 Task: Organize tasks on the Trello board by updating descriptions, adding labels, and moving tasks to the appropriate columns.
Action: Mouse moved to (324, 342)
Screenshot: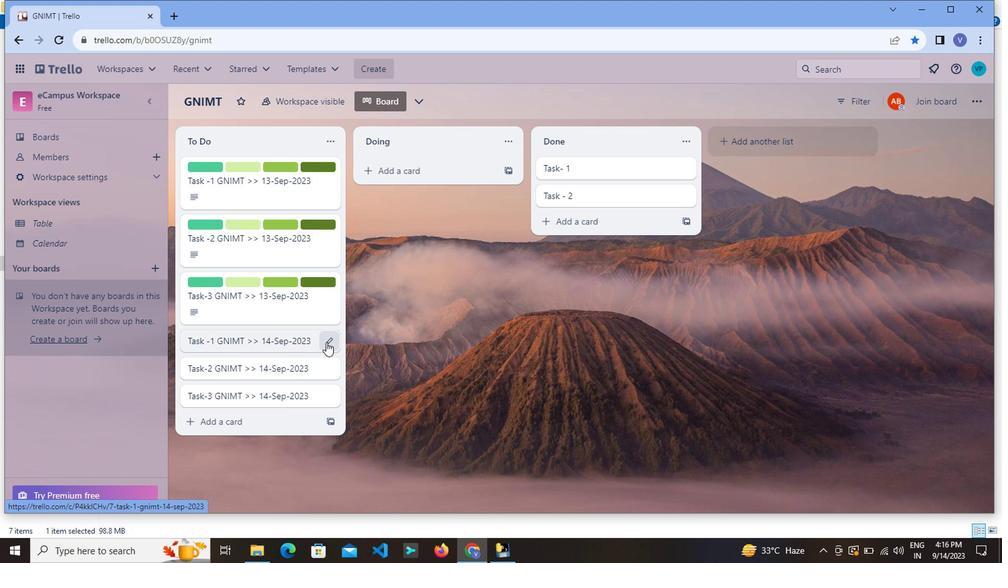 
Action: Mouse pressed left at (324, 342)
Screenshot: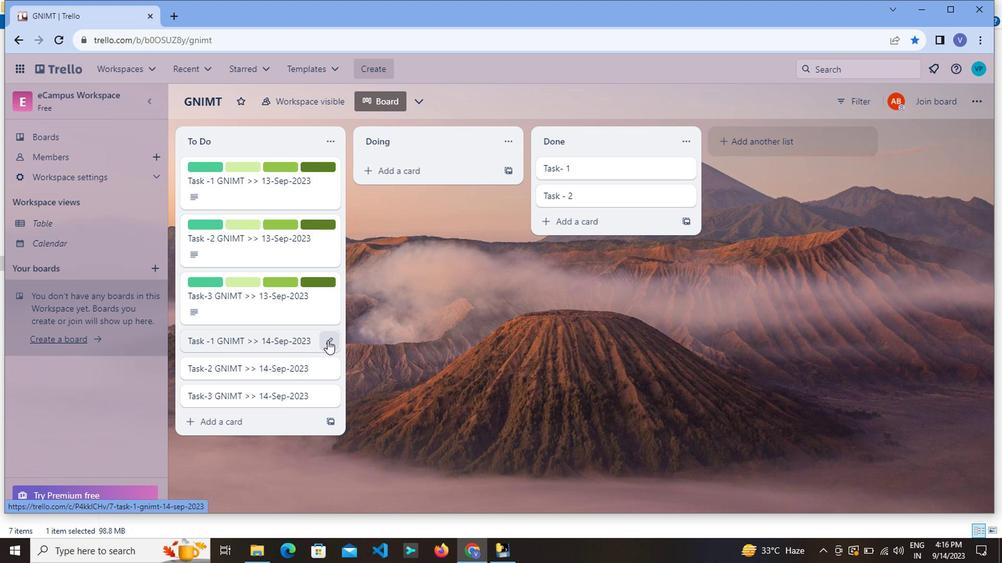 
Action: Mouse moved to (310, 345)
Screenshot: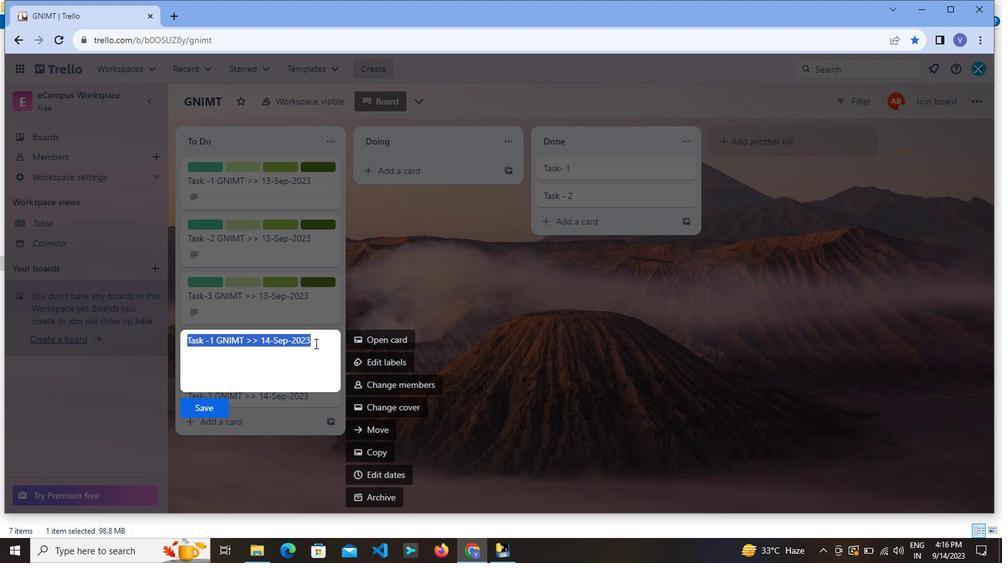 
Action: Mouse pressed left at (310, 345)
Screenshot: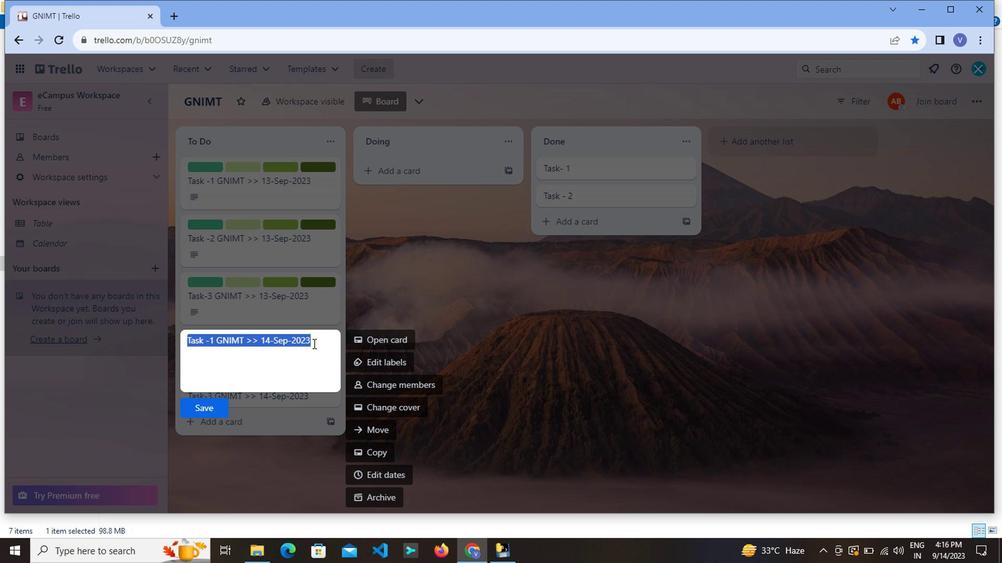 
Action: Mouse moved to (290, 341)
Screenshot: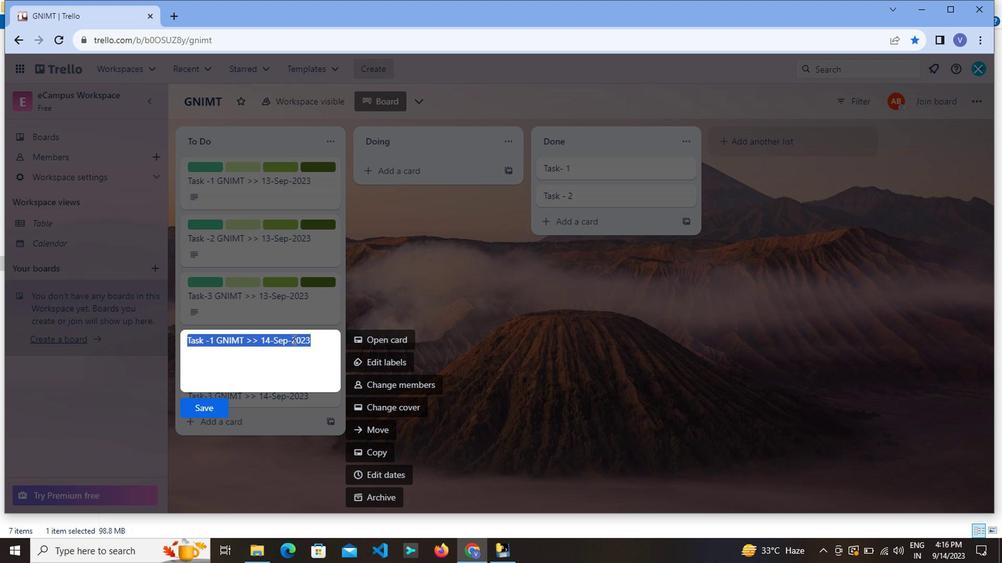 
Action: Mouse pressed left at (290, 341)
Screenshot: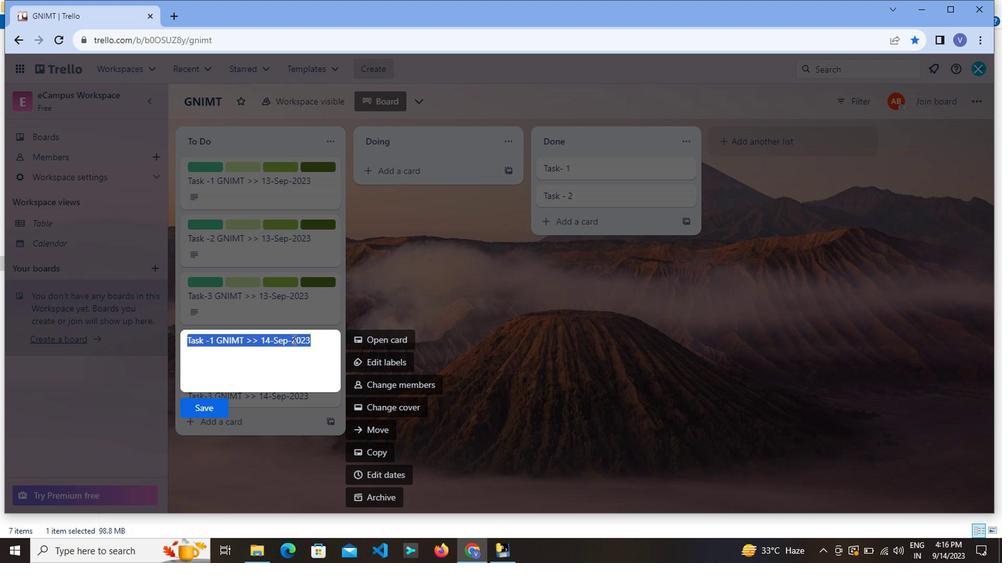 
Action: Mouse moved to (392, 337)
Screenshot: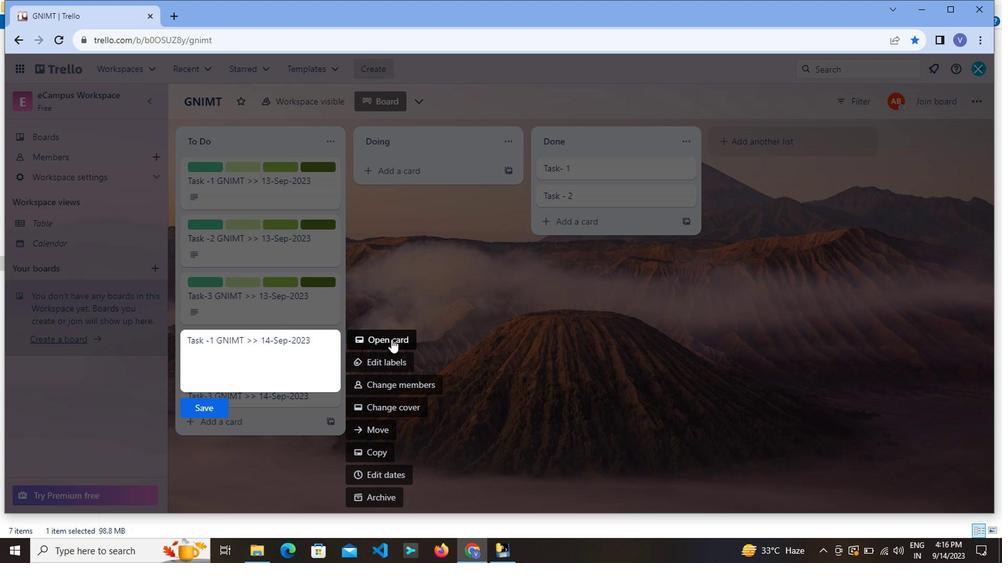 
Action: Key pressed <Key.backspace>-<Key.left><Key.left><Key.left><Key.left><Key.backspace>-
Screenshot: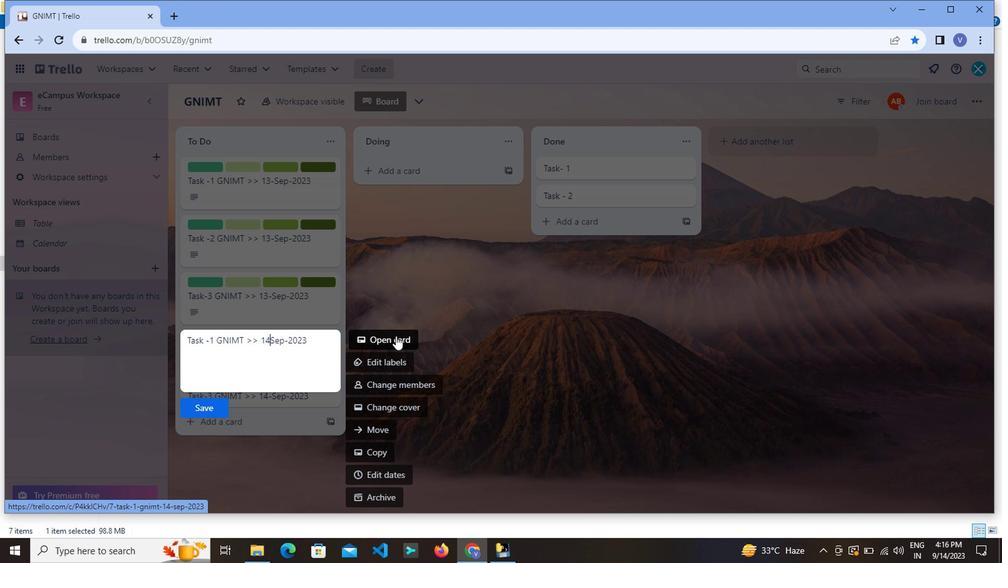 
Action: Mouse moved to (200, 411)
Screenshot: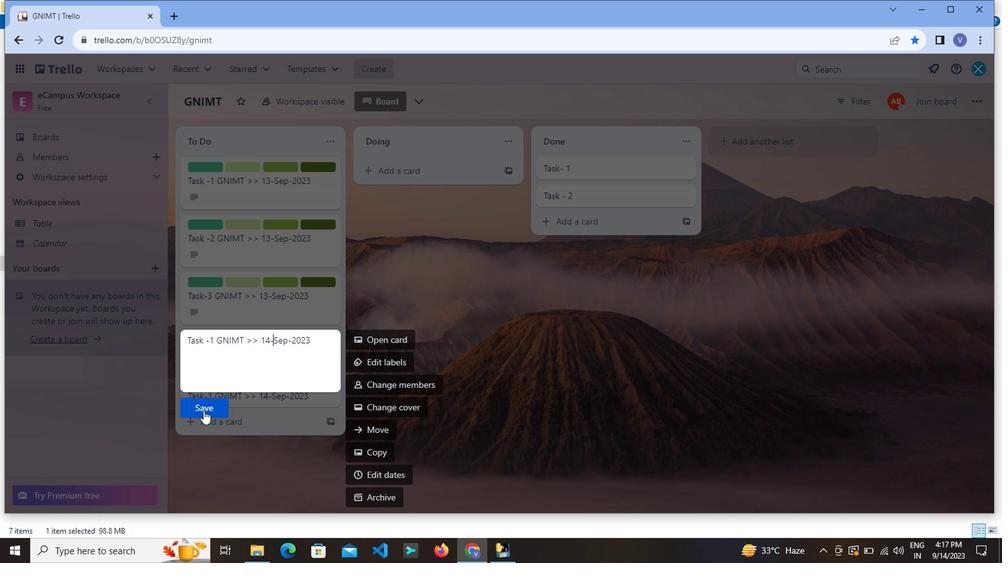 
Action: Mouse pressed left at (200, 411)
Screenshot: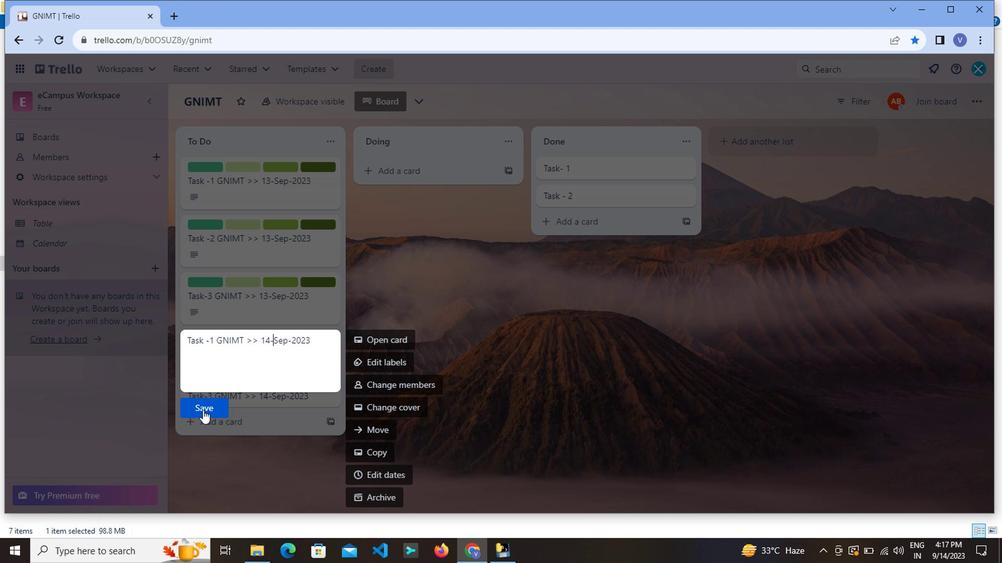 
Action: Mouse moved to (319, 373)
Screenshot: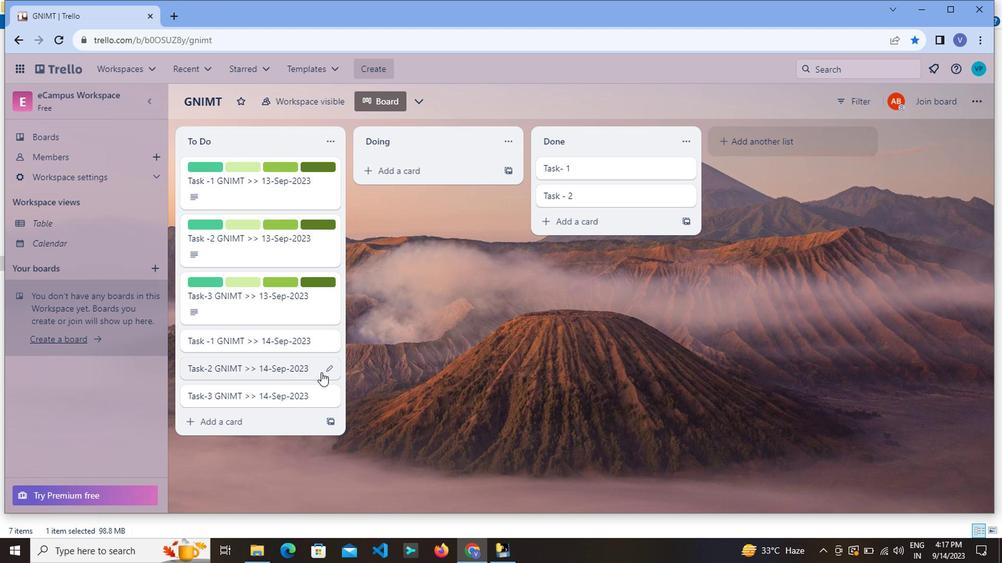 
Action: Mouse pressed left at (319, 373)
Screenshot: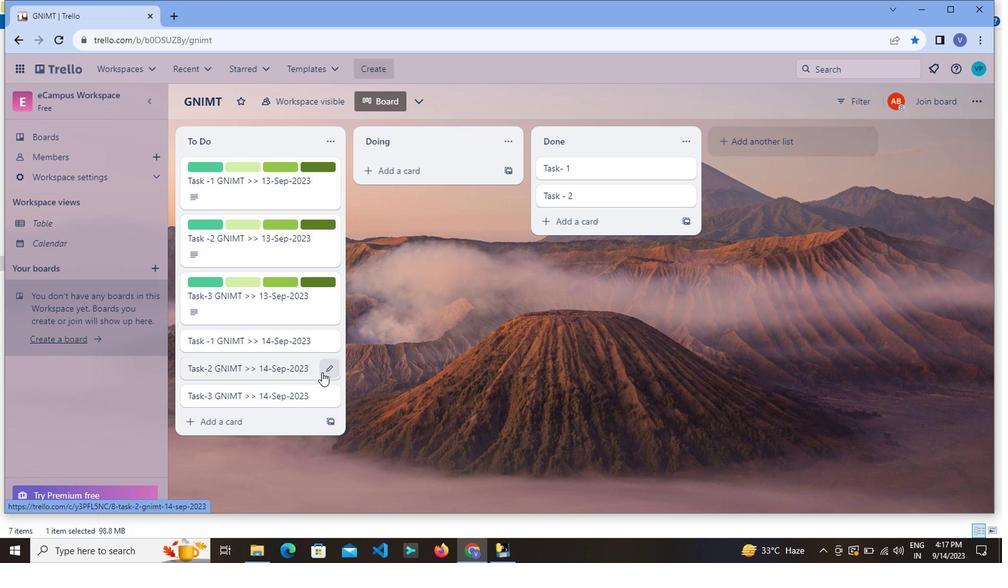 
Action: Mouse moved to (312, 377)
Screenshot: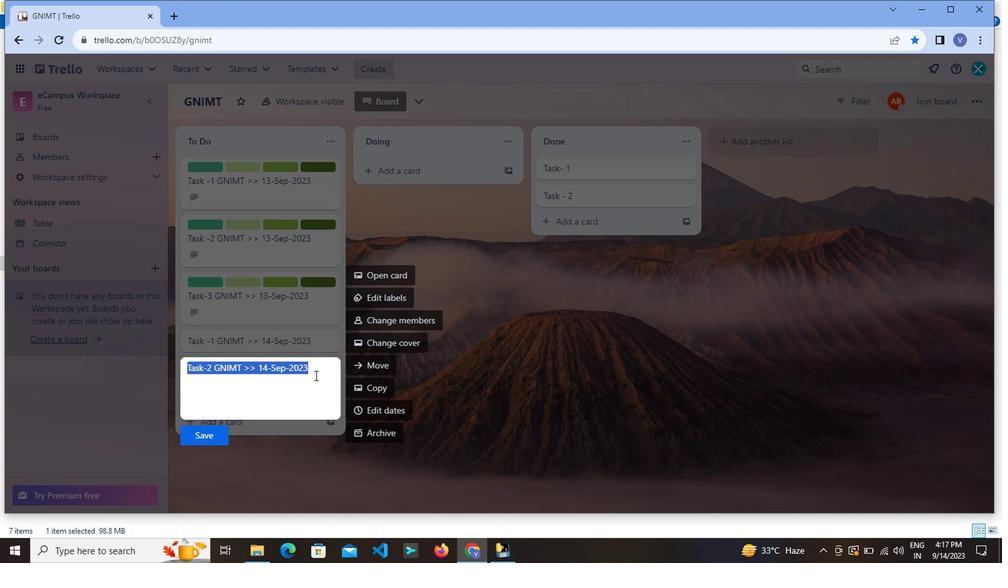 
Action: Mouse pressed left at (312, 377)
Screenshot: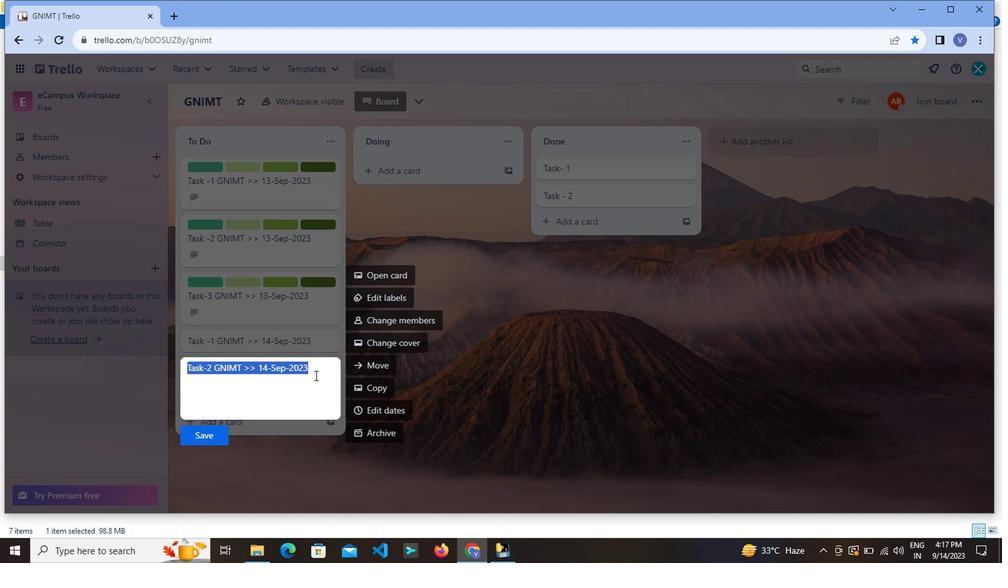 
Action: Mouse moved to (285, 373)
Screenshot: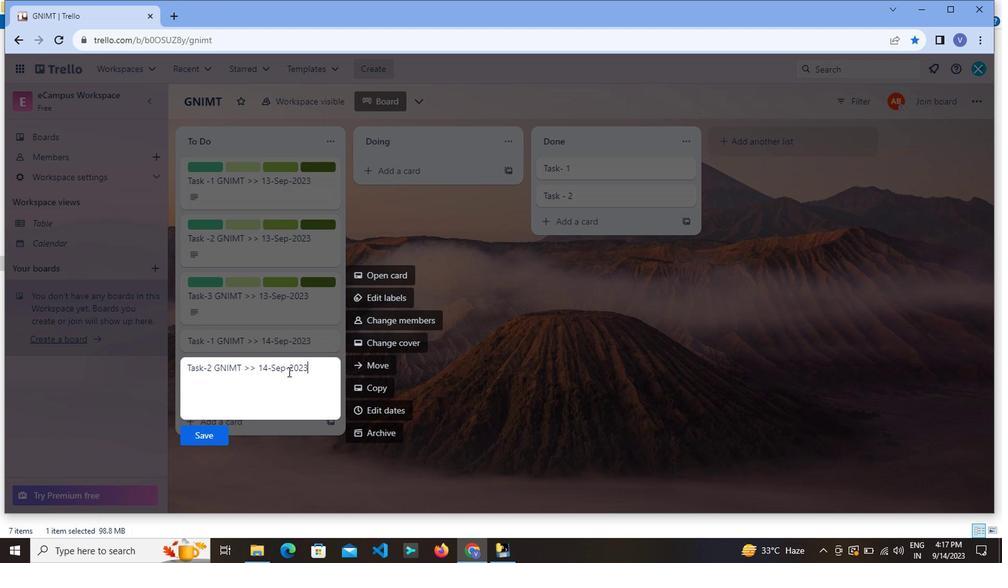 
Action: Mouse pressed left at (285, 373)
Screenshot: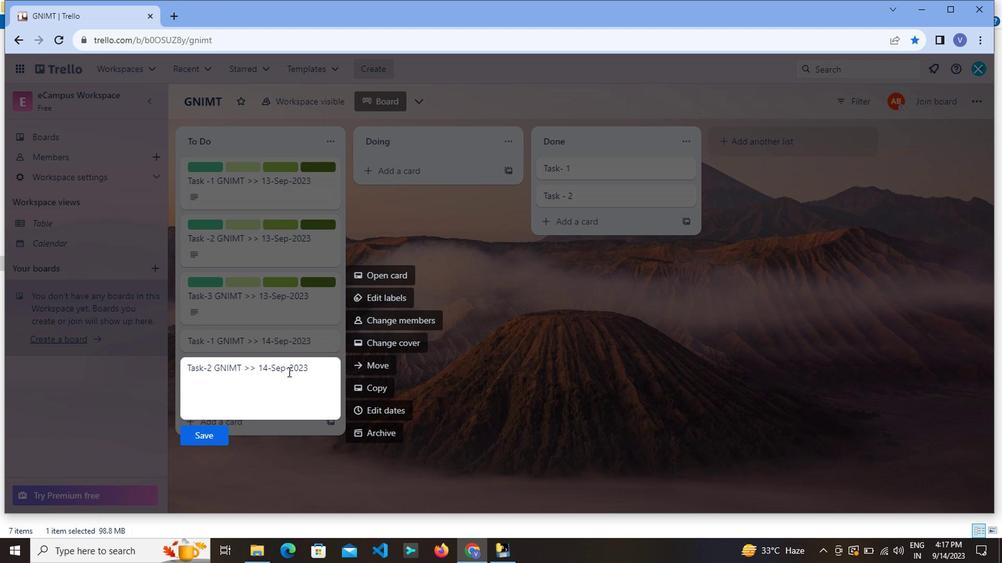 
Action: Mouse moved to (321, 371)
Screenshot: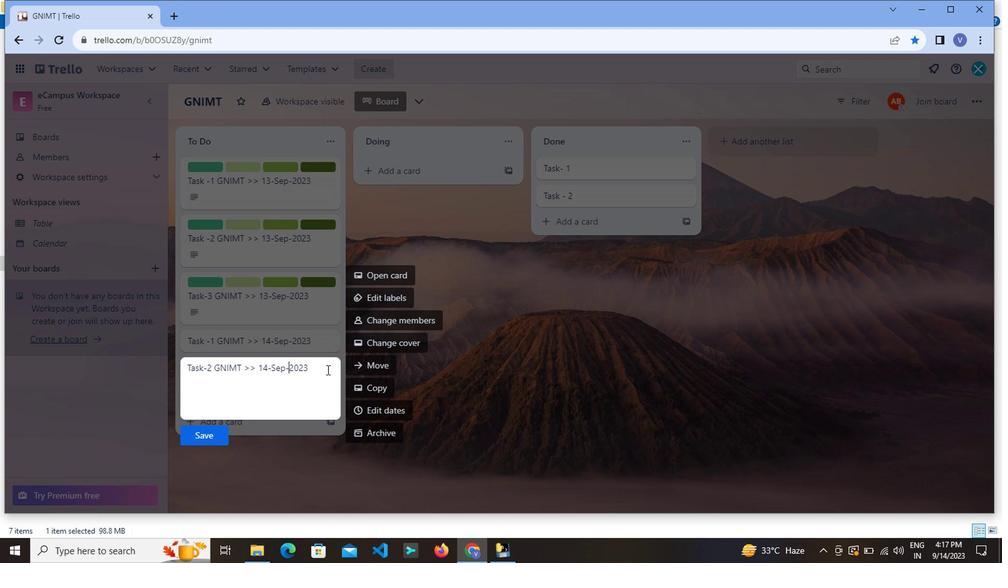 
Action: Key pressed -<Key.backspace><Key.left><Key.left><Key.left><Key.left>-<Key.backspace>
Screenshot: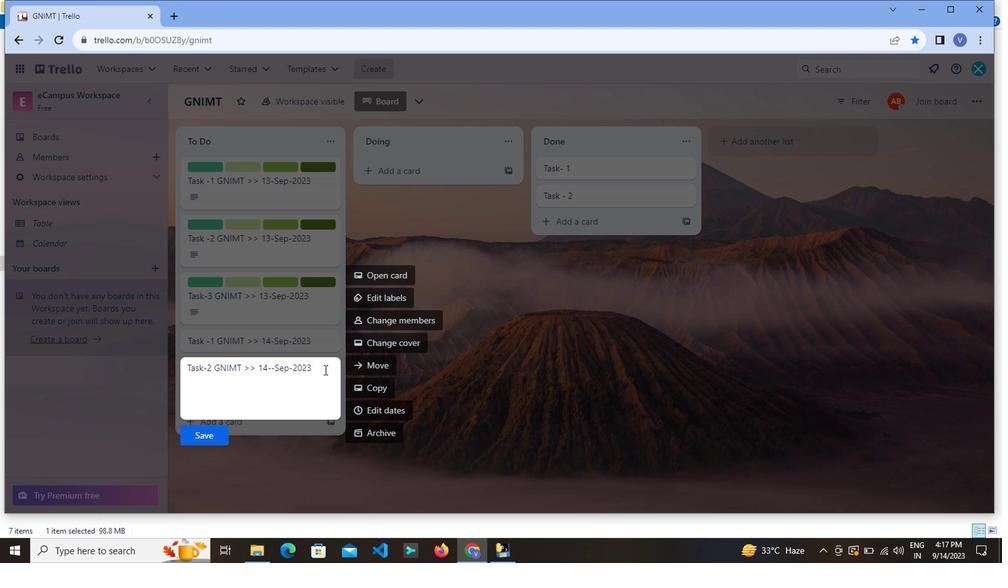 
Action: Mouse moved to (643, 402)
Screenshot: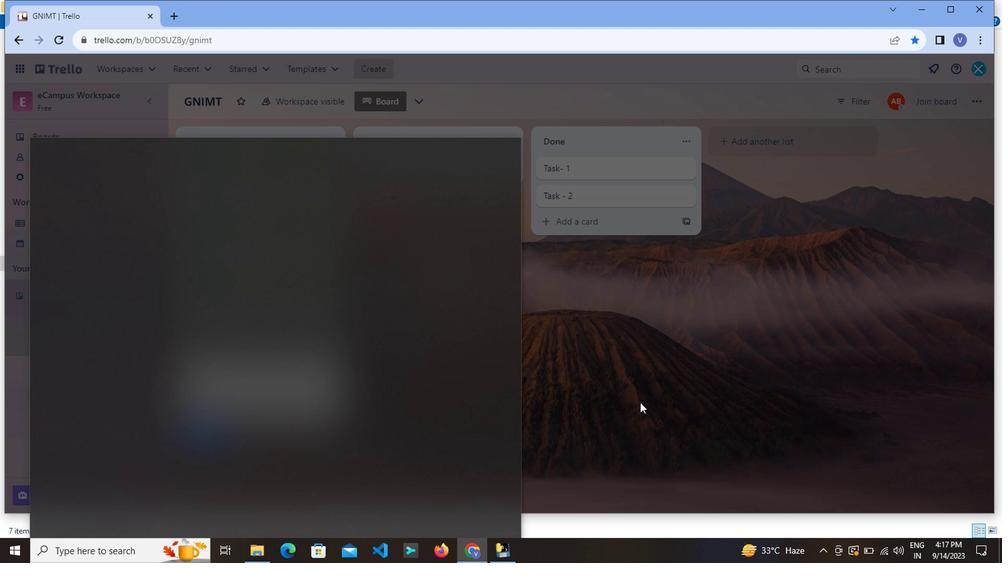 
Action: Mouse pressed left at (643, 402)
Screenshot: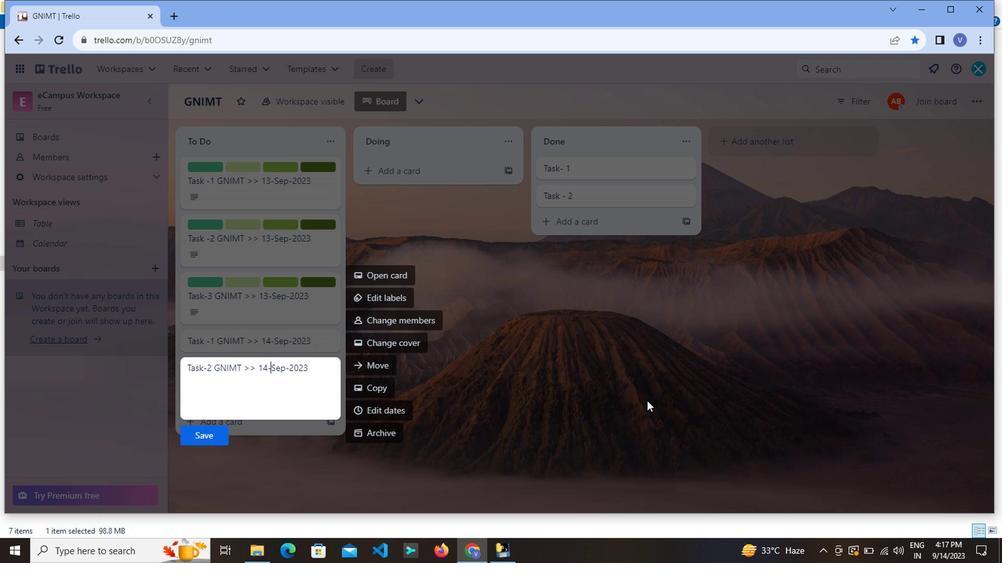 
Action: Mouse moved to (326, 392)
Screenshot: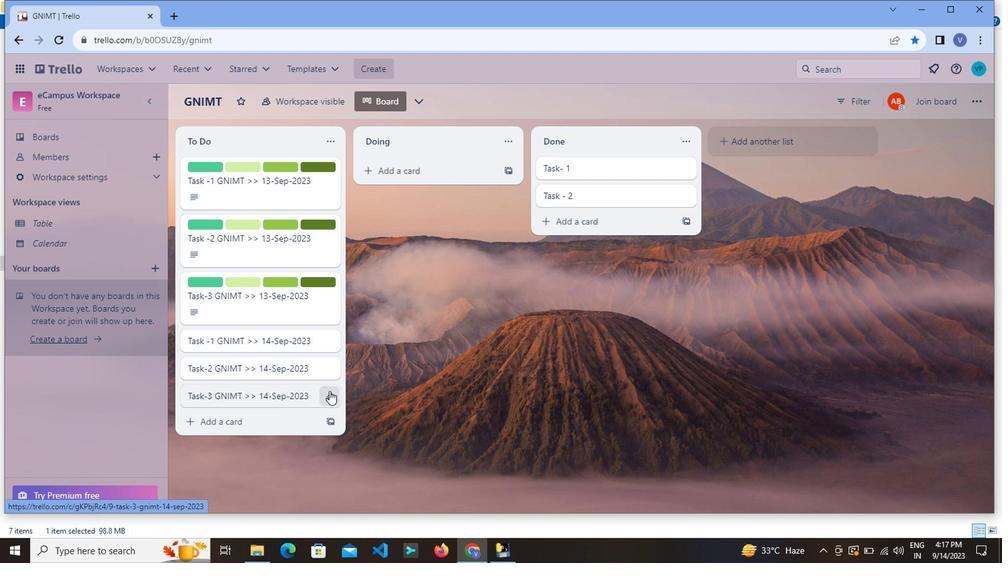 
Action: Mouse pressed left at (326, 392)
Screenshot: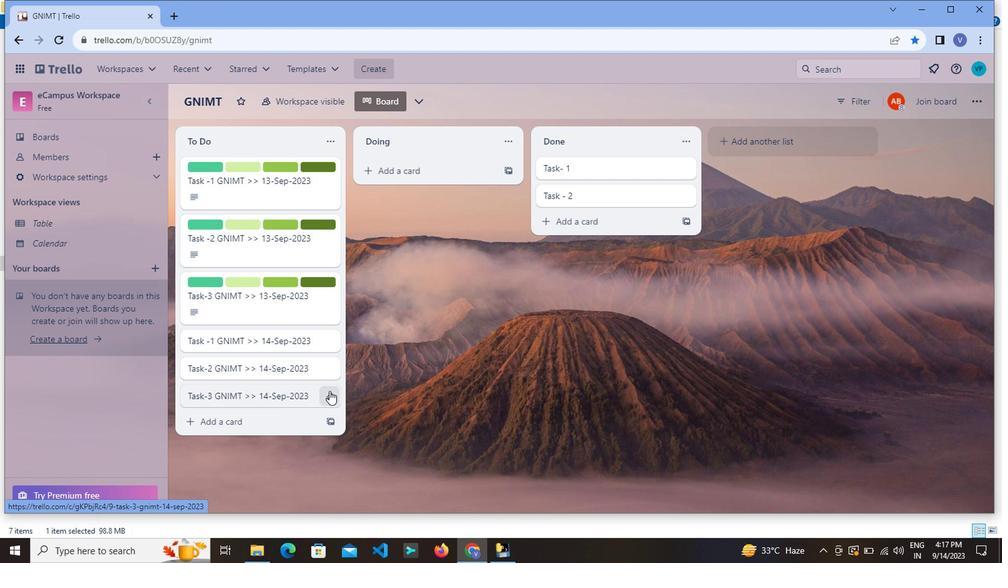 
Action: Mouse moved to (312, 398)
Screenshot: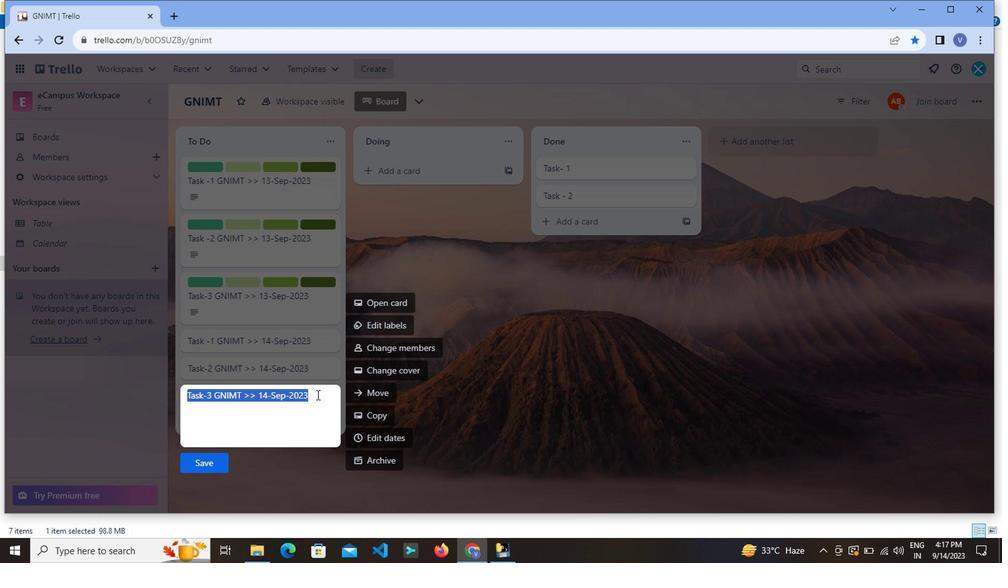 
Action: Mouse pressed left at (312, 398)
Screenshot: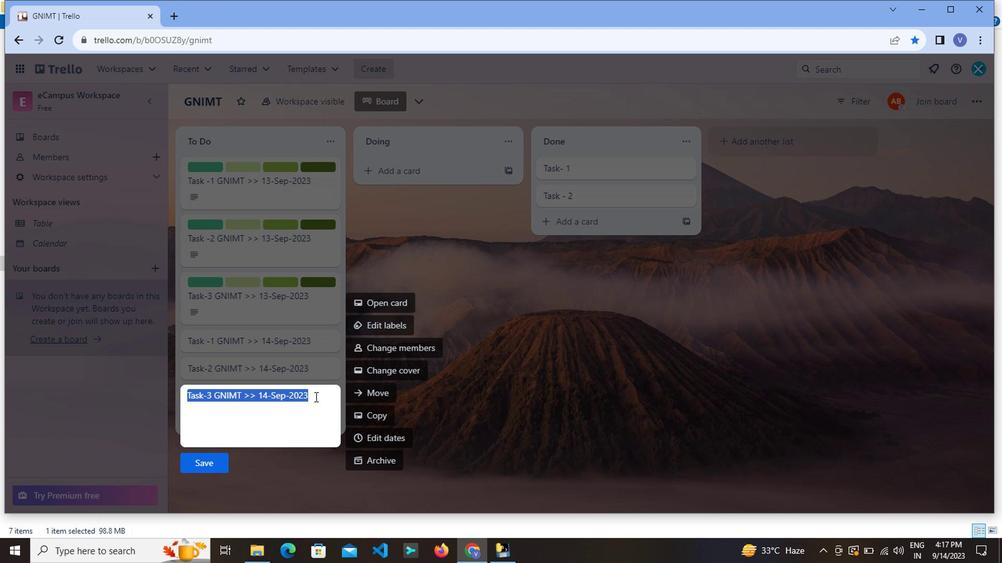 
Action: Mouse moved to (289, 401)
Screenshot: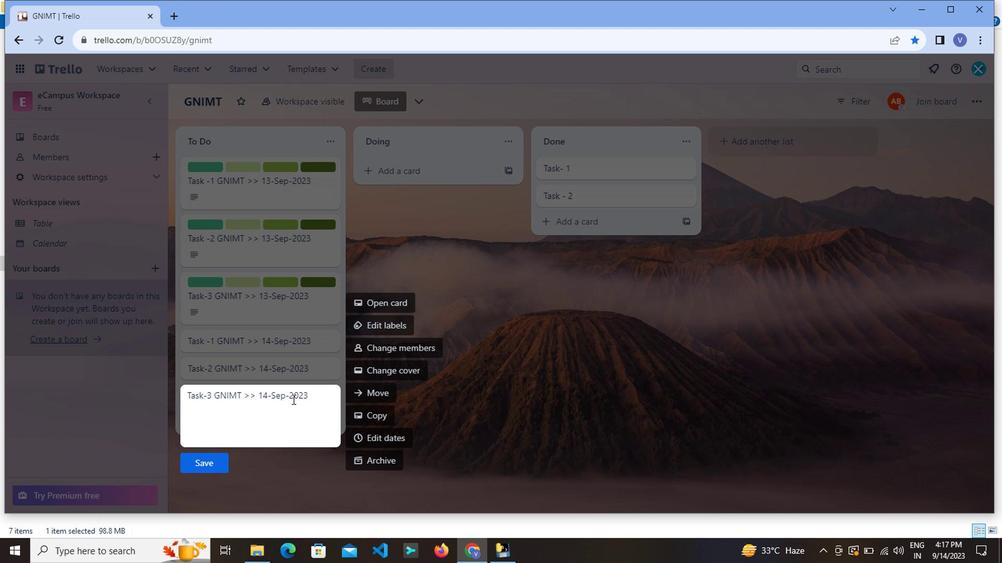
Action: Mouse pressed left at (289, 401)
Screenshot: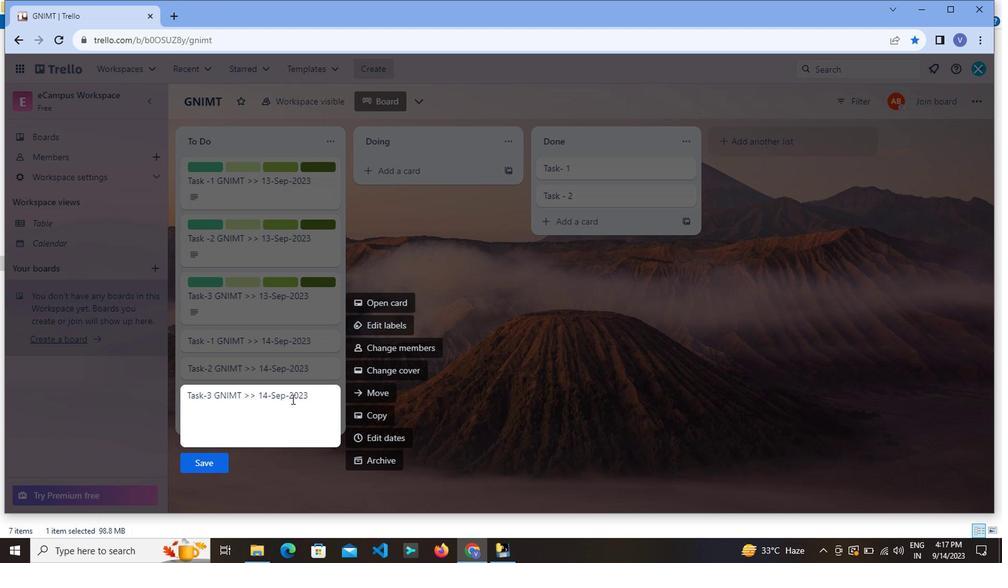 
Action: Mouse moved to (286, 397)
Screenshot: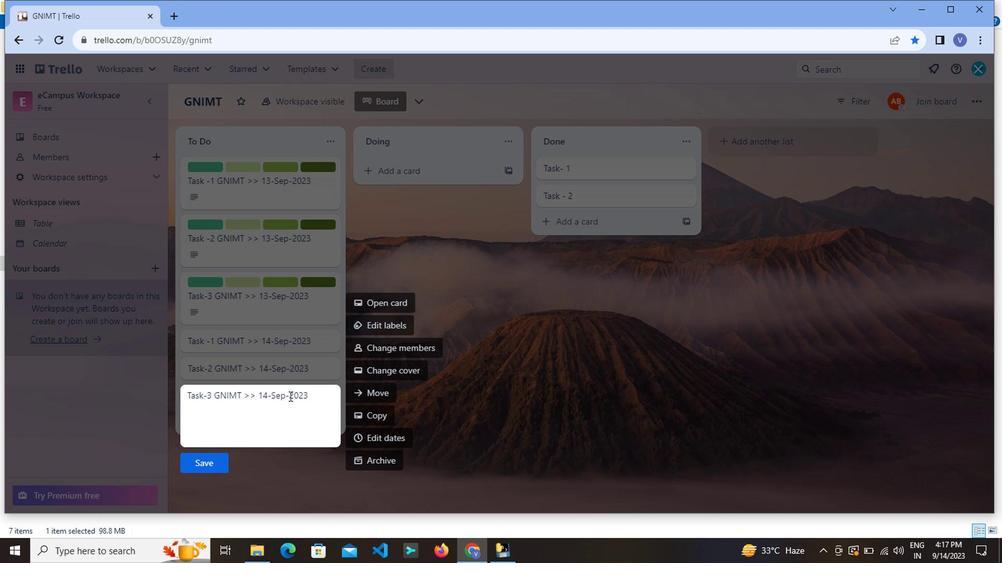 
Action: Mouse pressed left at (286, 397)
Screenshot: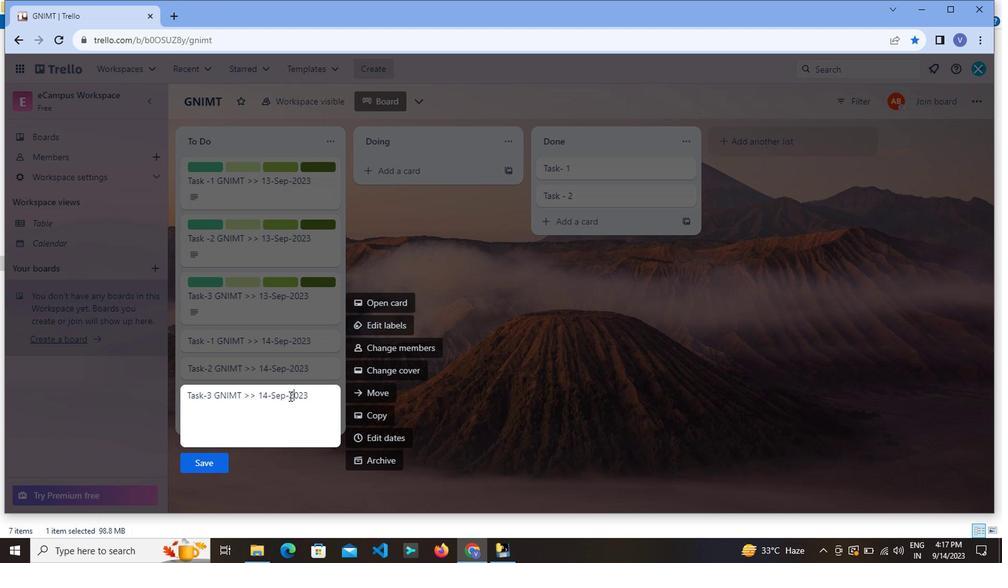 
Action: Mouse moved to (327, 416)
Screenshot: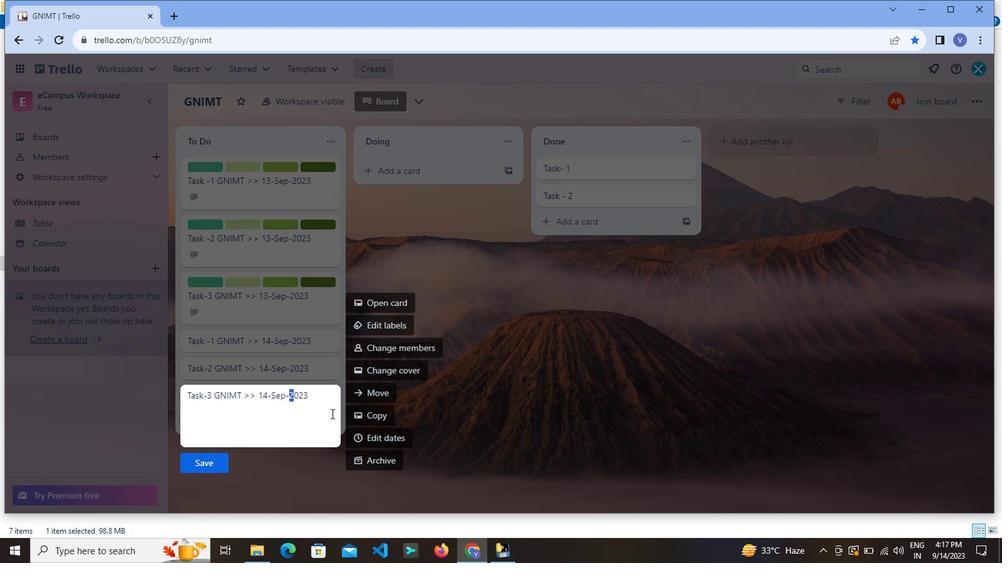 
Action: Mouse pressed left at (327, 416)
Screenshot: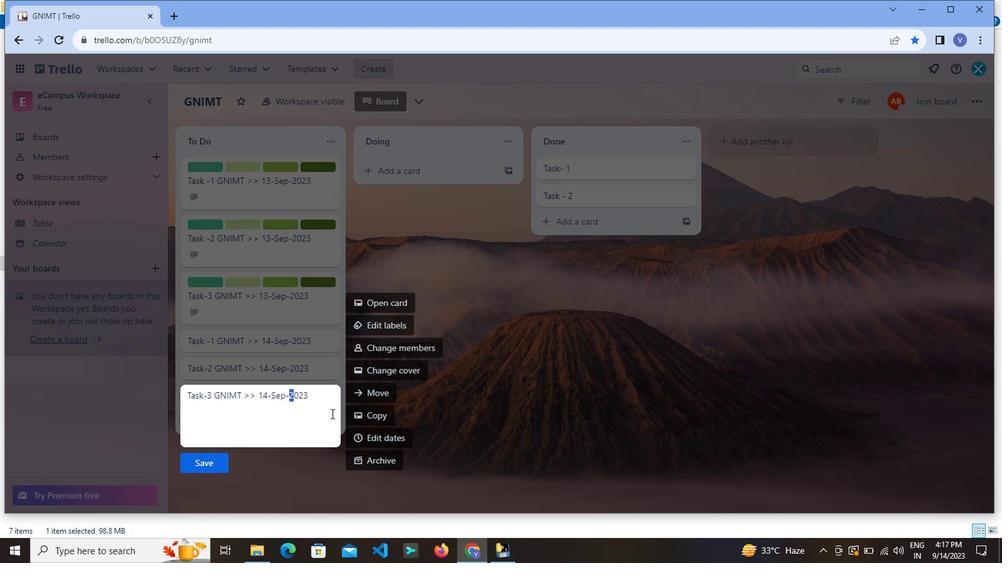 
Action: Mouse moved to (286, 402)
Screenshot: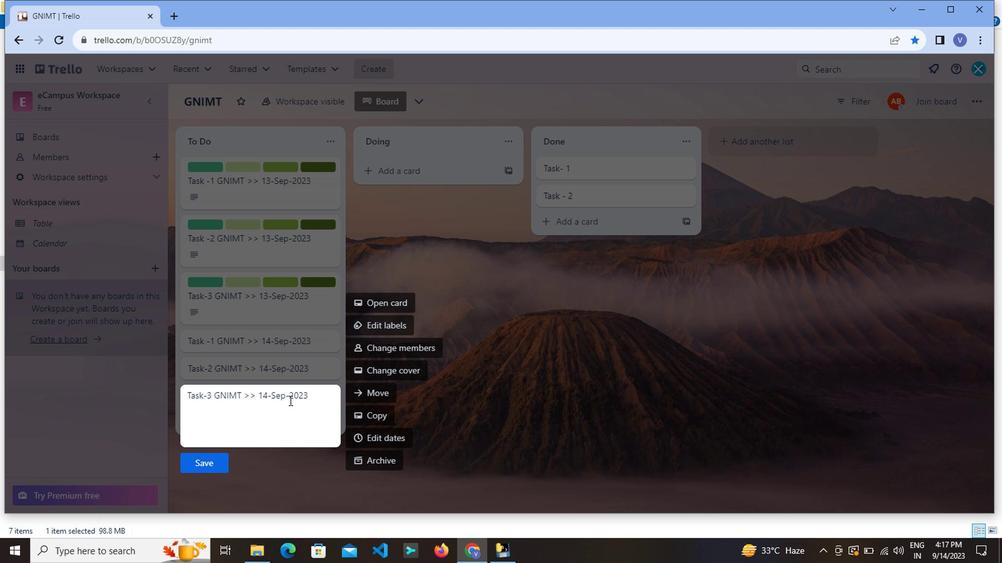 
Action: Mouse pressed left at (286, 402)
Screenshot: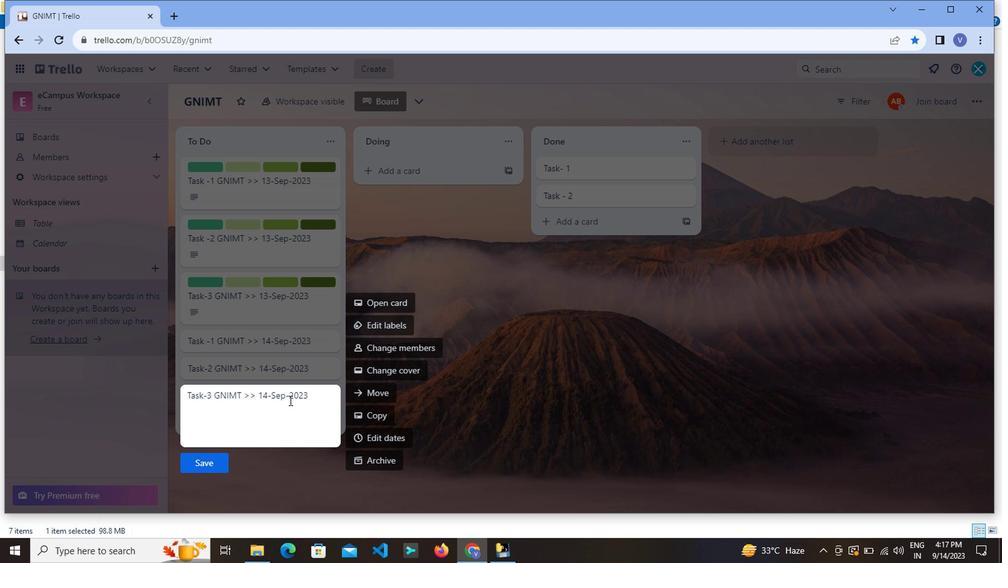 
Action: Mouse moved to (306, 395)
Screenshot: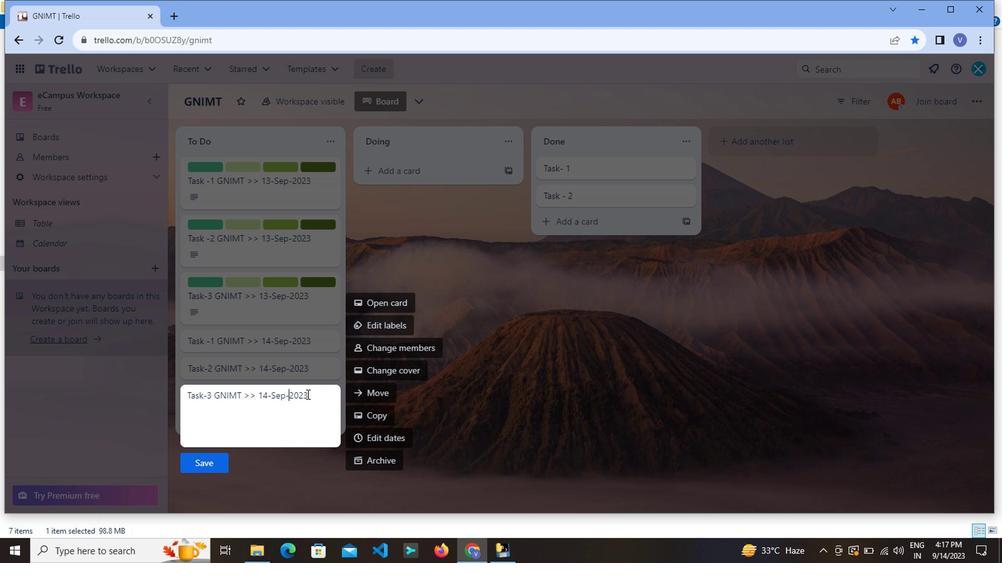 
Action: Key pressed -<Key.backspace>
Screenshot: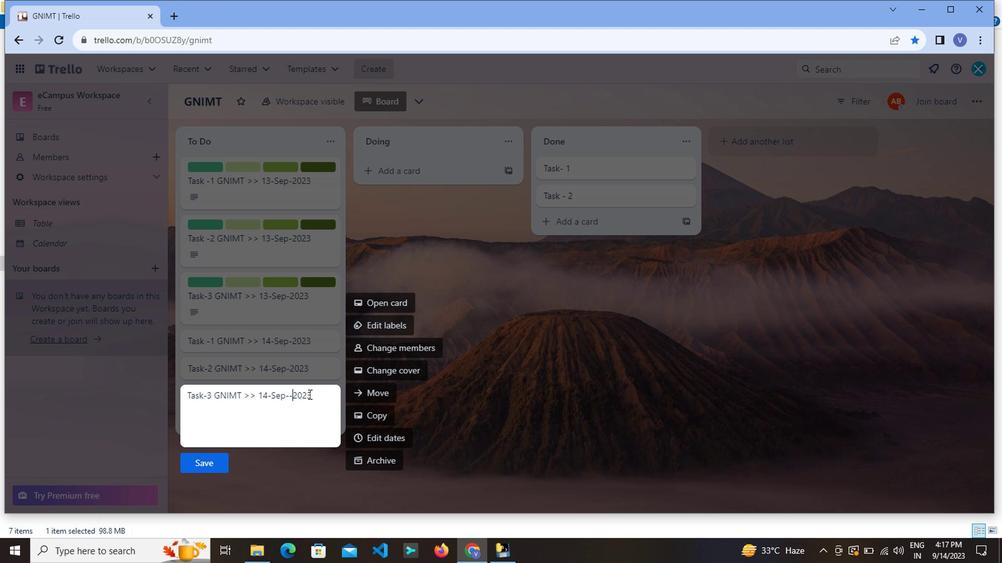 
Action: Mouse moved to (268, 401)
Screenshot: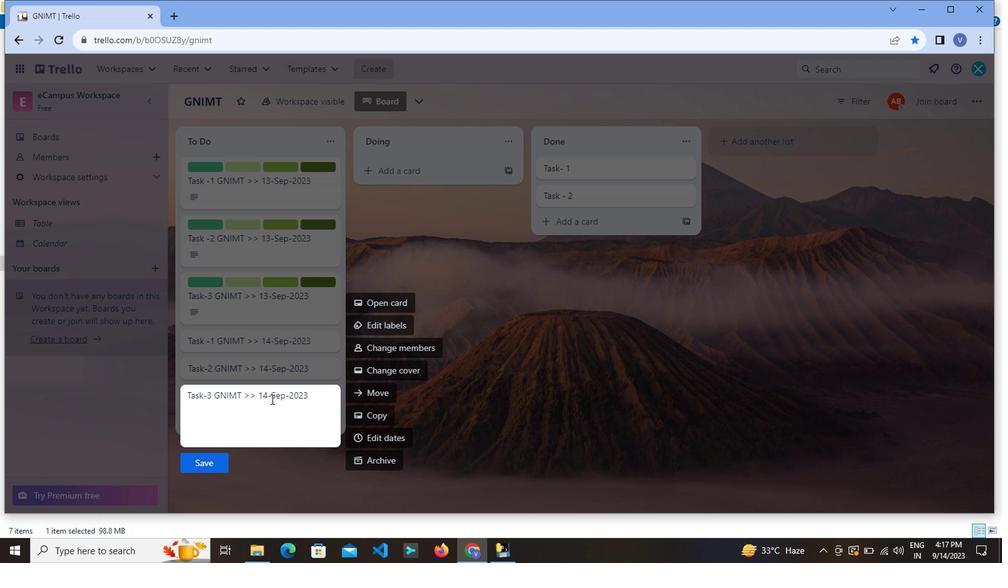 
Action: Mouse pressed left at (268, 401)
Screenshot: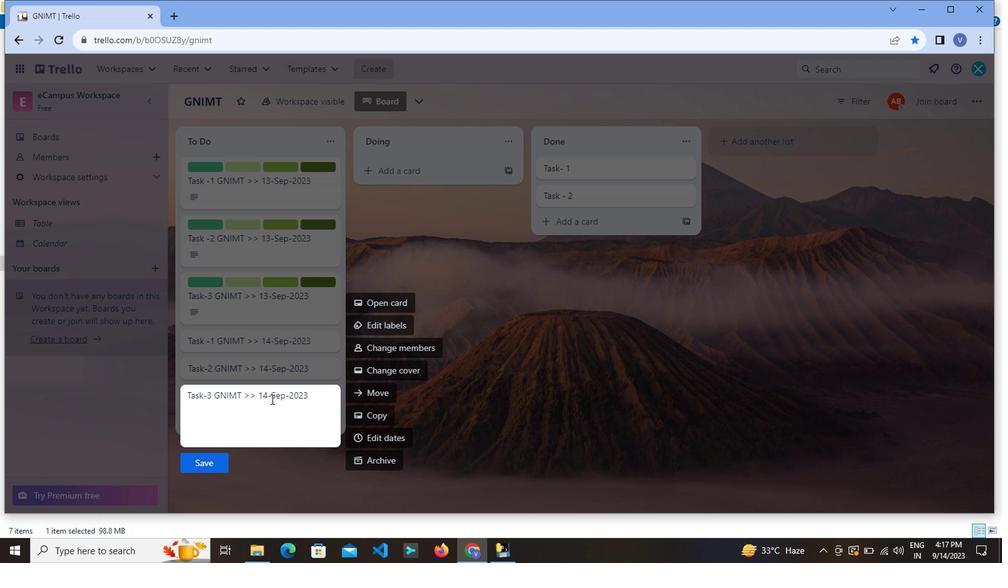 
Action: Mouse moved to (303, 402)
Screenshot: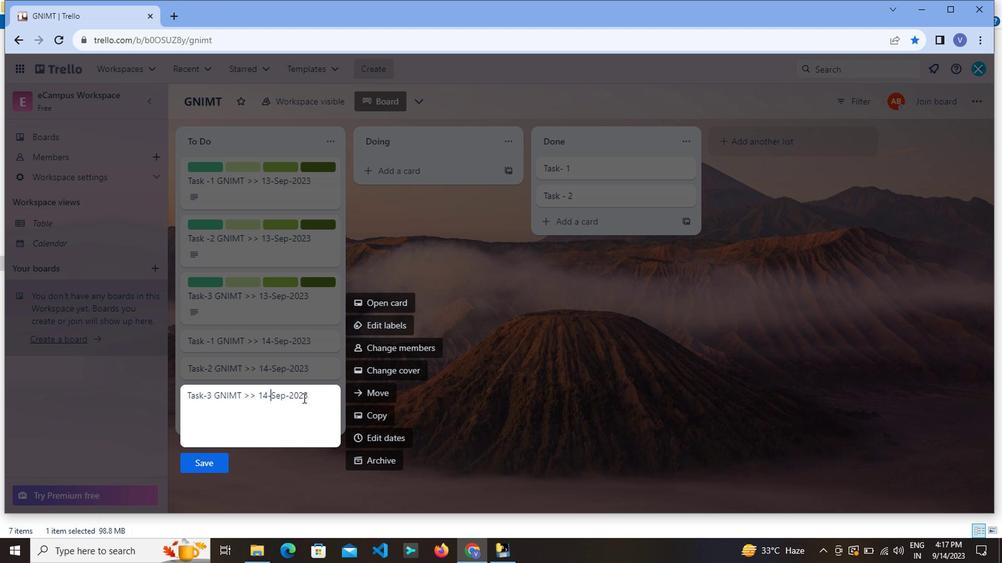 
Action: Key pressed --<Key.backspace><Key.backspace>
Screenshot: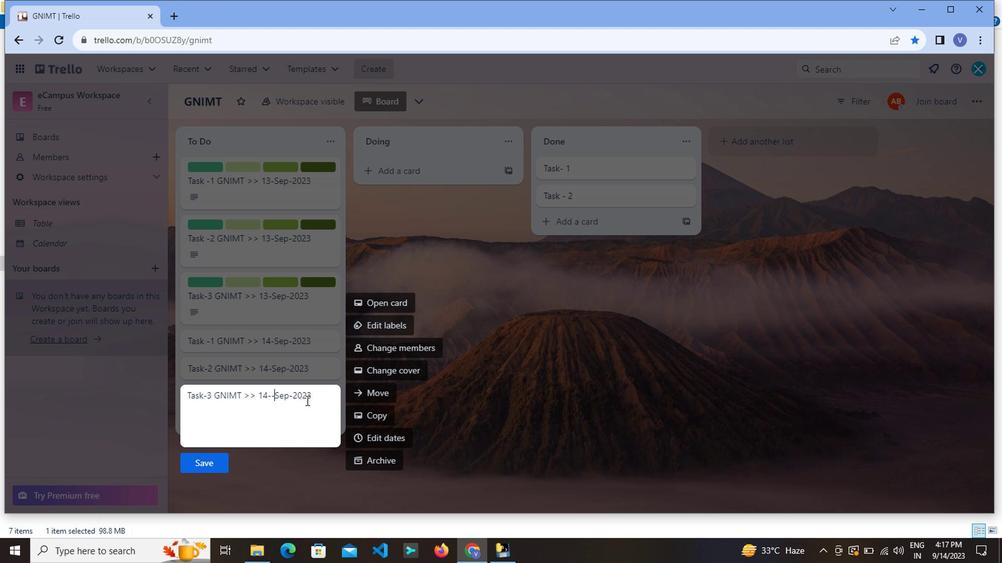
Action: Mouse moved to (220, 468)
Screenshot: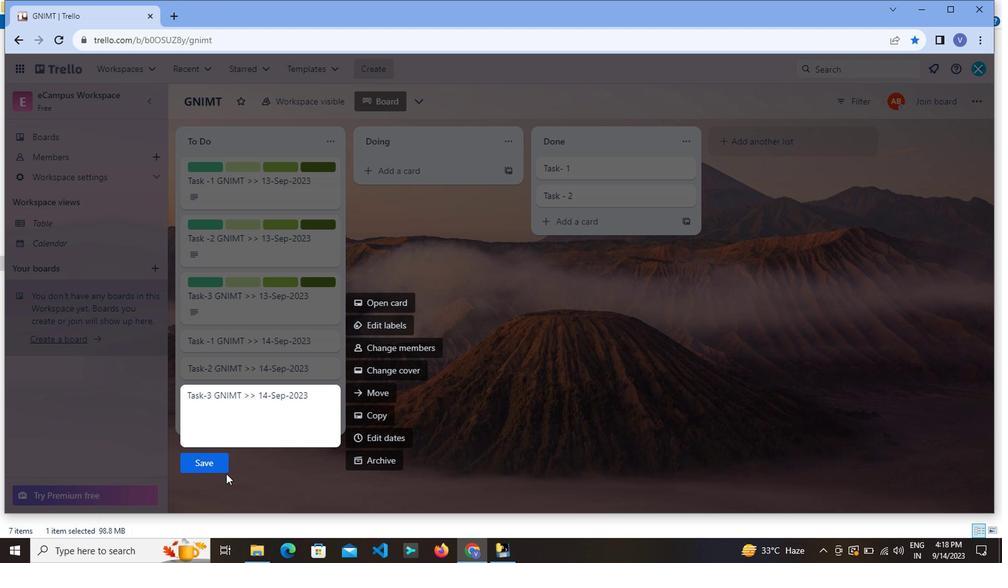 
Action: Mouse pressed left at (220, 468)
Screenshot: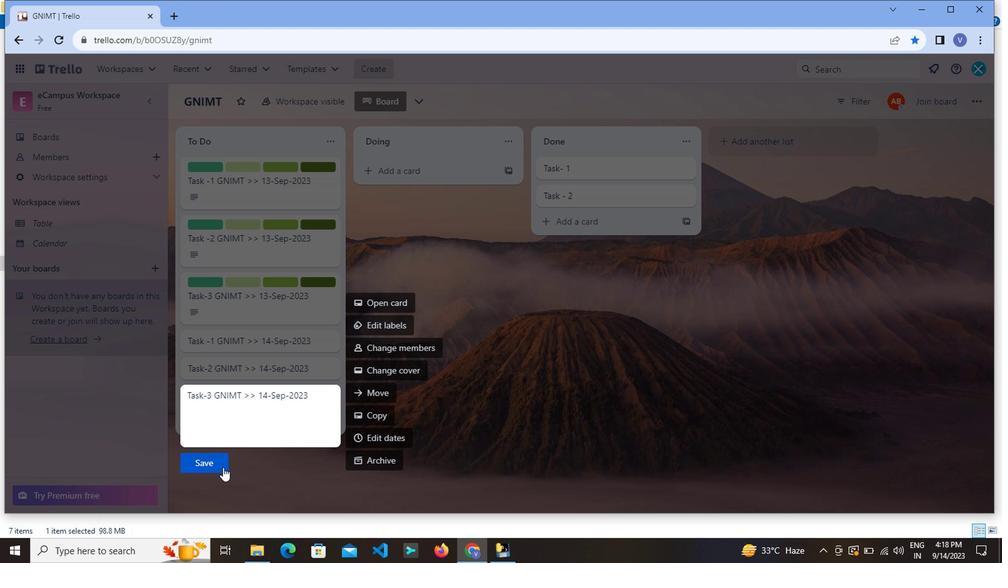 
Action: Mouse moved to (420, 345)
Screenshot: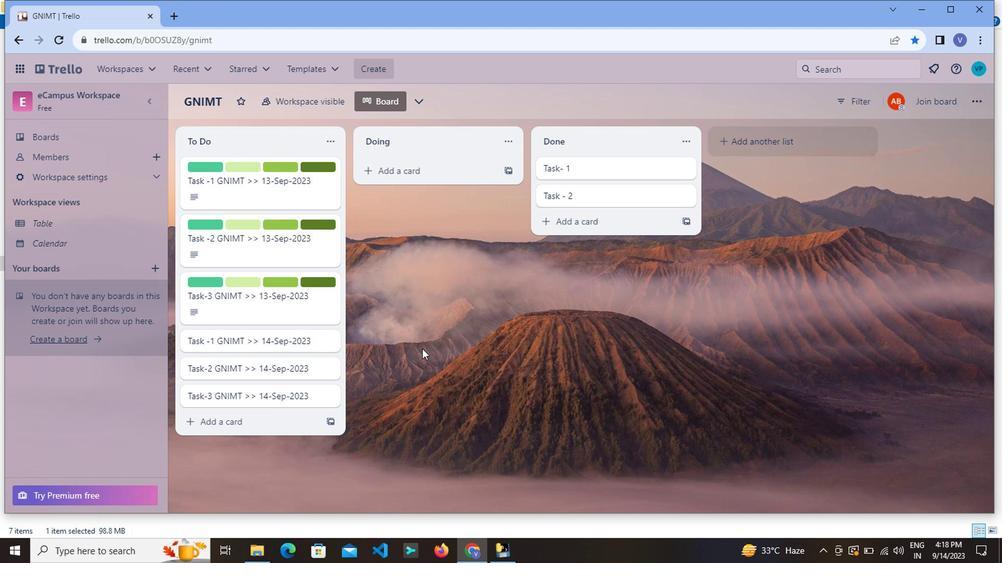 
Action: Mouse scrolled (420, 345) with delta (0, 0)
Screenshot: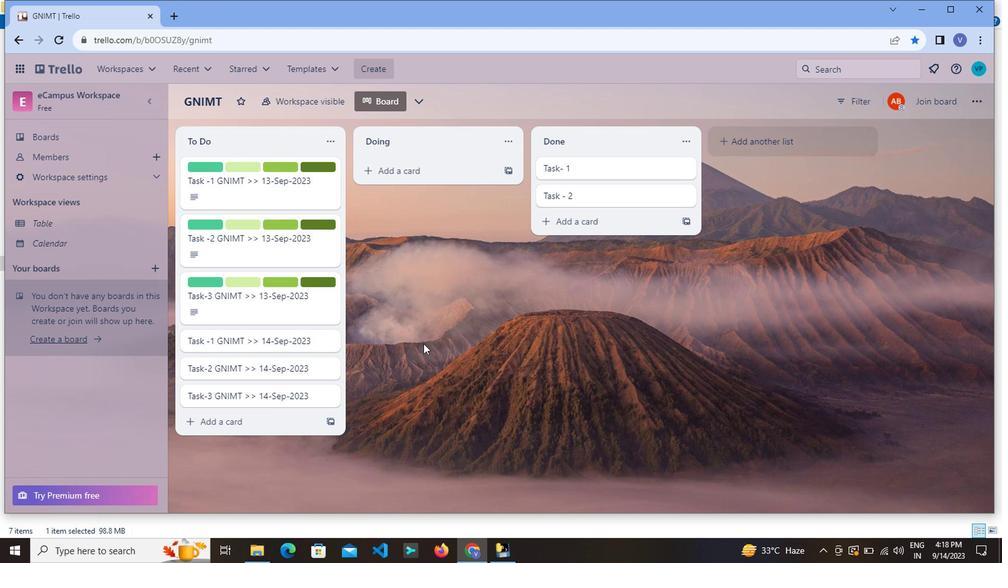 
Action: Mouse scrolled (420, 345) with delta (0, 0)
Screenshot: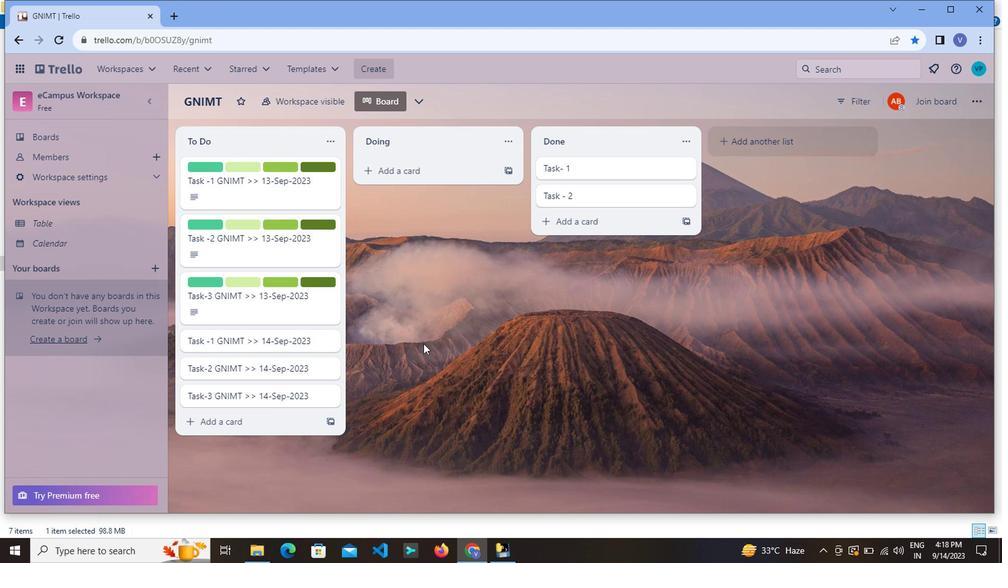 
Action: Mouse moved to (222, 341)
Screenshot: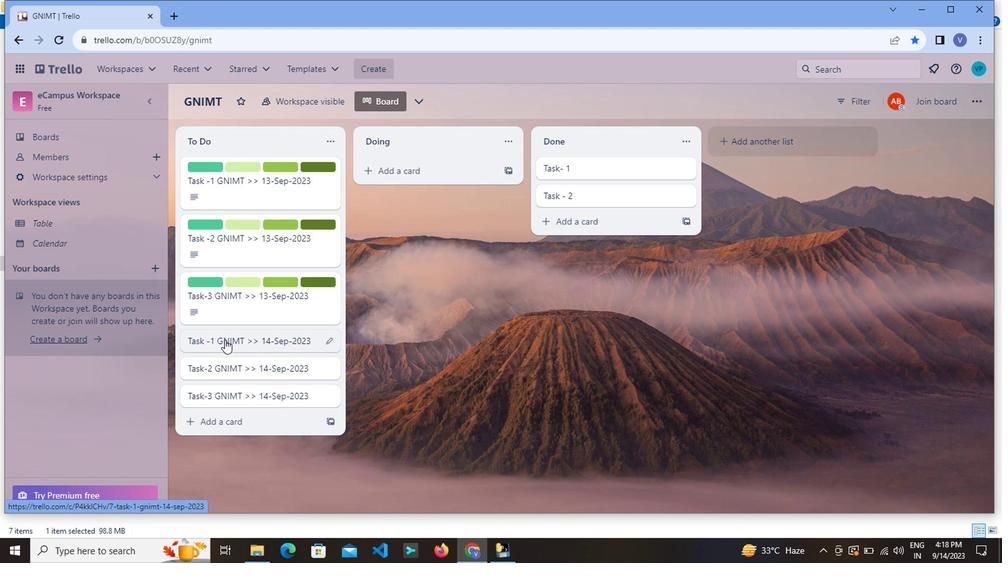 
Action: Mouse pressed left at (222, 341)
Screenshot: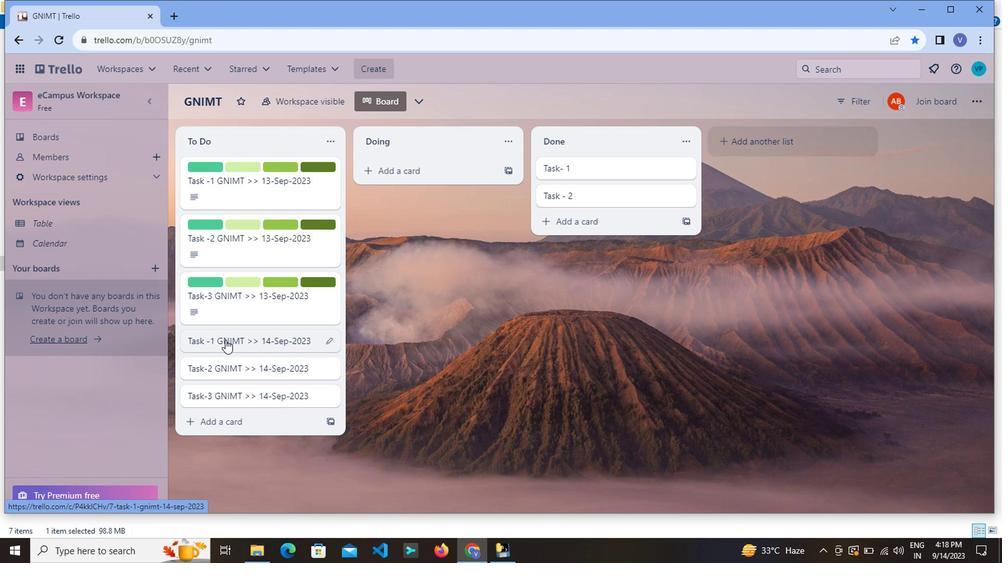 
Action: Mouse pressed left at (222, 341)
Screenshot: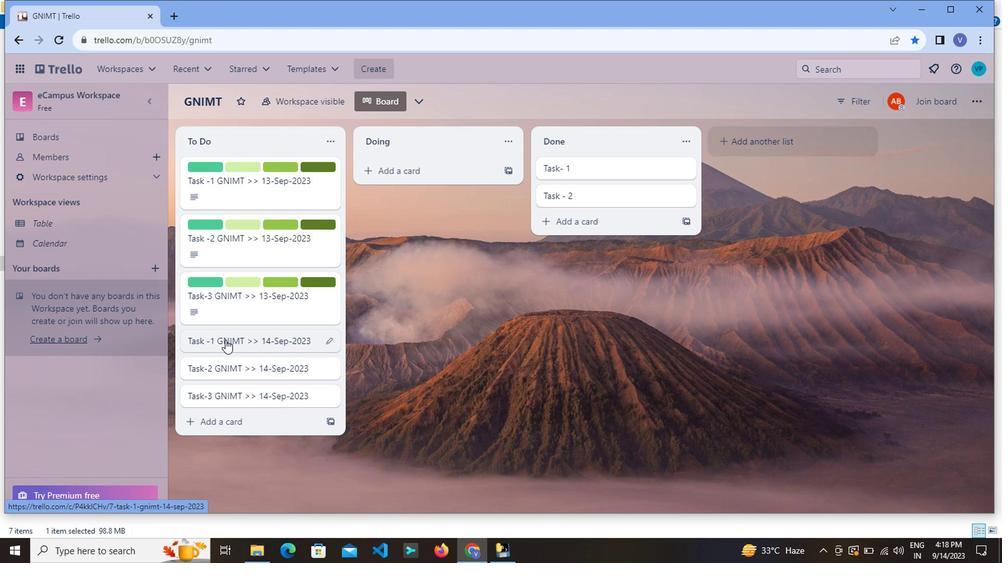 
Action: Mouse moved to (219, 347)
Screenshot: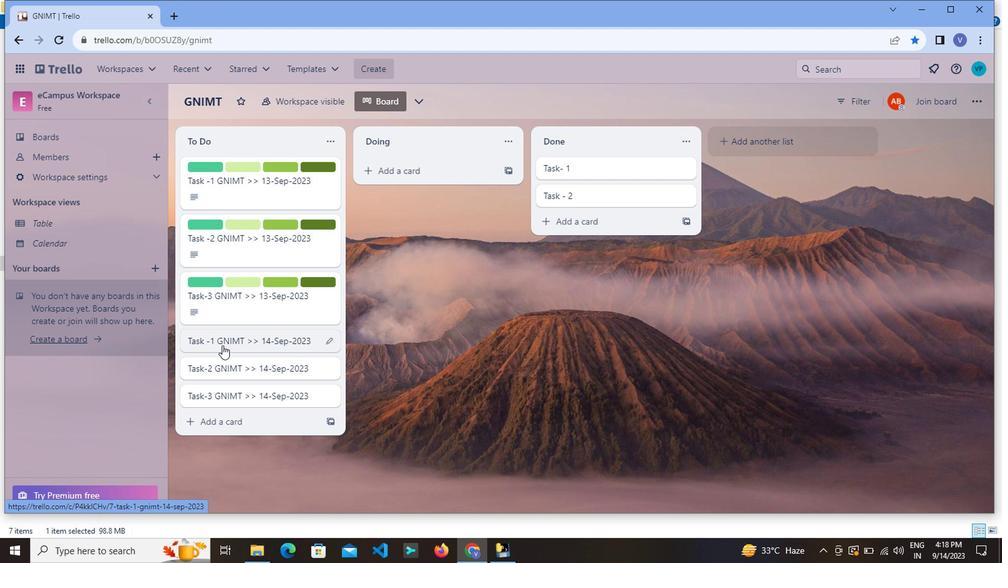 
Action: Mouse pressed left at (219, 347)
Screenshot: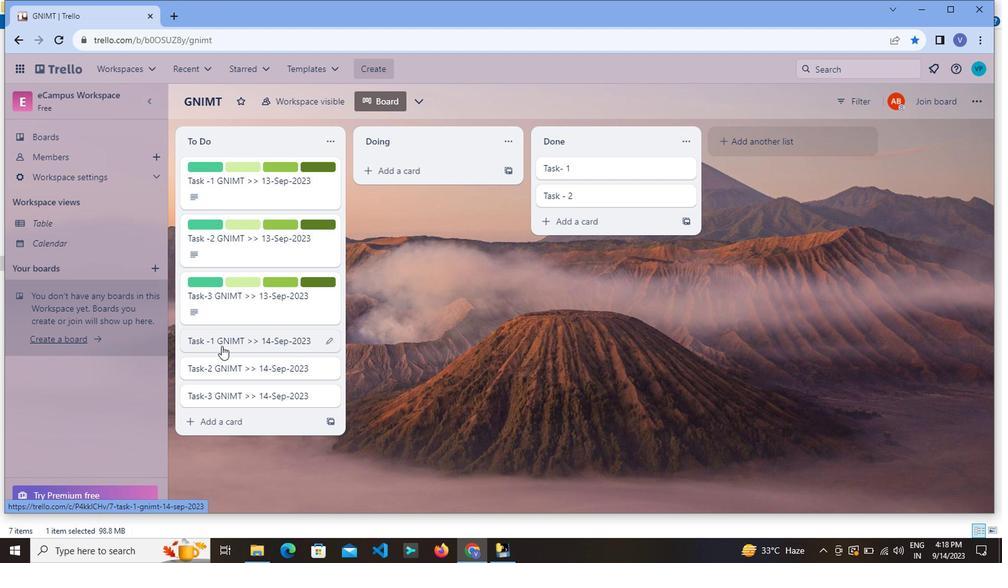 
Action: Mouse moved to (453, 240)
Screenshot: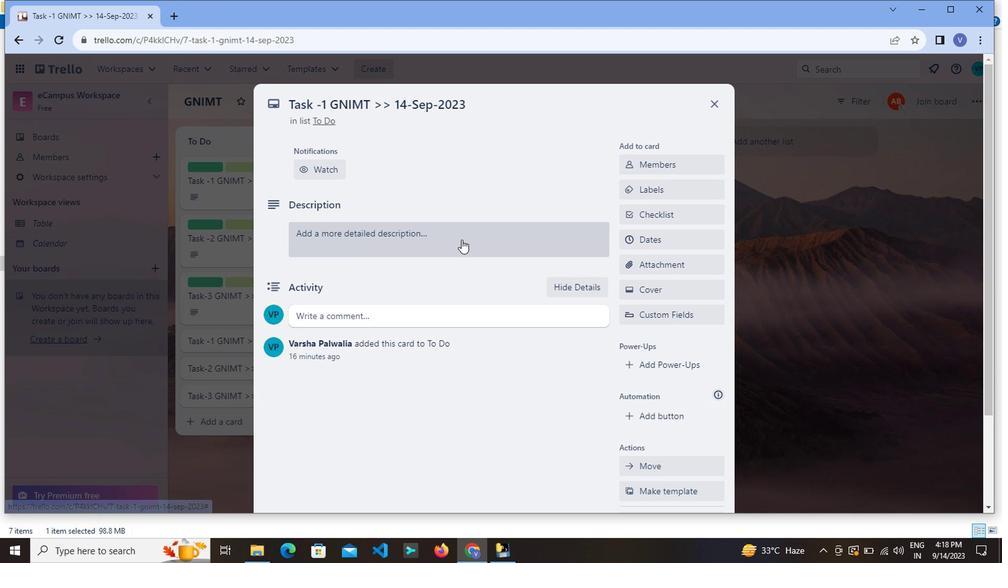 
Action: Mouse pressed left at (453, 240)
Screenshot: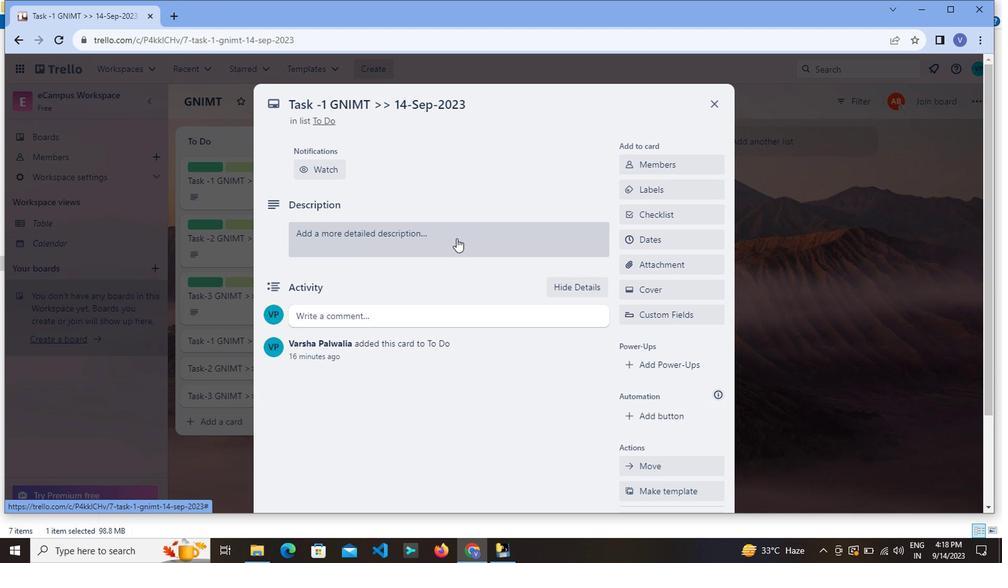 
Action: Mouse moved to (400, 245)
Screenshot: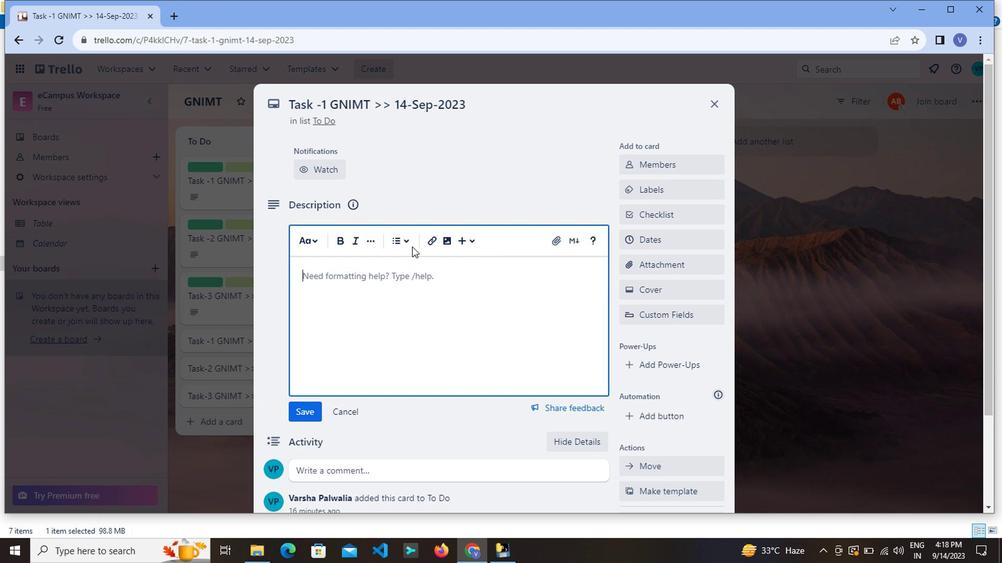 
Action: Mouse pressed left at (400, 245)
Screenshot: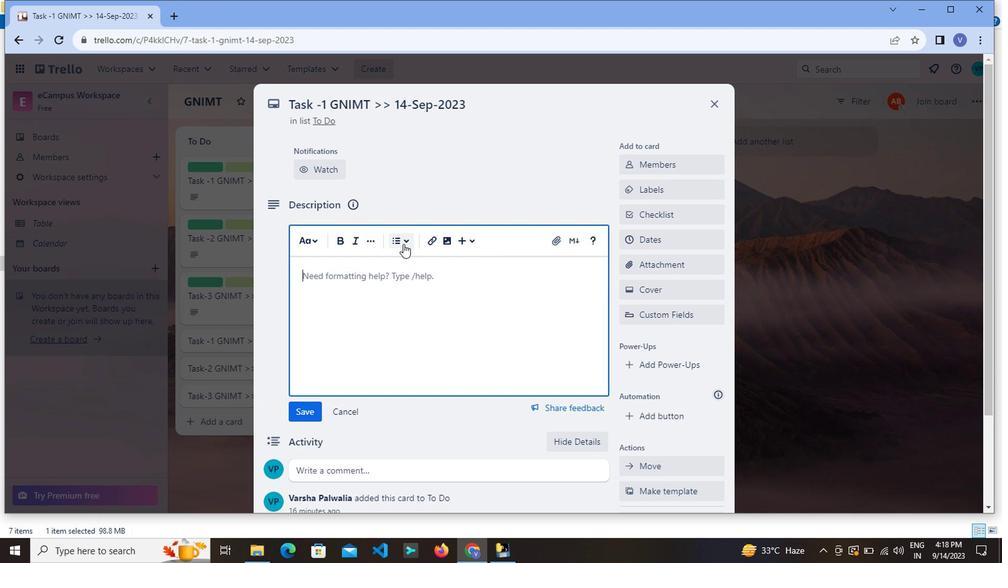 
Action: Mouse moved to (409, 296)
Screenshot: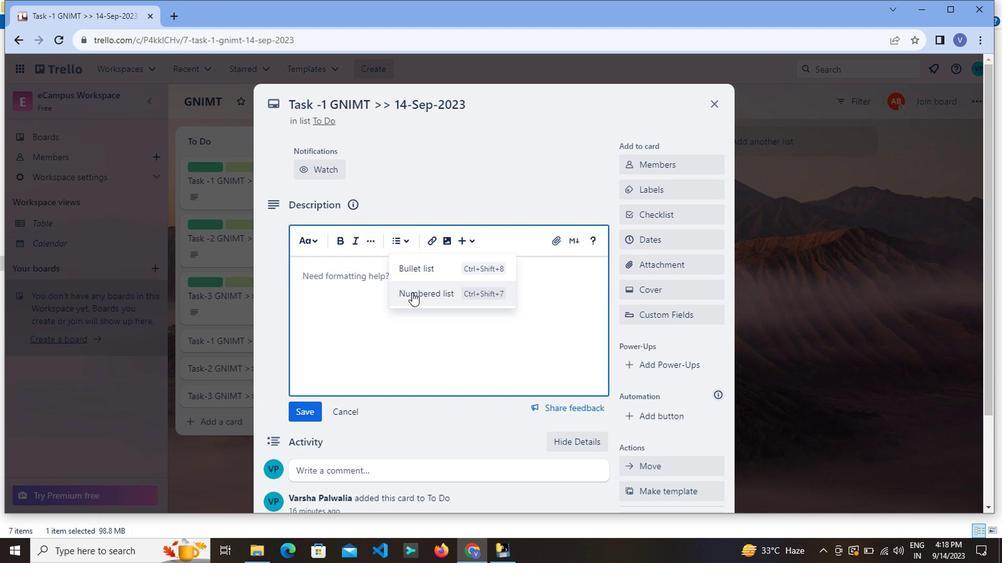 
Action: Mouse pressed left at (409, 296)
Screenshot: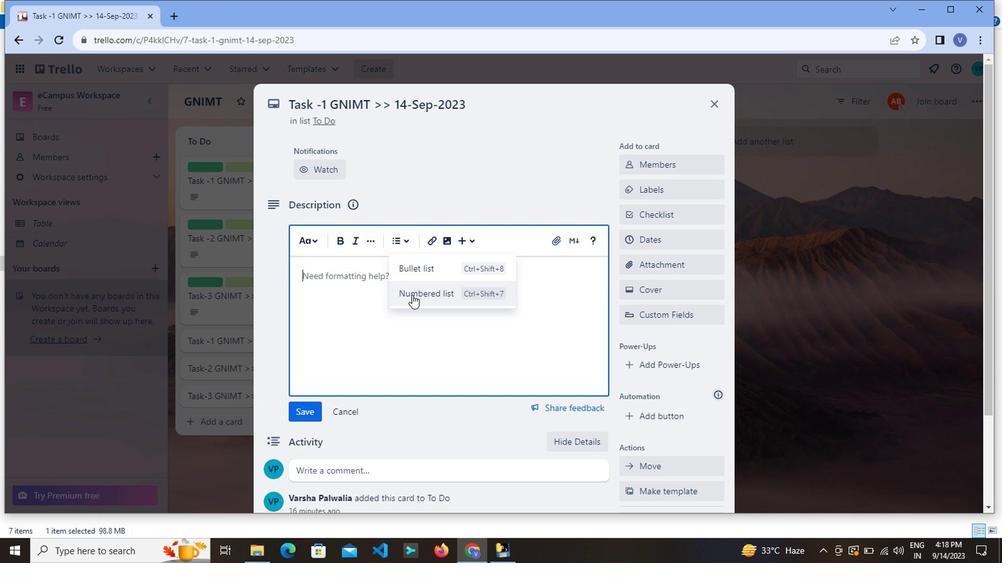 
Action: Mouse moved to (409, 297)
Screenshot: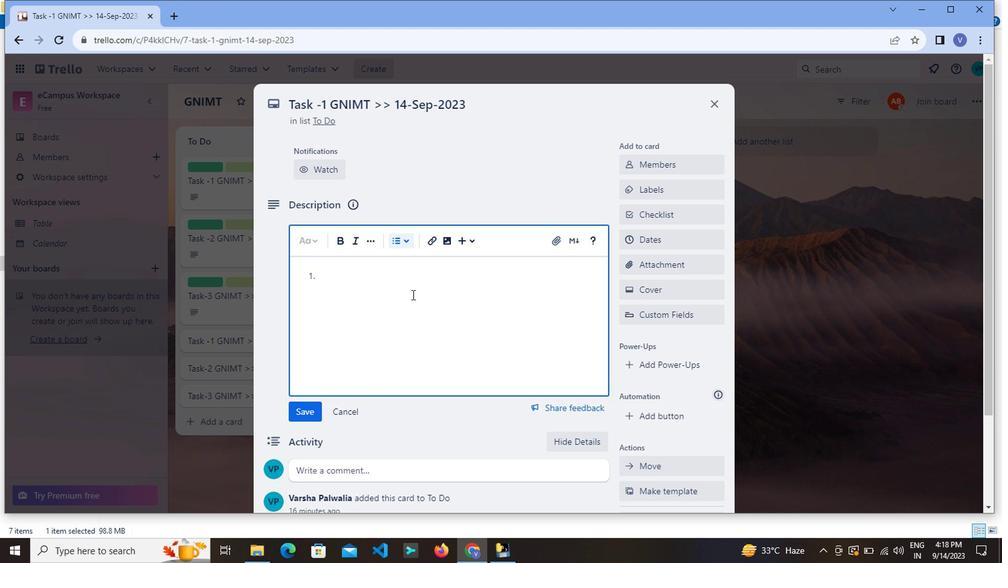 
Action: Key pressed <Key.caps_lock>GNIMT<Key.space><Key.caps_lock><Key.shift>>><Key.space><Key.caps_lock>I<Key.caps_lock>n<Key.space><Key.caps_lock>ERP<Key.space>,<Key.space>S<Key.caps_lock>elect<Key.space><Key.caps_lock>ERP<Key.space><Key.backspace><Key.backspace><Key.backspace><Key.backspace>A<Key.caps_lock>ccounts<Key.space>,<Key.space><Key.backspace><Key.backspace><Key.enter><Key.caps_lock>A<Key.caps_lock>fter<Key.space>that<Key.space>,<Key.space>s<Key.backspace><Key.caps_lock>S<Key.caps_lock>elect<Key.space><Key.caps_lock><Key.caps_lock>offline<Key.space>pay
Screenshot: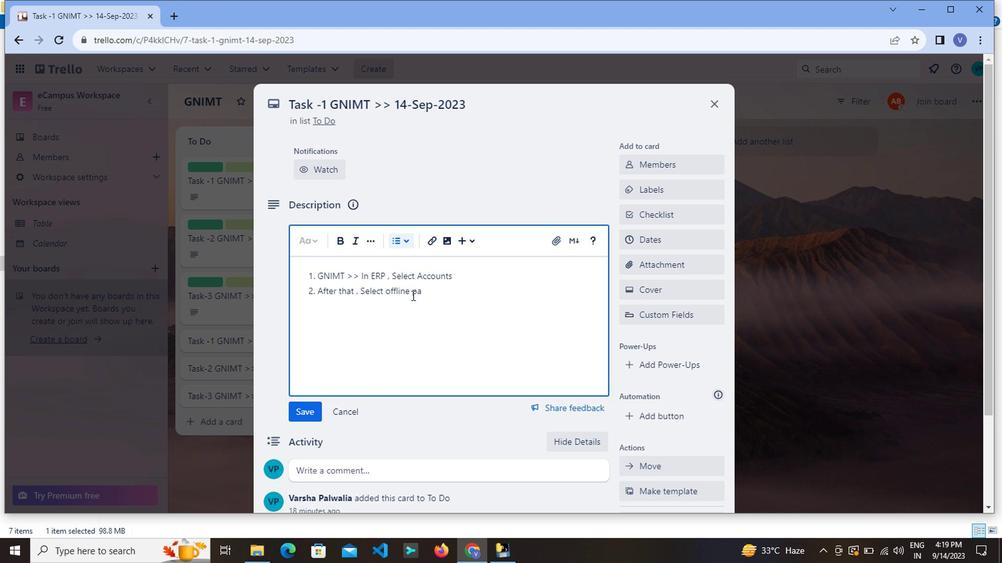 
Action: Mouse moved to (1005, 53)
Screenshot: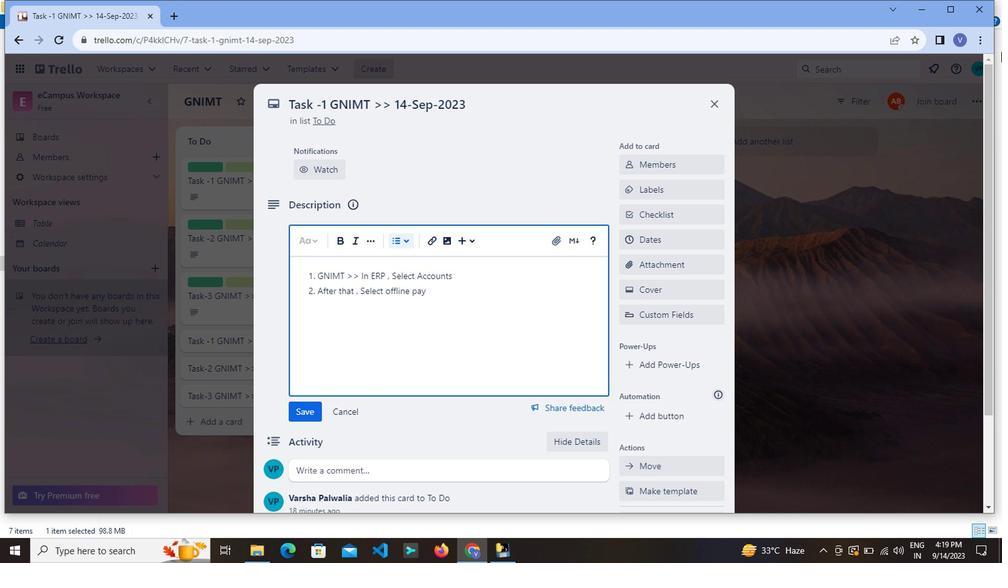 
Action: Key pressed ments<Key.enter><Key.caps_lock>F<Key.caps_lock>ind<Key.space>null<Key.space>students<Key.space><Key.enter><Key.caps_lock>M<Key.caps_lock>atch<Key.space>their<Key.space><Key.caps_lock>T<Key.backspace>T<Key.backspace><Key.caps_lock>transaction<Key.space>id<Key.space>,<Key.space><Key.left><Key.left><Key.left><Key.left><Key.left><Key.left><Key.left><Key.left><Key.left><Key.left><Key.left><Key.left><Key.left><Key.left><Key.left><Key.left><Key.backspace><Key.caps_lock>T<Key.right><Key.right><Key.right><Key.right><Key.right><Key.right><Key.right><Key.right><Key.right><Key.right><Key.right><Key.right><Key.right><Key.right><Key.right><Key.right><Key.caps_lock><Key.caps_lock>R<Key.caps_lock>eceipt<Key.space>number<Key.space>and<Key.space>balance<Key.space><Key.enter><Key.caps_lock>S<Key.backspace>F<Key.caps_lock>ind<Key.space>unique<Key.space>id<Key.space><Key.enter><Key.caps_lock>S<Key.caps_lock>end<Key.space>to<Key.space>the<Key.space>sir
Screenshot: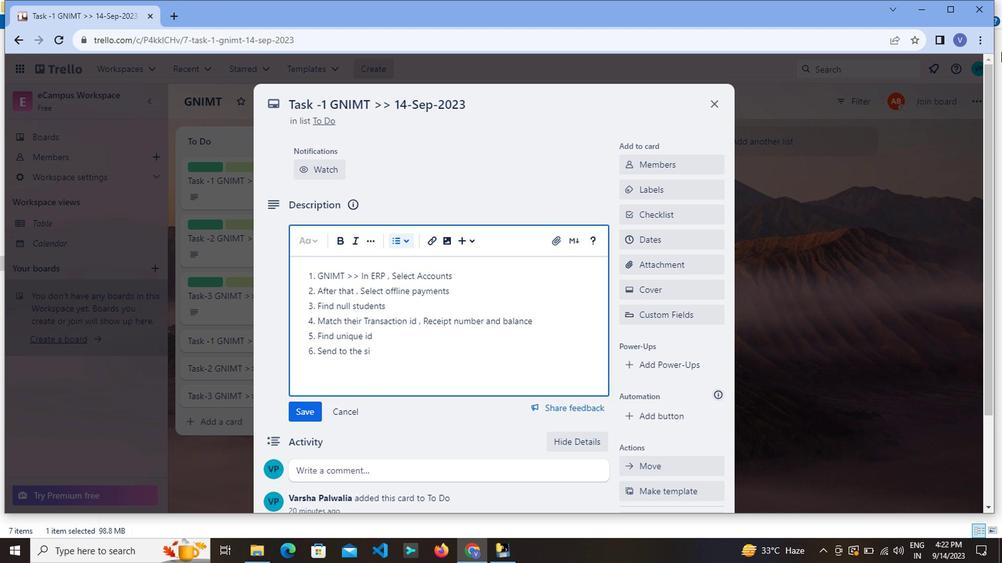 
Action: Mouse moved to (308, 416)
Screenshot: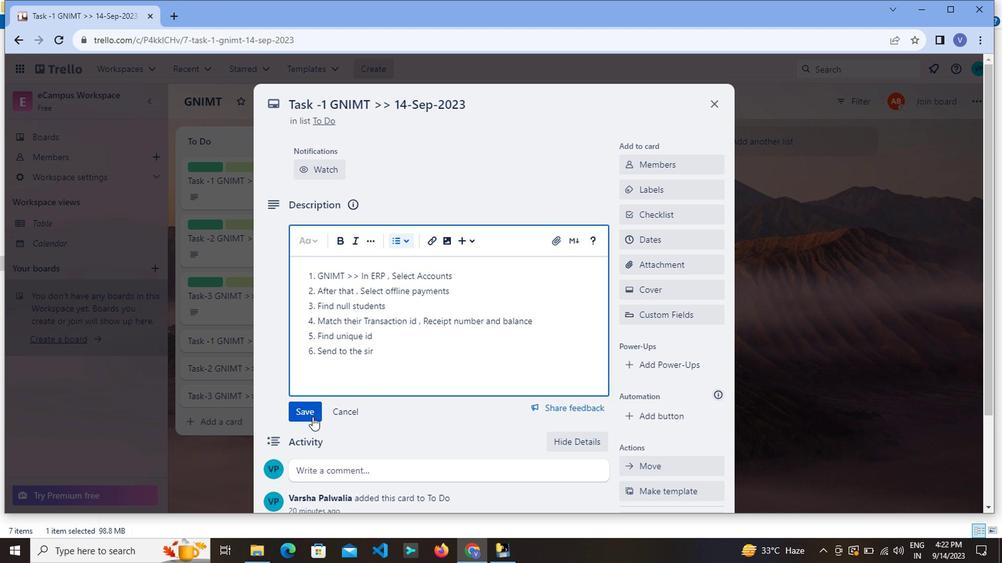 
Action: Mouse pressed left at (308, 416)
Screenshot: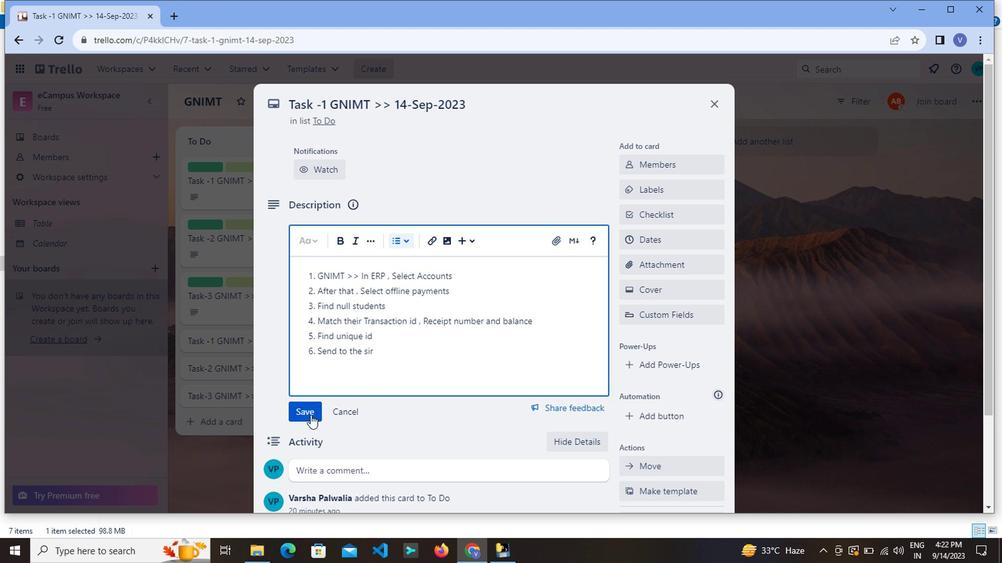 
Action: Mouse moved to (637, 195)
Screenshot: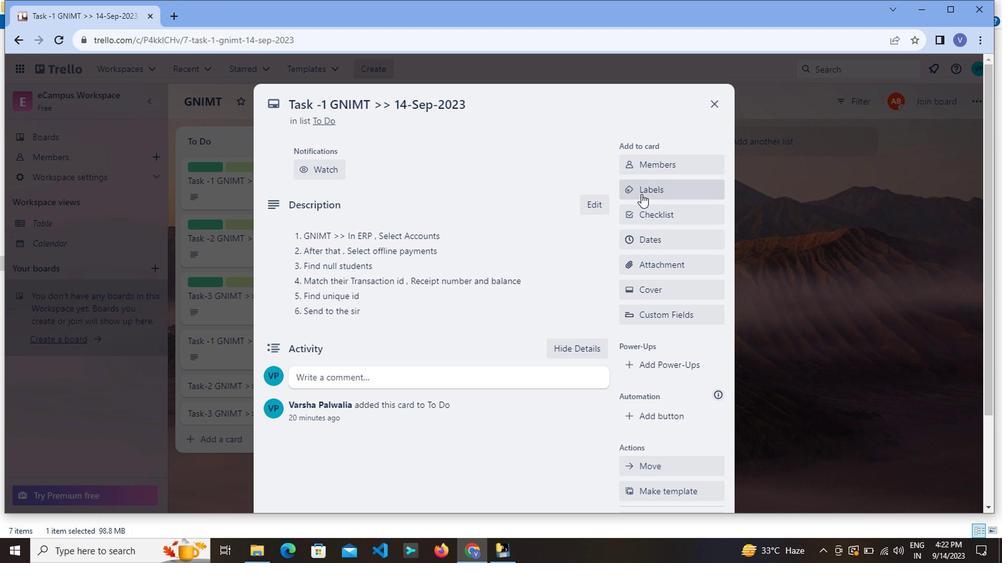 
Action: Mouse pressed left at (637, 195)
Screenshot: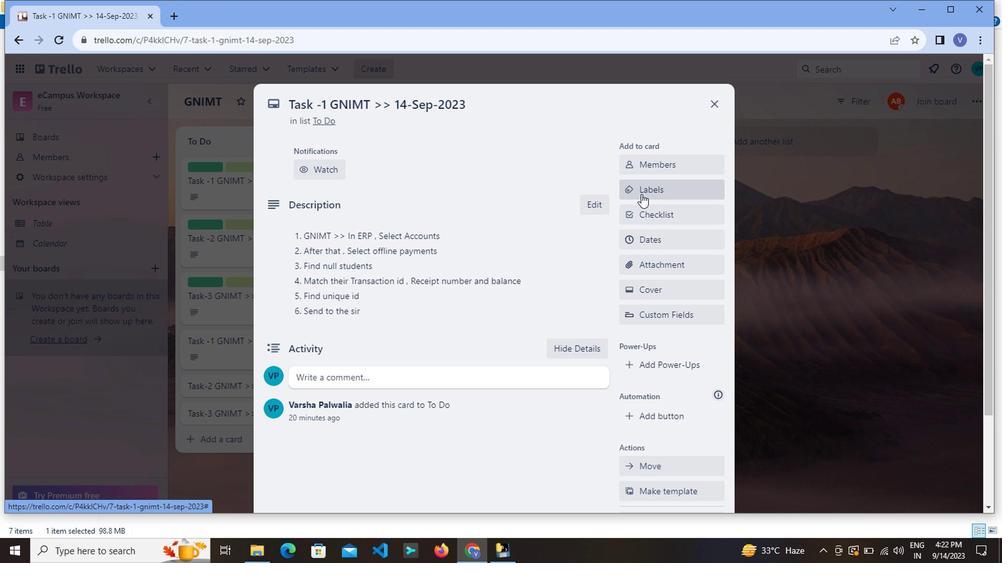 
Action: Mouse moved to (626, 298)
Screenshot: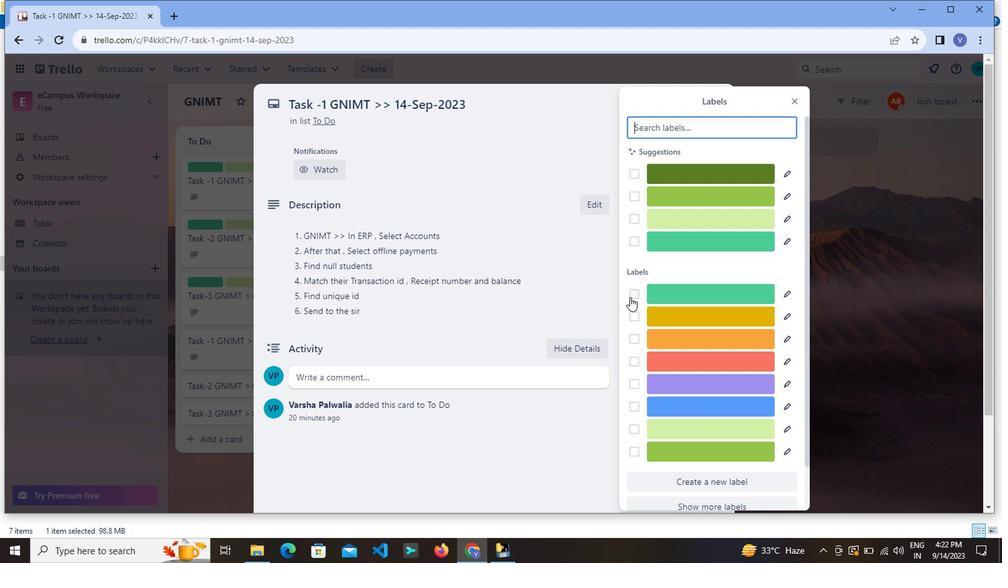 
Action: Mouse pressed left at (626, 298)
Screenshot: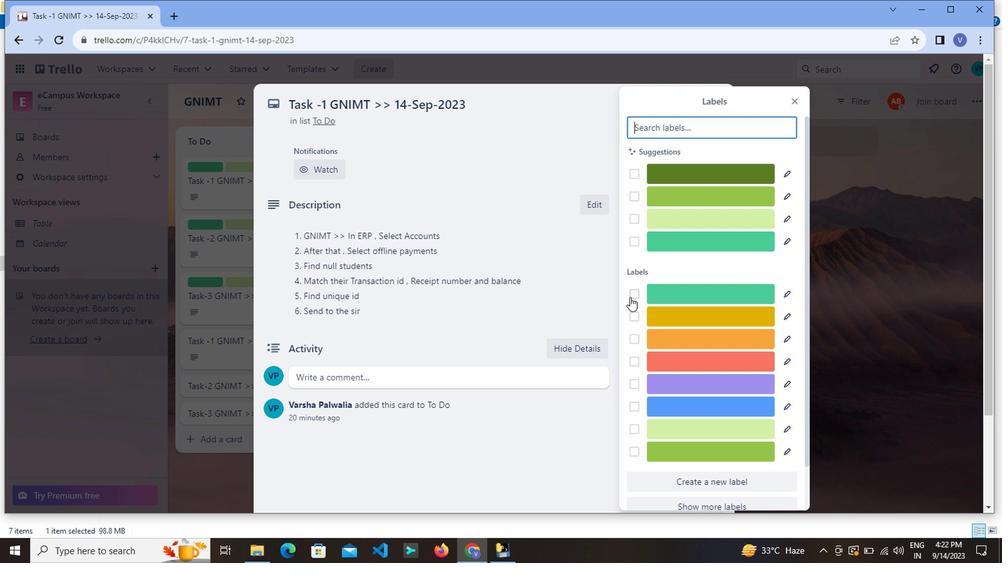 
Action: Mouse moved to (627, 459)
Screenshot: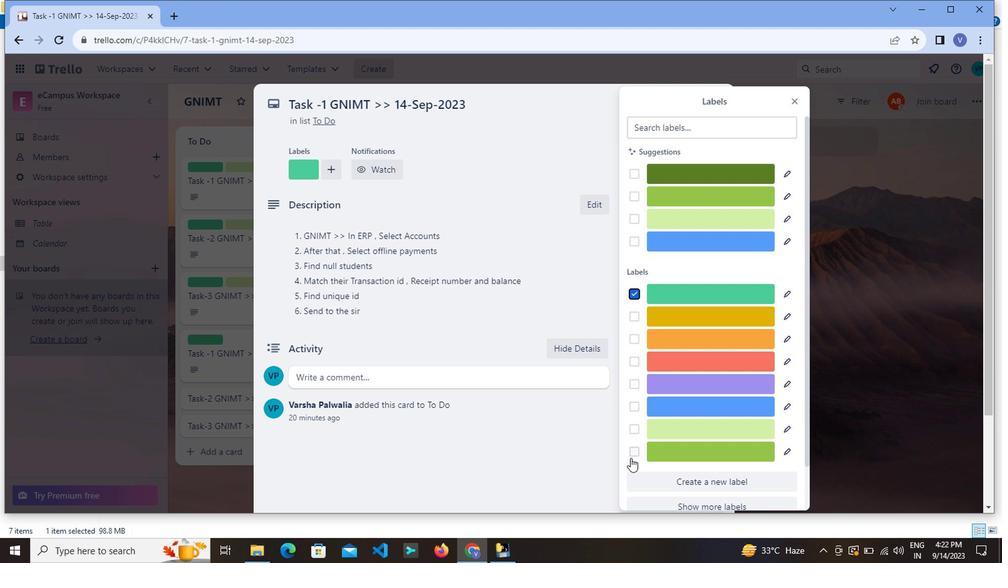
Action: Mouse pressed left at (627, 459)
Screenshot: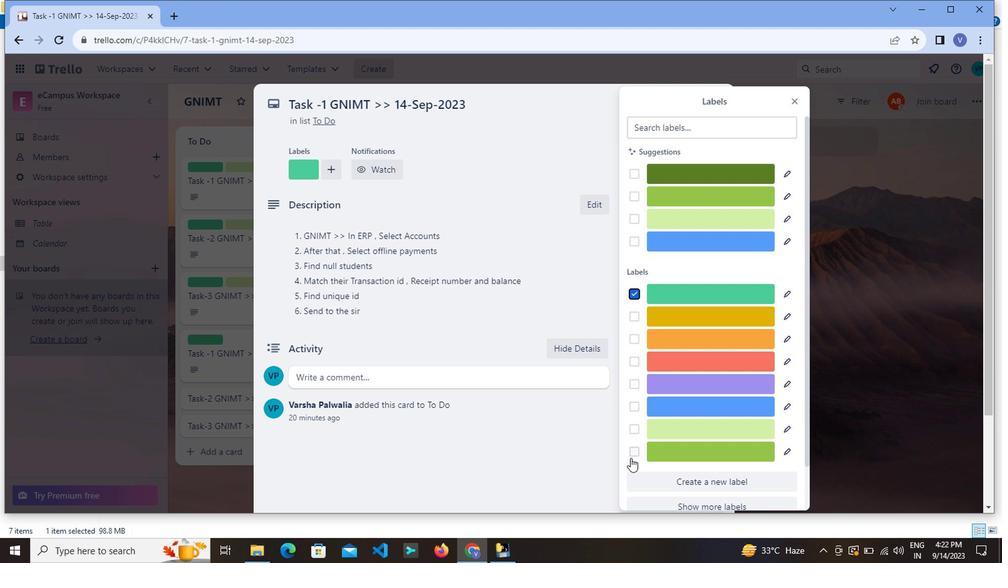 
Action: Mouse moved to (671, 240)
Screenshot: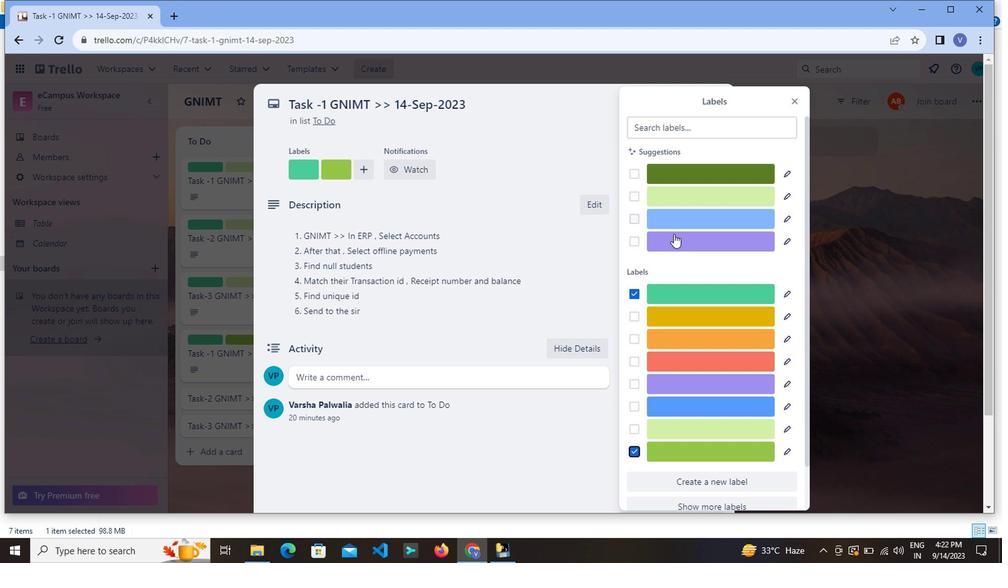 
Action: Mouse scrolled (671, 239) with delta (0, 0)
Screenshot: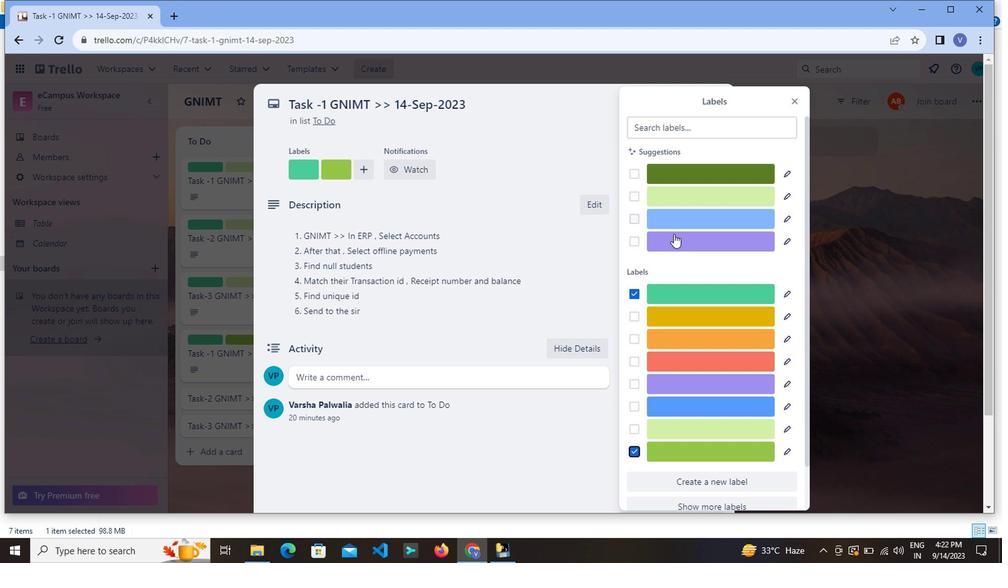 
Action: Mouse moved to (675, 256)
Screenshot: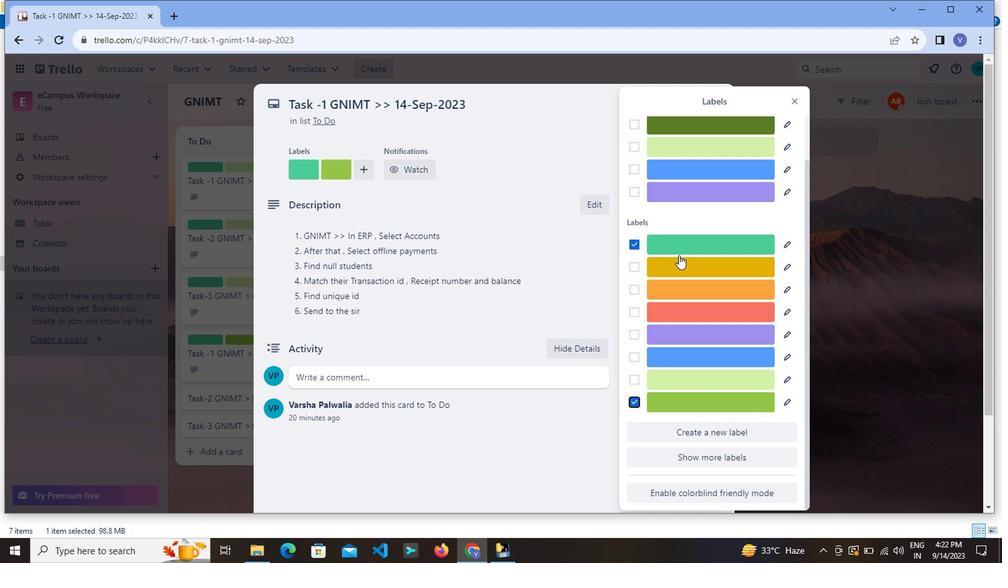 
Action: Mouse scrolled (674, 249) with delta (0, 0)
Screenshot: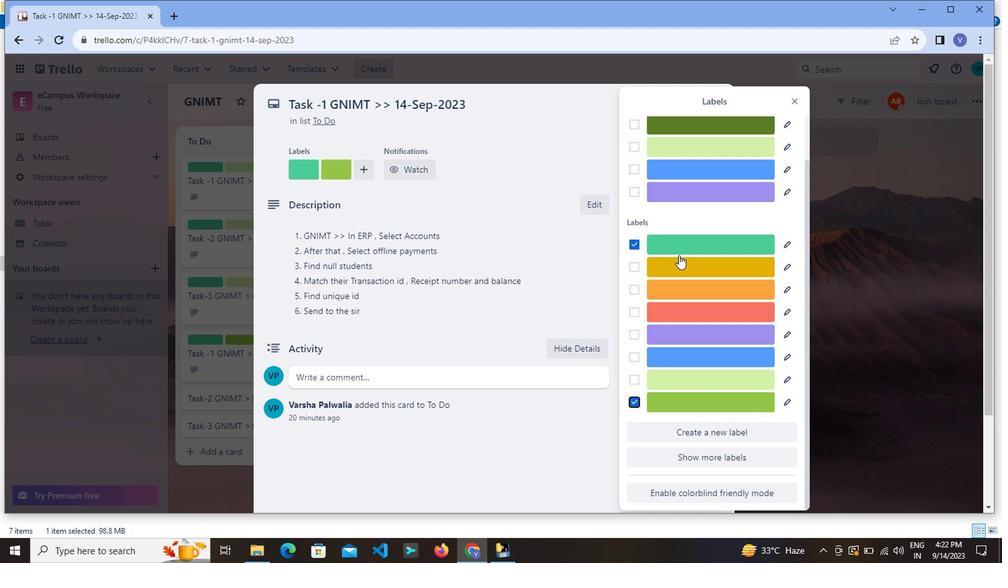 
Action: Mouse moved to (672, 259)
Screenshot: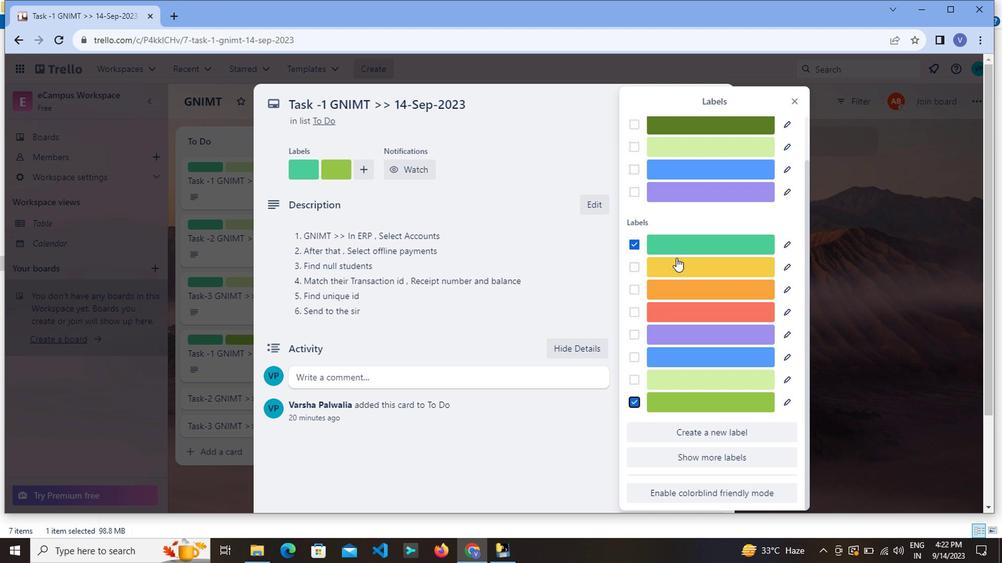 
Action: Mouse scrolled (672, 260) with delta (0, 0)
Screenshot: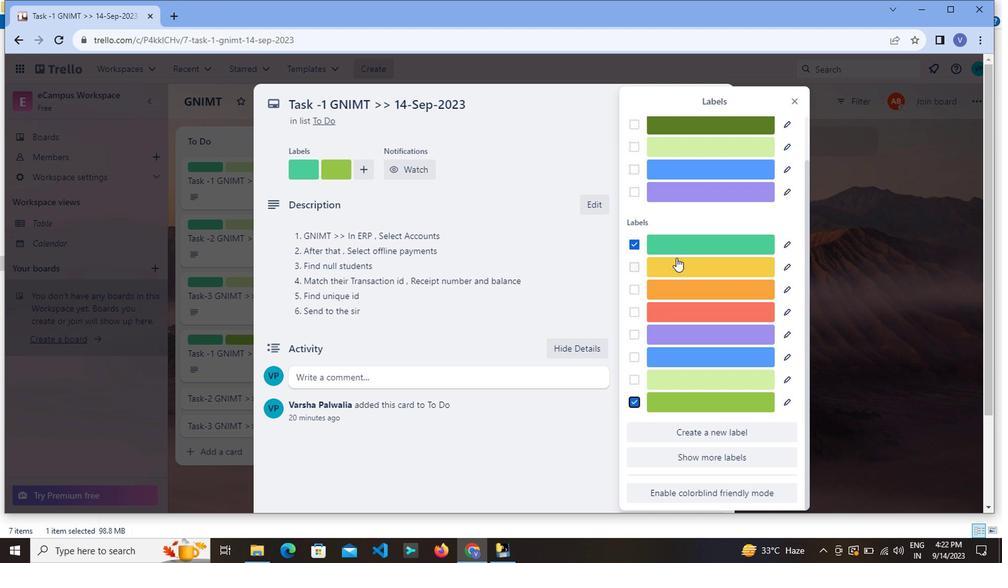 
Action: Mouse moved to (672, 259)
Screenshot: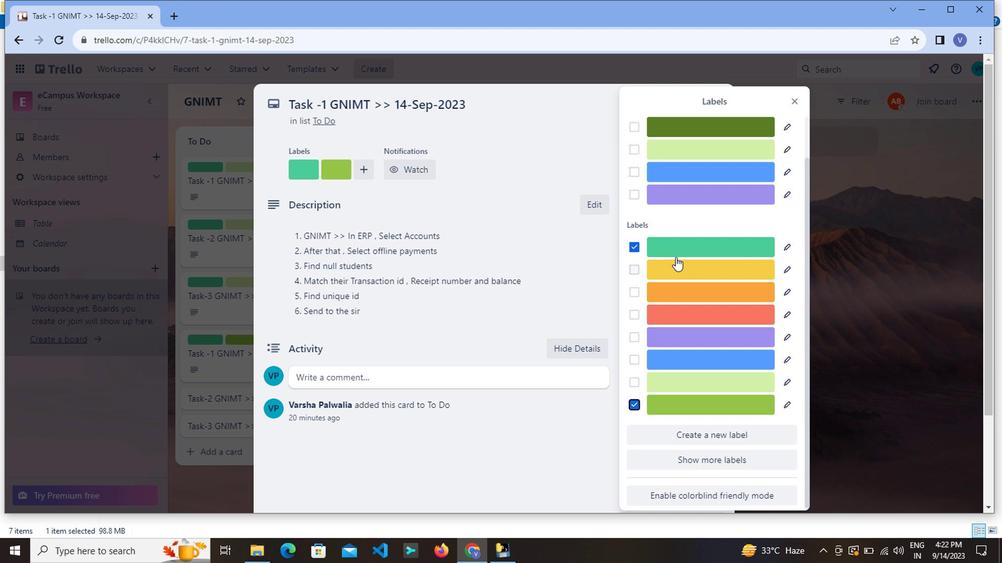 
Action: Mouse scrolled (672, 259) with delta (0, 0)
Screenshot: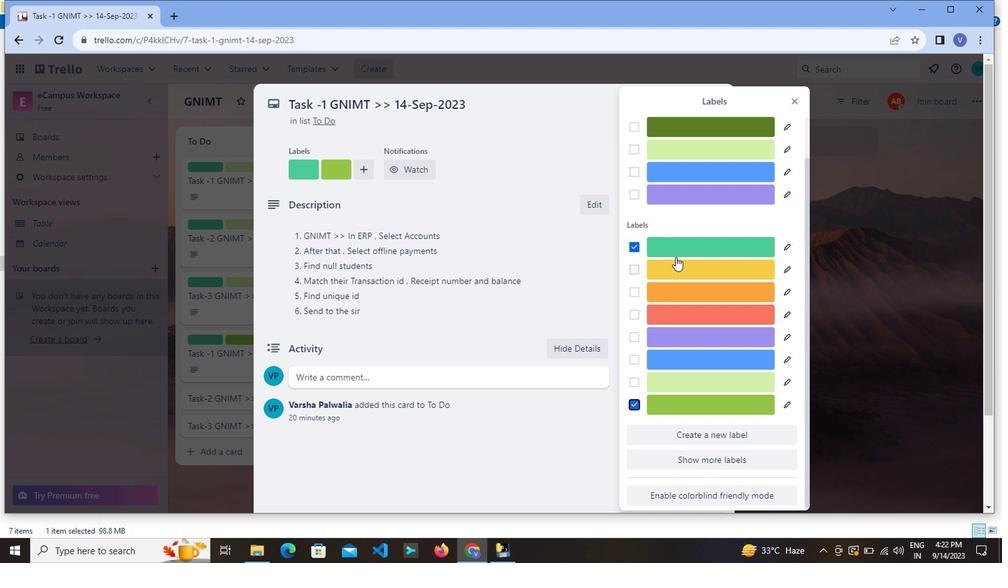 
Action: Mouse moved to (634, 449)
Screenshot: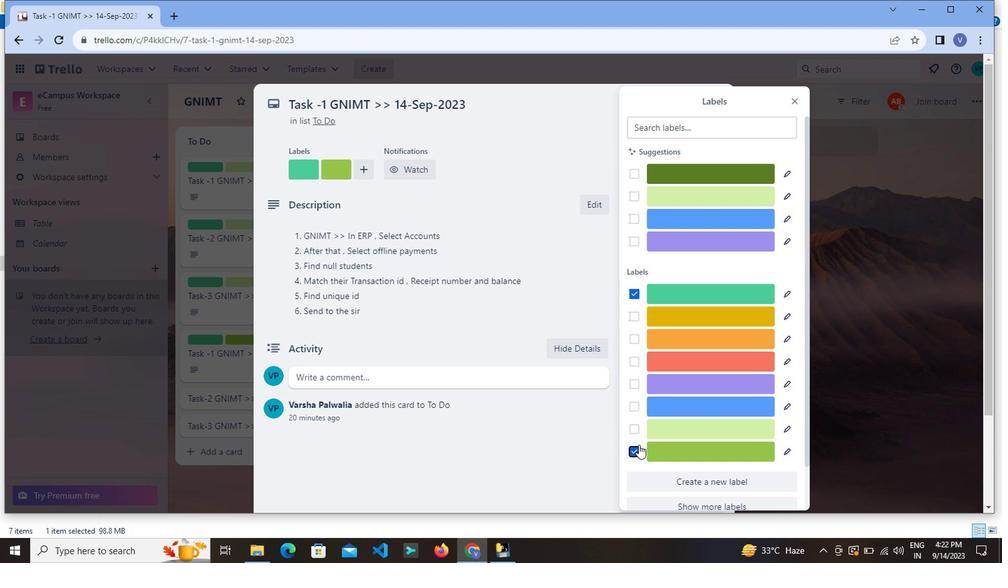 
Action: Mouse pressed left at (634, 449)
Screenshot: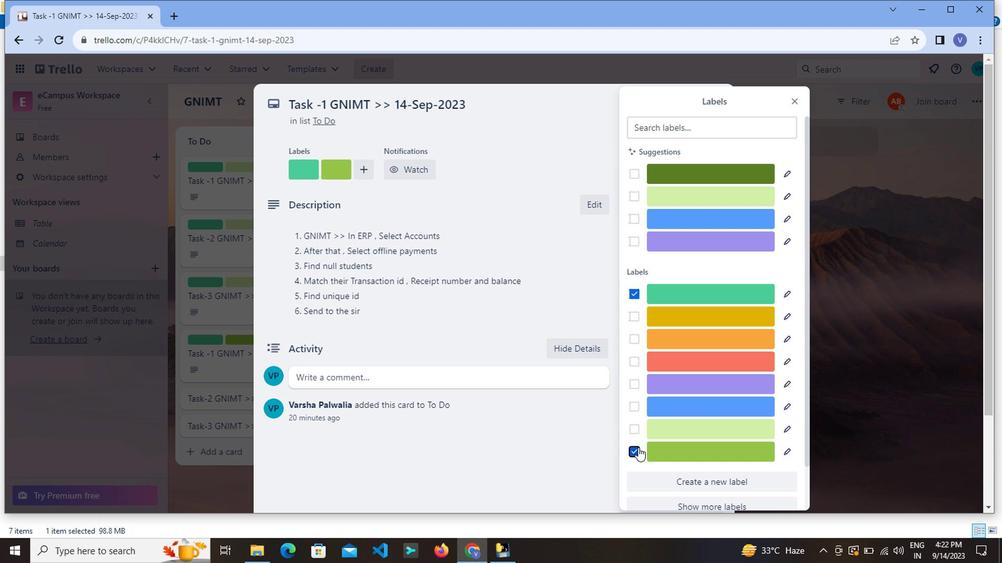 
Action: Mouse moved to (632, 433)
Screenshot: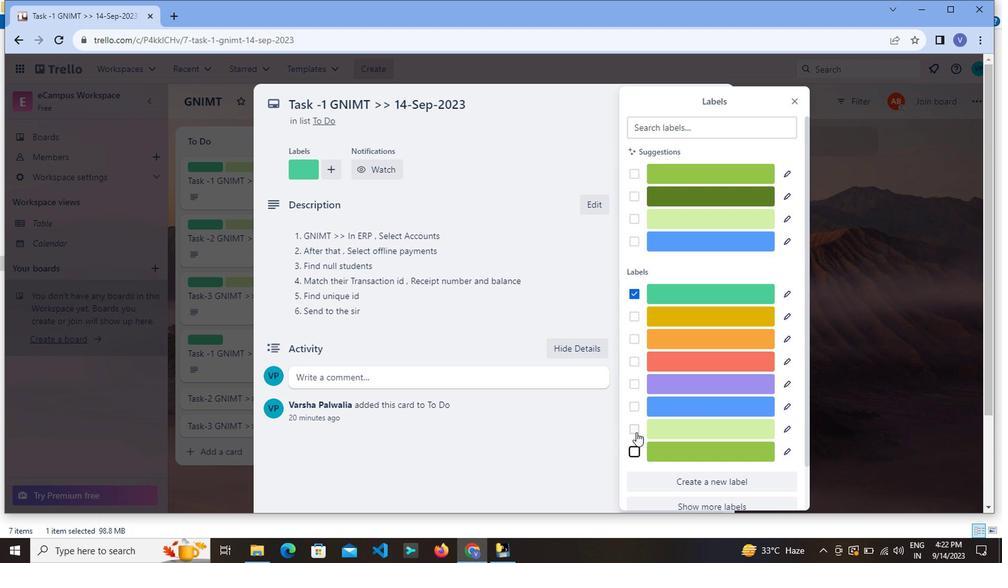 
Action: Mouse pressed left at (632, 433)
Screenshot: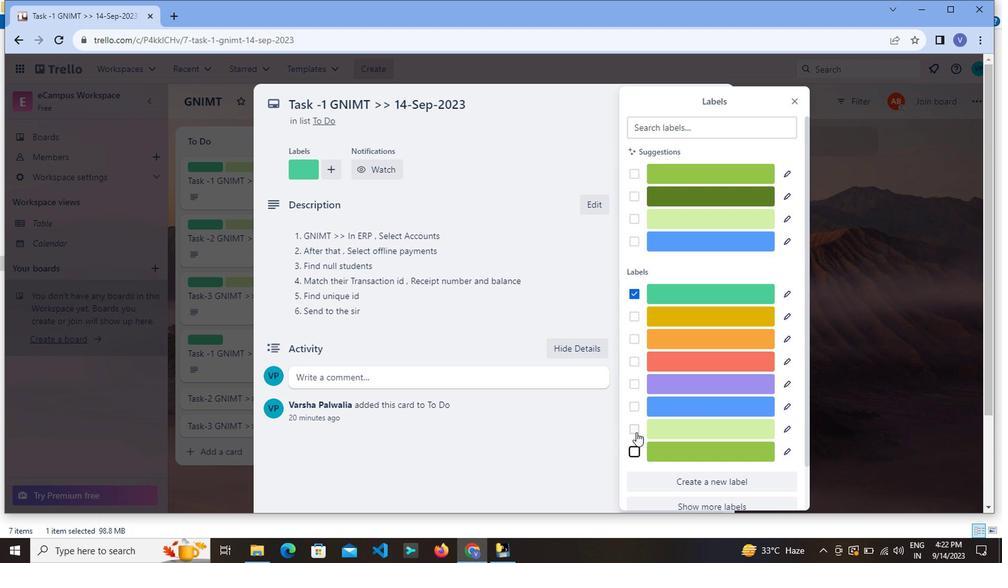 
Action: Mouse moved to (630, 457)
Screenshot: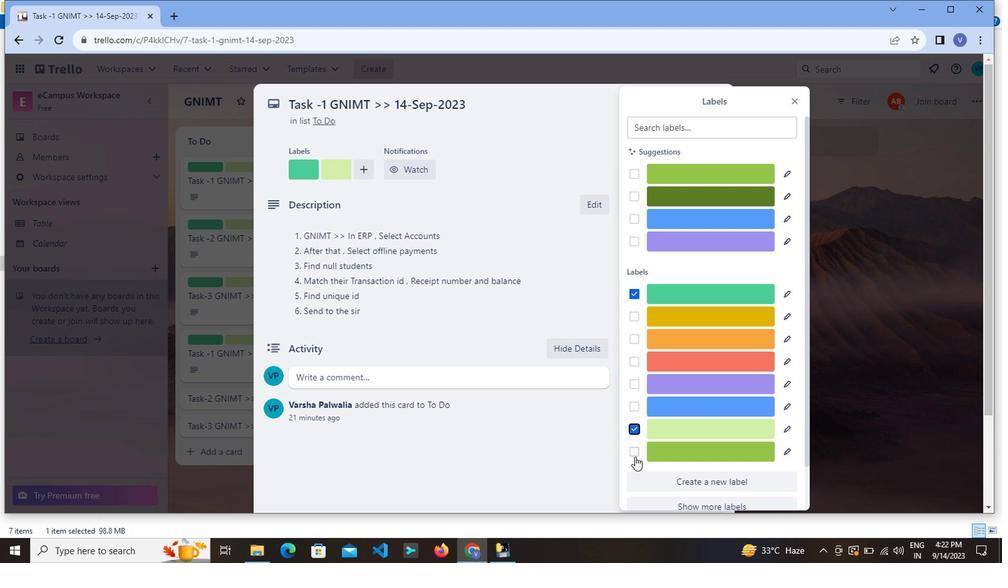 
Action: Mouse pressed left at (630, 457)
Screenshot: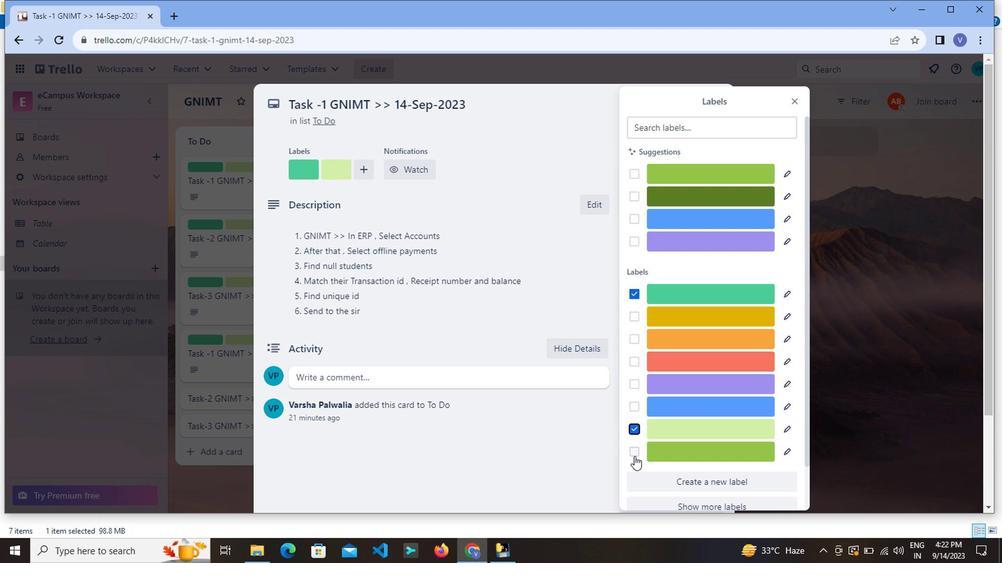 
Action: Mouse moved to (633, 180)
Screenshot: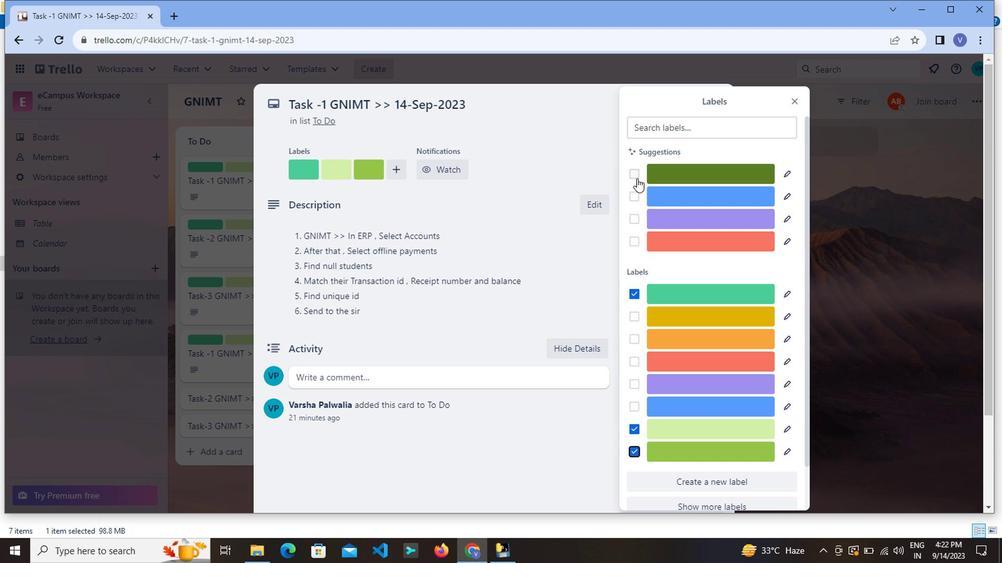 
Action: Mouse pressed left at (633, 180)
Screenshot: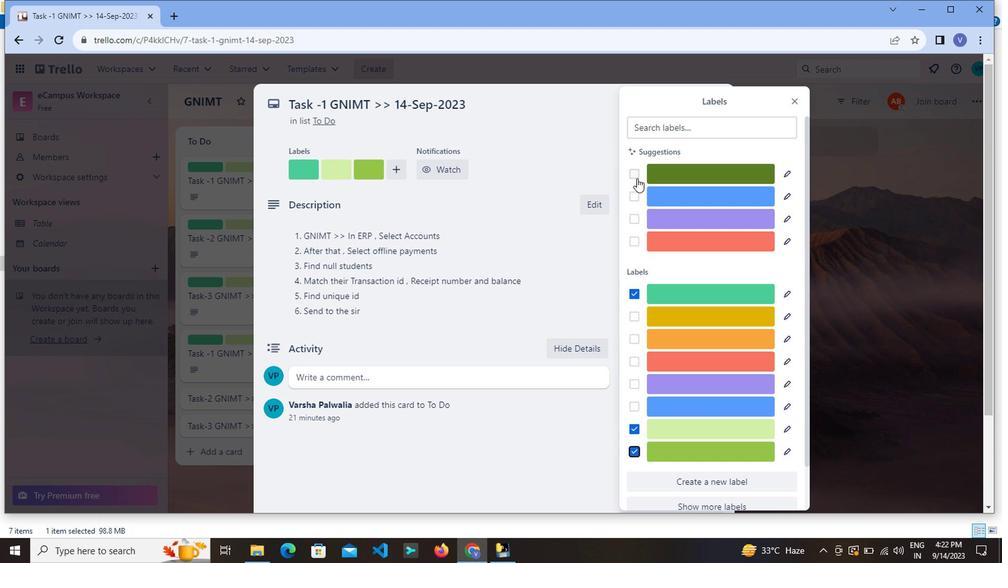 
Action: Mouse moved to (632, 176)
Screenshot: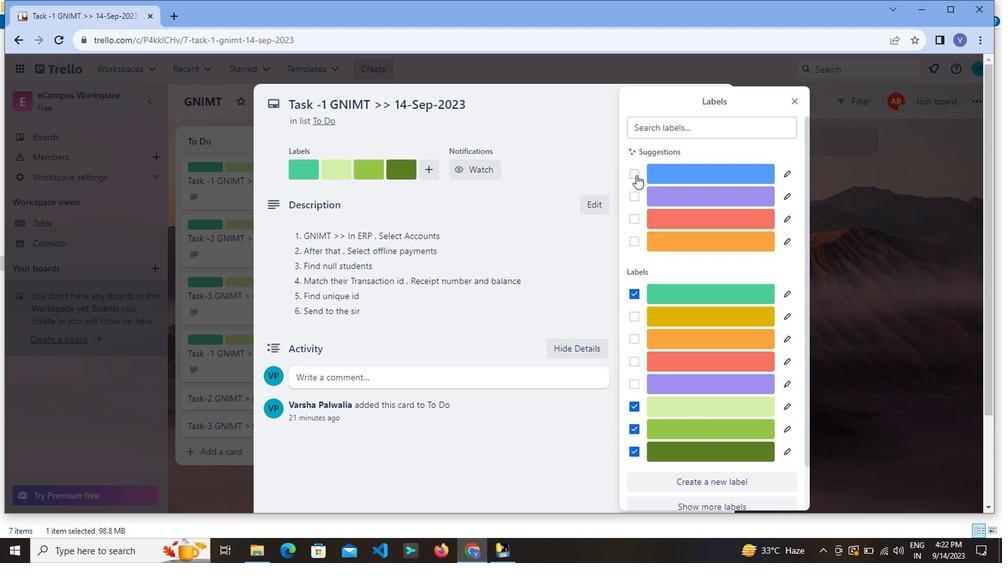 
Action: Mouse pressed left at (632, 176)
Screenshot: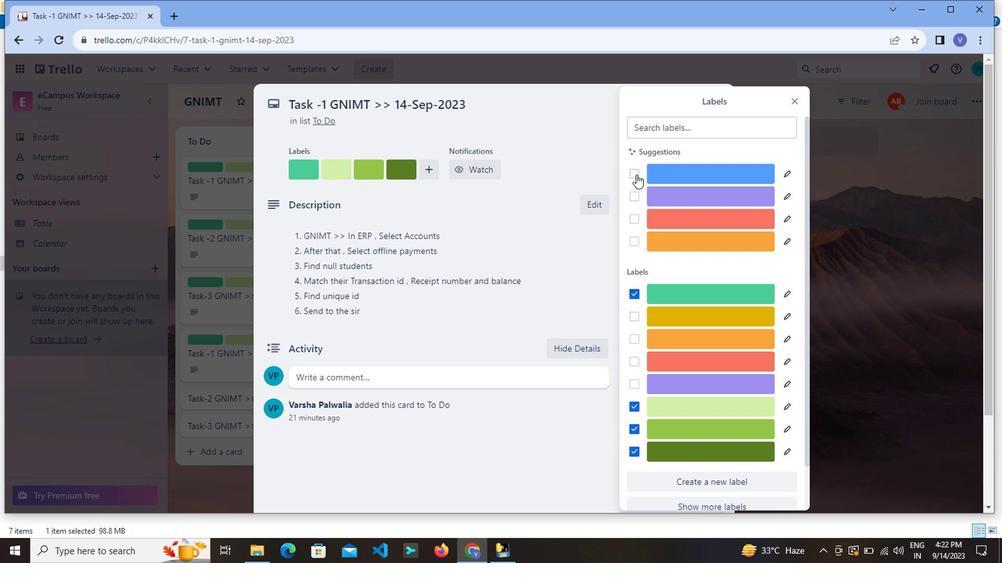 
Action: Mouse moved to (631, 388)
Screenshot: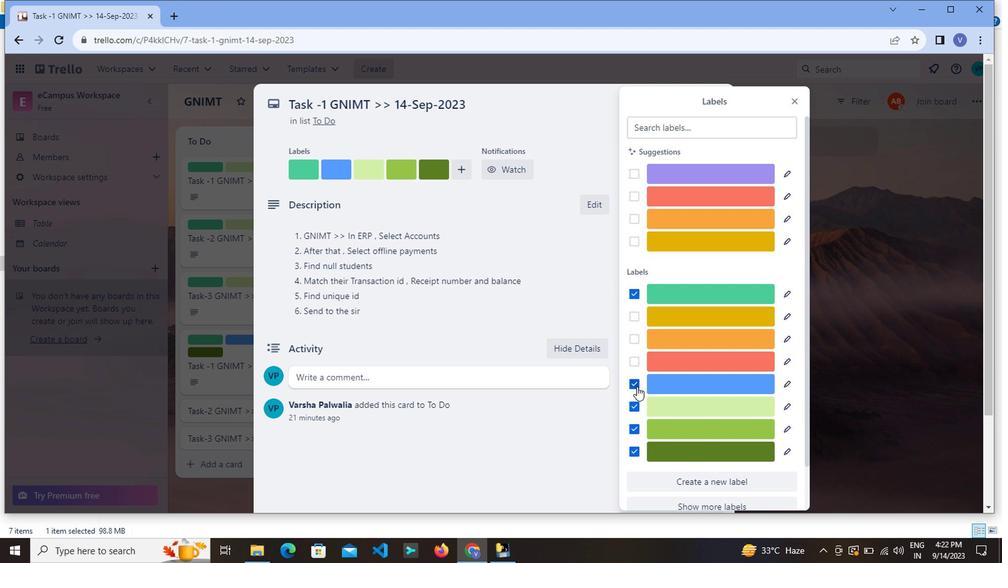 
Action: Mouse pressed left at (631, 388)
Screenshot: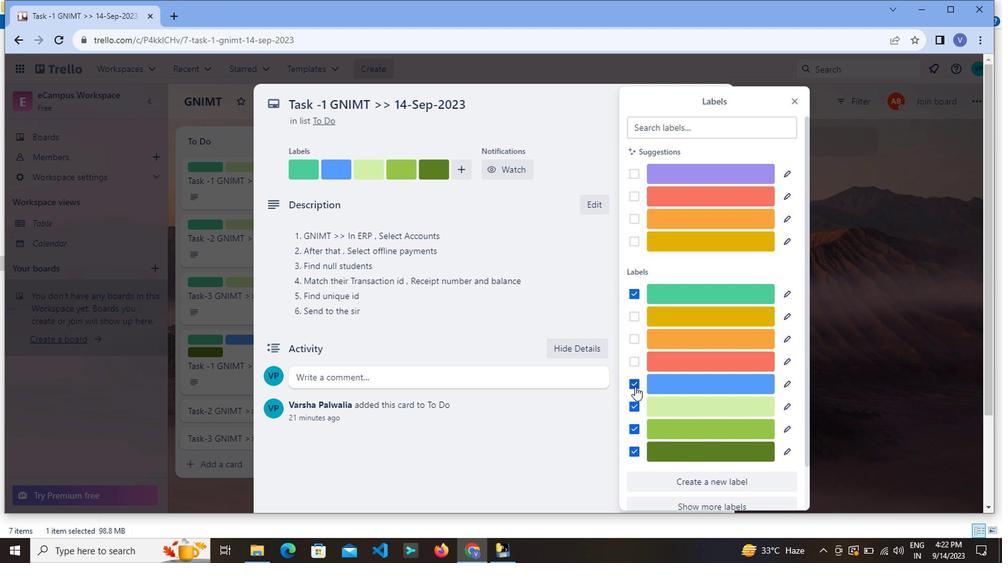 
Action: Mouse moved to (630, 402)
Screenshot: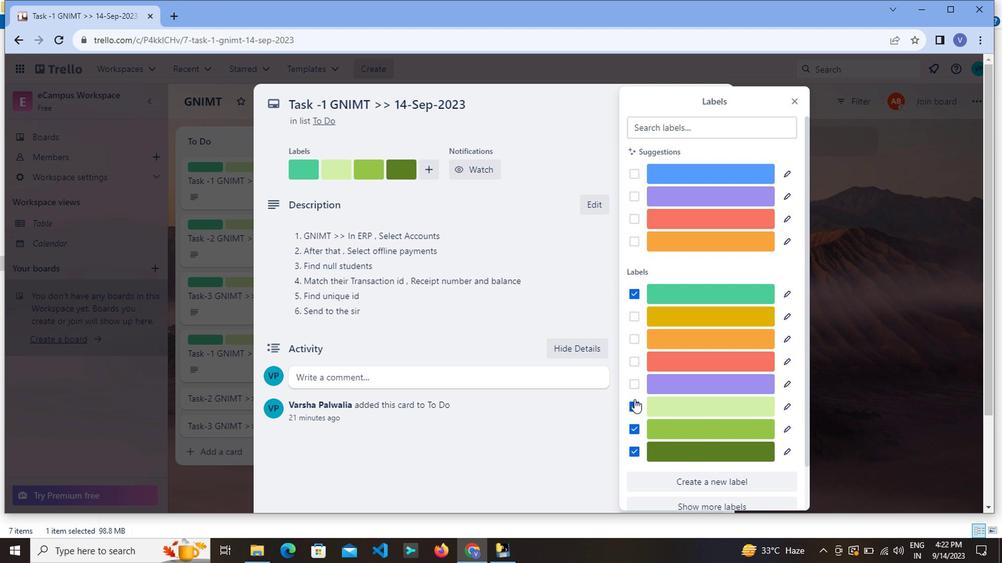 
Action: Mouse pressed left at (630, 402)
Screenshot: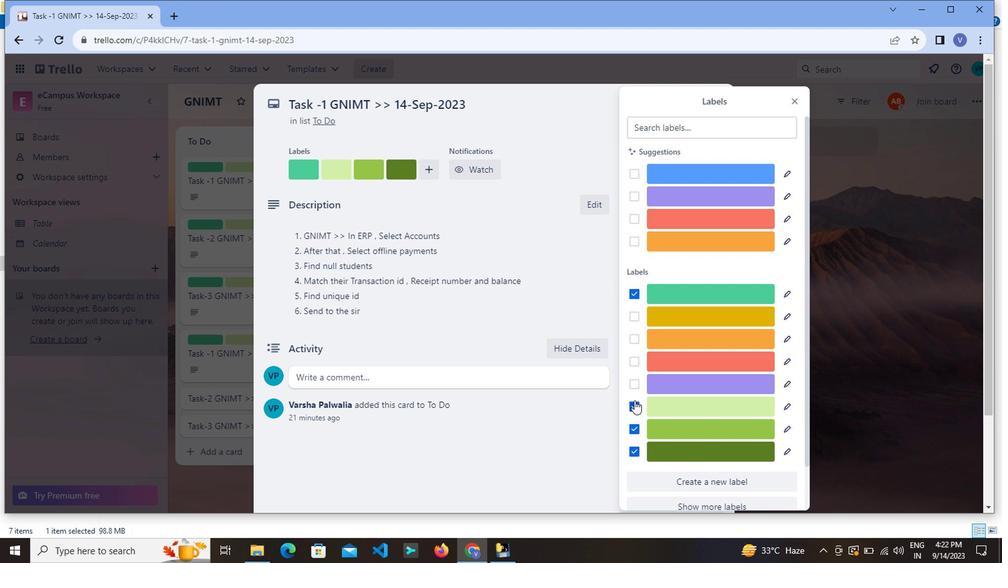 
Action: Mouse moved to (630, 428)
Screenshot: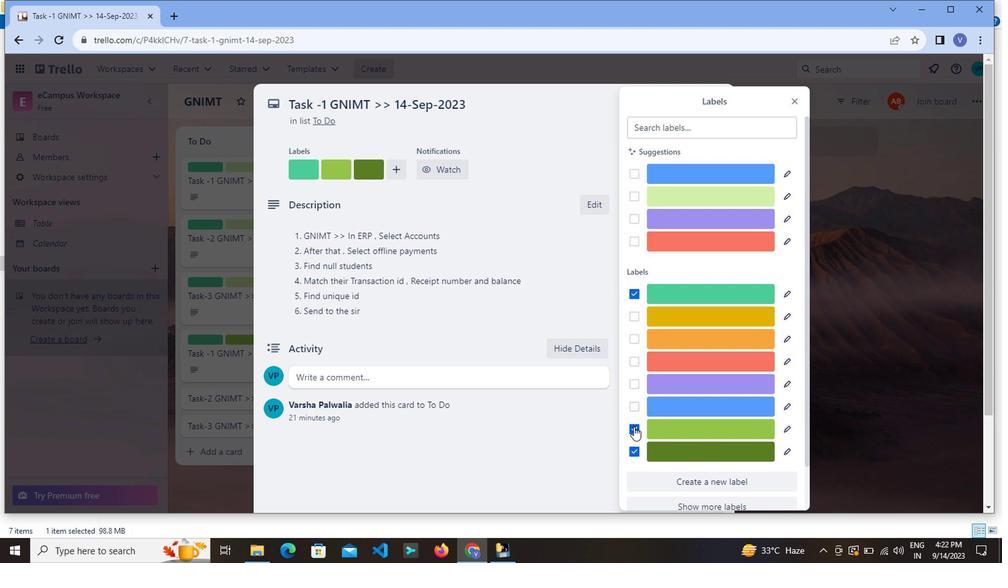 
Action: Mouse pressed left at (630, 428)
Screenshot: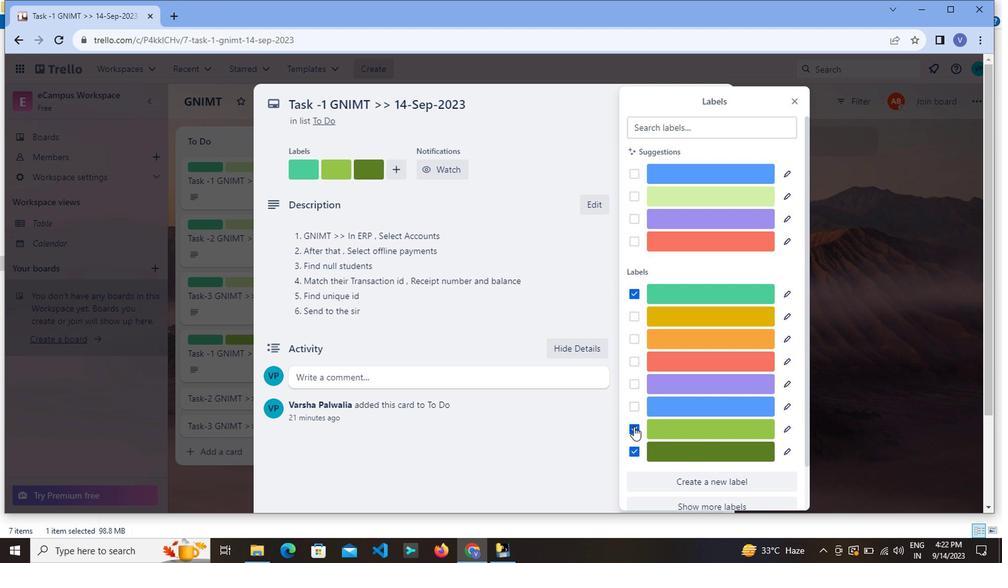 
Action: Mouse moved to (627, 457)
Screenshot: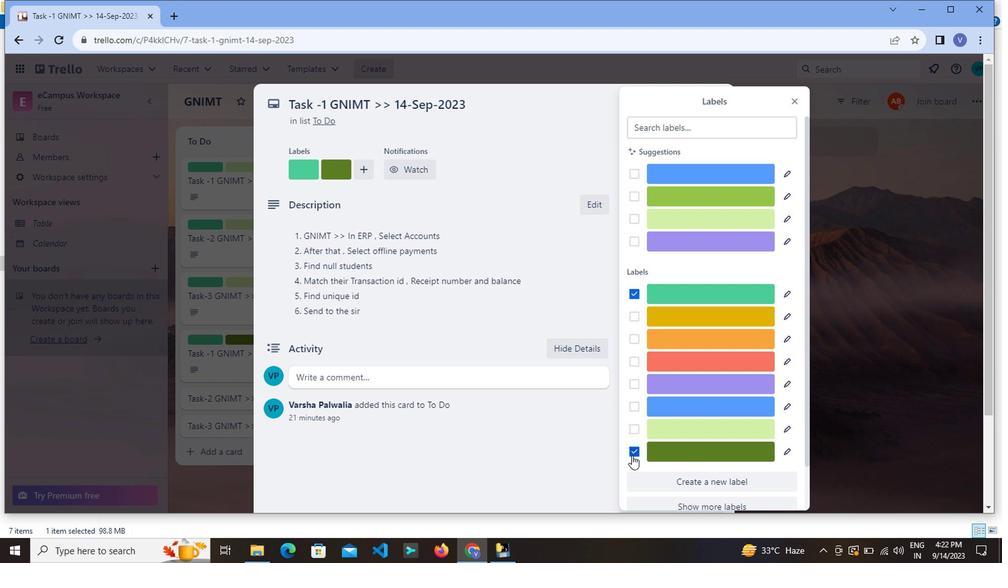 
Action: Mouse pressed left at (627, 457)
Screenshot: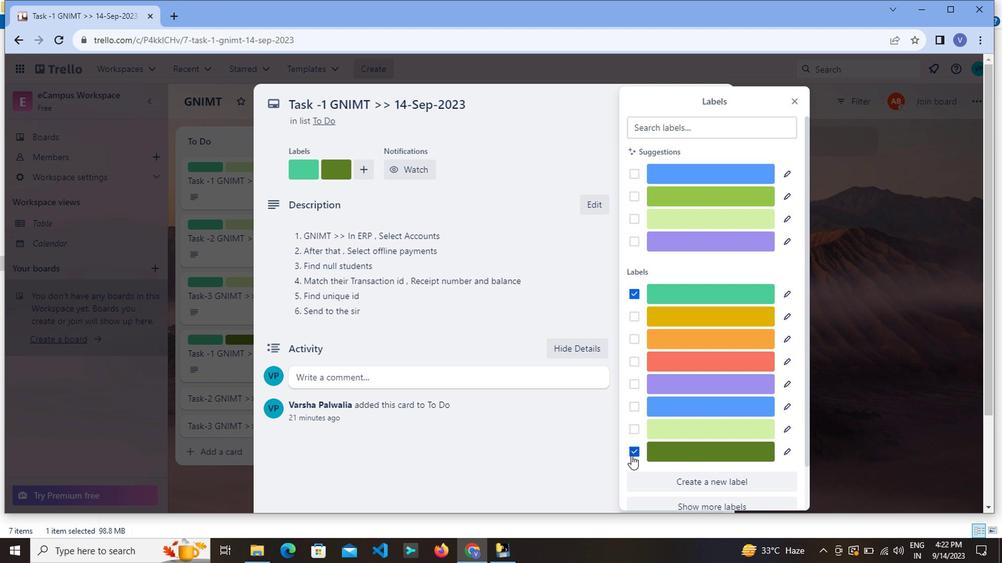 
Action: Mouse moved to (631, 427)
Screenshot: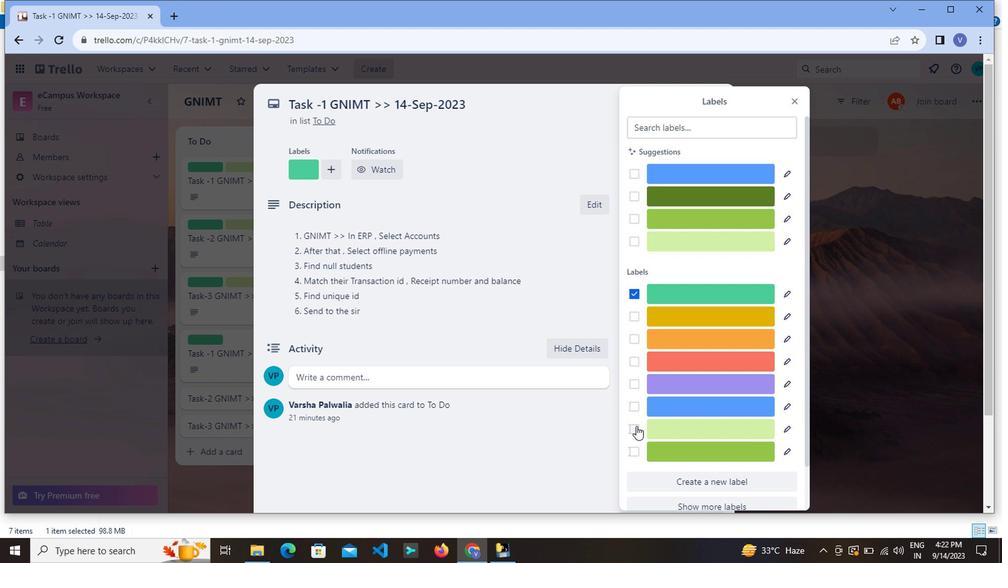 
Action: Mouse pressed left at (631, 427)
Screenshot: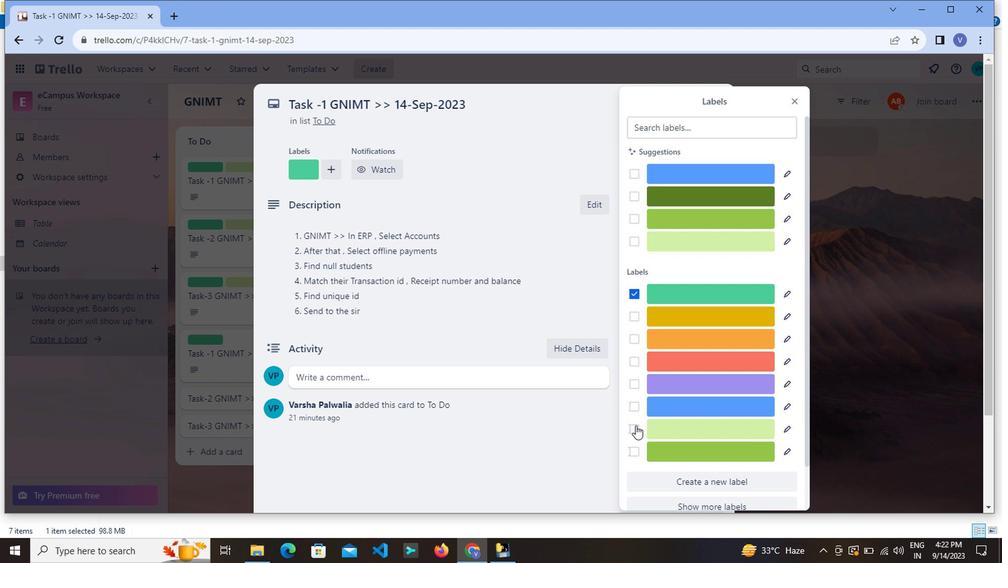
Action: Mouse moved to (630, 459)
Screenshot: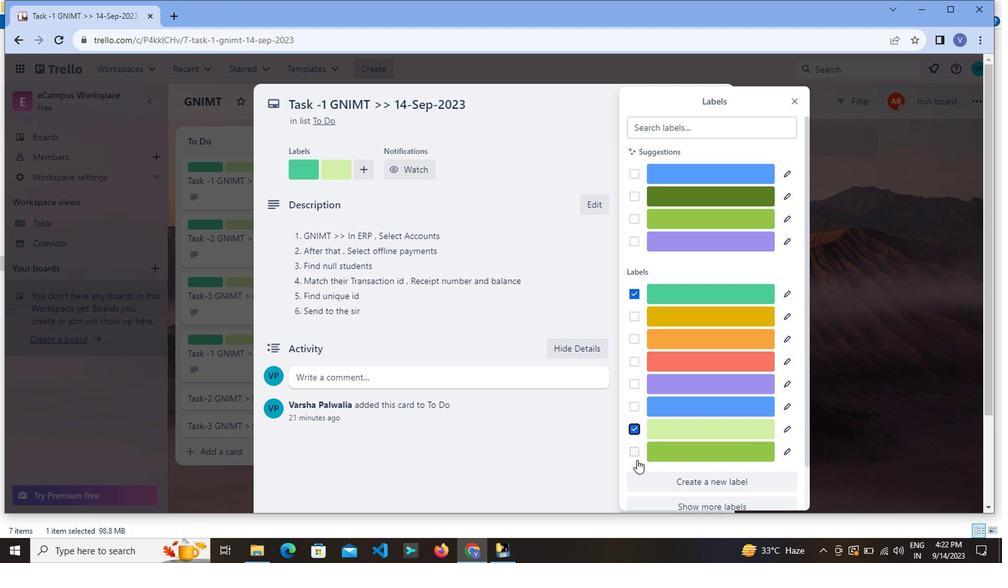 
Action: Mouse pressed left at (630, 459)
Screenshot: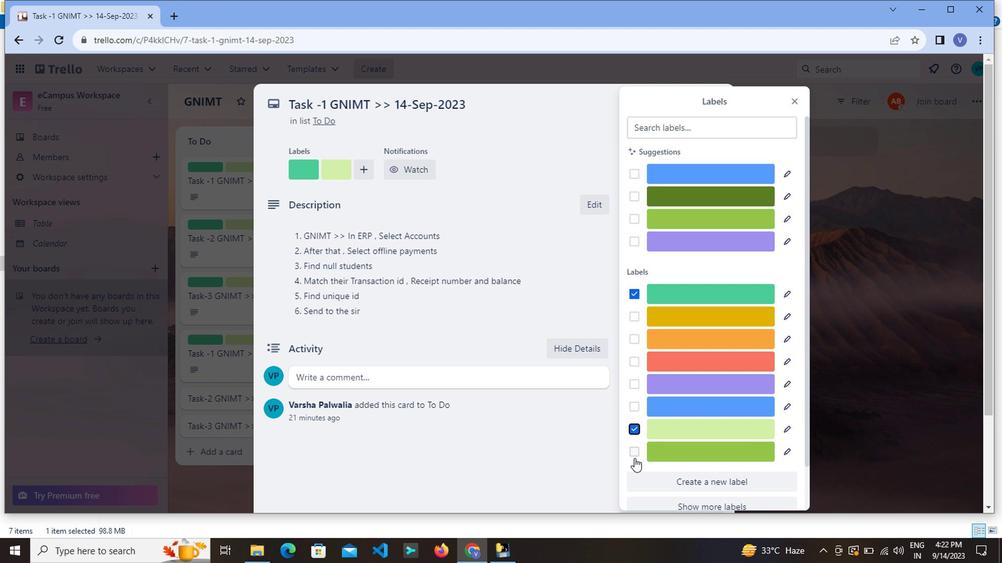 
Action: Mouse moved to (631, 200)
Screenshot: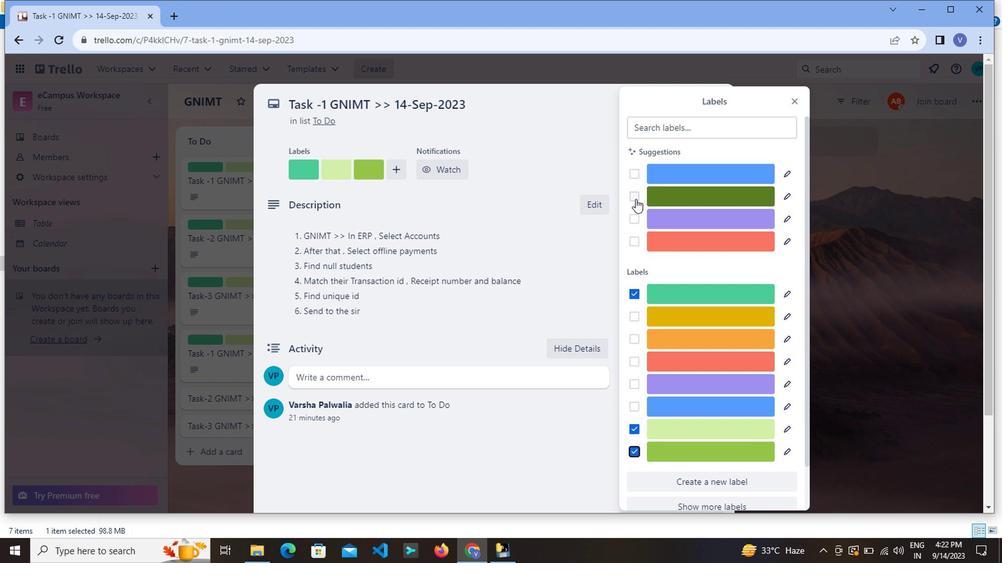 
Action: Mouse pressed left at (631, 200)
Screenshot: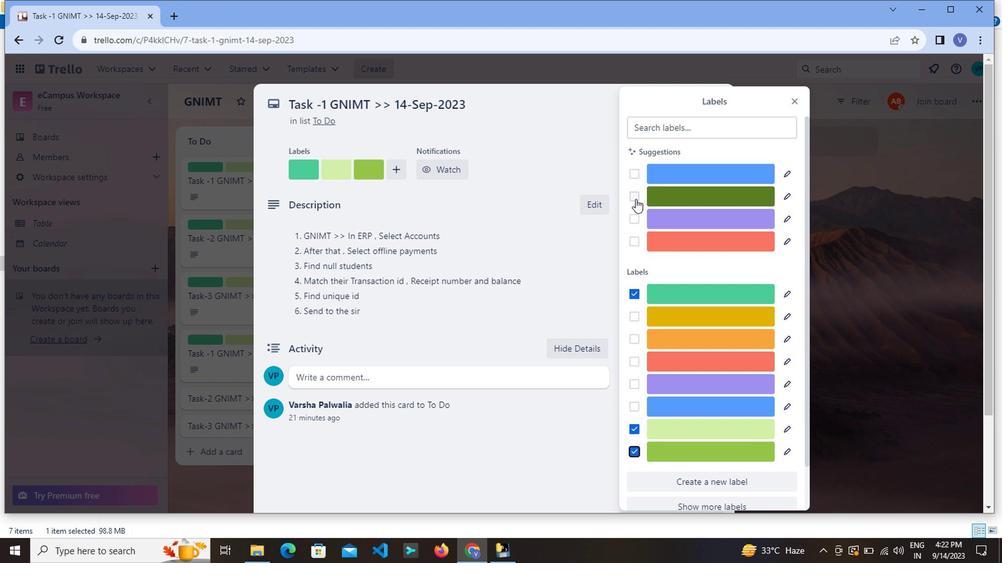 
Action: Mouse moved to (561, 320)
Screenshot: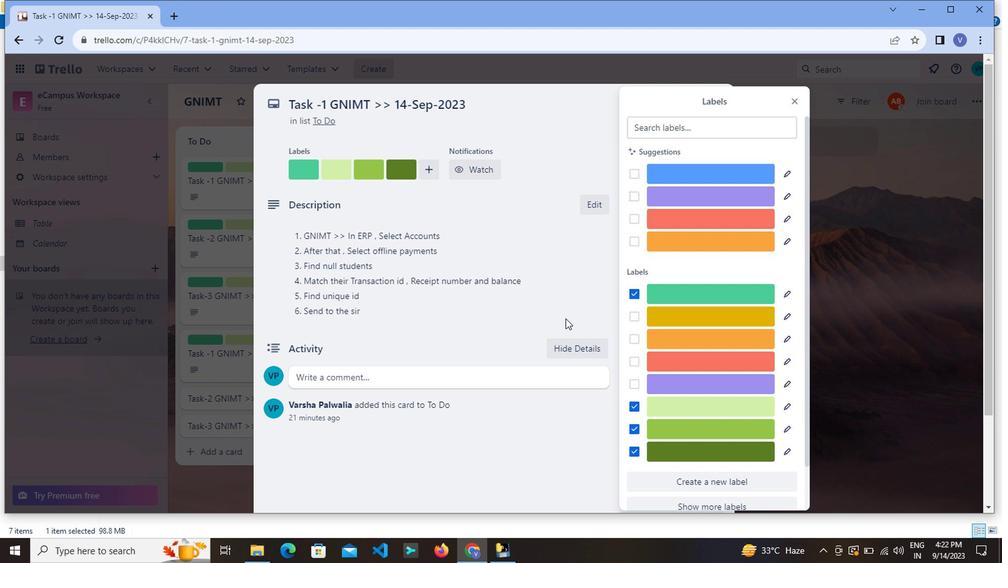 
Action: Mouse scrolled (561, 319) with delta (0, 0)
Screenshot: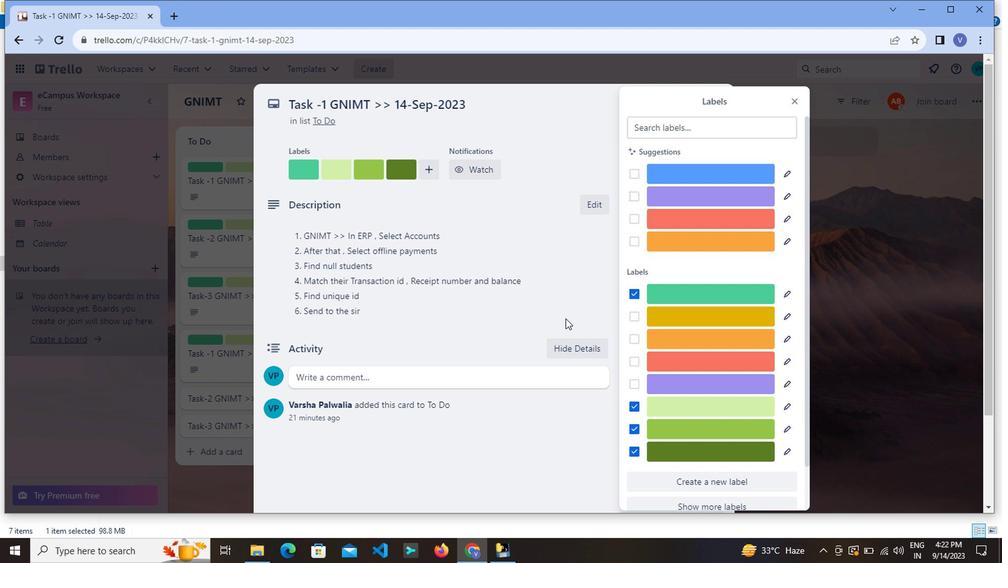 
Action: Mouse moved to (561, 320)
Screenshot: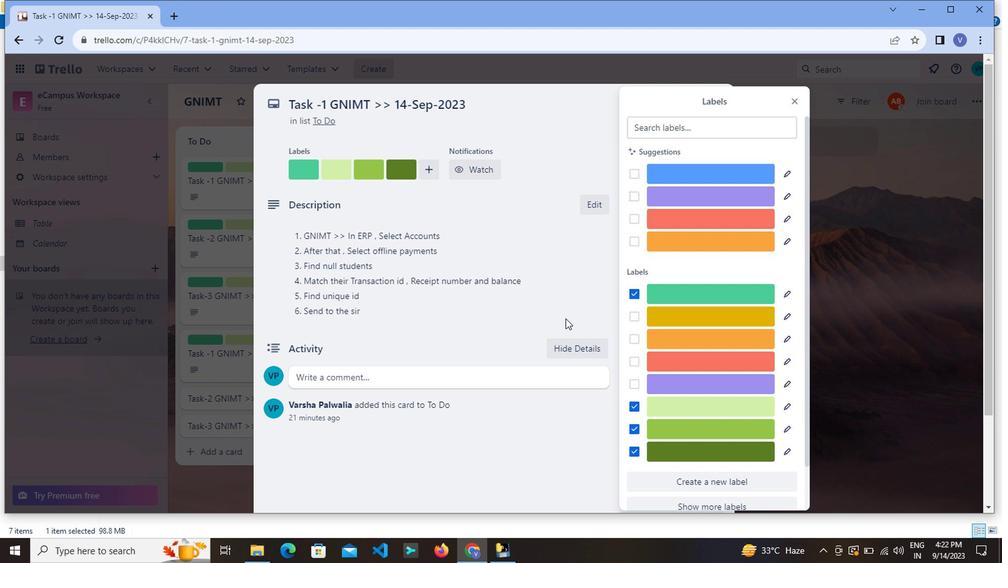 
Action: Mouse scrolled (561, 320) with delta (0, 0)
Screenshot: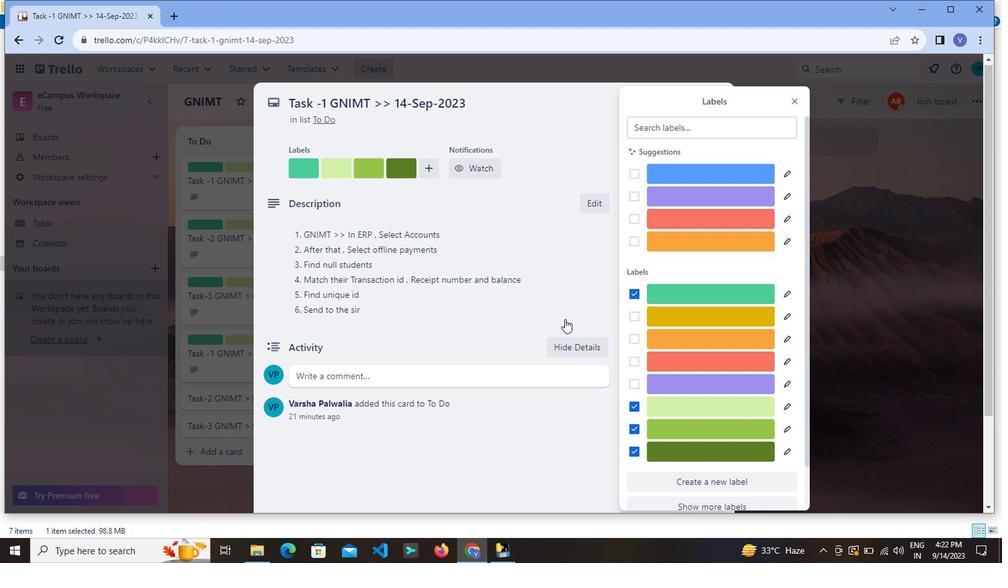 
Action: Mouse scrolled (561, 320) with delta (0, 0)
Screenshot: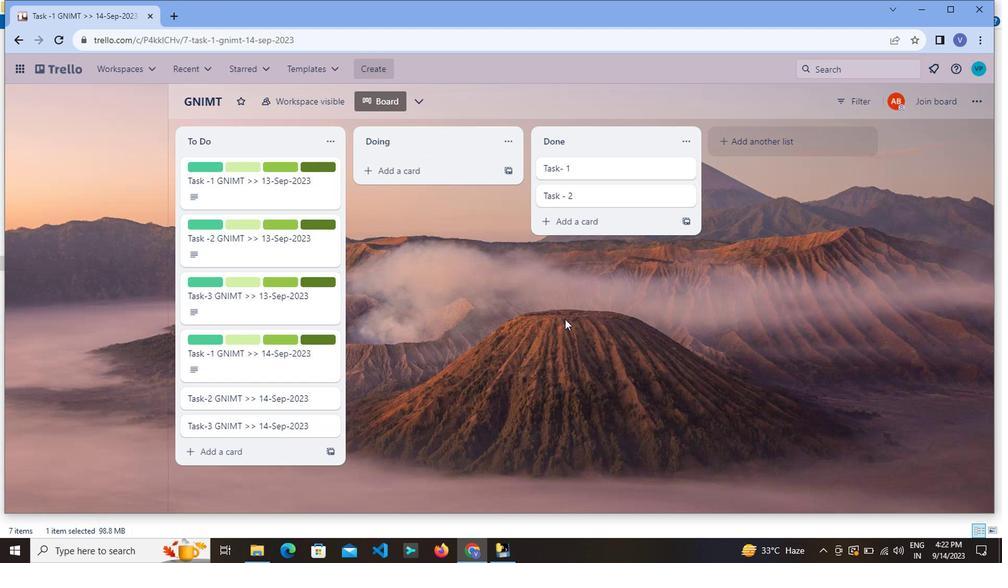 
Action: Mouse scrolled (561, 320) with delta (0, 0)
Screenshot: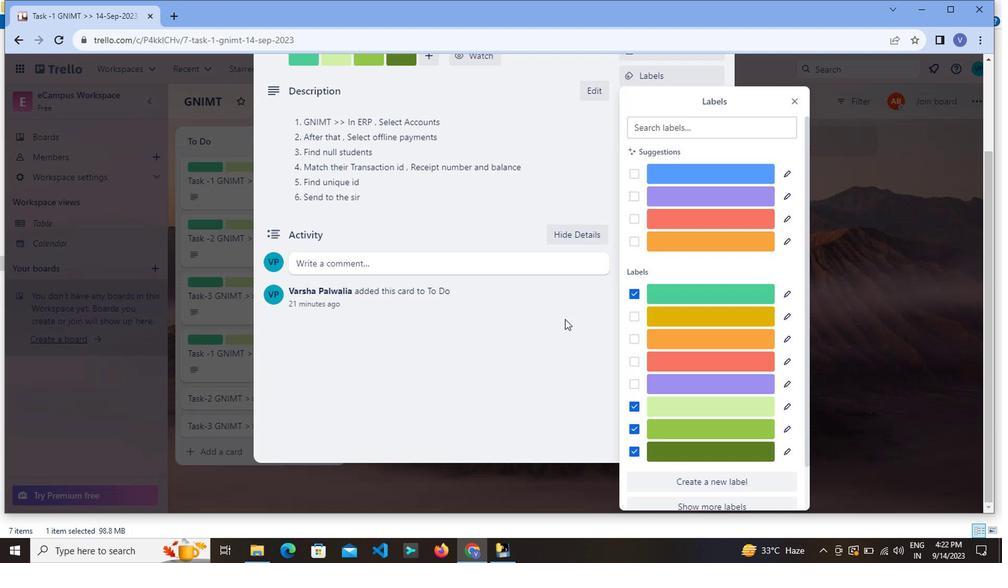 
Action: Mouse moved to (561, 325)
Screenshot: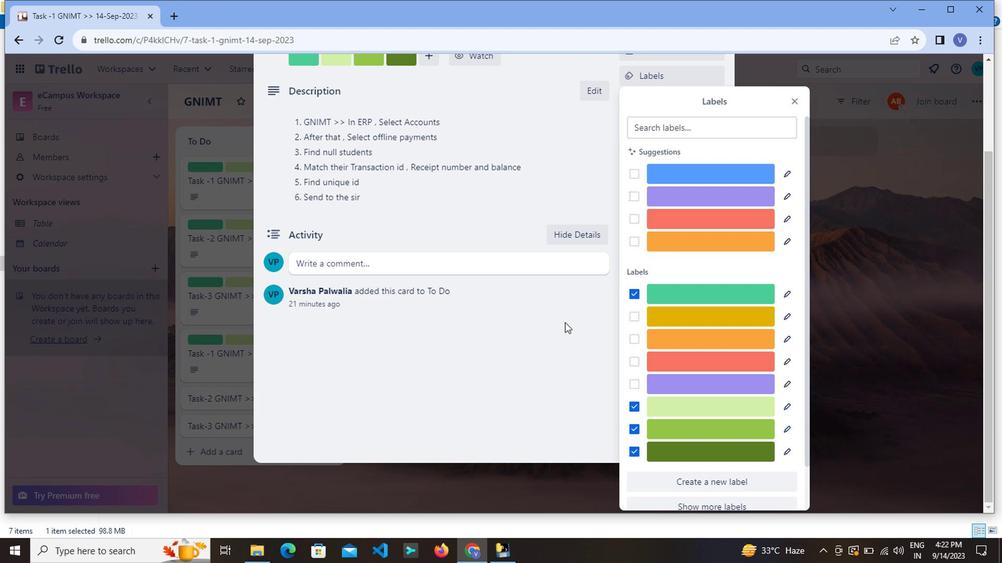 
Action: Mouse scrolled (561, 325) with delta (0, 0)
Screenshot: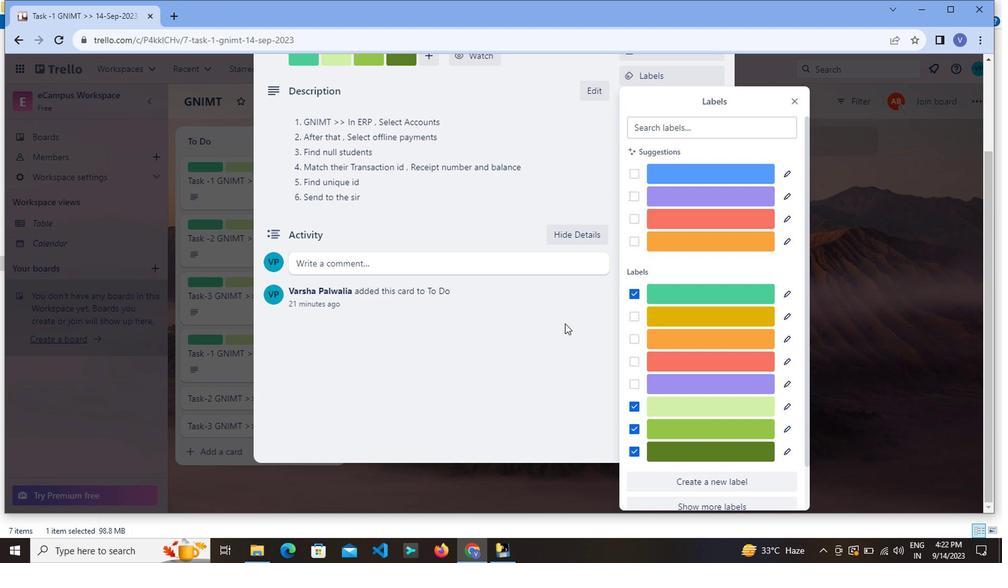 
Action: Mouse scrolled (561, 325) with delta (0, 0)
Screenshot: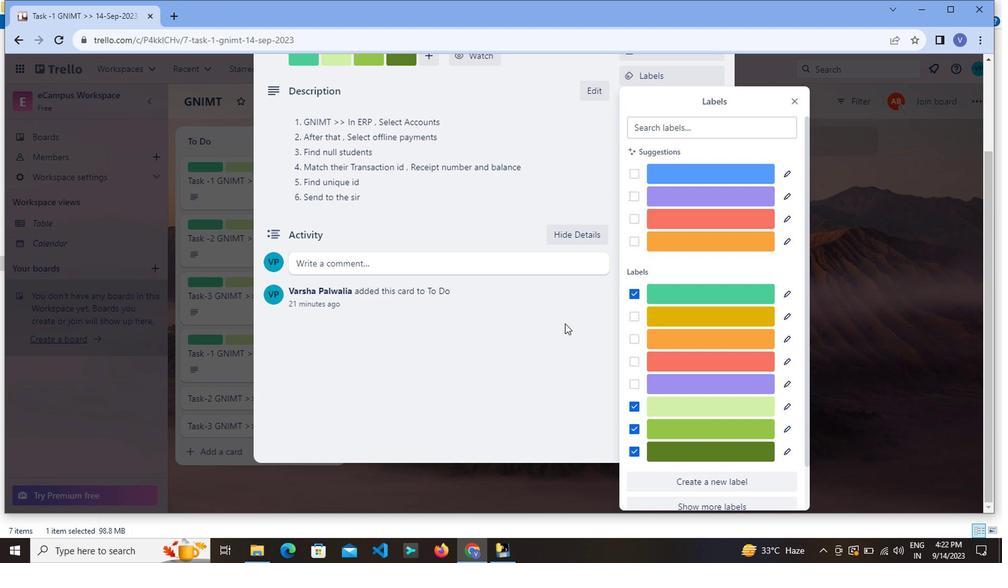 
Action: Mouse scrolled (561, 325) with delta (0, 0)
Screenshot: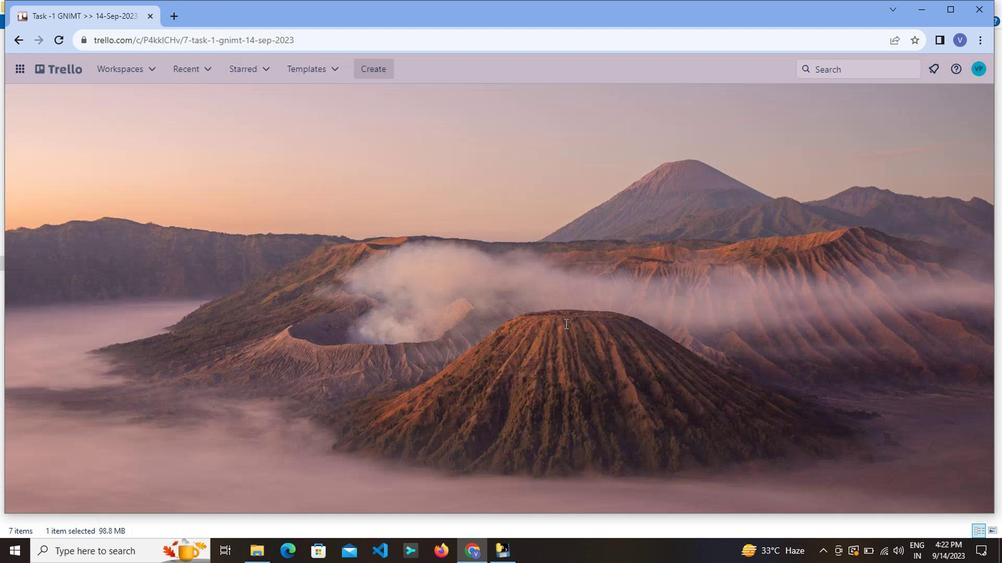 
Action: Mouse scrolled (561, 325) with delta (0, 0)
Screenshot: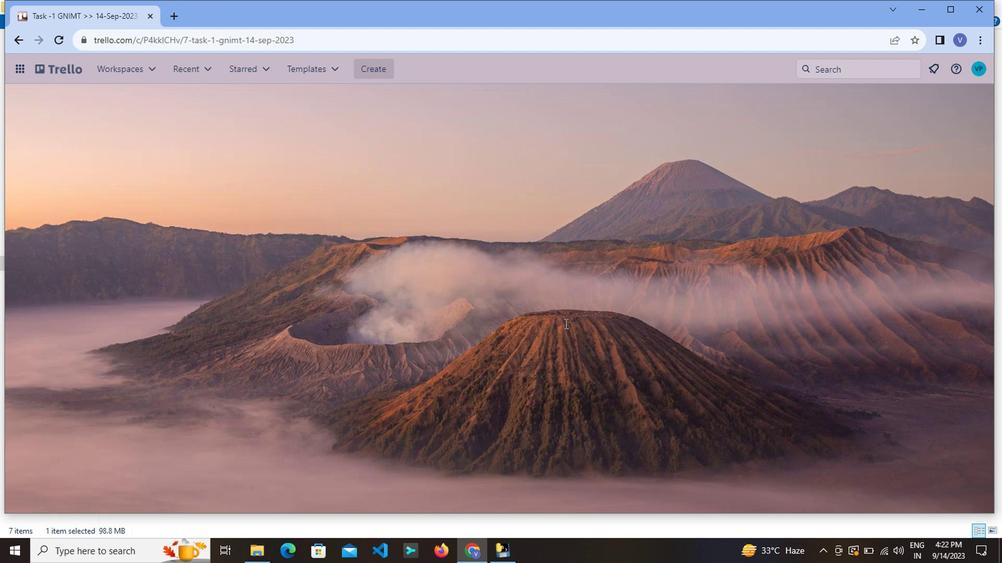
Action: Mouse moved to (560, 322)
Screenshot: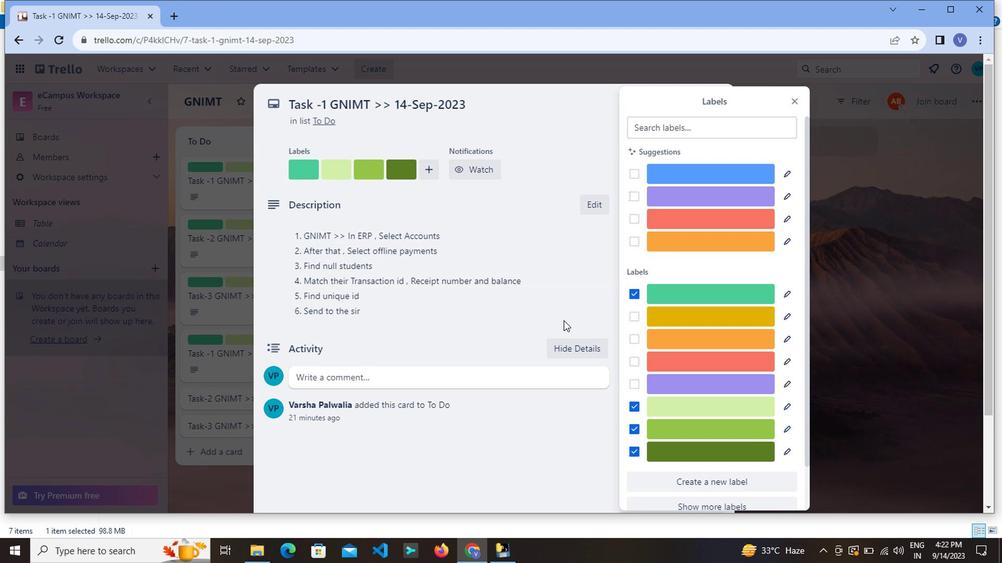 
Action: Mouse scrolled (560, 322) with delta (0, 0)
Screenshot: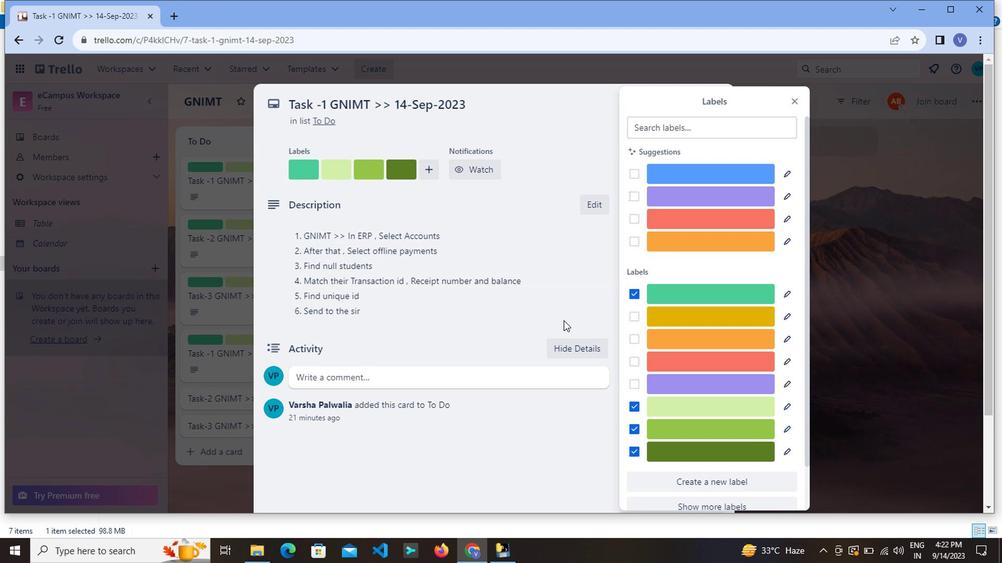 
Action: Mouse moved to (560, 318)
Screenshot: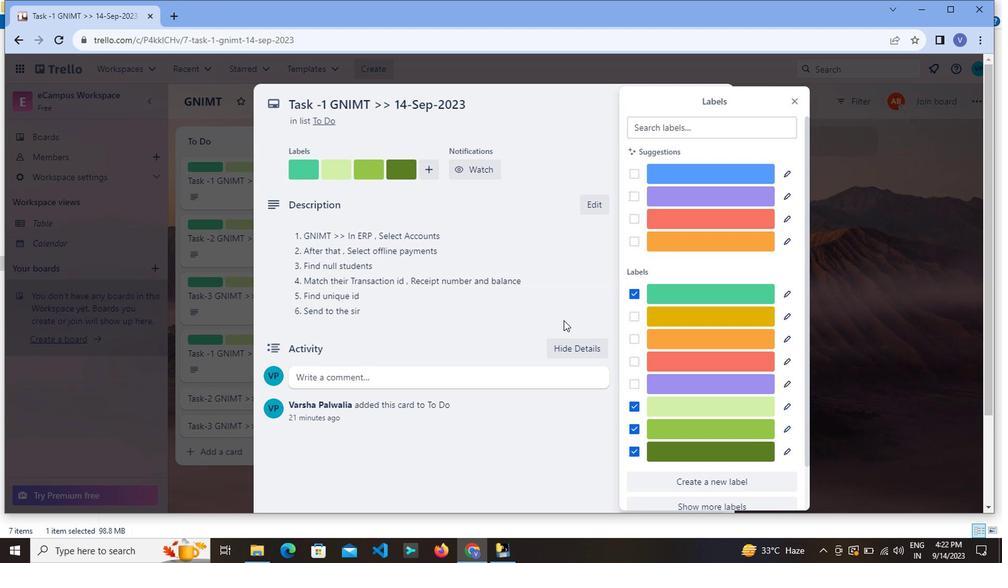 
Action: Mouse scrolled (560, 319) with delta (0, 0)
Screenshot: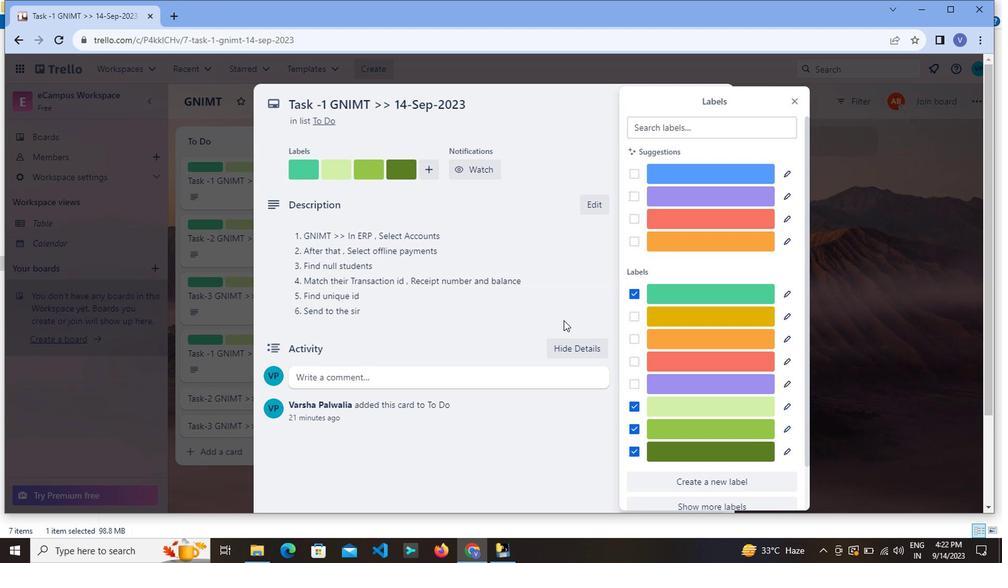 
Action: Mouse moved to (571, 297)
Screenshot: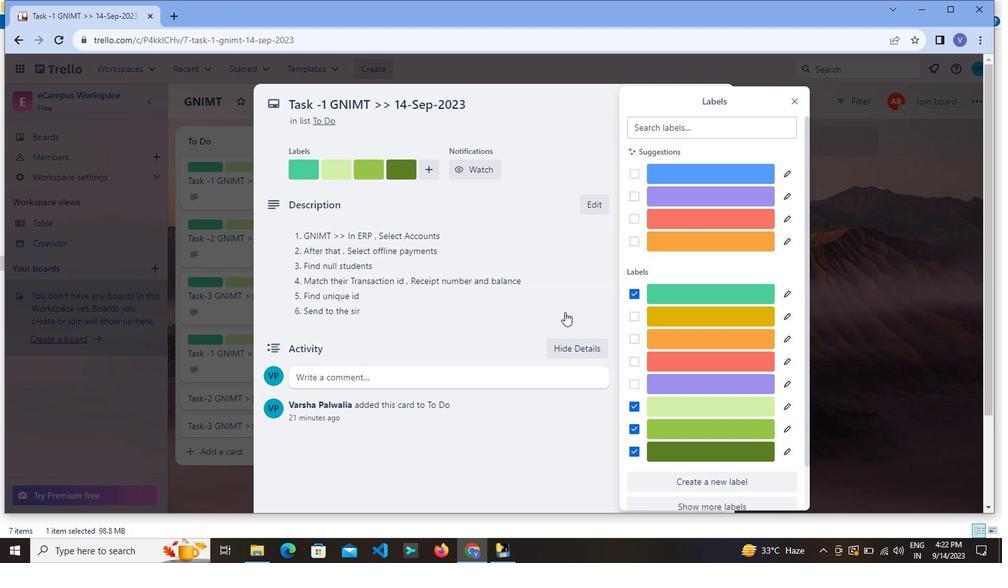 
Action: Mouse scrolled (571, 297) with delta (0, 0)
Screenshot: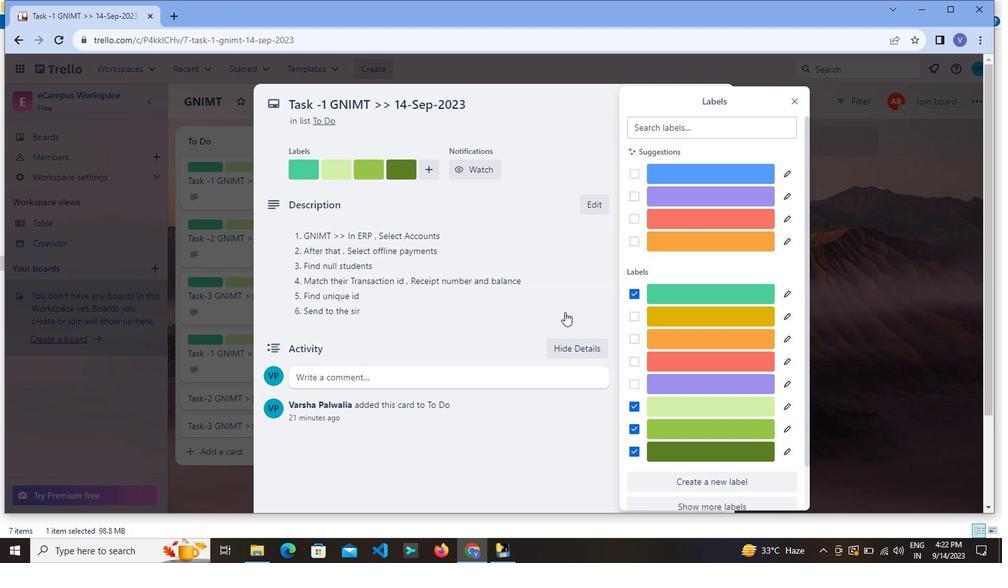 
Action: Mouse moved to (761, 138)
Screenshot: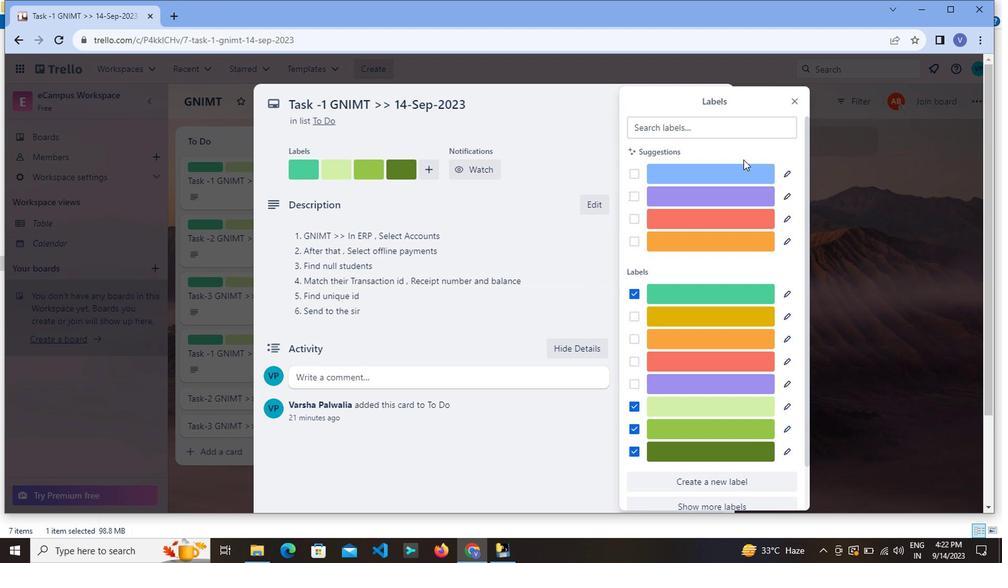 
Action: Mouse scrolled (761, 137) with delta (0, -1)
Screenshot: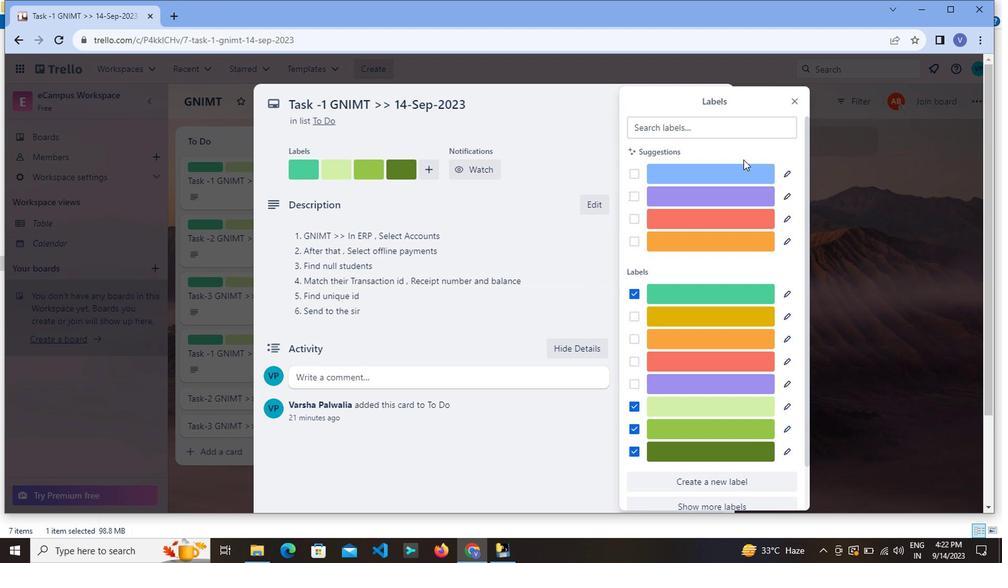 
Action: Mouse moved to (792, 102)
Screenshot: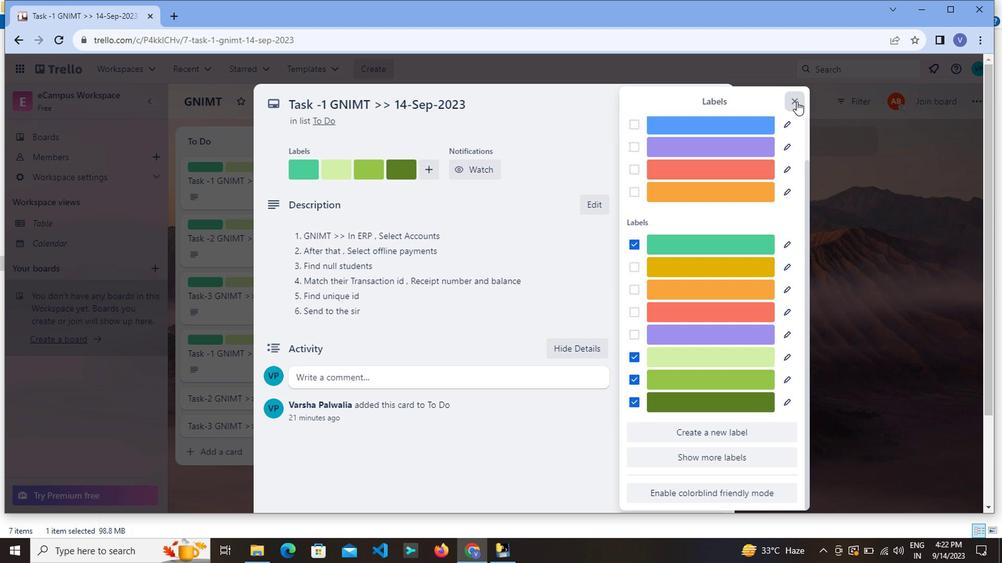 
Action: Mouse pressed left at (792, 102)
Screenshot: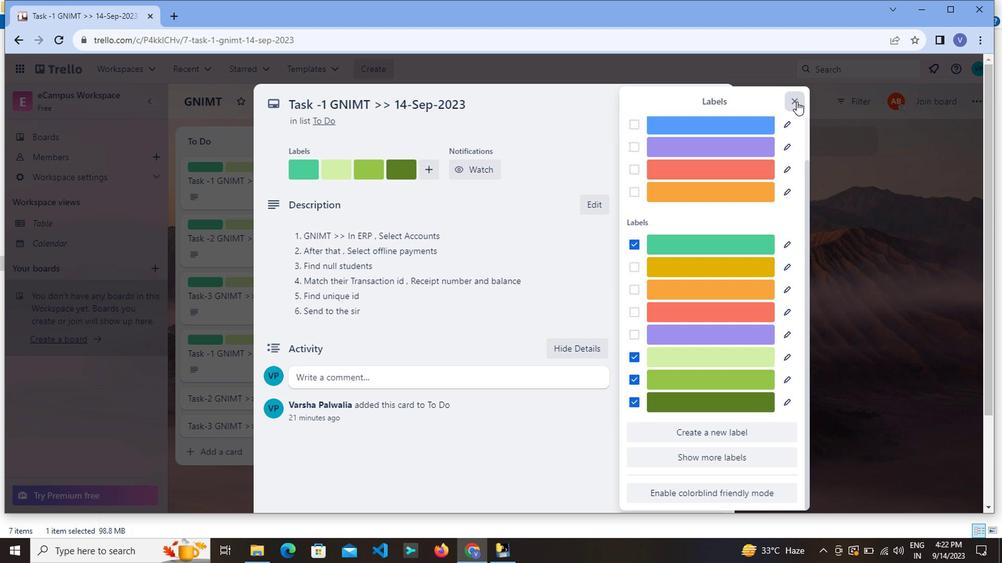 
Action: Mouse moved to (709, 107)
Screenshot: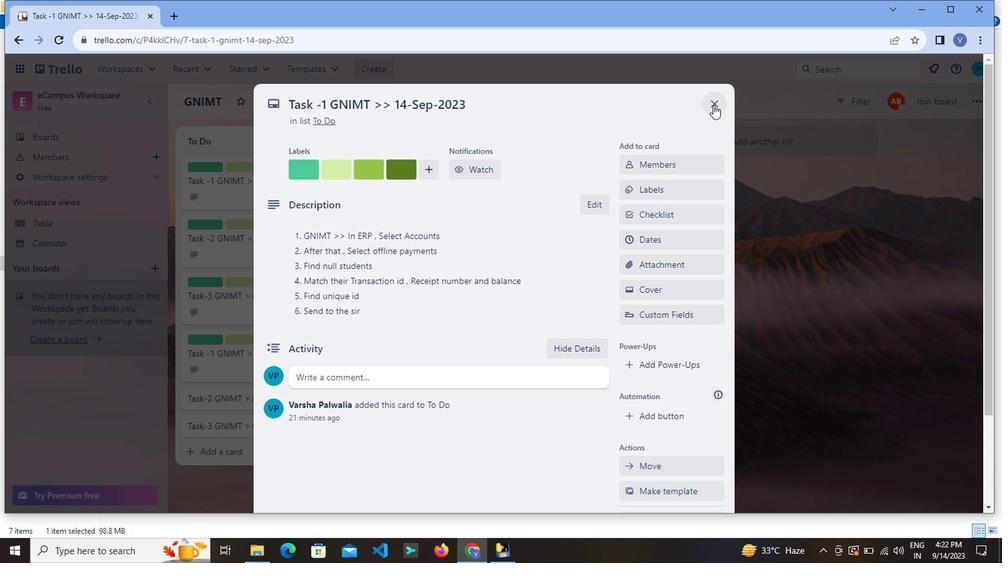 
Action: Mouse pressed left at (709, 107)
Screenshot: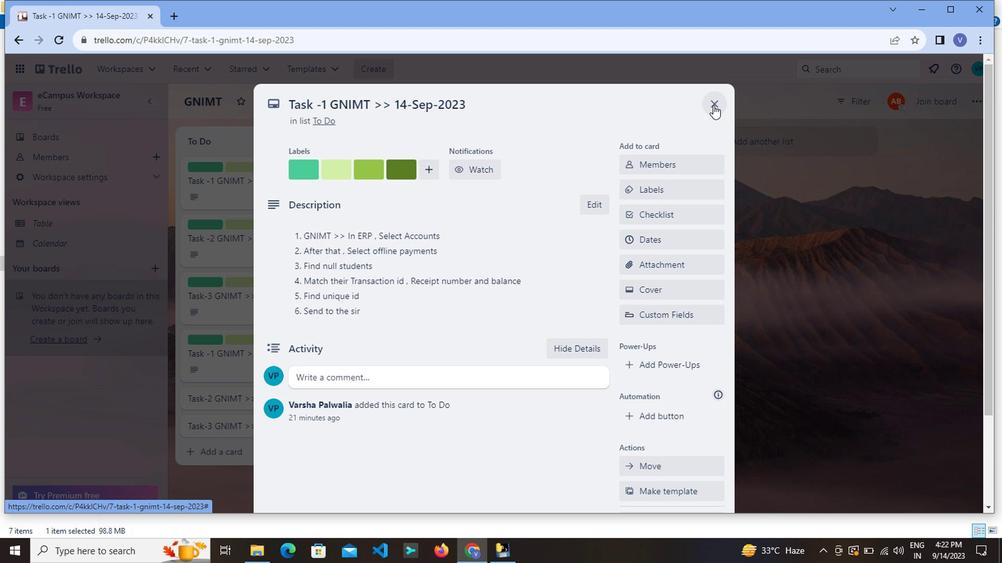
Action: Mouse moved to (403, 320)
Screenshot: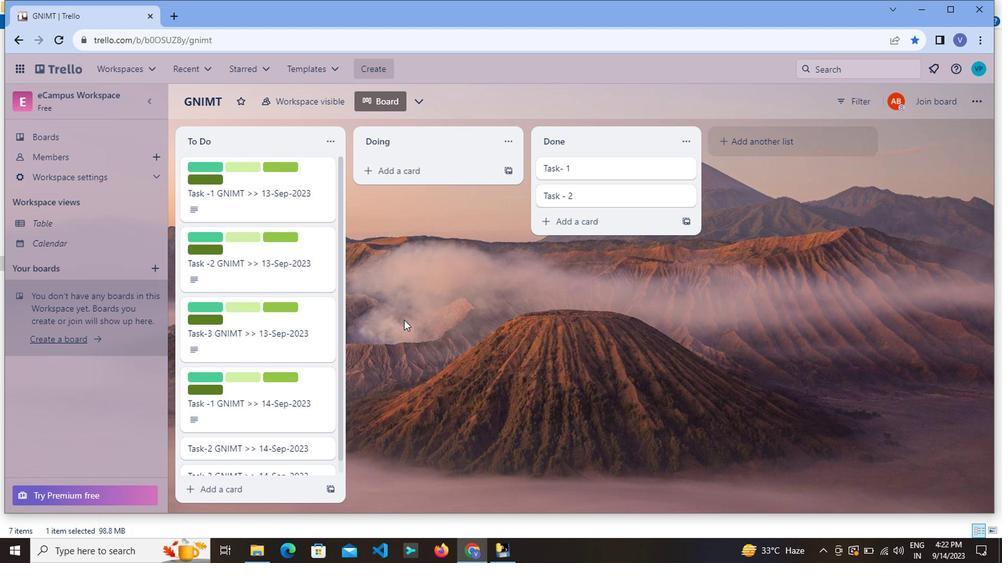 
Action: Mouse scrolled (403, 320) with delta (0, 0)
Screenshot: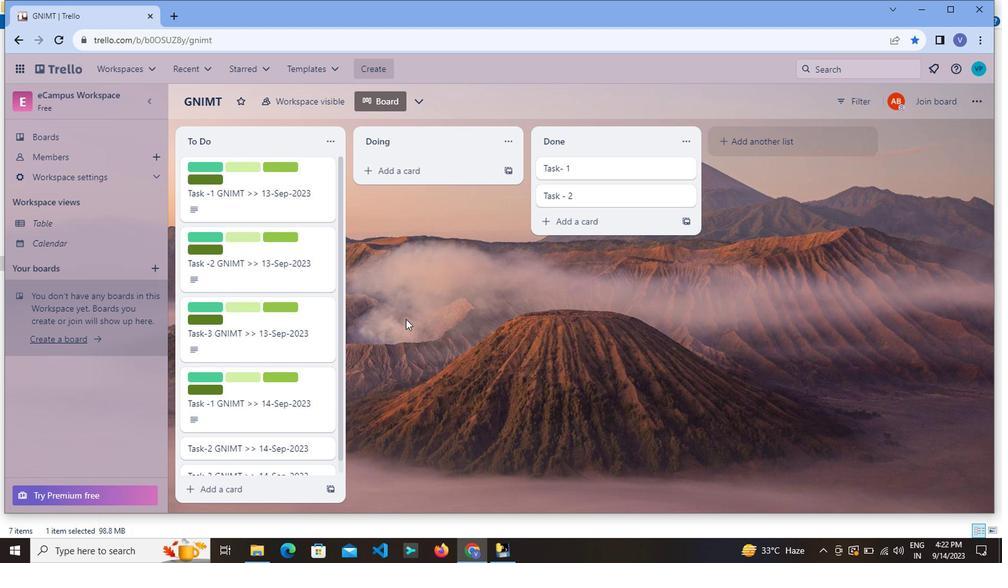 
Action: Mouse scrolled (403, 320) with delta (0, 0)
Screenshot: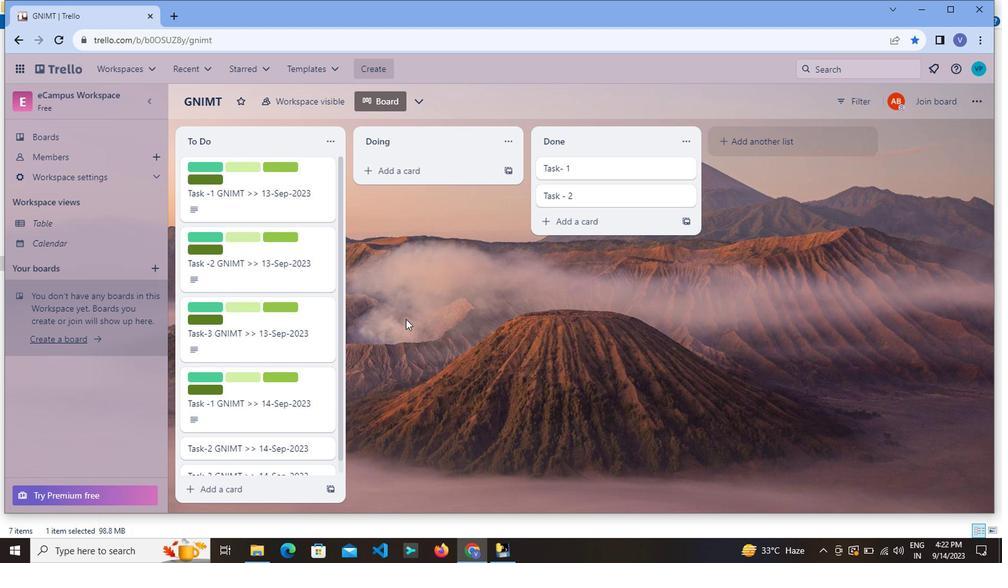 
Action: Mouse moved to (289, 408)
Screenshot: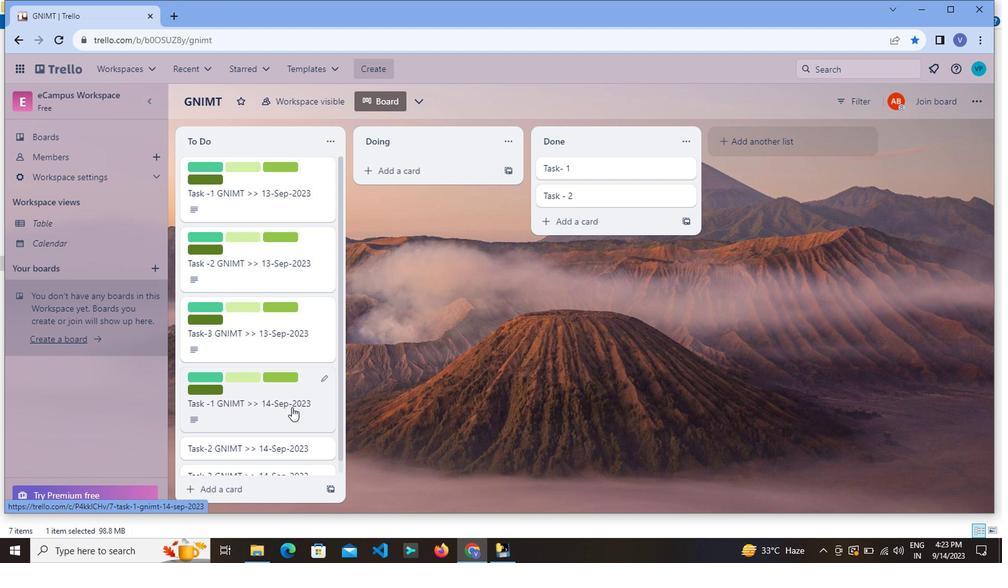 
Action: Mouse scrolled (289, 408) with delta (0, 0)
Screenshot: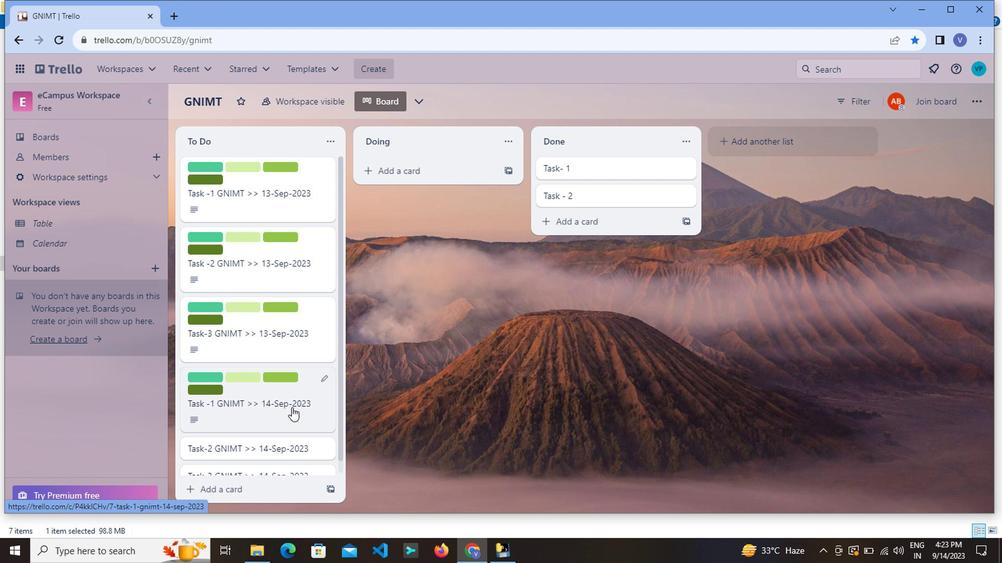 
Action: Mouse scrolled (289, 408) with delta (0, 0)
Screenshot: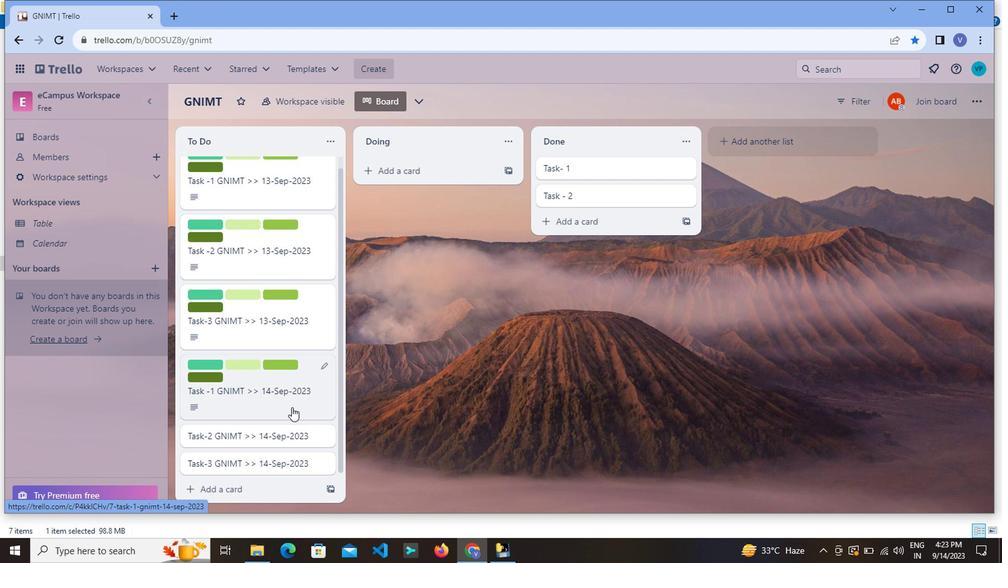 
Action: Mouse moved to (290, 410)
Screenshot: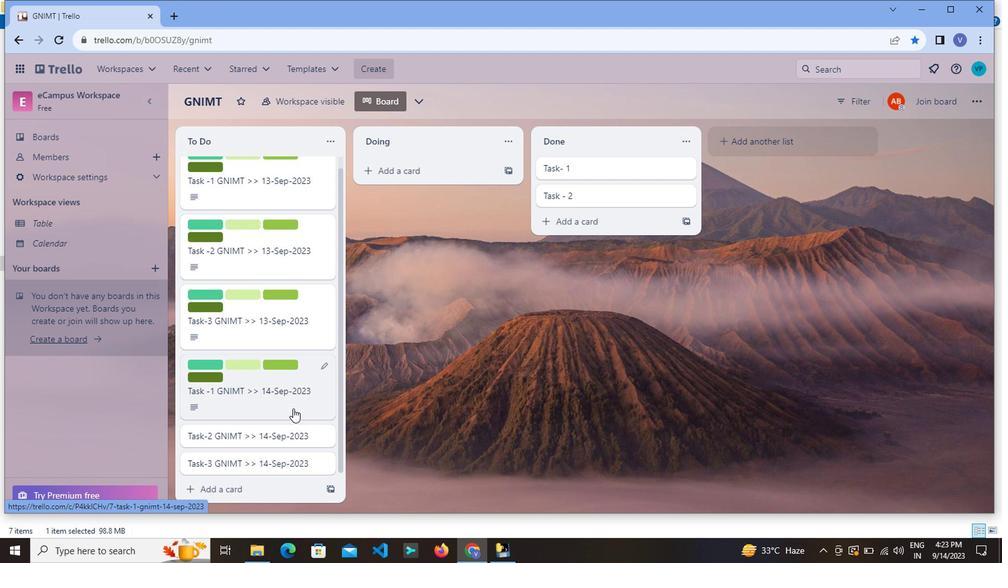 
Action: Mouse scrolled (290, 409) with delta (0, -1)
Screenshot: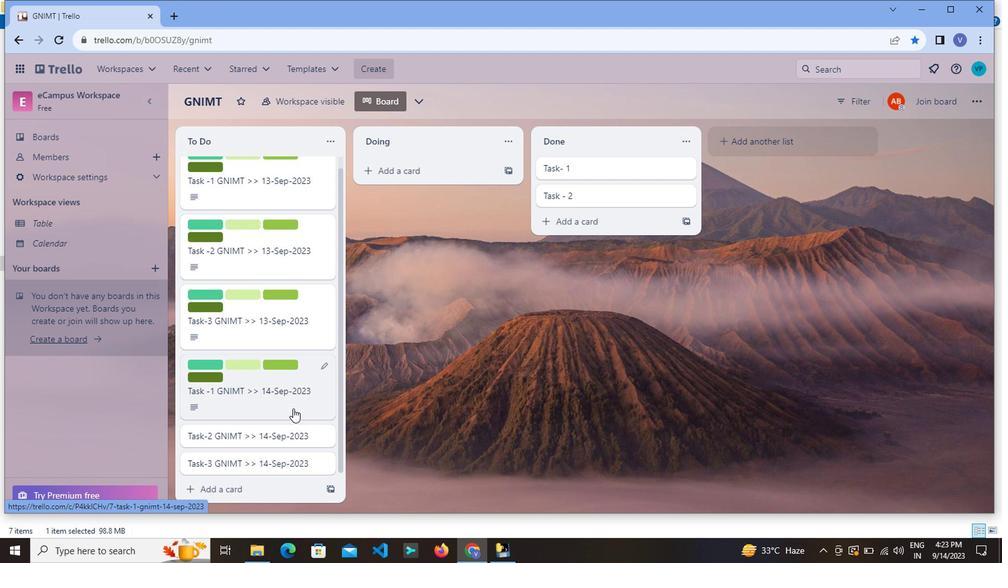 
Action: Mouse moved to (238, 430)
Screenshot: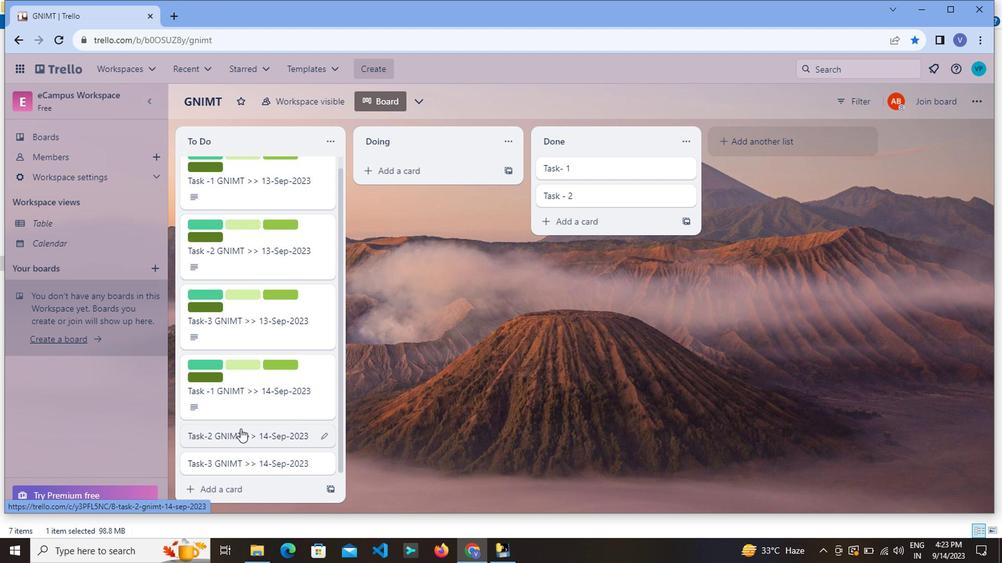 
Action: Mouse scrolled (238, 429) with delta (0, 0)
Screenshot: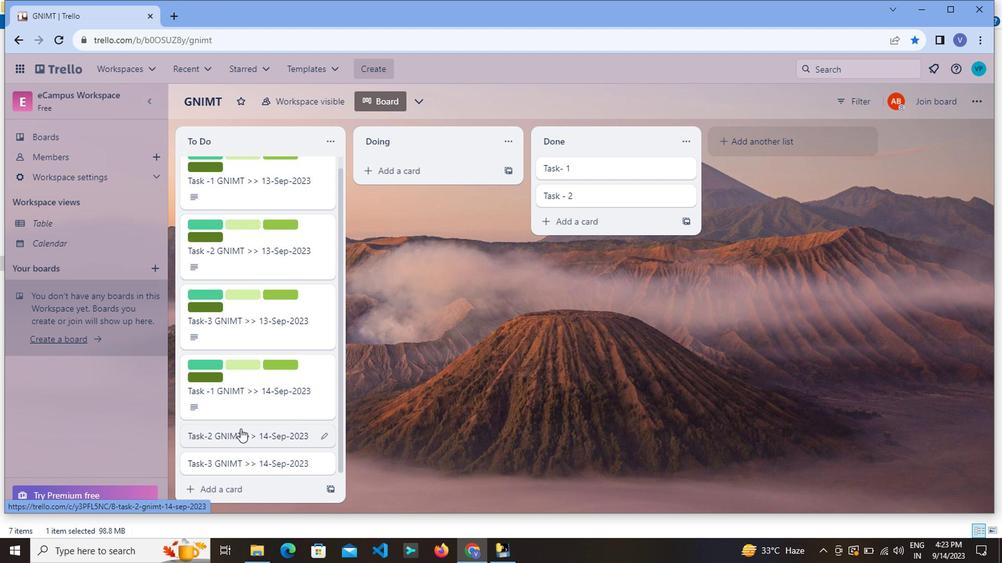 
Action: Mouse moved to (242, 404)
Screenshot: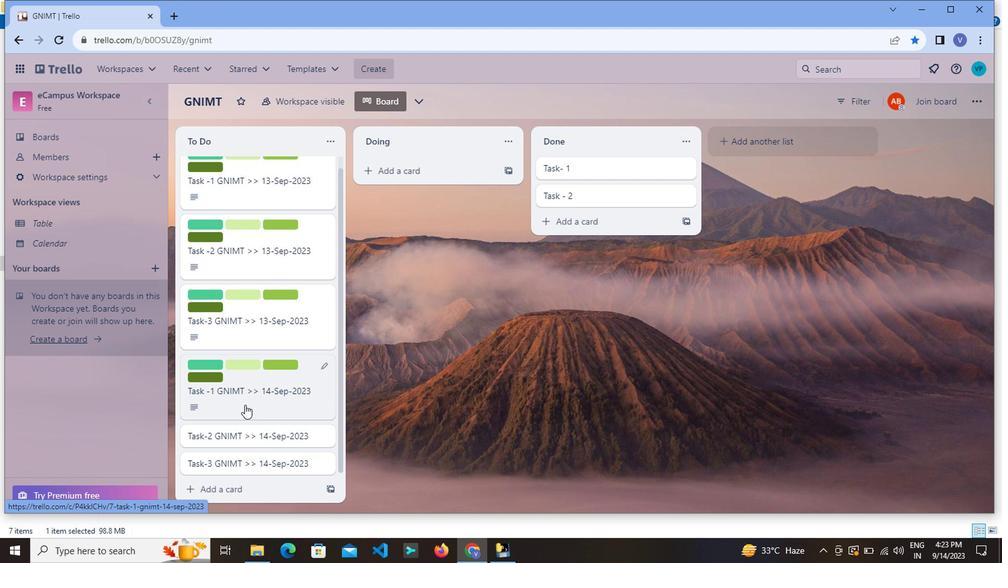 
Action: Mouse scrolled (242, 405) with delta (0, 0)
Screenshot: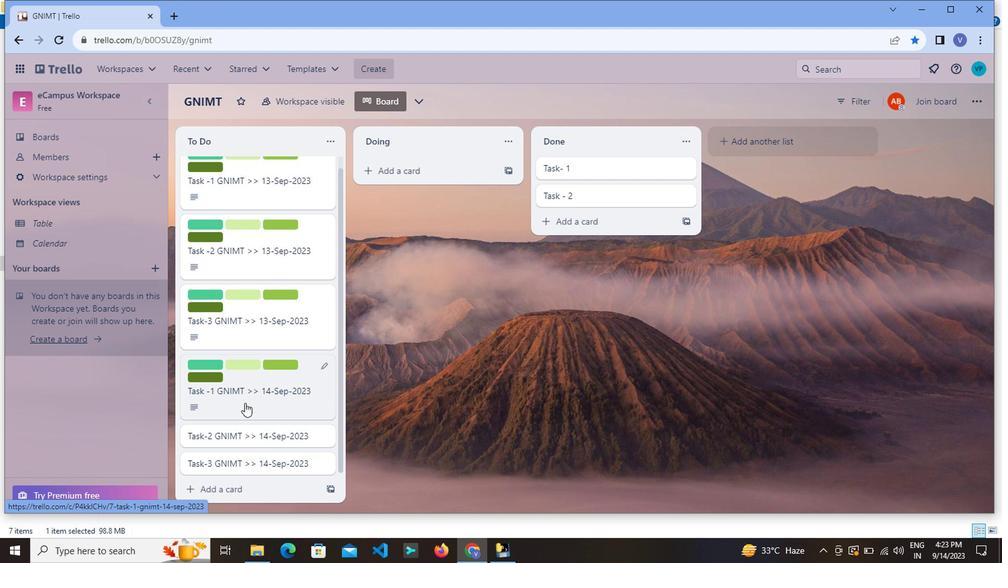 
Action: Mouse scrolled (242, 405) with delta (0, 0)
Screenshot: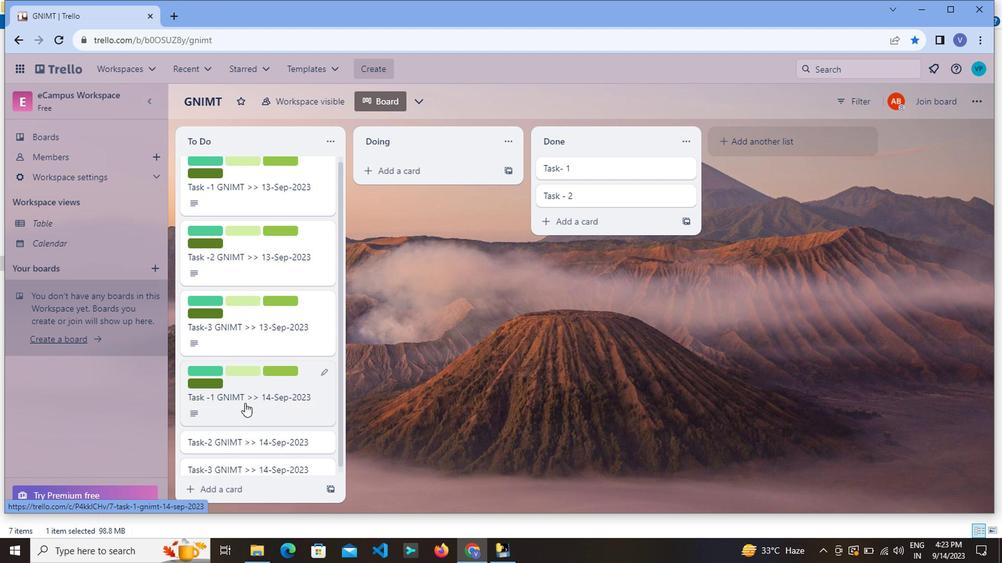 
Action: Mouse moved to (242, 404)
Screenshot: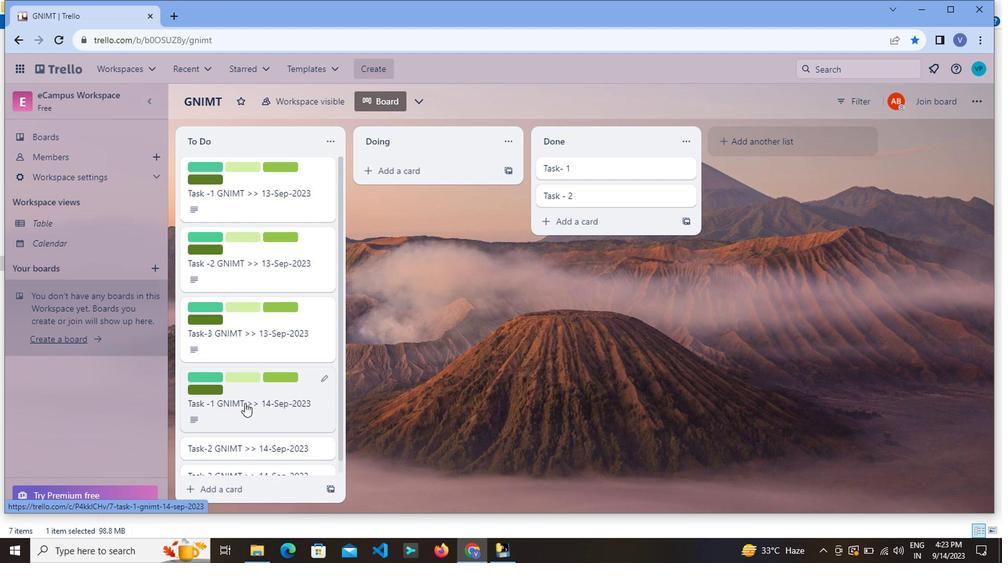 
Action: Mouse scrolled (242, 404) with delta (0, 0)
Screenshot: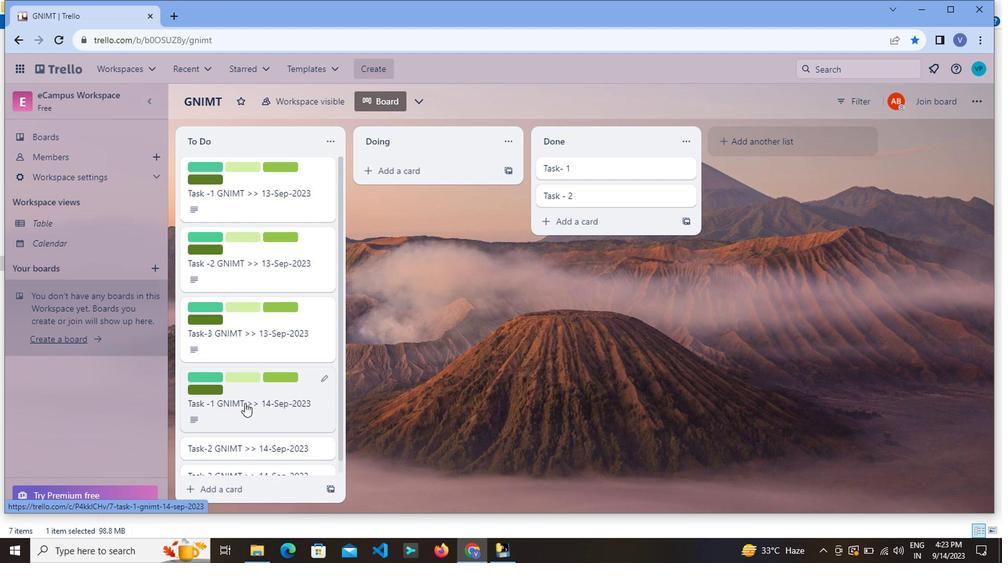 
Action: Mouse moved to (243, 396)
Screenshot: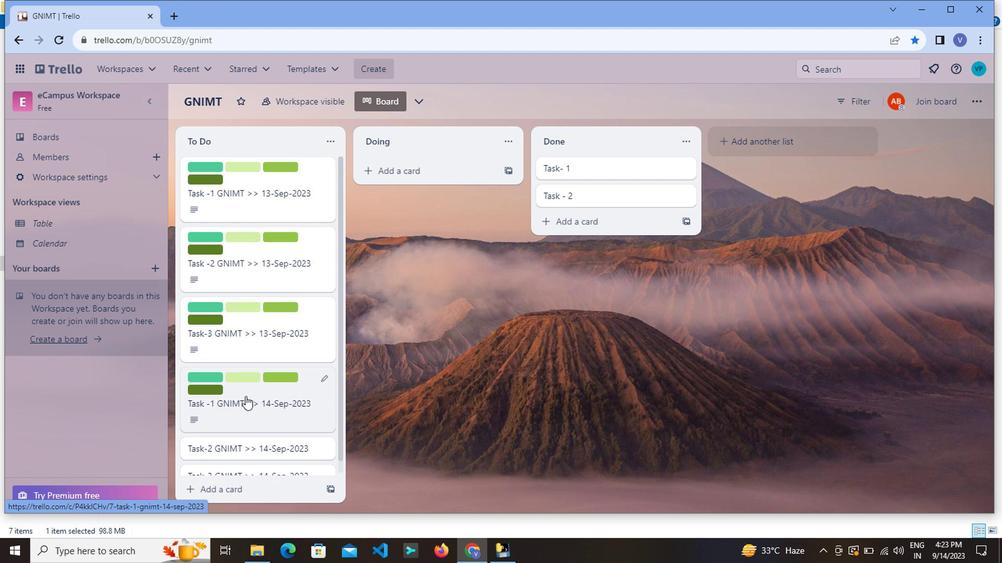 
Action: Mouse scrolled (243, 396) with delta (0, 0)
Screenshot: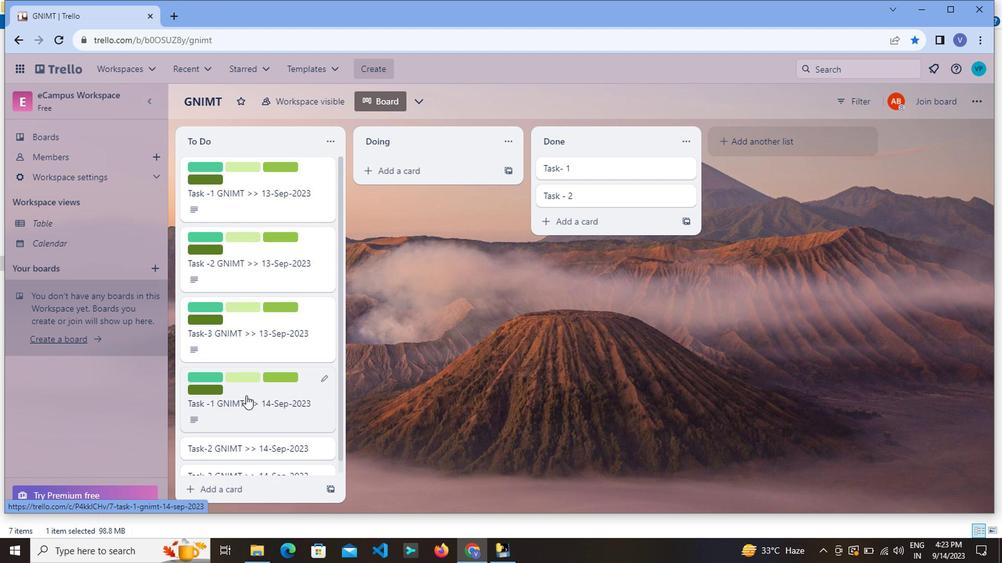 
Action: Mouse scrolled (243, 396) with delta (0, 0)
Screenshot: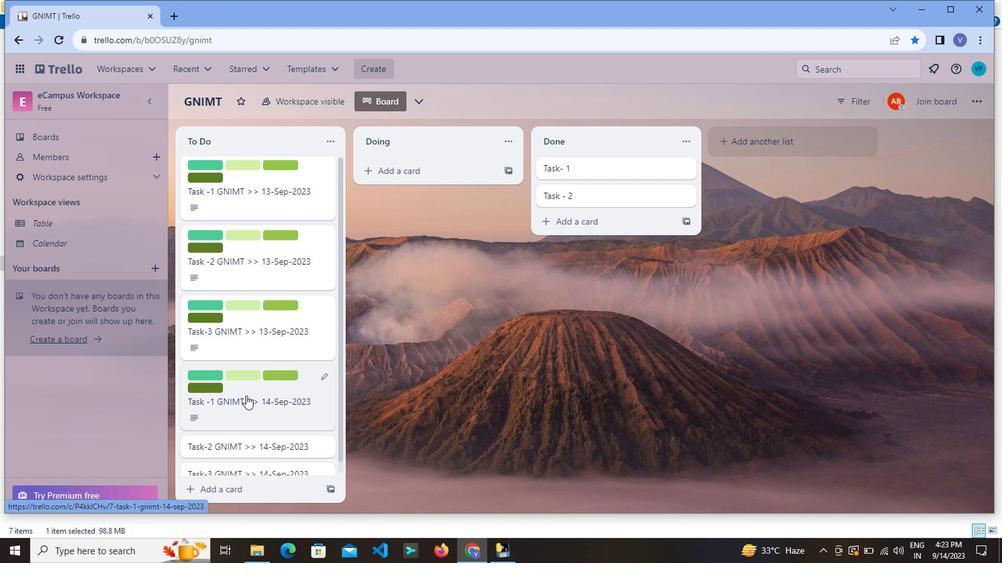 
Action: Mouse scrolled (243, 396) with delta (0, 0)
Screenshot: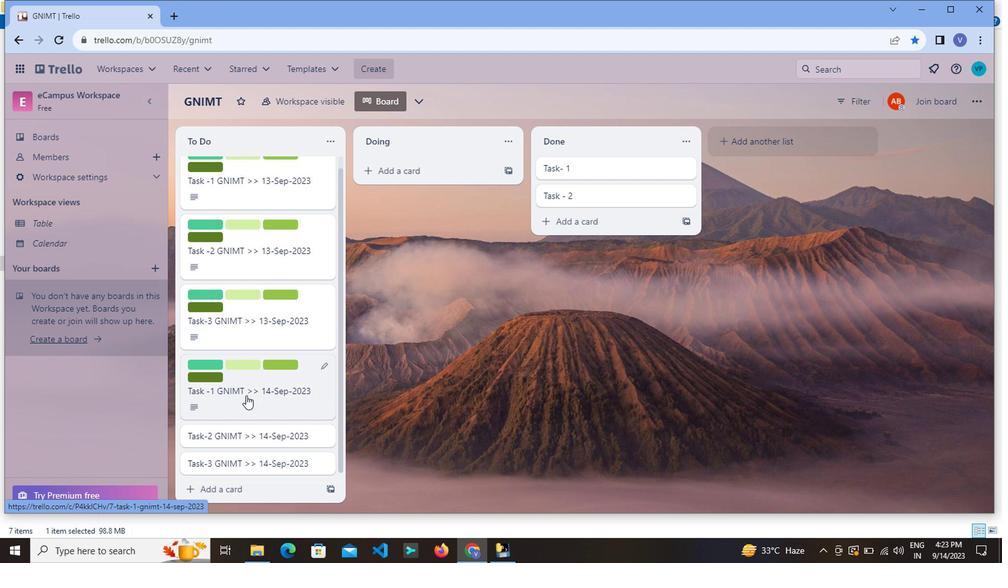 
Action: Mouse moved to (630, 350)
Screenshot: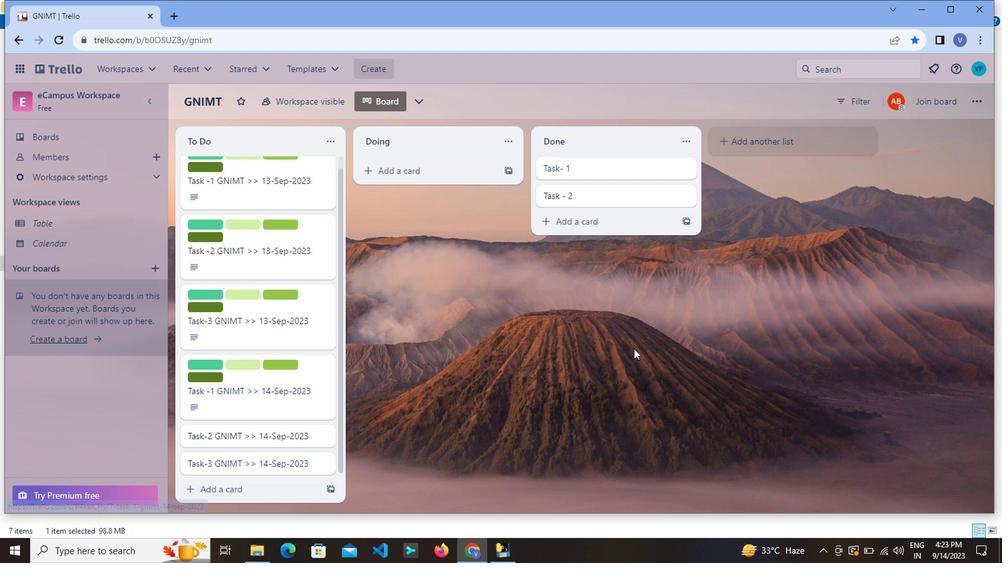 
Action: Mouse scrolled (630, 349) with delta (0, -1)
Screenshot: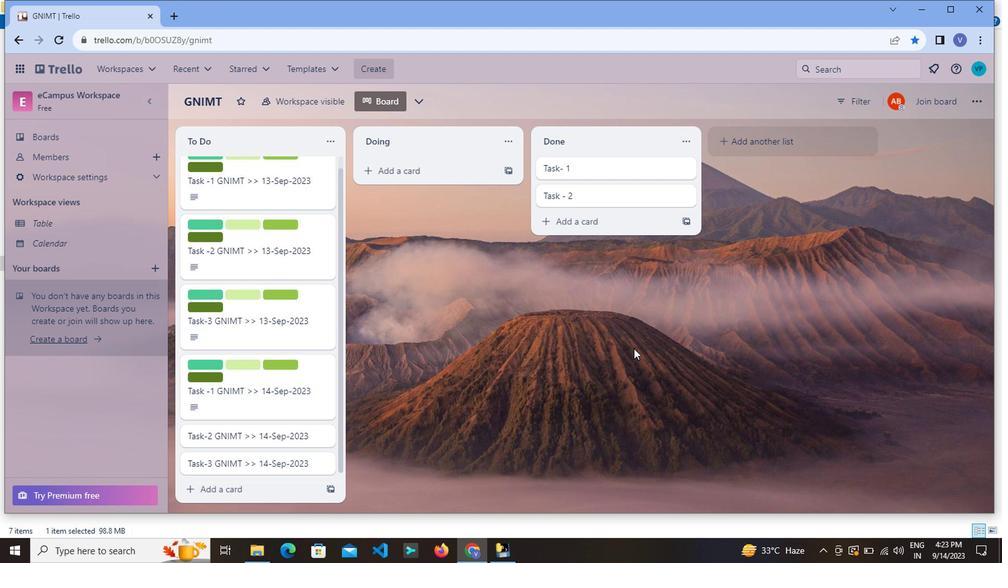 
Action: Mouse moved to (627, 348)
Screenshot: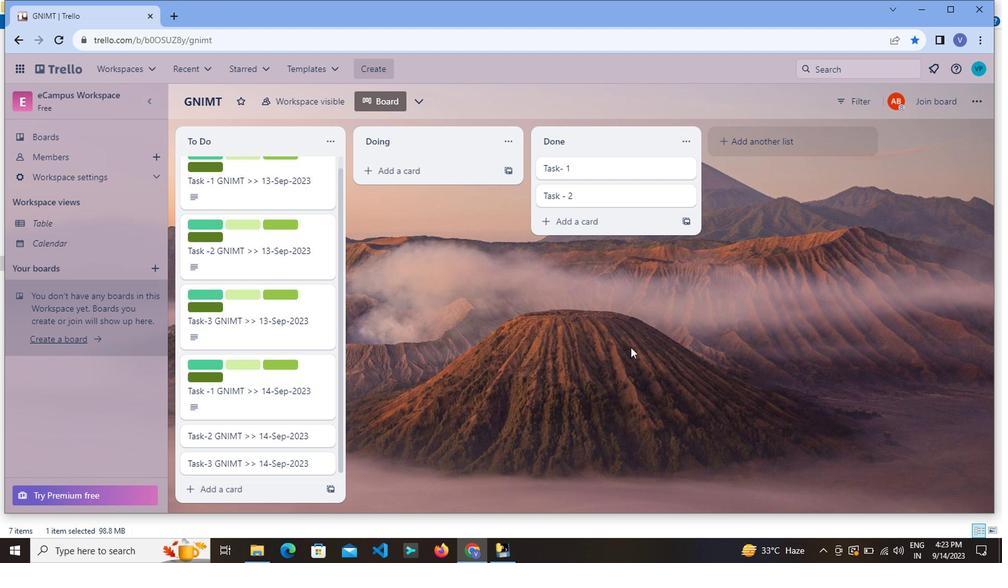 
Action: Mouse scrolled (627, 348) with delta (0, 0)
Screenshot: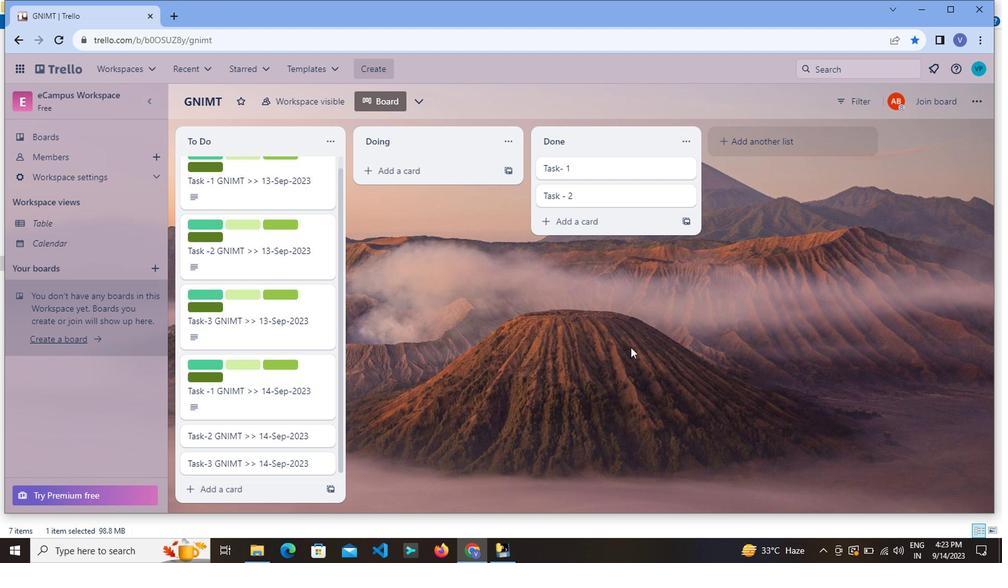 
Action: Mouse scrolled (627, 348) with delta (0, 0)
Screenshot: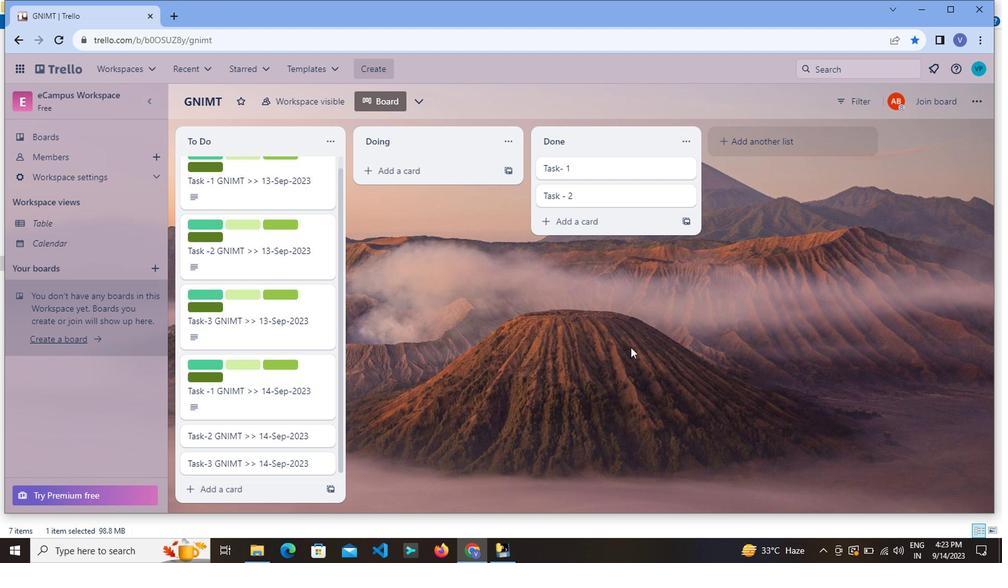 
Action: Mouse moved to (219, 439)
Screenshot: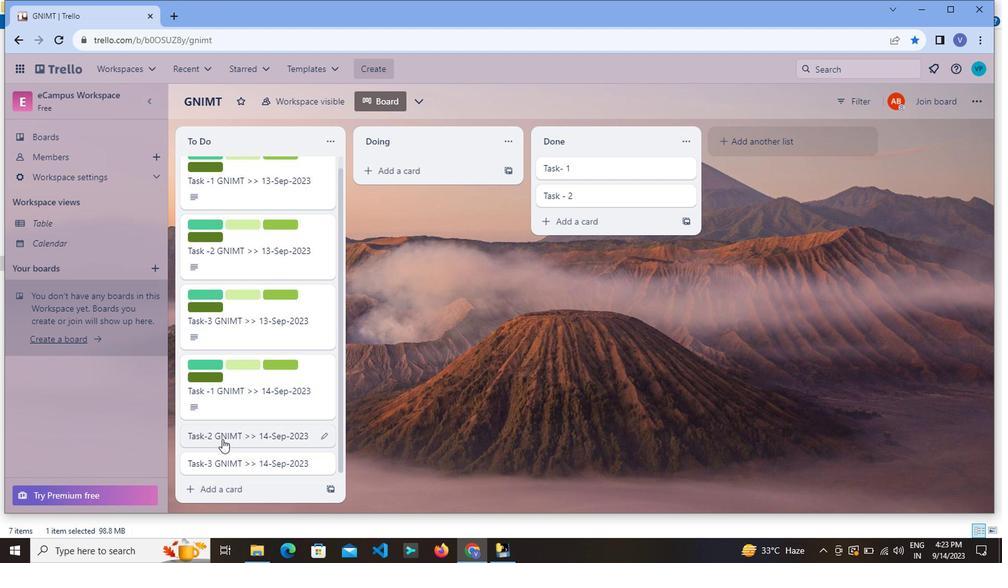 
Action: Mouse pressed left at (219, 439)
Screenshot: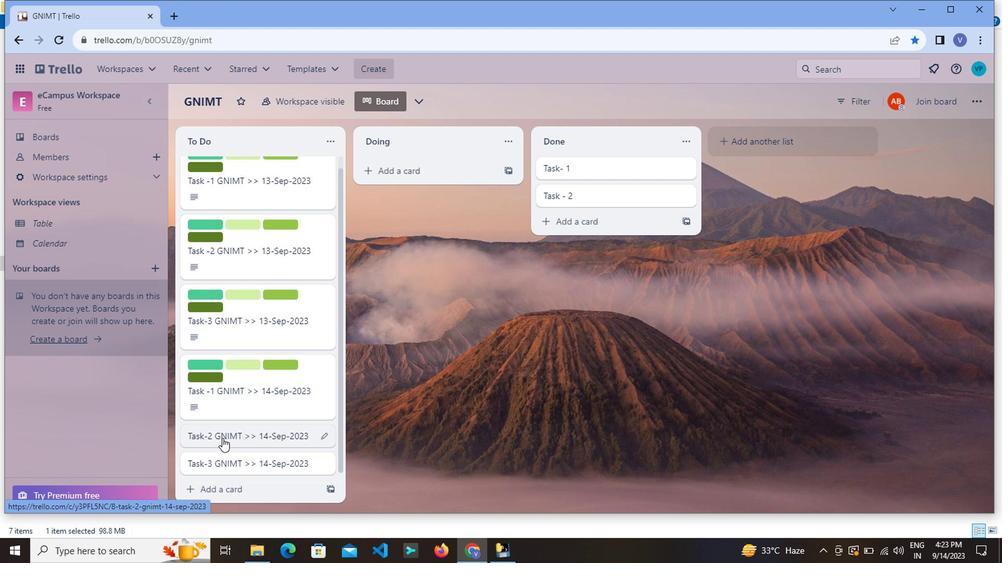 
Action: Mouse moved to (354, 240)
Screenshot: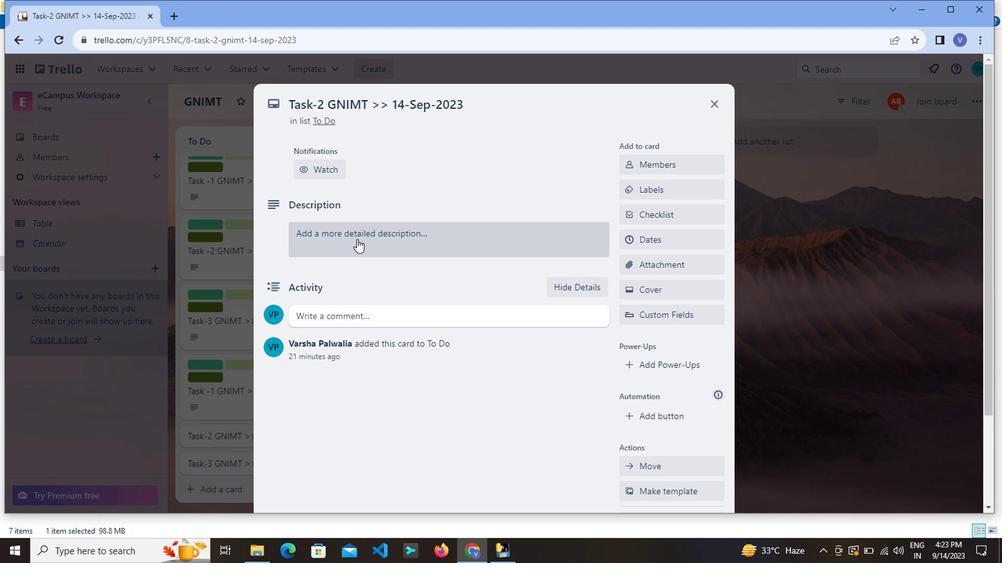 
Action: Mouse pressed left at (354, 240)
Screenshot: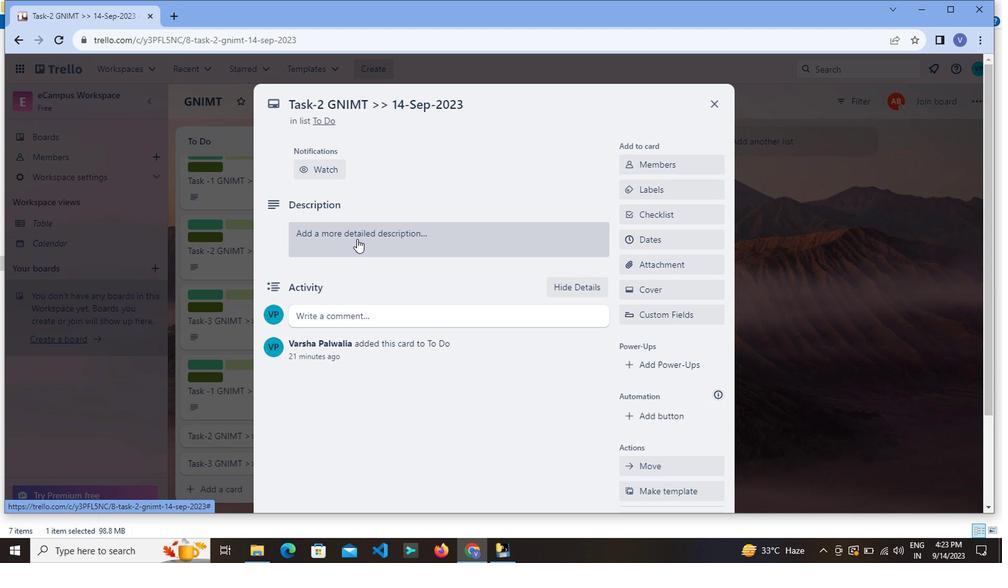 
Action: Mouse moved to (311, 276)
Screenshot: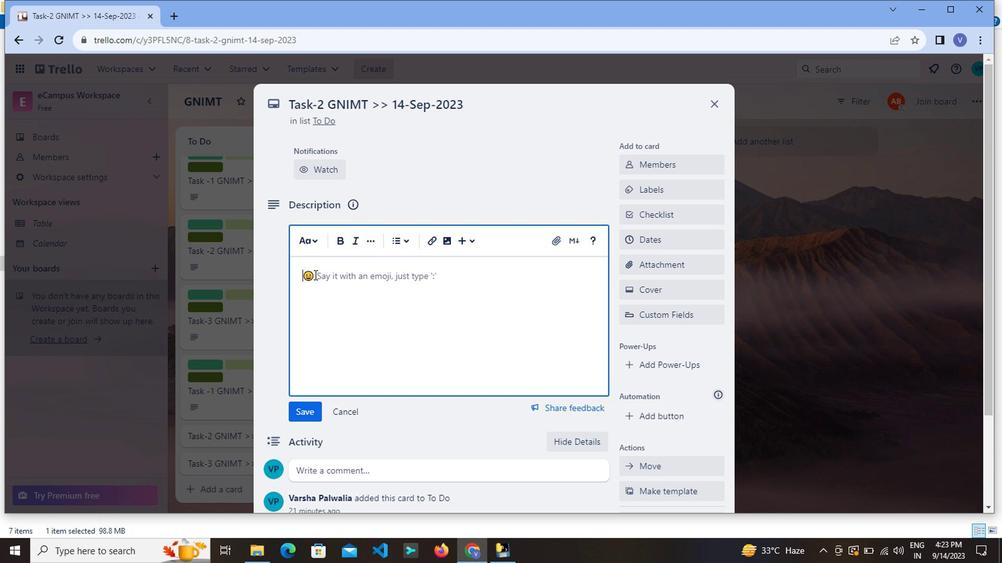 
Action: Mouse pressed left at (311, 276)
Screenshot: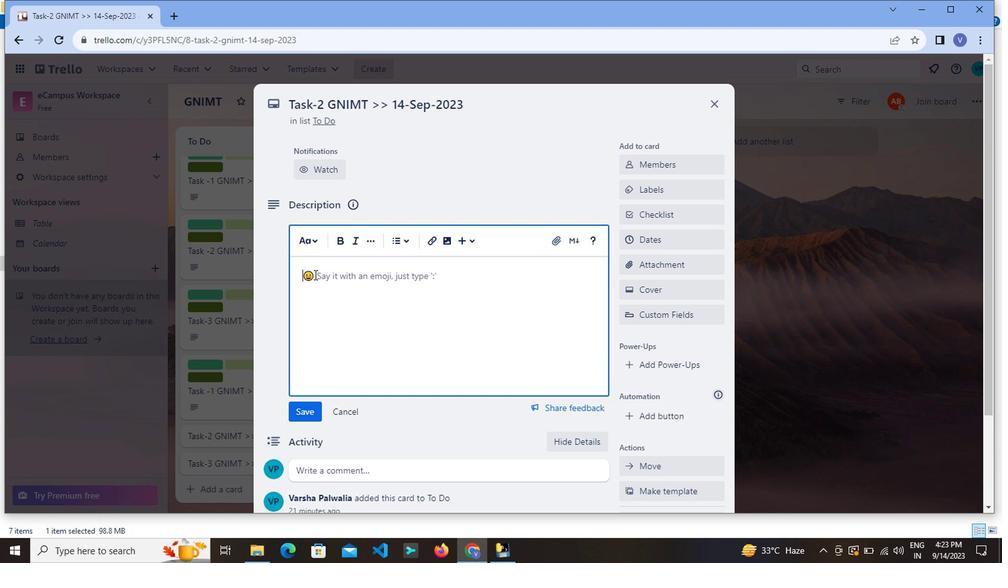 
Action: Mouse moved to (398, 241)
Screenshot: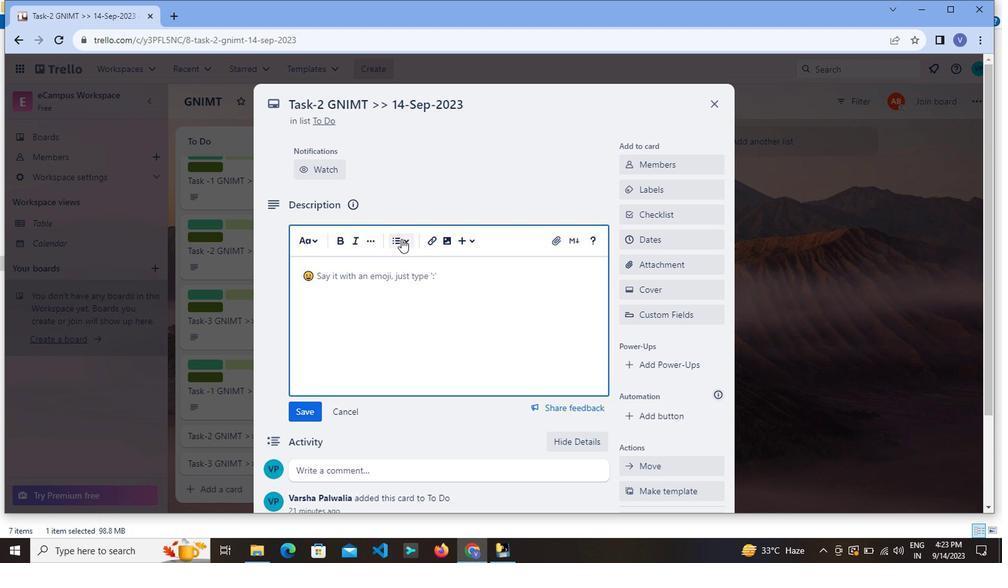 
Action: Mouse pressed left at (398, 241)
Screenshot: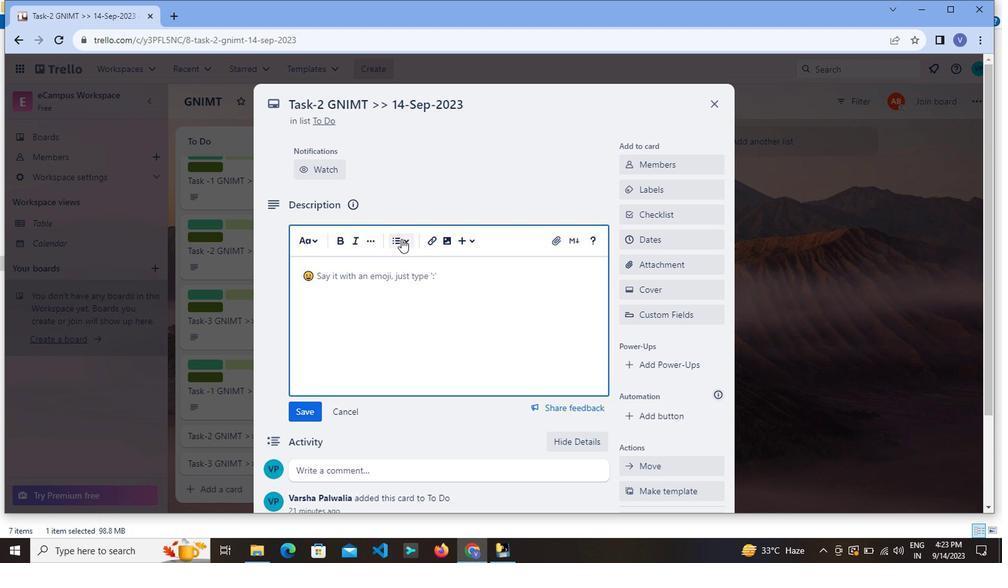 
Action: Mouse moved to (407, 292)
Screenshot: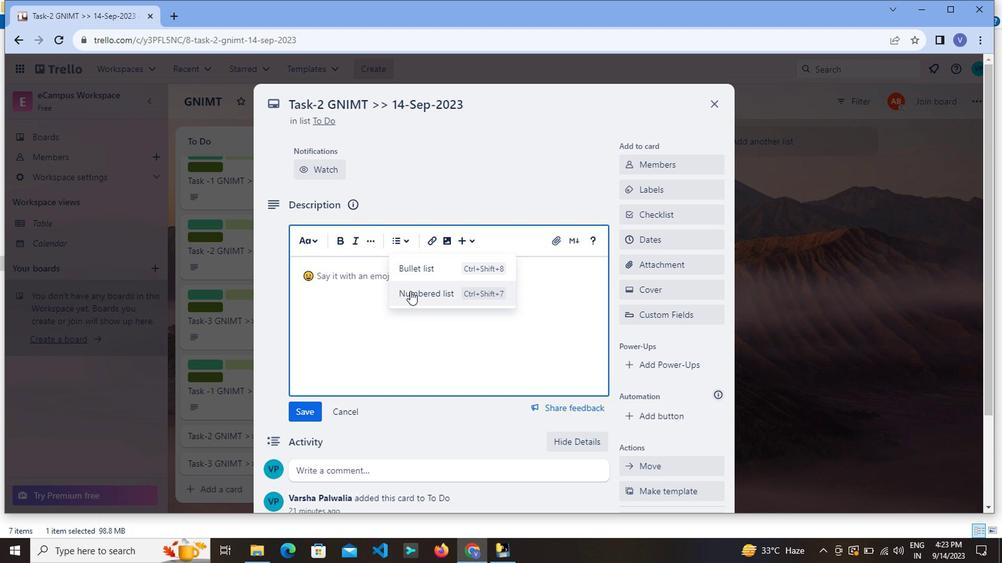 
Action: Mouse pressed left at (407, 292)
Screenshot: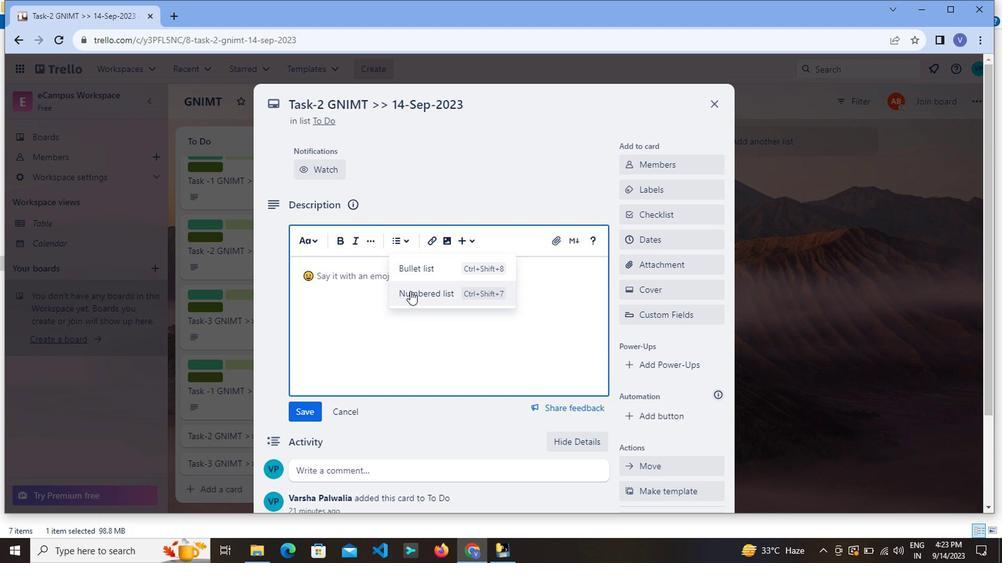 
Action: Mouse moved to (379, 351)
Screenshot: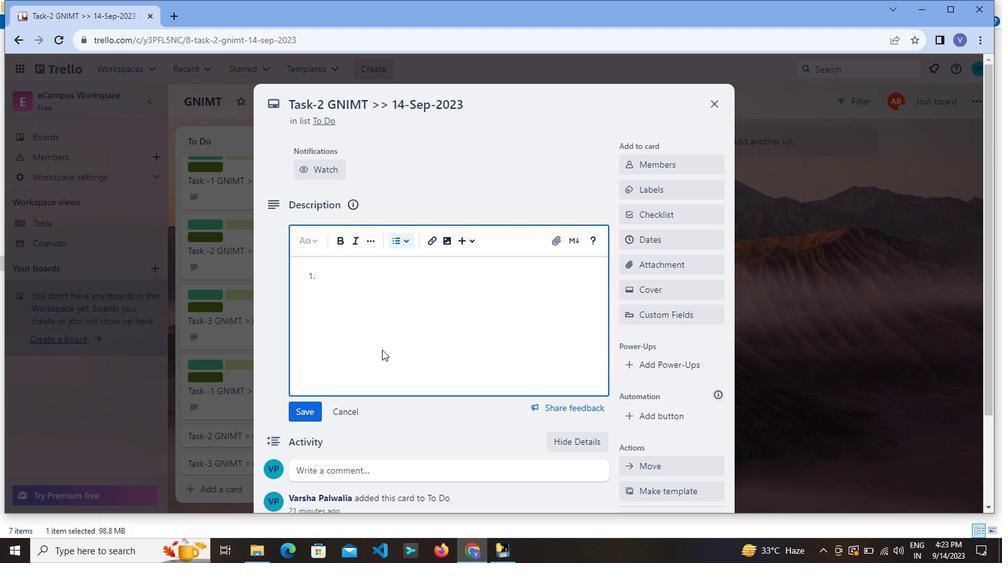 
Action: Key pressed <Key.caps_lock>R<Key.caps_lock>esolve<Key.space><Key.caps_lock>C<Key.caps_lock>lient<Key.space>problems<Key.enter><Key.caps_lock>R<Key.caps_lock>eset<Key.space>the<Key.space>passwords<Key.enter><Key.caps_lock>M<Key.caps_lock>ake<Key.space><Key.caps_lock>T<Key.caps_lock>est<Key.space>user<Key.space>do<Key.space>testing
Screenshot: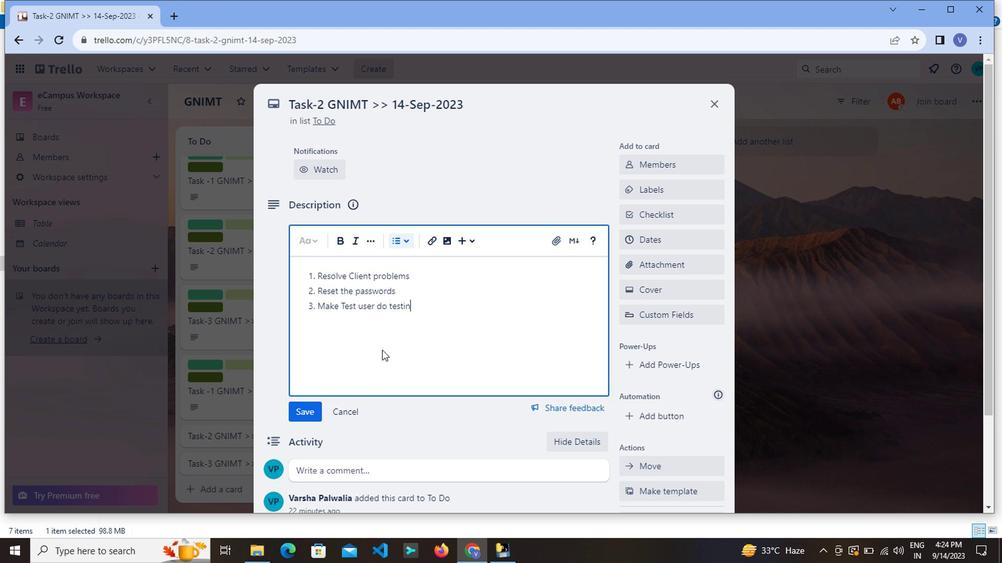 
Action: Mouse moved to (295, 414)
Screenshot: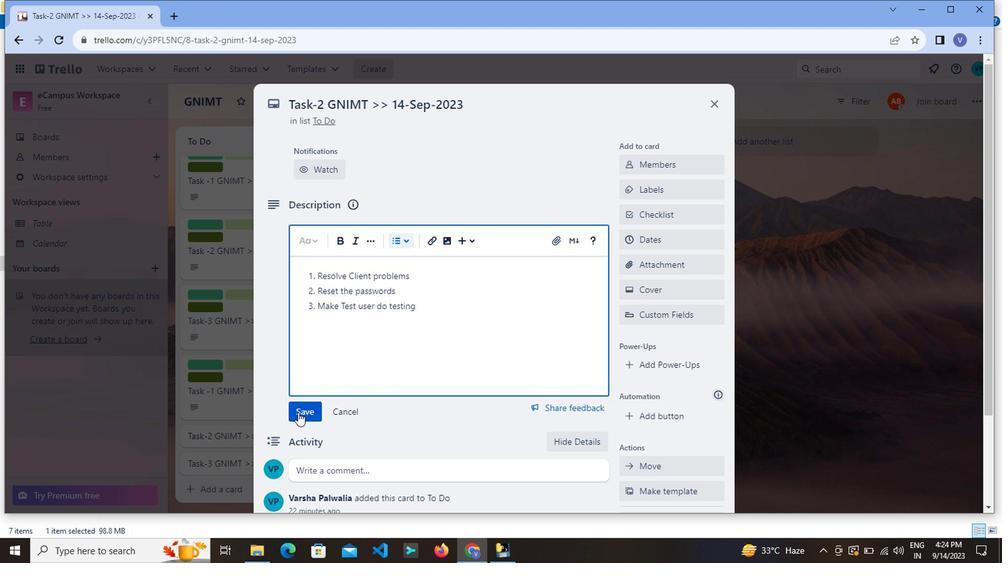 
Action: Mouse pressed left at (295, 414)
Screenshot: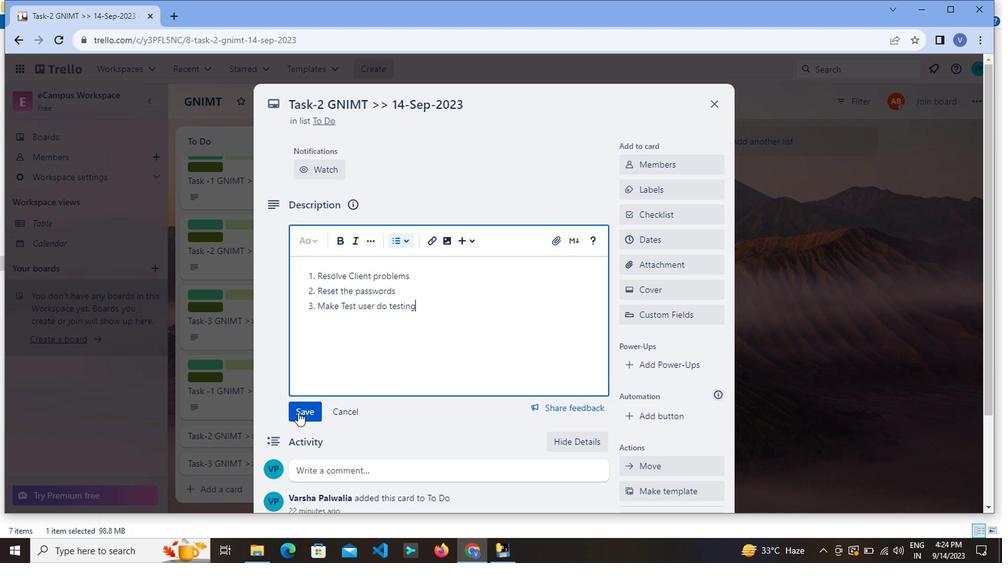 
Action: Mouse moved to (640, 189)
Screenshot: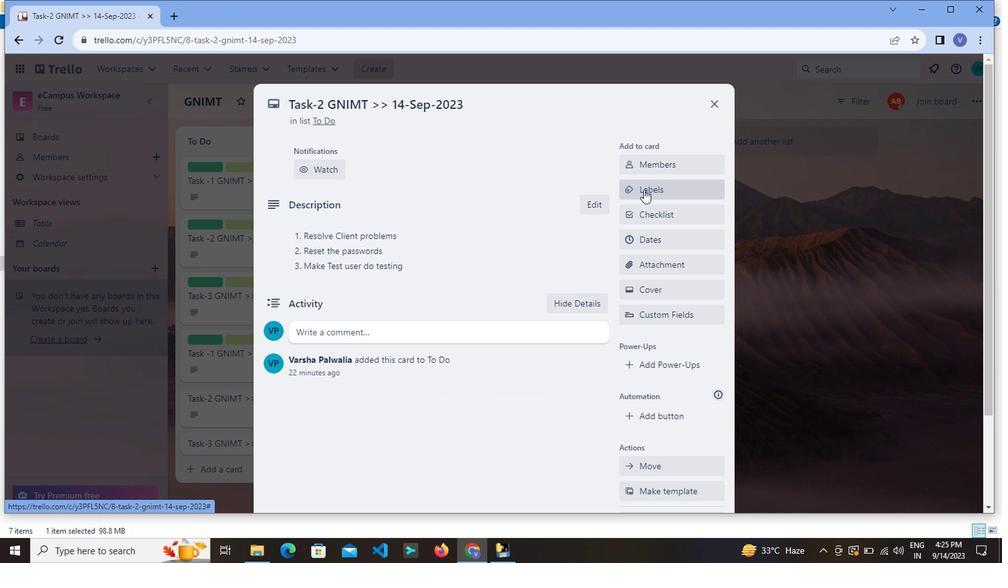 
Action: Mouse pressed left at (640, 189)
Screenshot: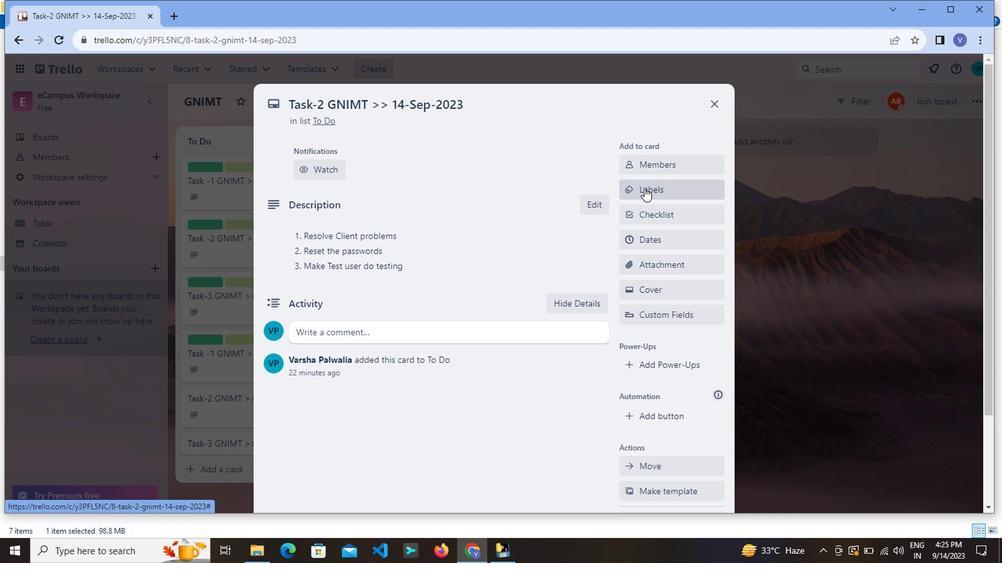 
Action: Mouse moved to (631, 297)
Screenshot: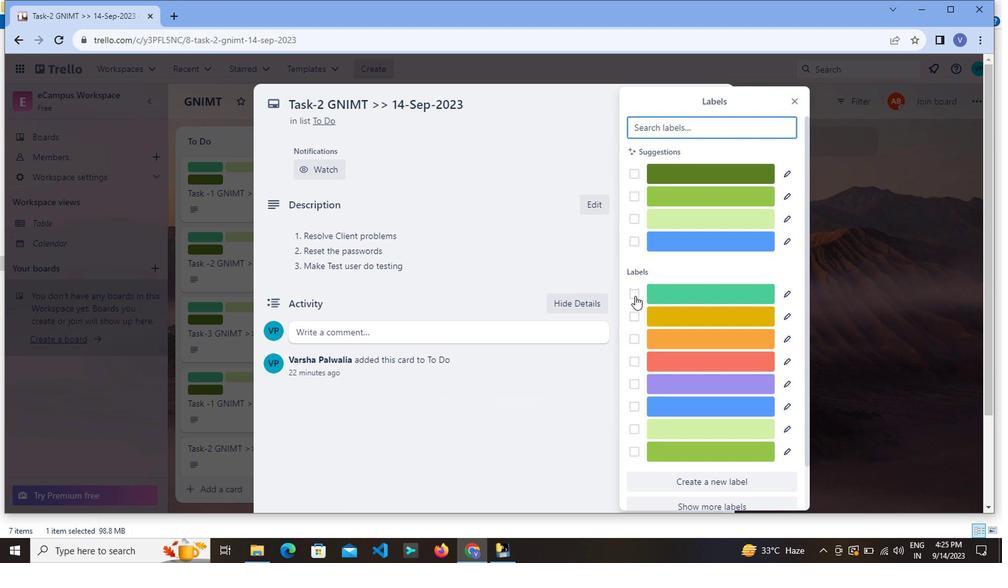 
Action: Mouse pressed left at (631, 297)
Screenshot: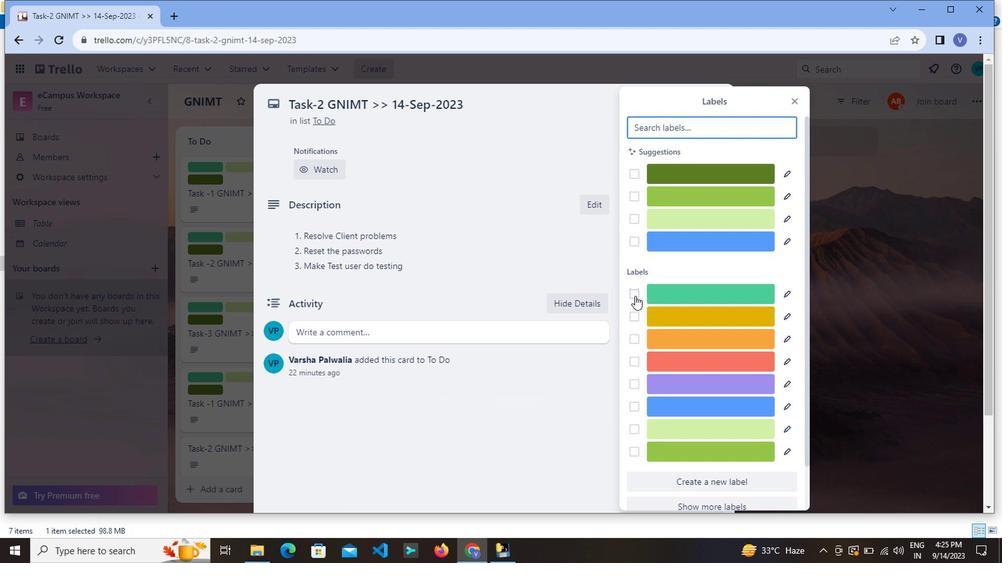 
Action: Mouse moved to (631, 430)
Screenshot: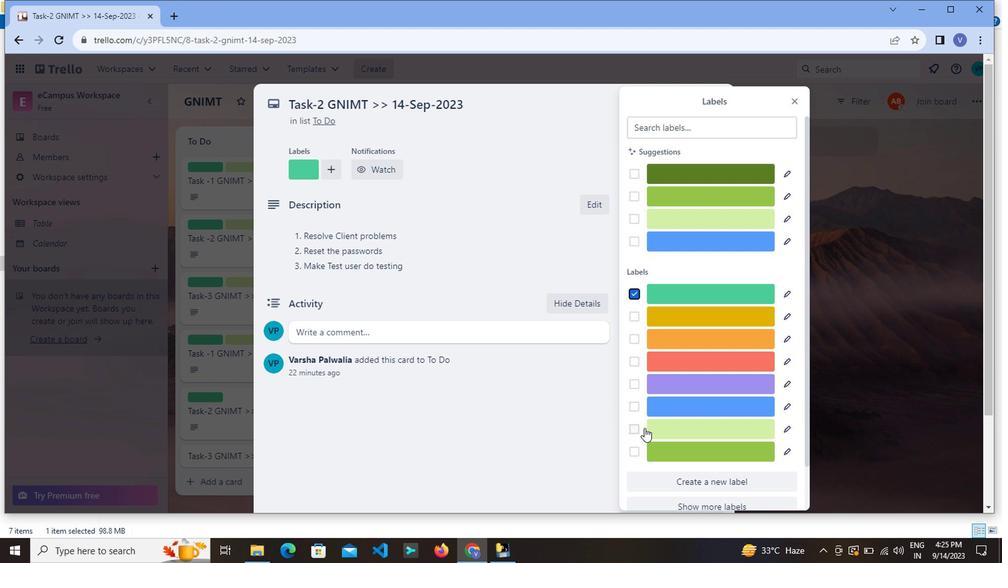 
Action: Mouse pressed left at (631, 430)
Screenshot: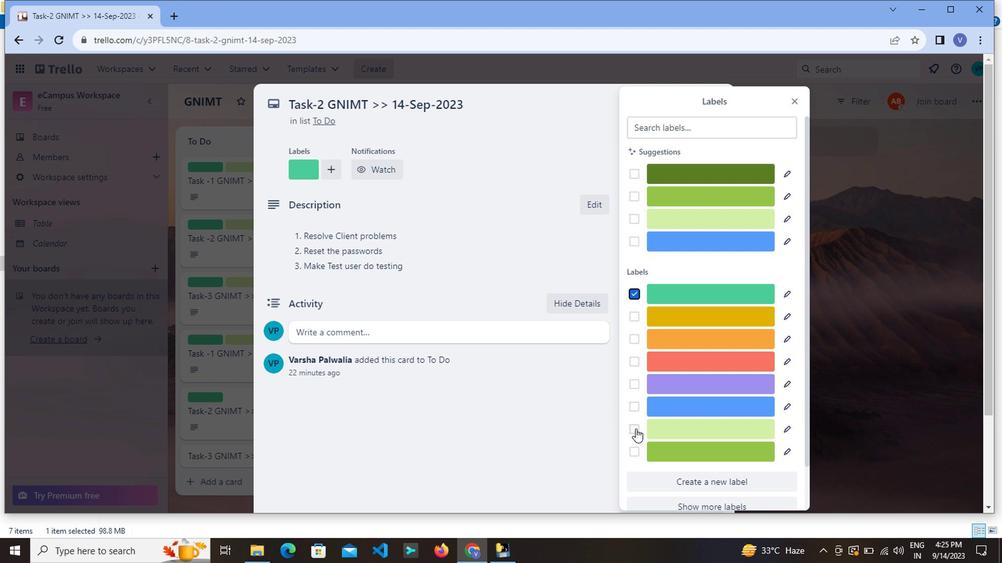 
Action: Mouse moved to (632, 451)
Screenshot: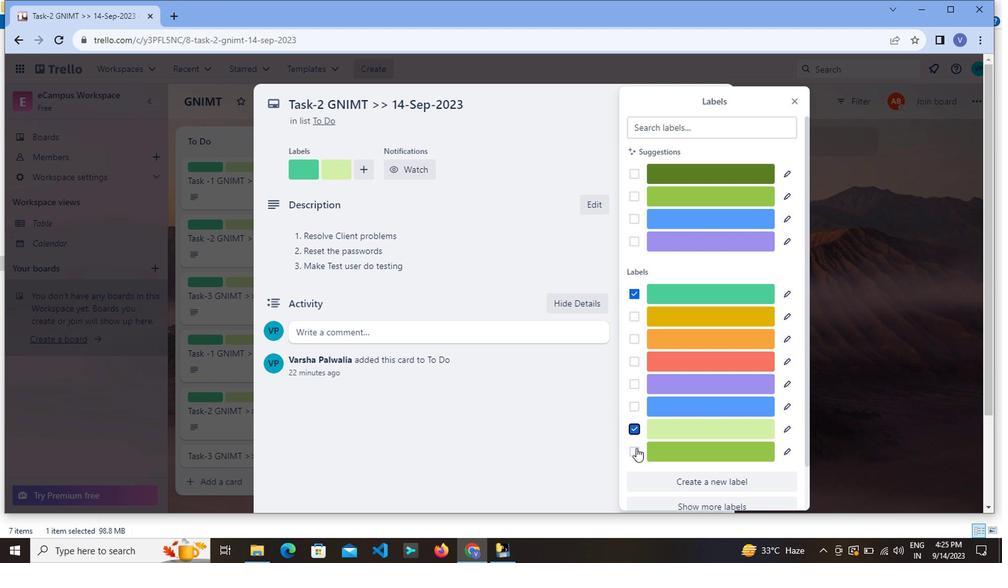 
Action: Mouse pressed left at (632, 451)
Screenshot: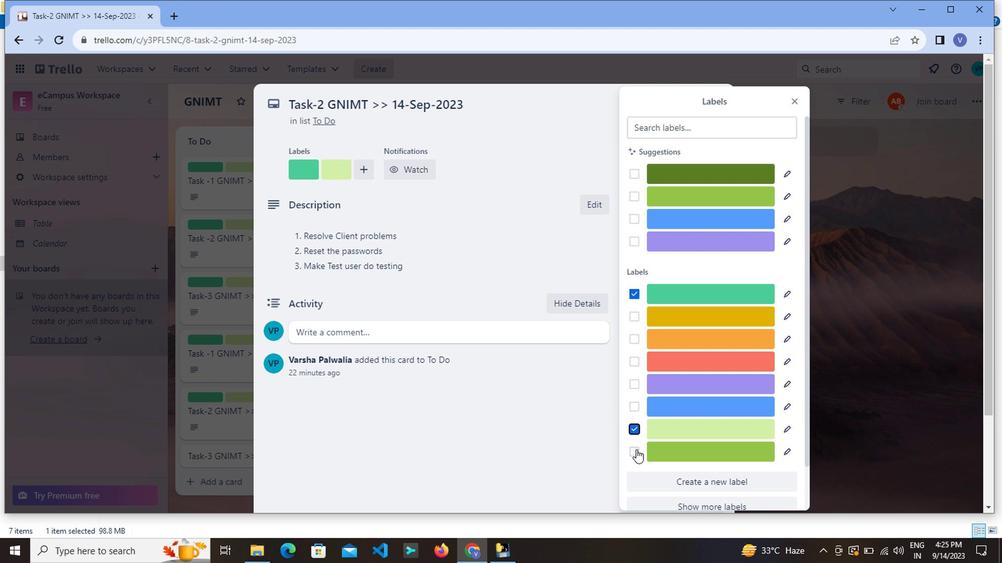
Action: Mouse moved to (634, 171)
Screenshot: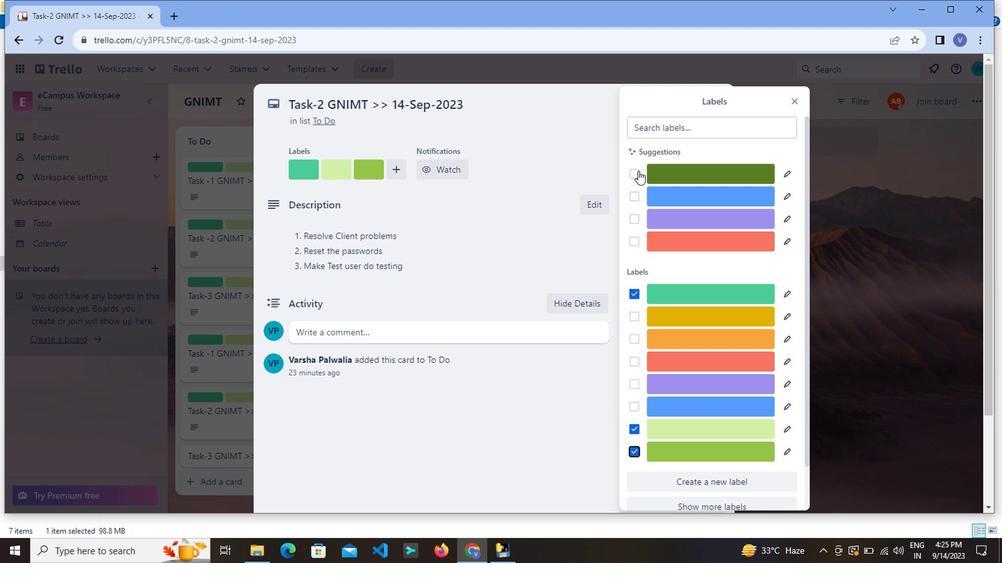 
Action: Mouse pressed left at (634, 171)
Screenshot: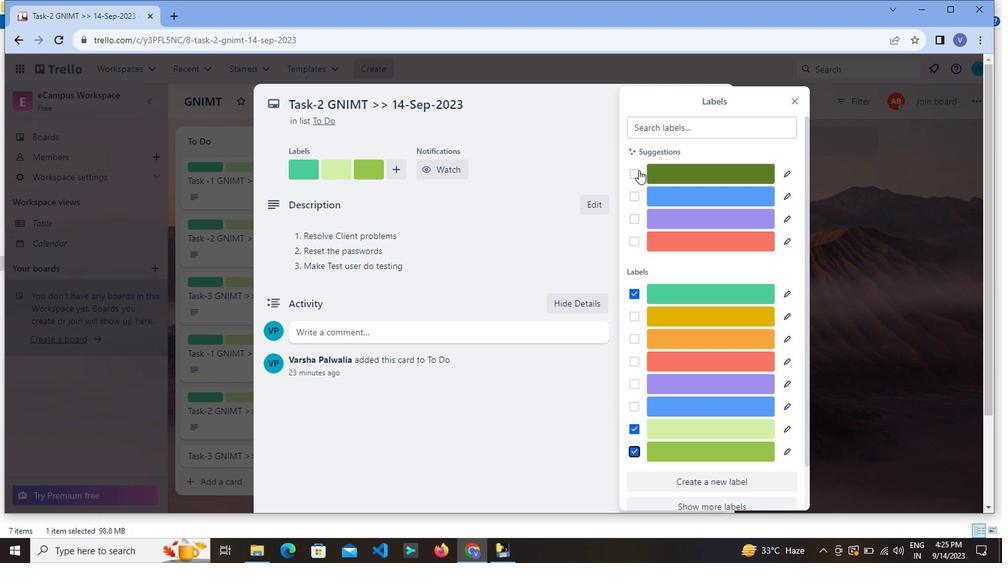 
Action: Mouse moved to (892, 256)
Screenshot: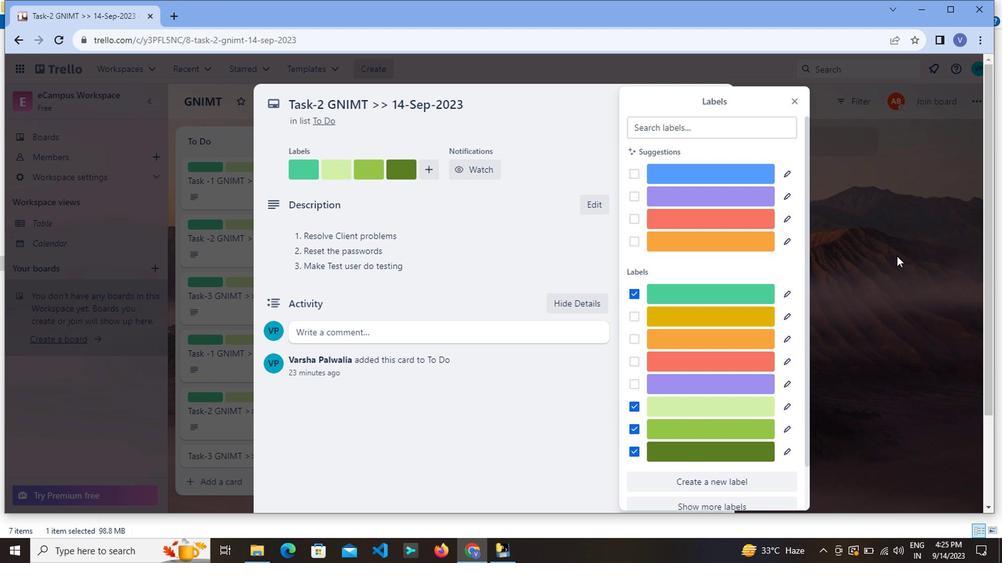 
Action: Mouse scrolled (892, 255) with delta (0, 0)
Screenshot: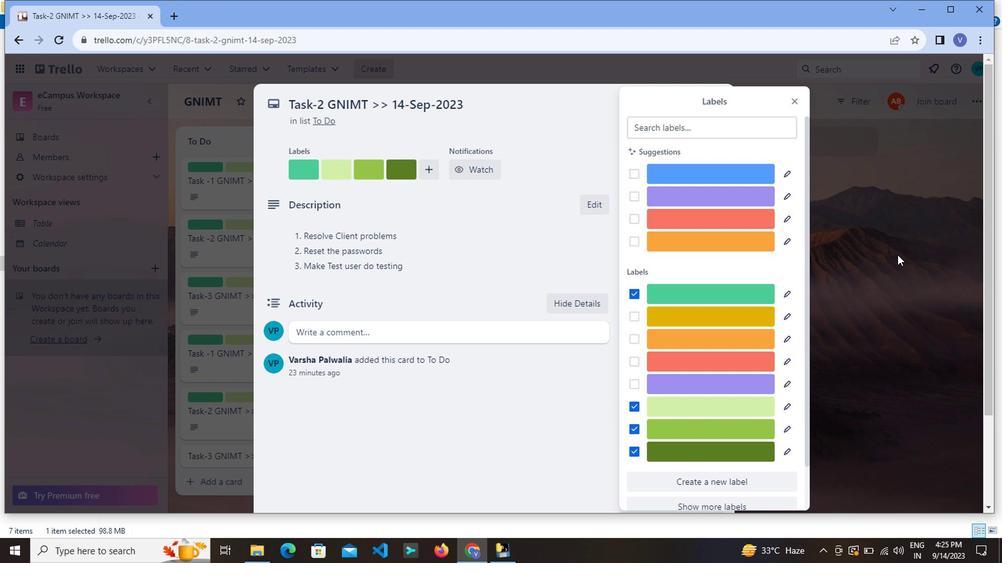 
Action: Mouse moved to (893, 259)
Screenshot: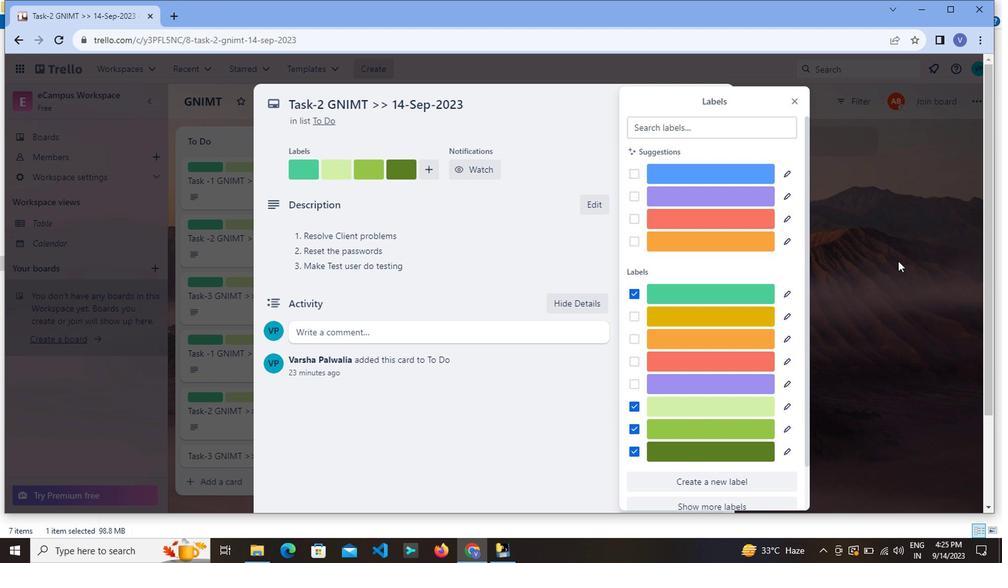 
Action: Mouse scrolled (893, 259) with delta (0, 0)
Screenshot: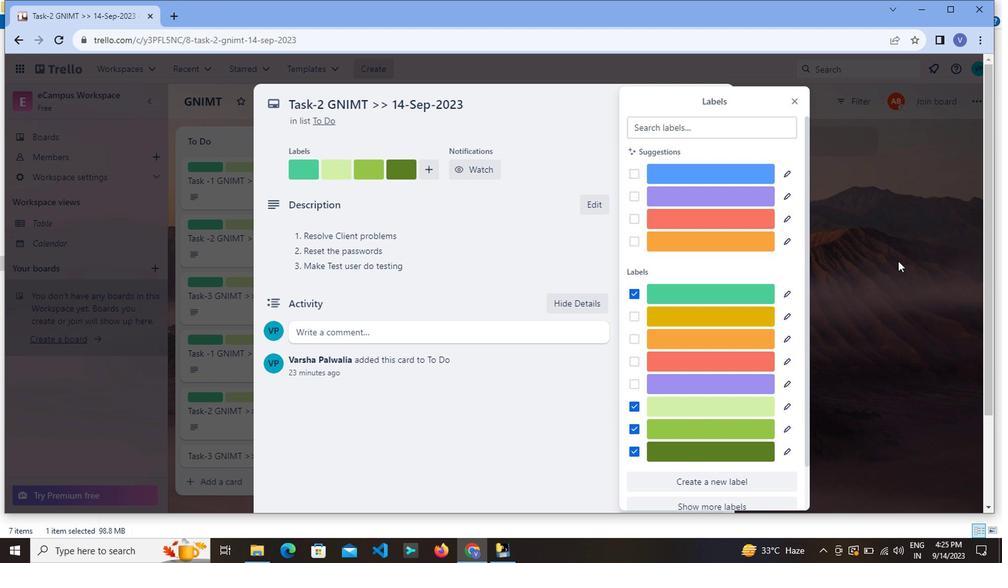 
Action: Mouse moved to (893, 263)
Screenshot: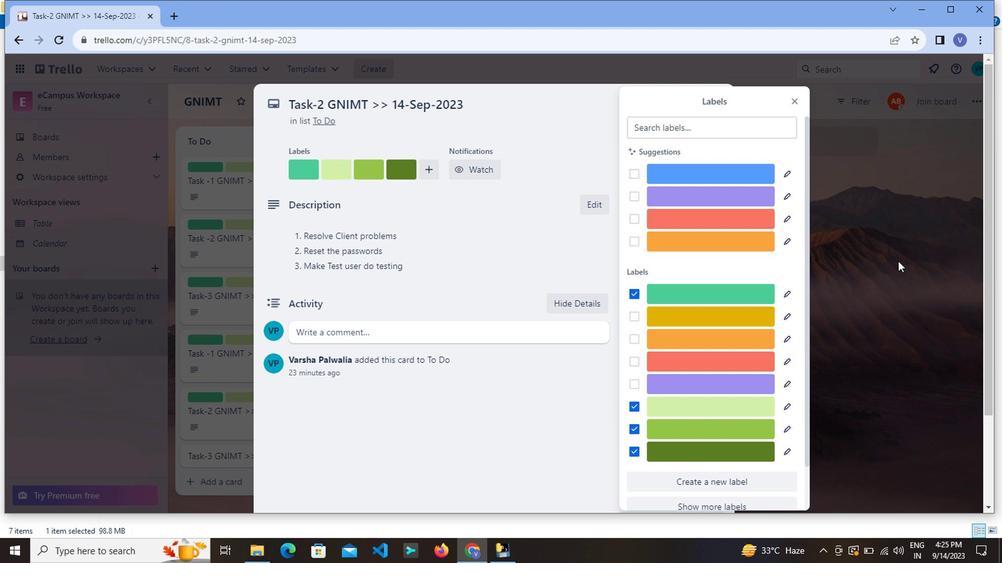 
Action: Mouse scrolled (893, 262) with delta (0, 0)
Screenshot: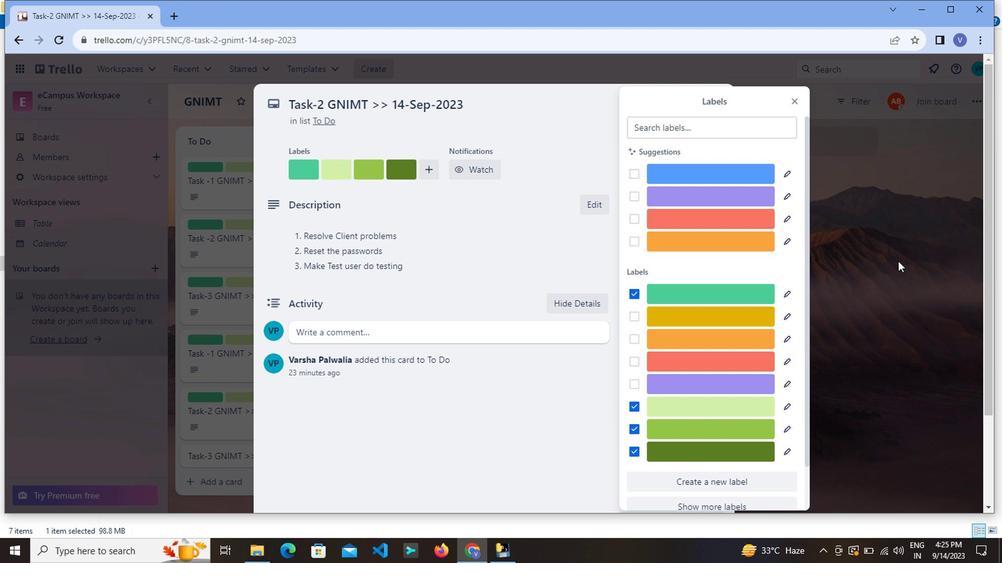 
Action: Mouse moved to (883, 260)
Screenshot: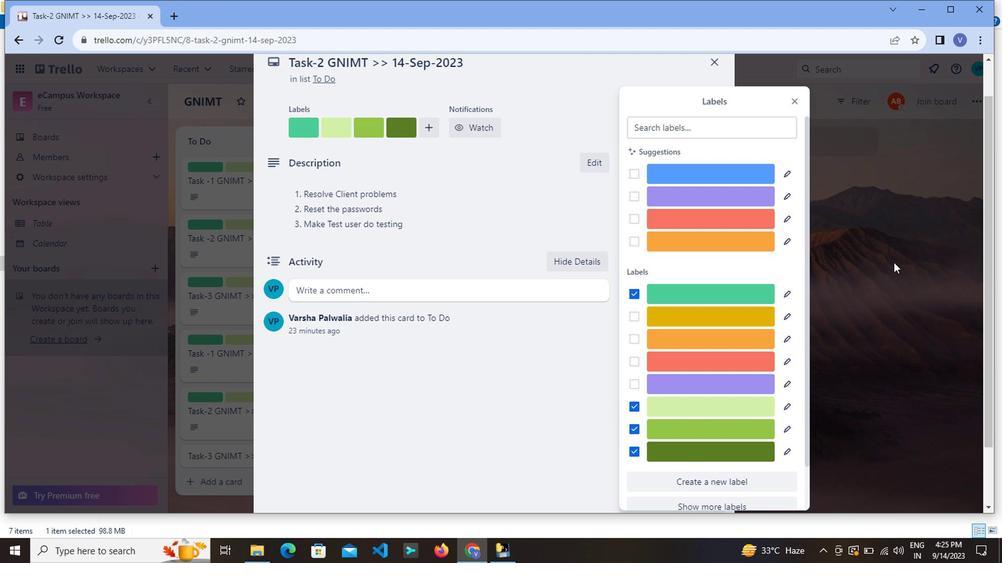 
Action: Mouse scrolled (883, 260) with delta (0, 0)
Screenshot: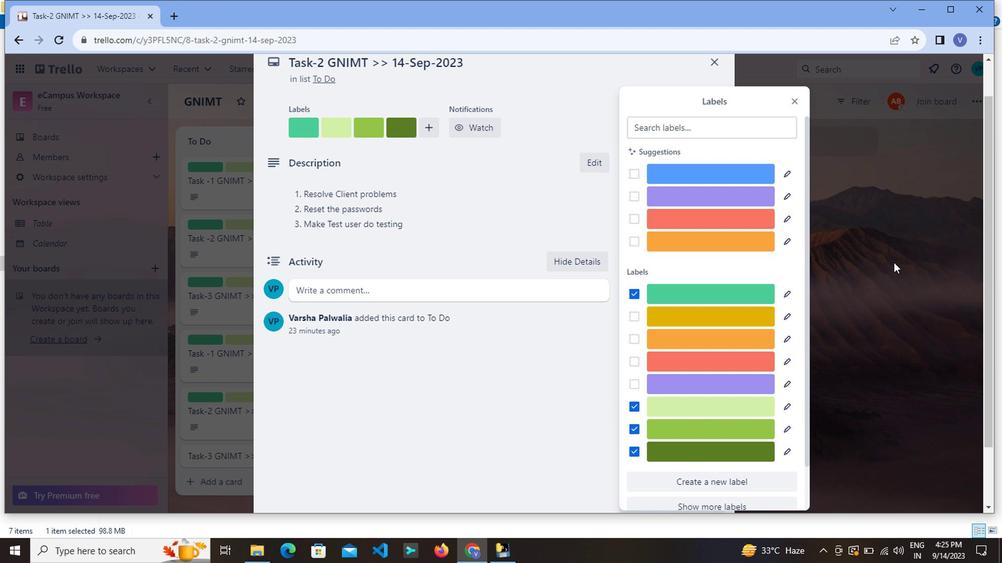
Action: Mouse scrolled (883, 260) with delta (0, 0)
Screenshot: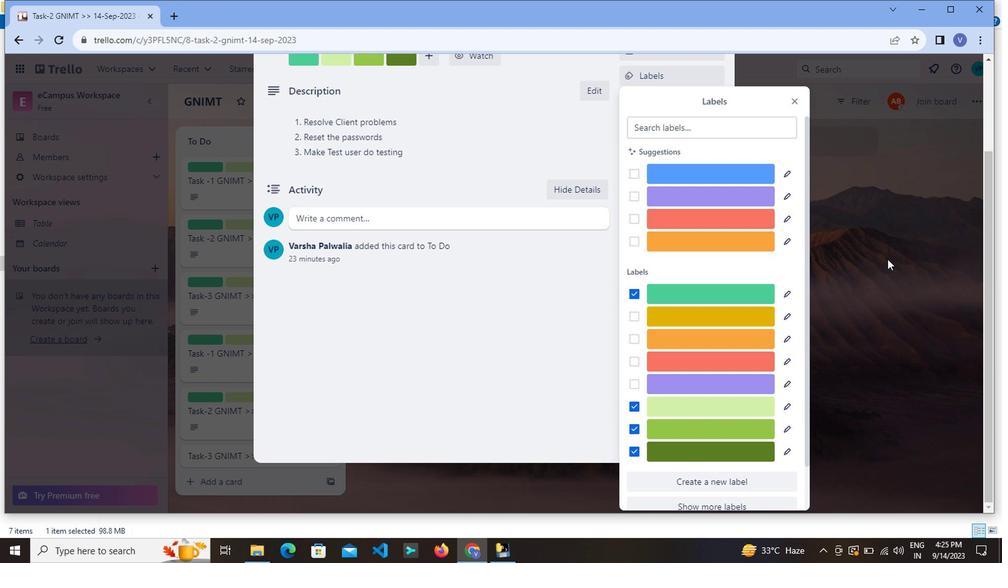 
Action: Mouse moved to (883, 262)
Screenshot: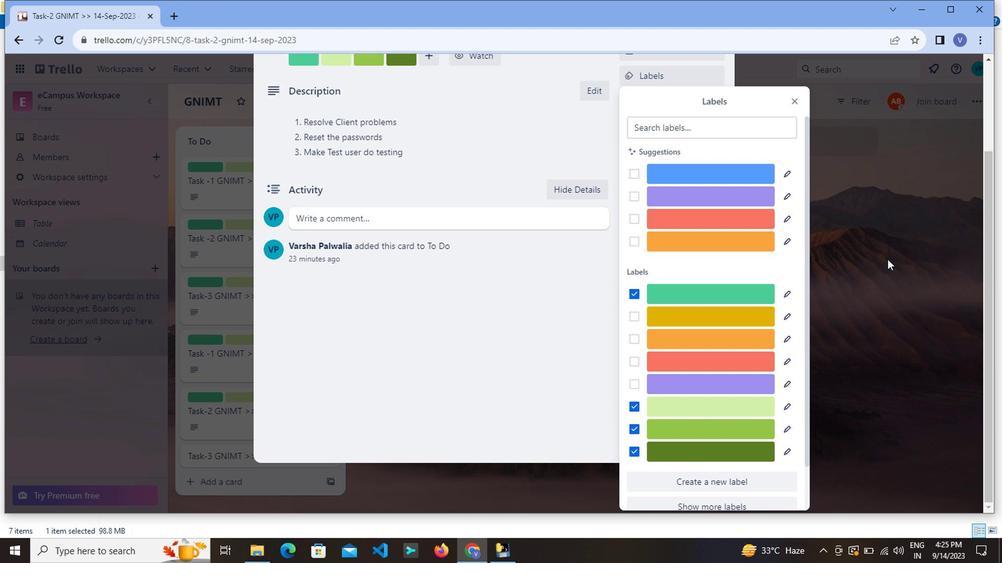 
Action: Mouse scrolled (883, 262) with delta (0, 0)
Screenshot: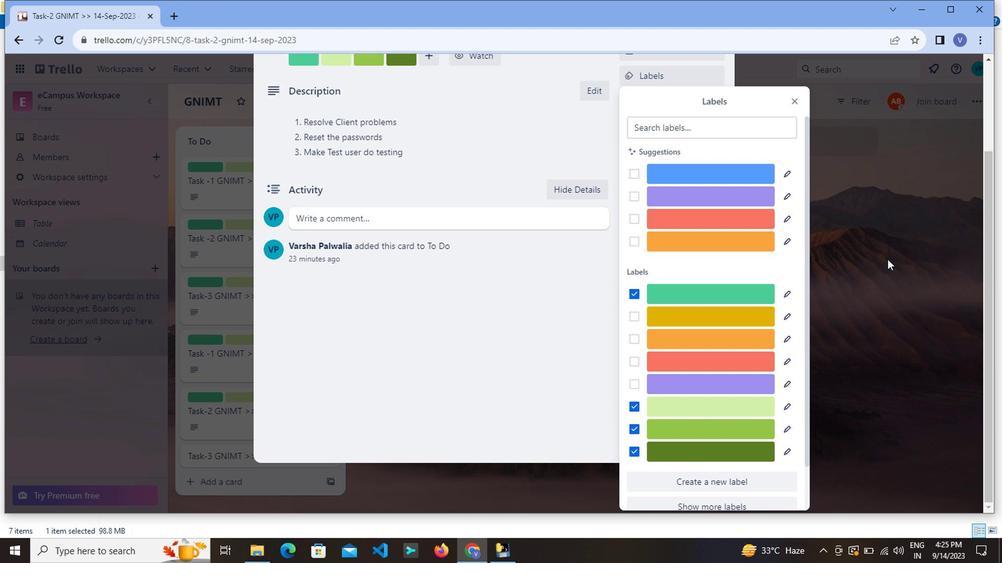 
Action: Mouse moved to (885, 268)
Screenshot: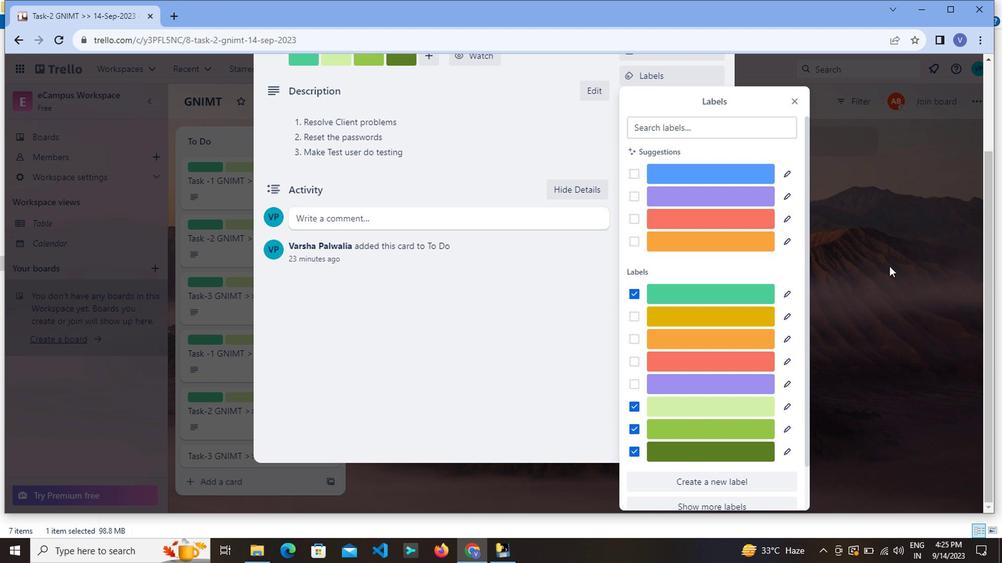 
Action: Mouse scrolled (885, 267) with delta (0, -1)
Screenshot: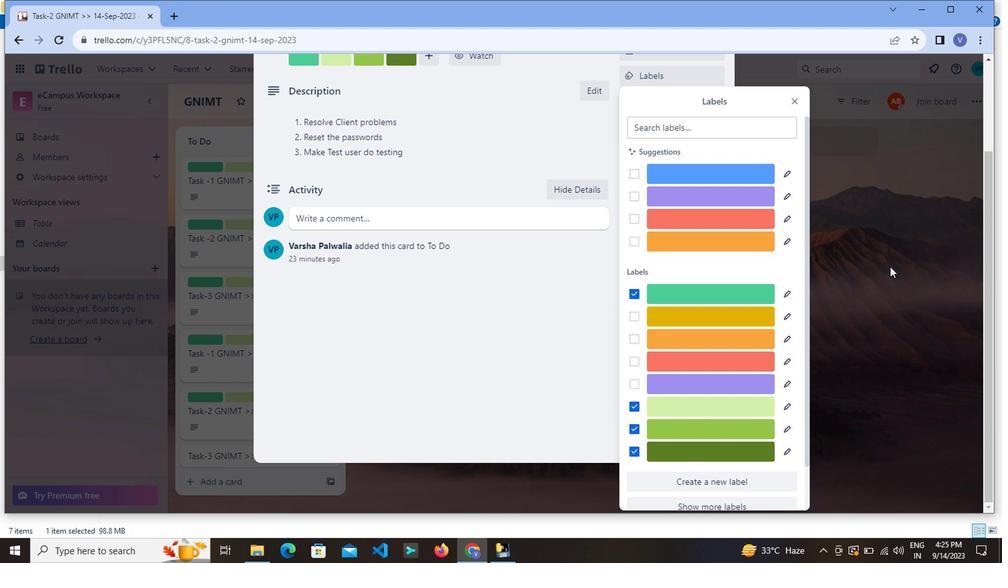 
Action: Mouse scrolled (885, 267) with delta (0, -1)
Screenshot: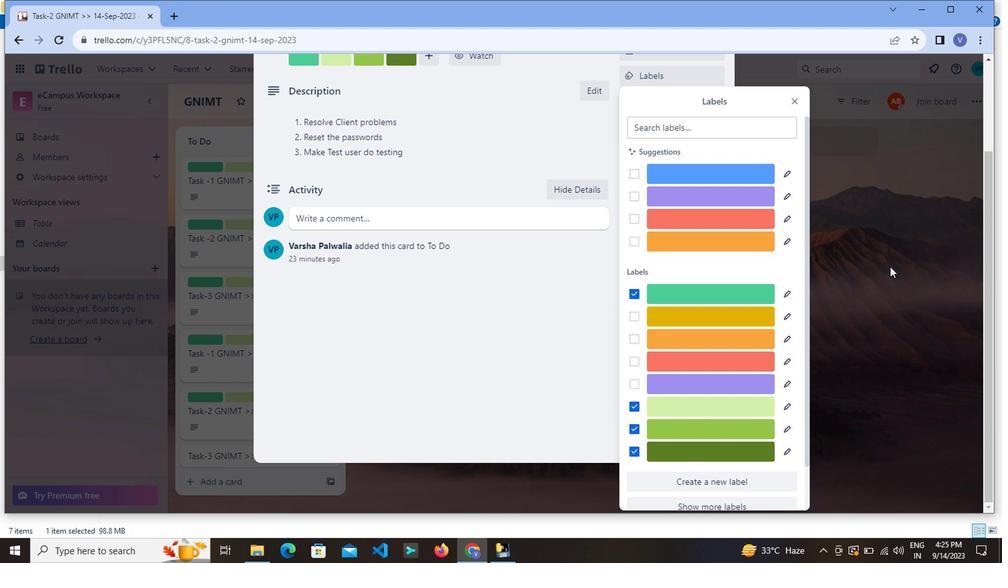 
Action: Mouse scrolled (885, 267) with delta (0, -1)
Screenshot: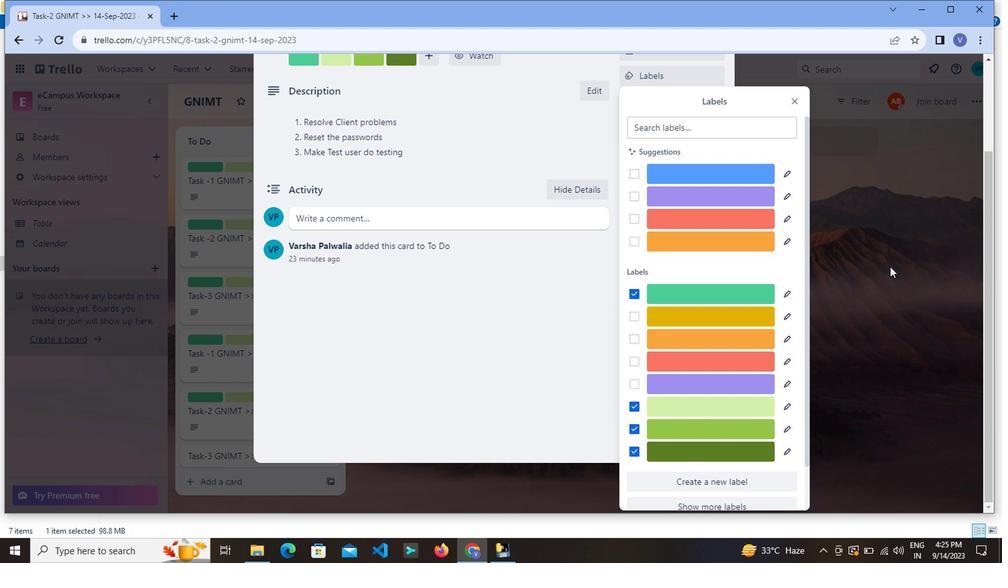 
Action: Mouse moved to (789, 101)
Screenshot: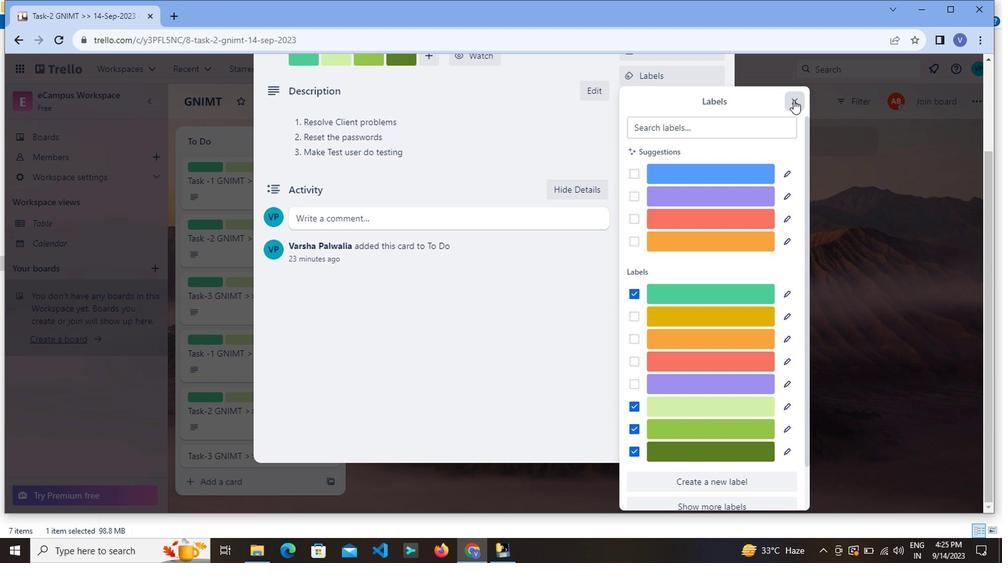
Action: Mouse pressed left at (789, 101)
Screenshot: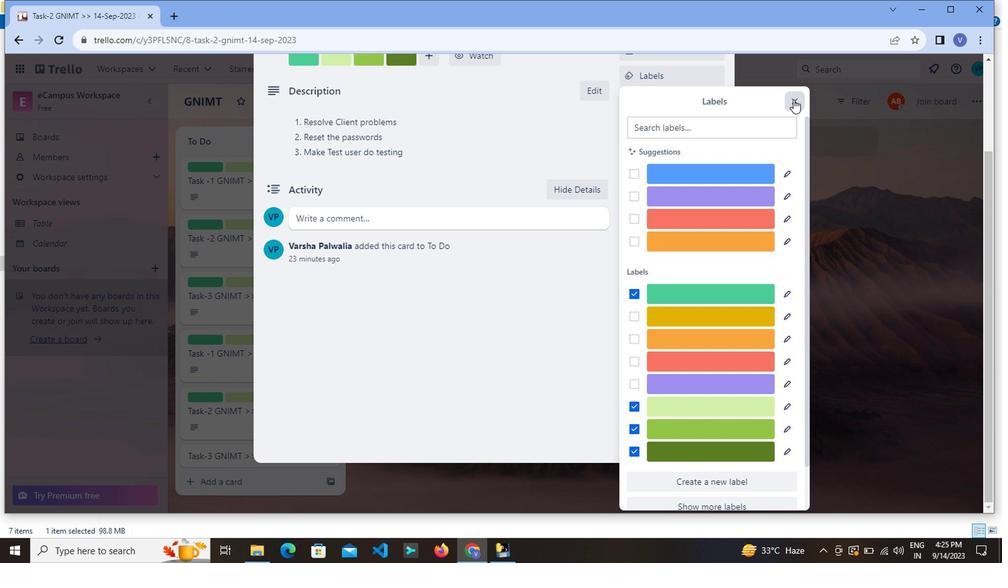 
Action: Mouse moved to (755, 154)
Screenshot: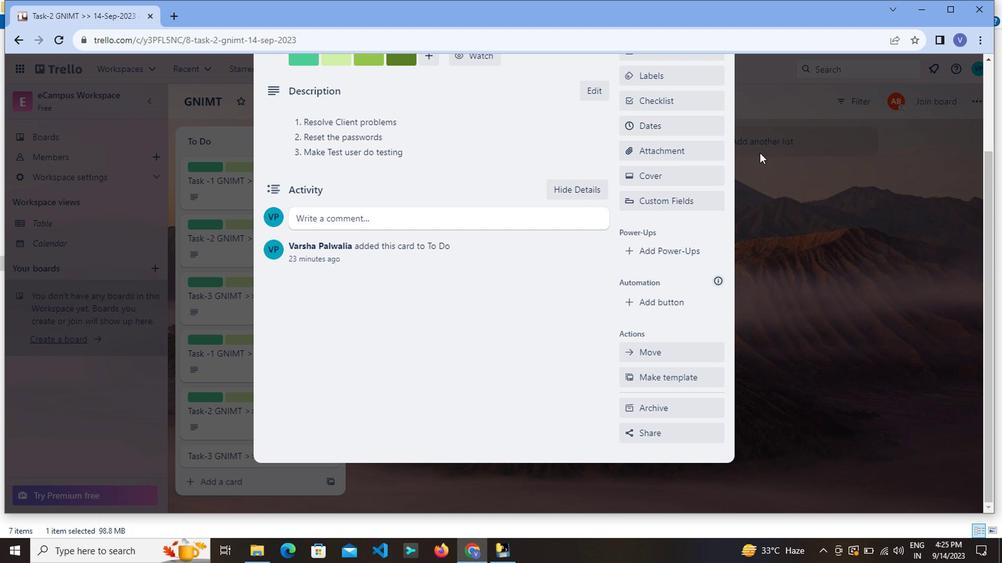 
Action: Mouse scrolled (755, 155) with delta (0, 0)
Screenshot: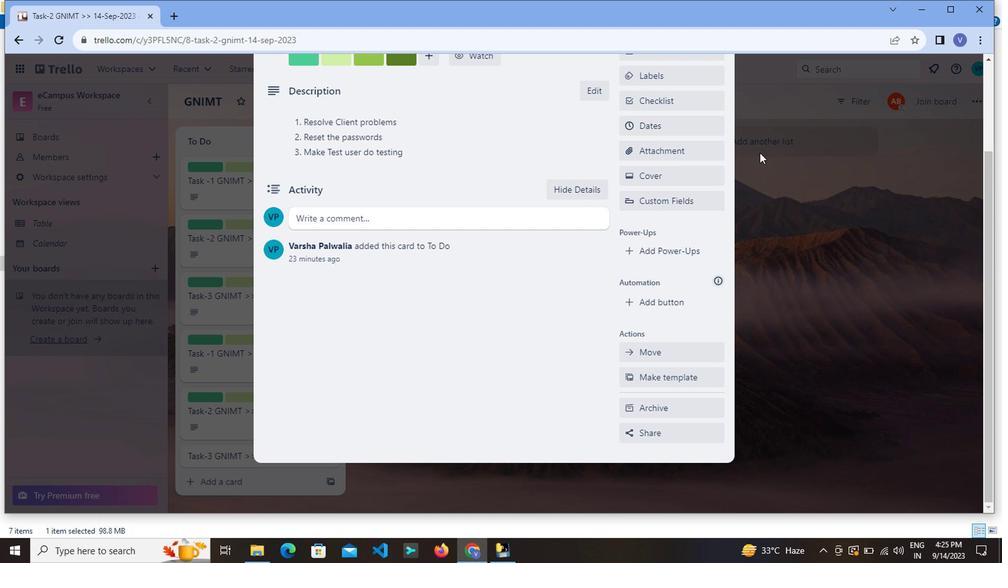 
Action: Mouse scrolled (755, 155) with delta (0, 0)
Screenshot: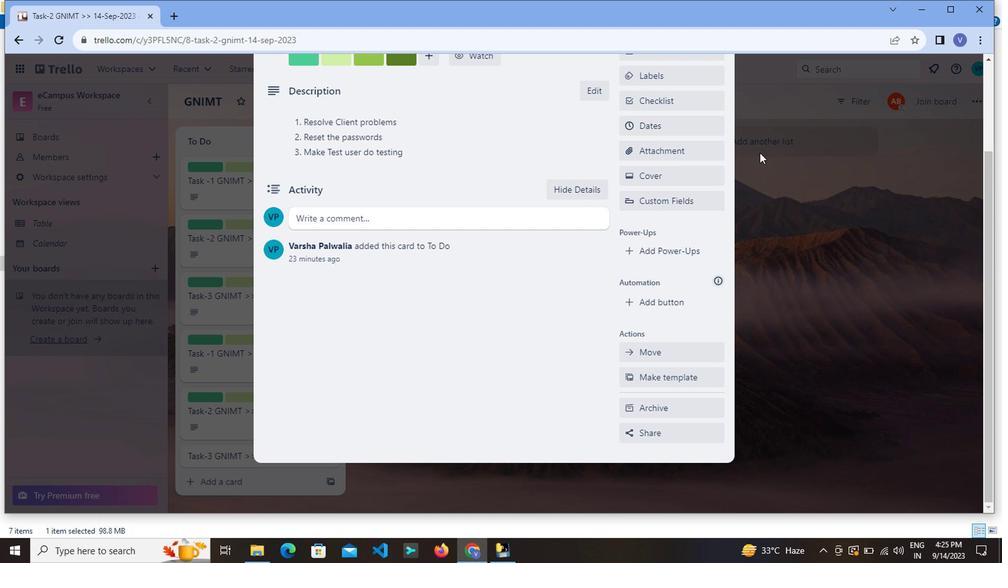 
Action: Mouse moved to (710, 107)
Screenshot: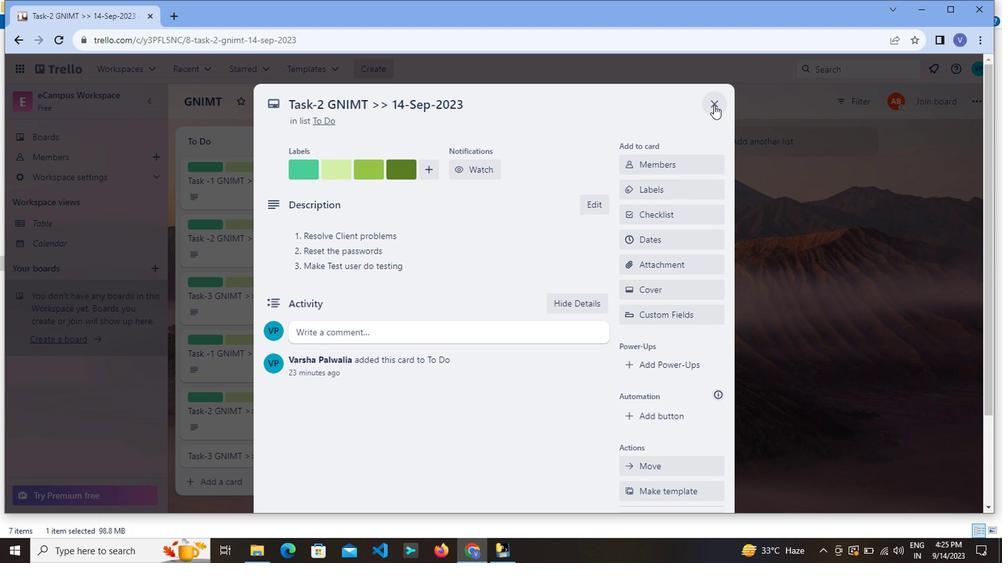 
Action: Mouse pressed left at (710, 107)
Screenshot: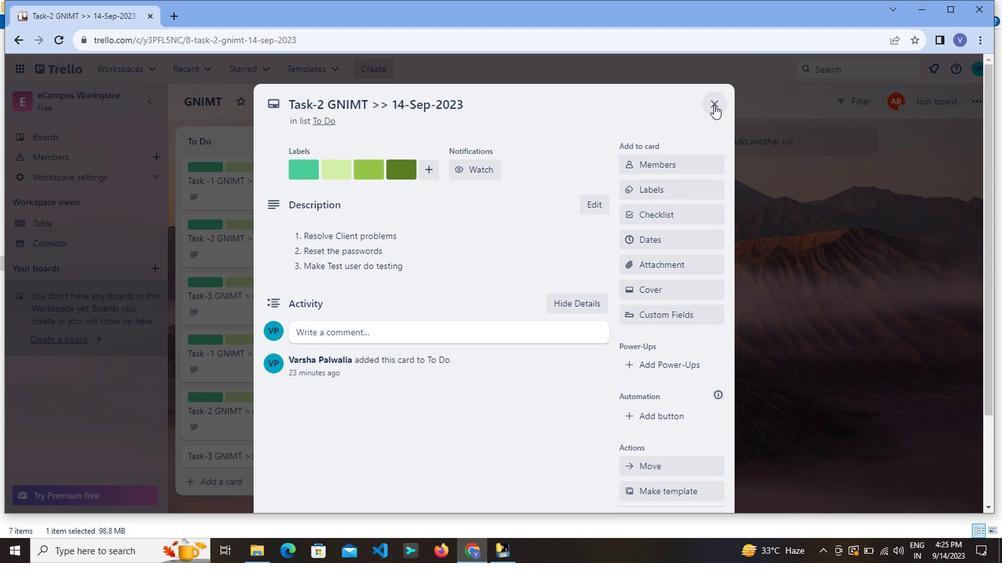 
Action: Mouse moved to (371, 369)
Screenshot: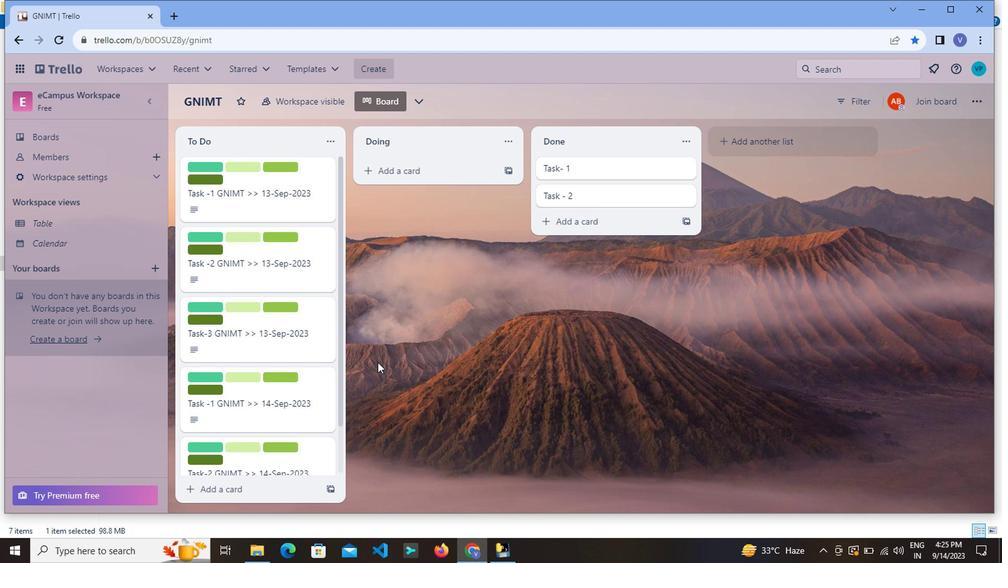 
Action: Mouse scrolled (371, 368) with delta (0, -1)
Screenshot: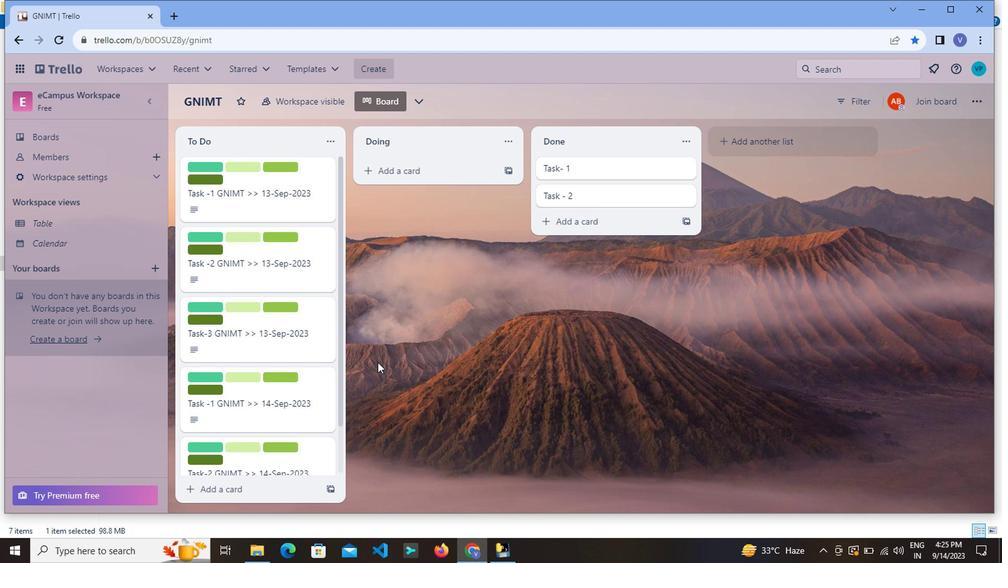 
Action: Mouse moved to (367, 377)
Screenshot: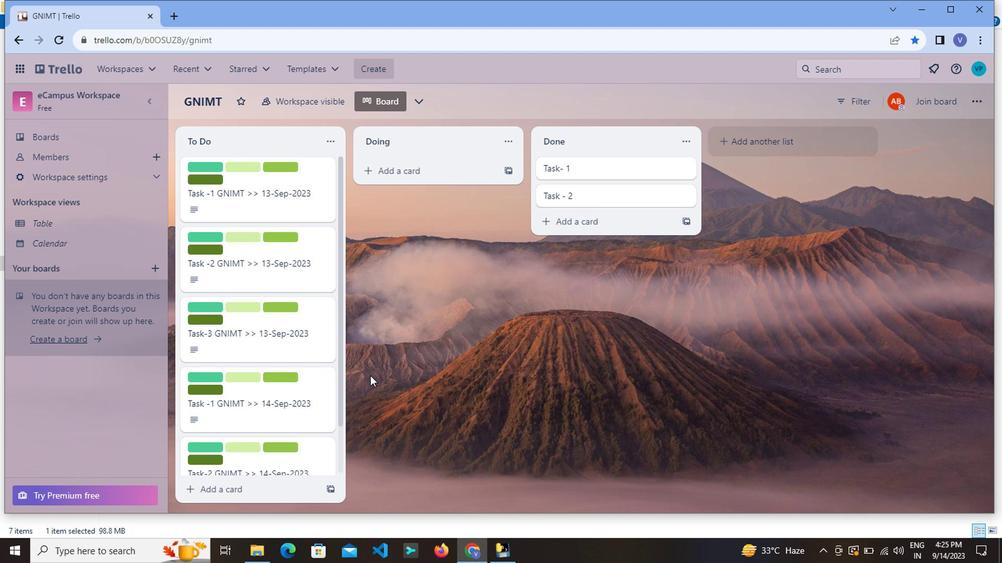 
Action: Mouse scrolled (367, 376) with delta (0, 0)
Screenshot: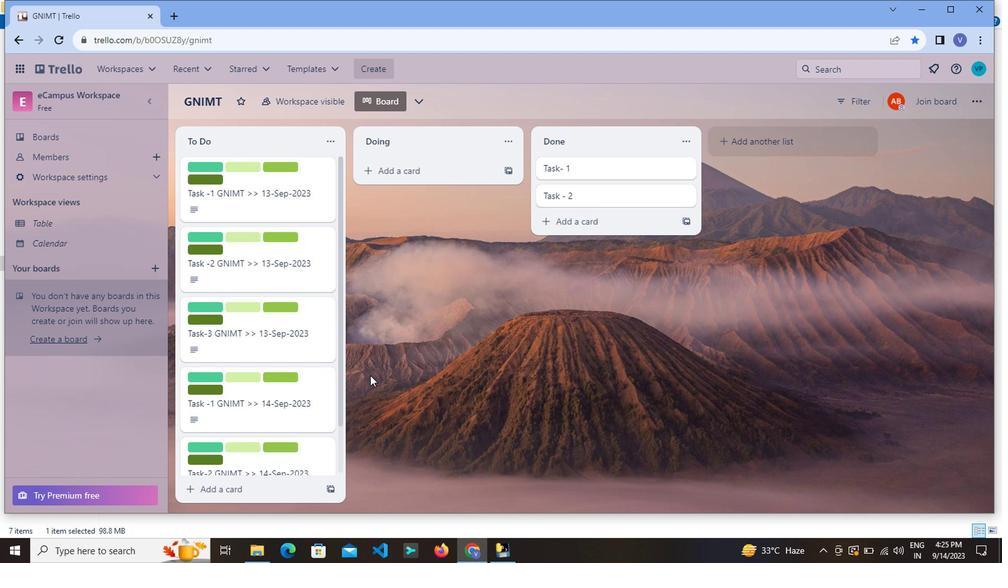 
Action: Mouse moved to (360, 385)
Screenshot: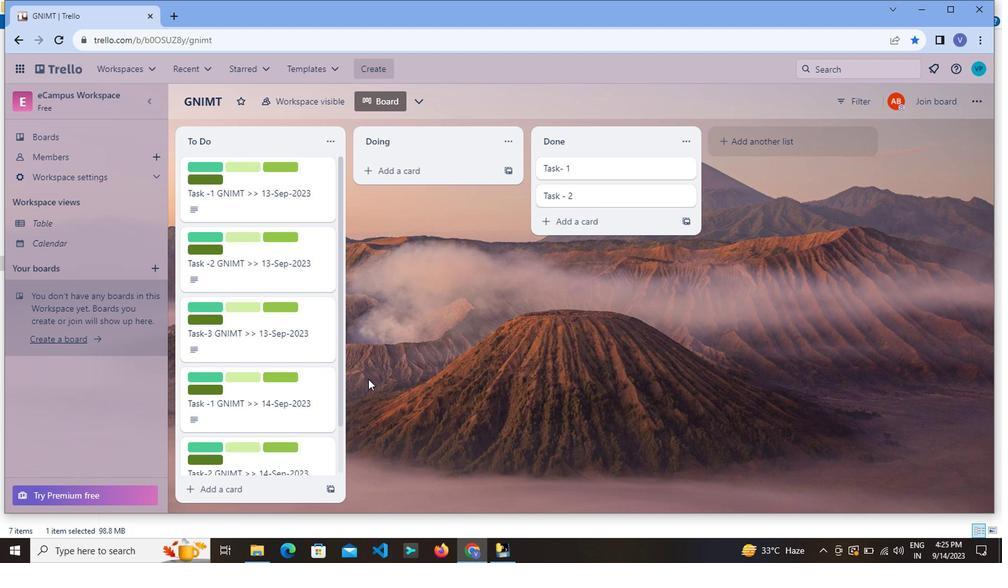 
Action: Mouse scrolled (360, 384) with delta (0, 0)
Screenshot: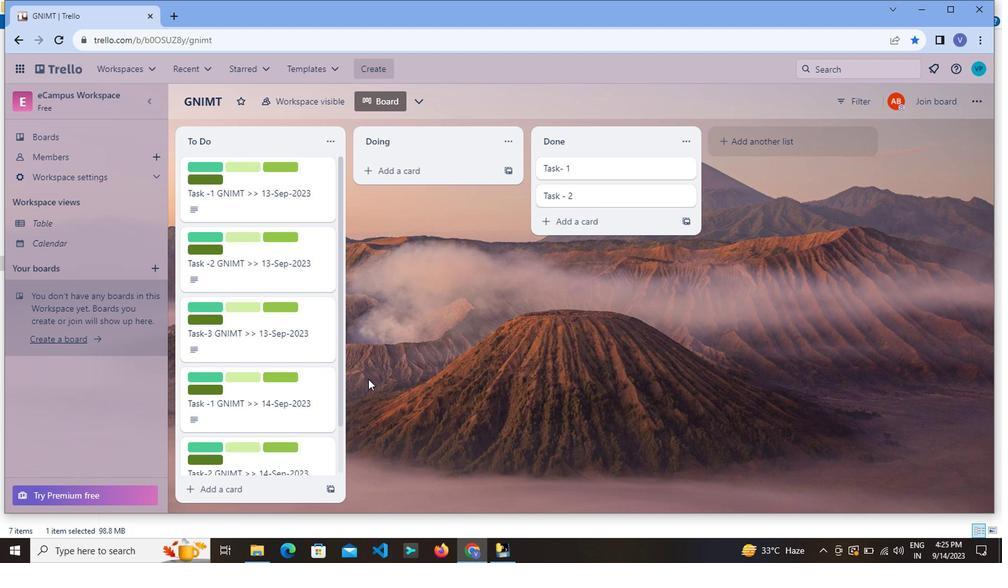 
Action: Mouse moved to (255, 347)
Screenshot: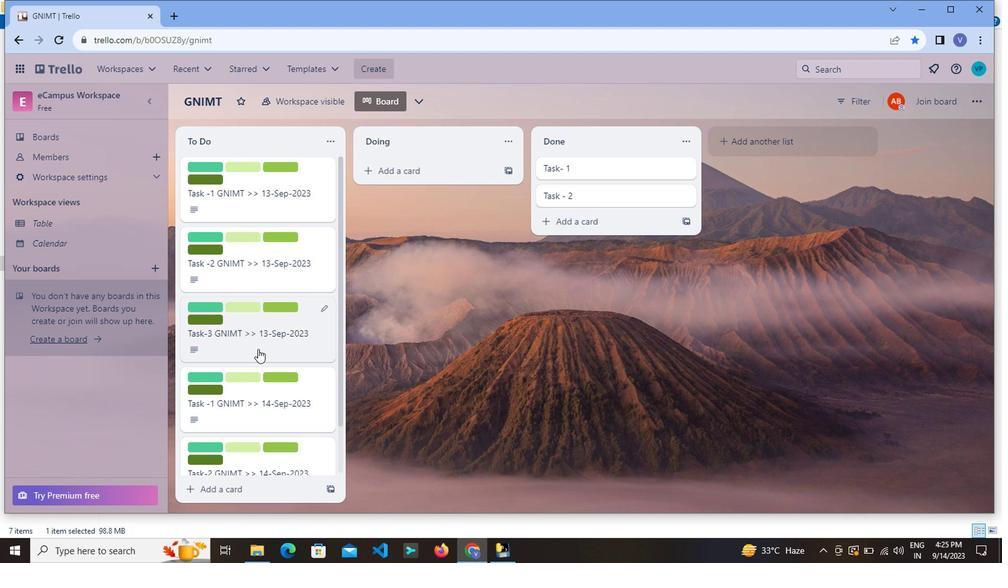 
Action: Mouse scrolled (255, 347) with delta (0, 0)
Screenshot: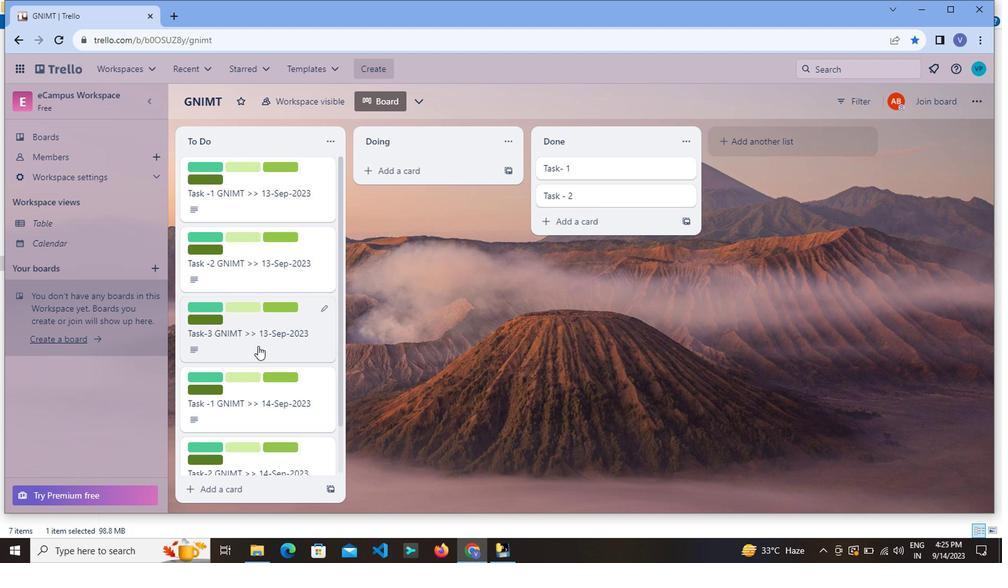 
Action: Mouse scrolled (255, 347) with delta (0, 0)
Screenshot: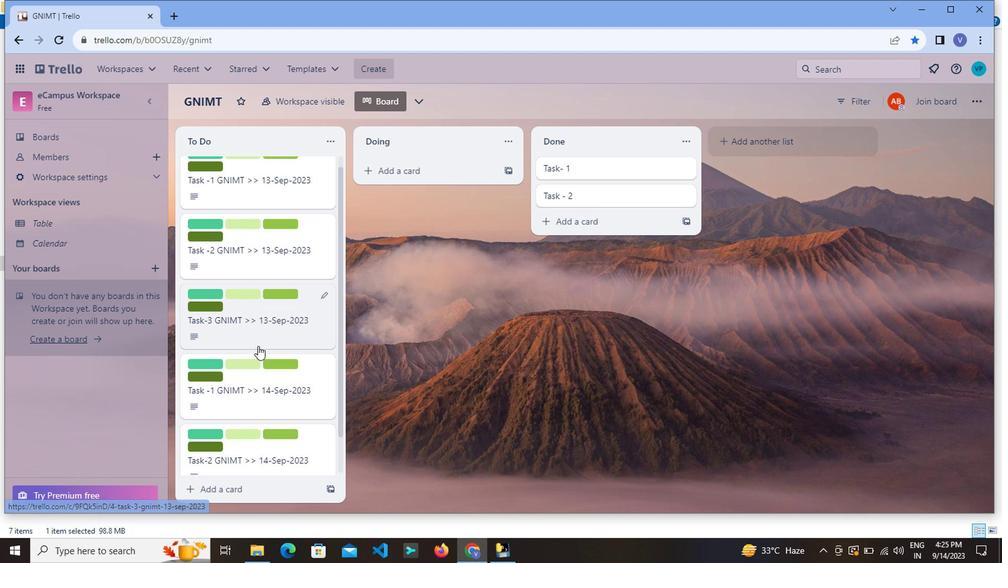 
Action: Mouse scrolled (255, 347) with delta (0, 0)
Screenshot: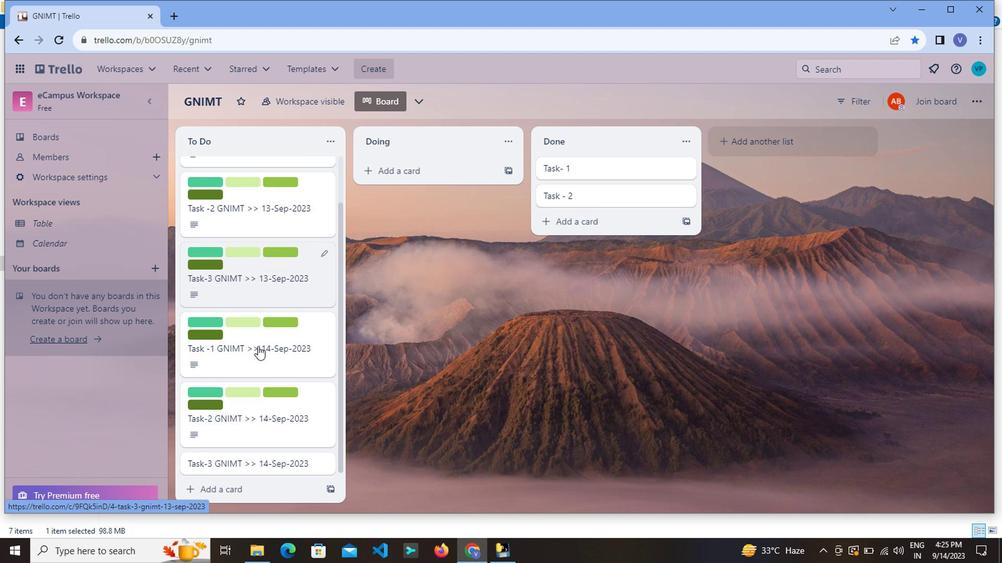 
Action: Mouse scrolled (255, 348) with delta (0, 0)
Screenshot: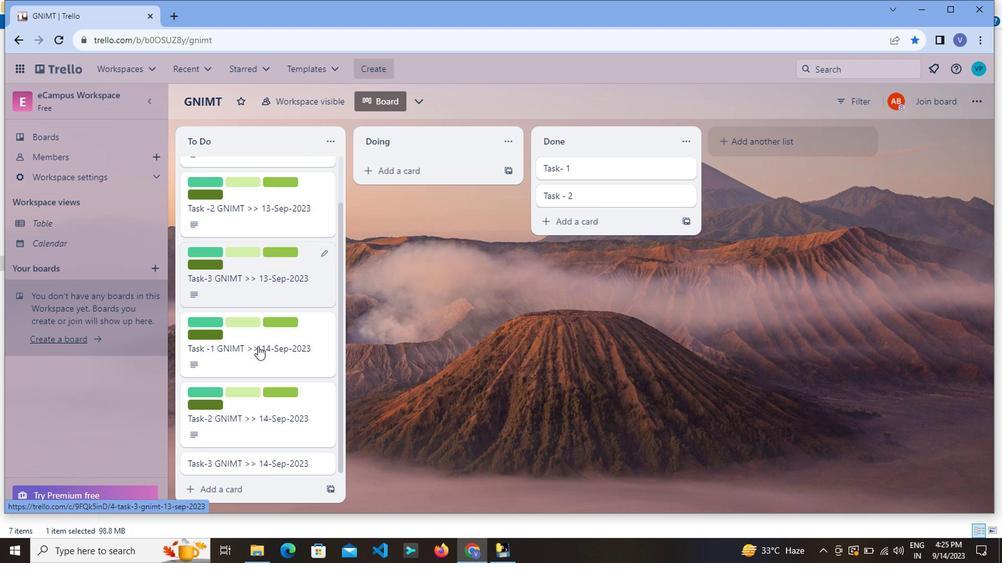 
Action: Mouse moved to (255, 347)
Screenshot: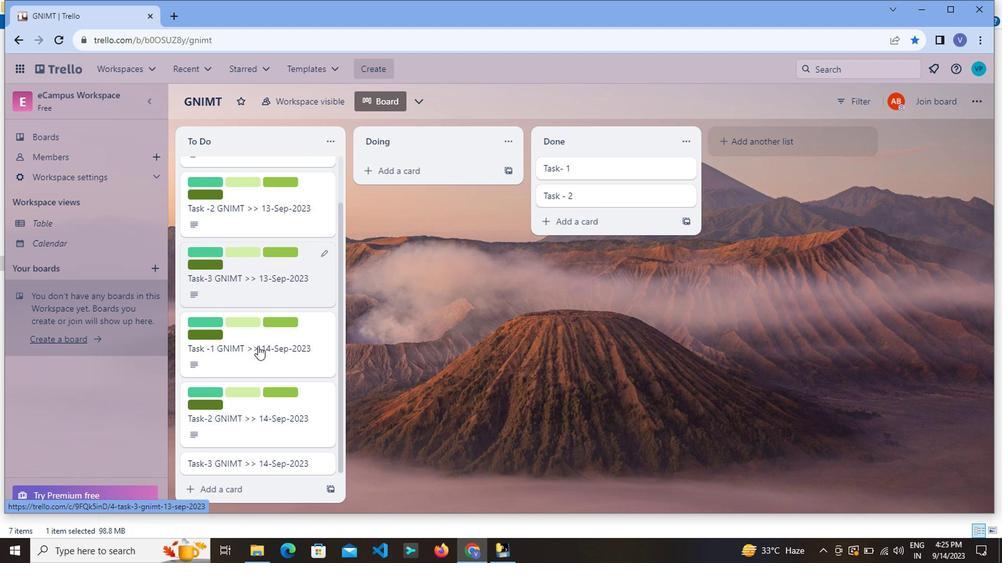 
Action: Mouse scrolled (255, 346) with delta (0, -1)
Screenshot: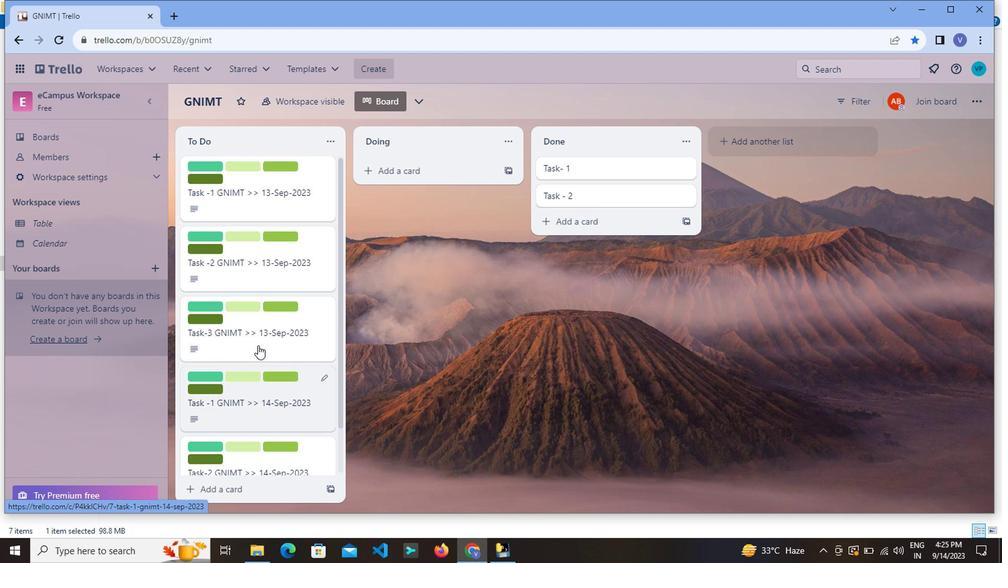 
Action: Mouse scrolled (255, 346) with delta (0, -1)
Screenshot: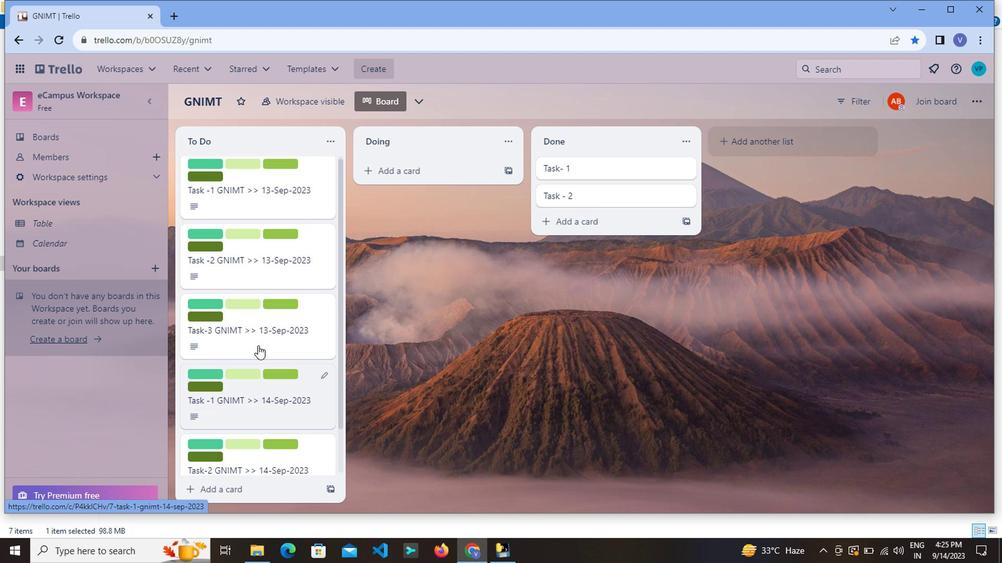 
Action: Mouse scrolled (255, 346) with delta (0, -1)
Screenshot: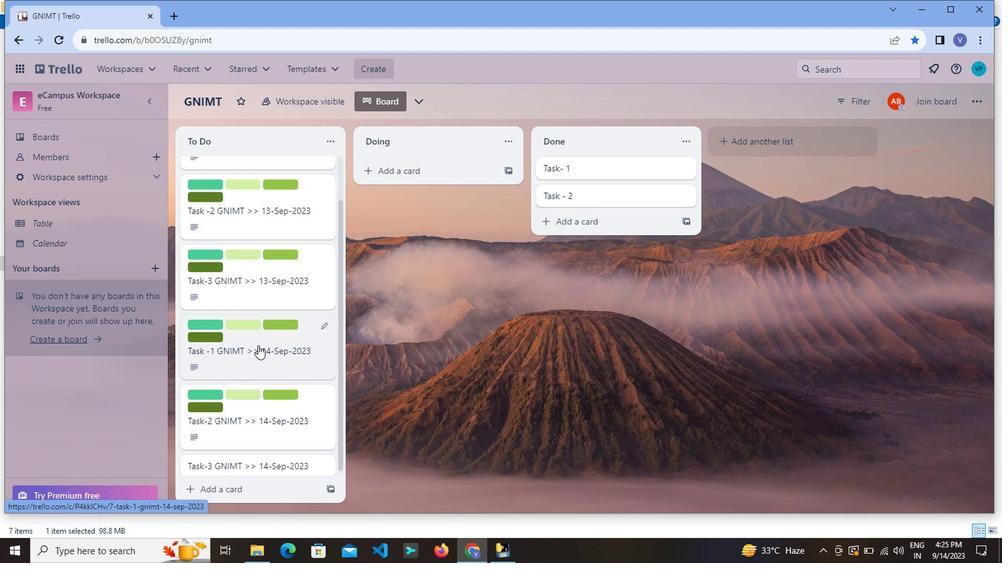 
Action: Mouse scrolled (255, 347) with delta (0, 0)
Screenshot: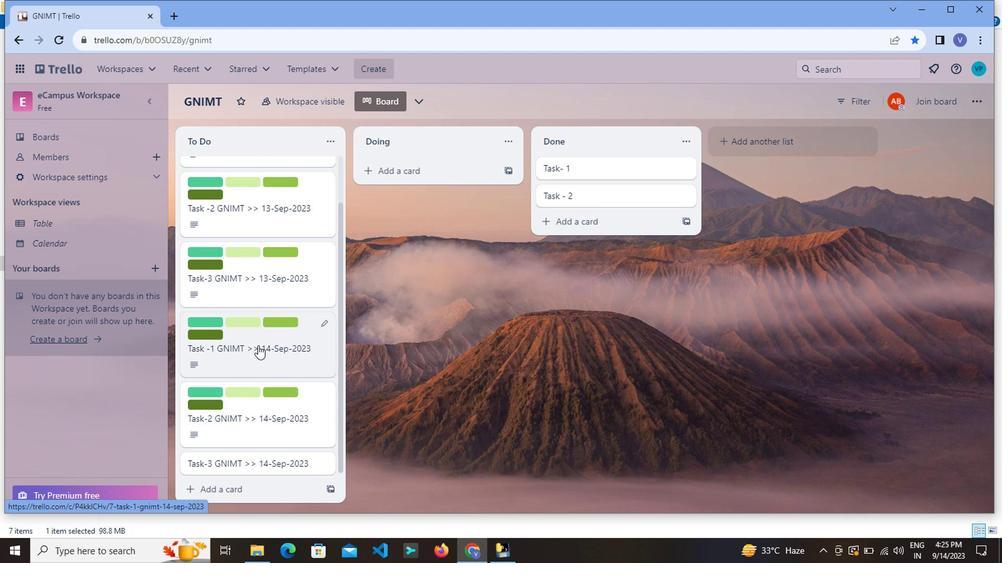 
Action: Mouse scrolled (255, 347) with delta (0, 0)
Screenshot: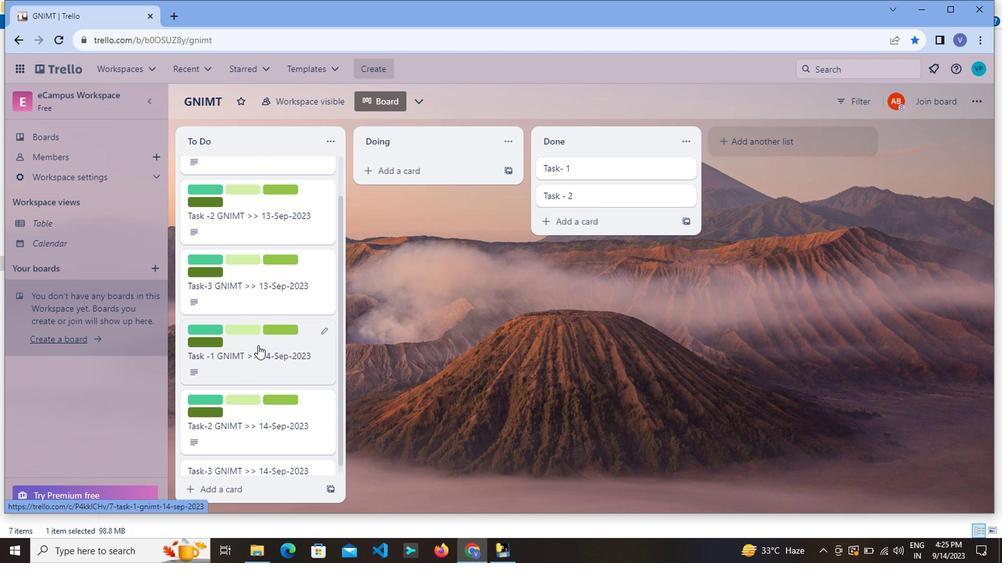 
Action: Mouse scrolled (255, 347) with delta (0, 0)
Screenshot: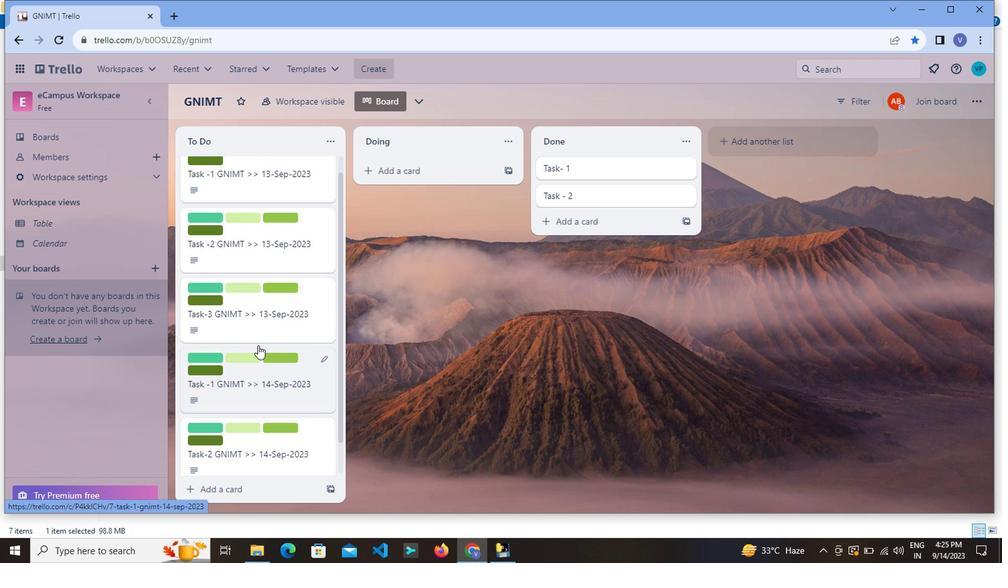 
Action: Mouse scrolled (255, 347) with delta (0, 0)
Screenshot: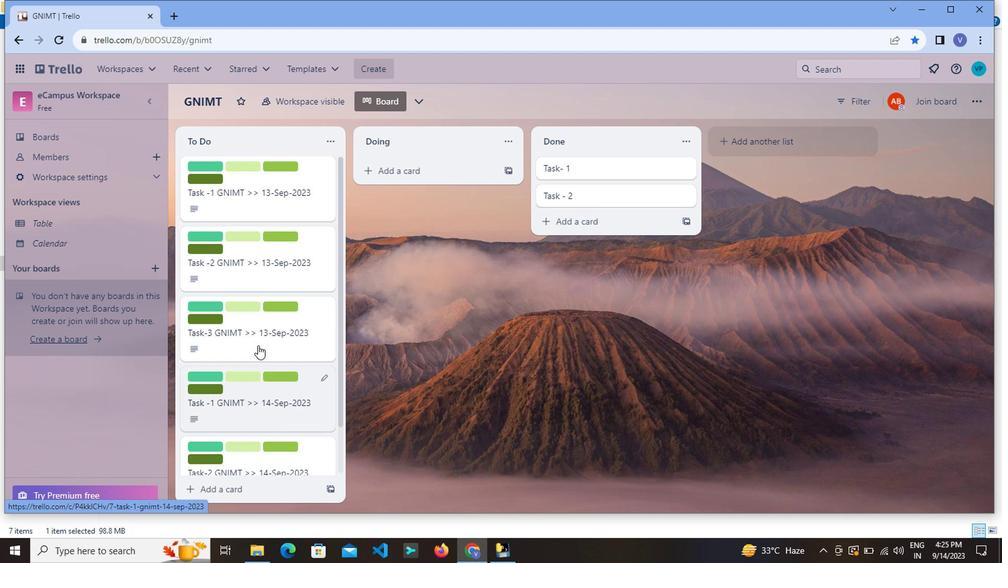 
Action: Mouse moved to (255, 343)
Screenshot: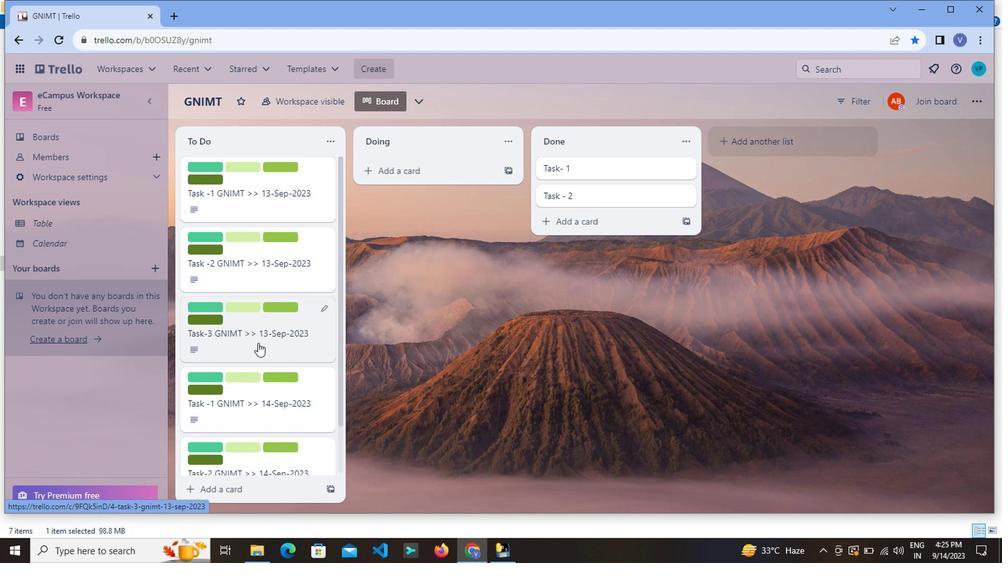 
Action: Mouse scrolled (255, 344) with delta (0, 1)
Screenshot: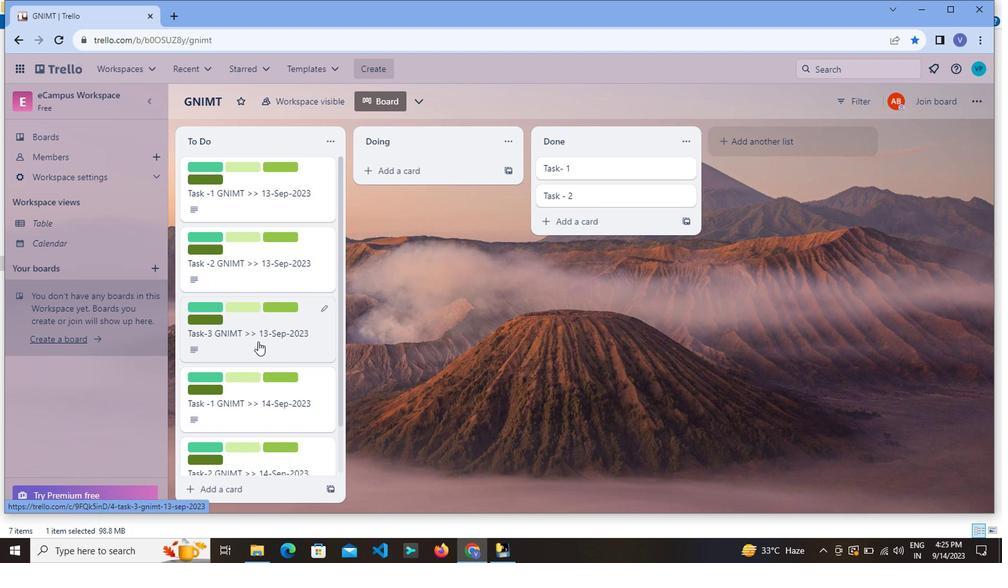 
Action: Mouse moved to (255, 339)
Screenshot: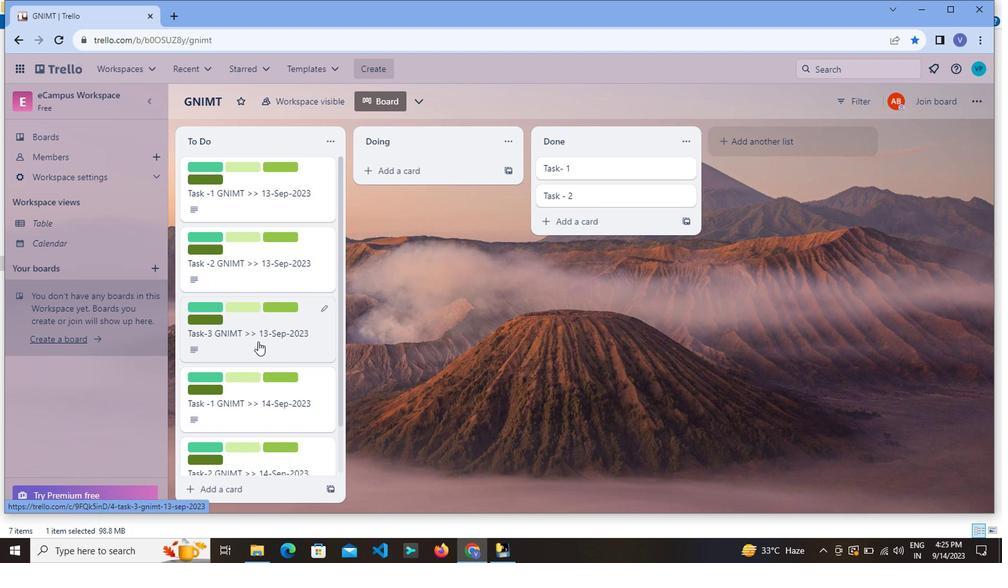 
Action: Mouse scrolled (255, 340) with delta (0, 1)
Screenshot: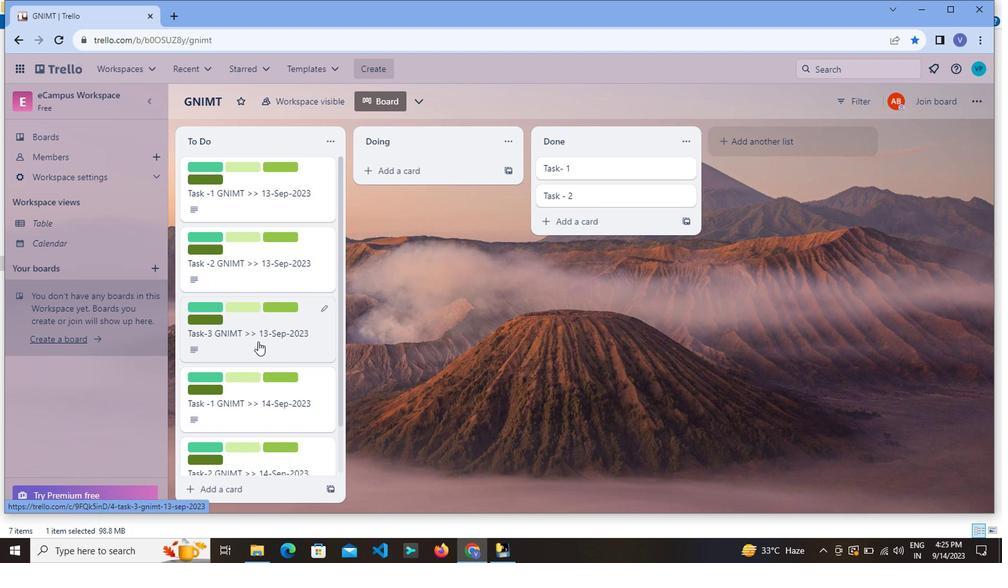 
Action: Mouse moved to (255, 336)
Screenshot: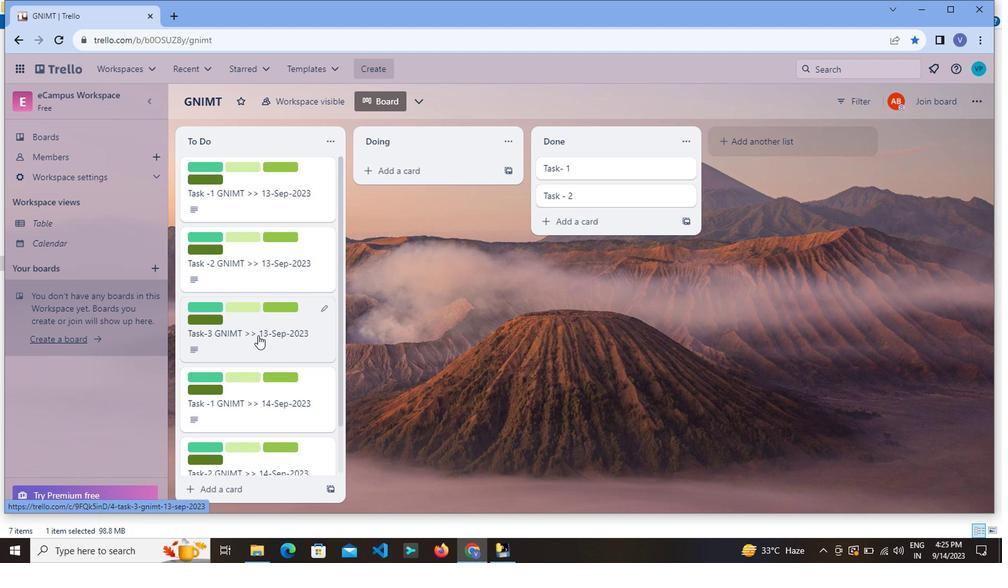 
Action: Mouse scrolled (255, 337) with delta (0, 1)
Screenshot: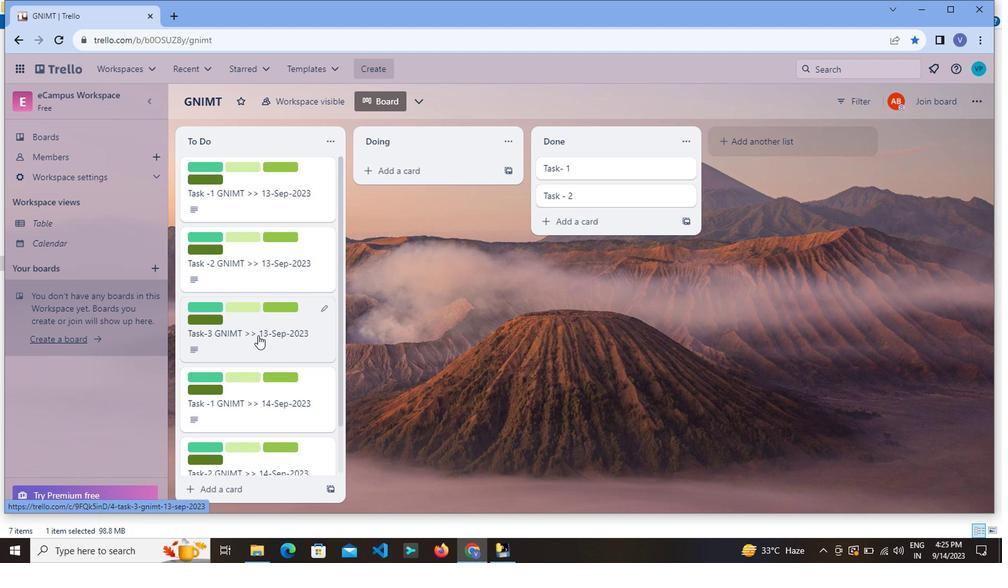 
Action: Mouse moved to (255, 332)
Screenshot: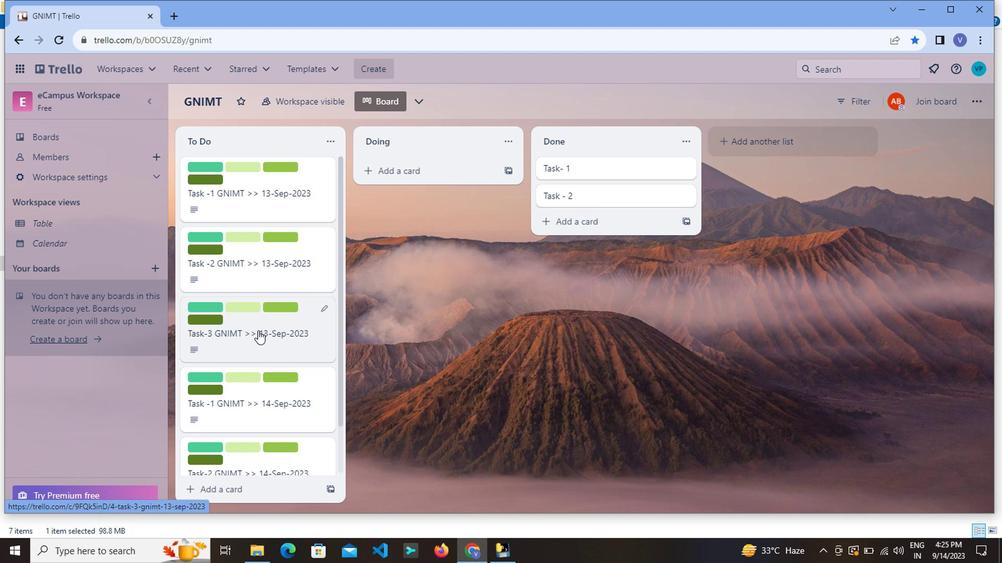 
Action: Mouse scrolled (255, 331) with delta (0, 0)
Screenshot: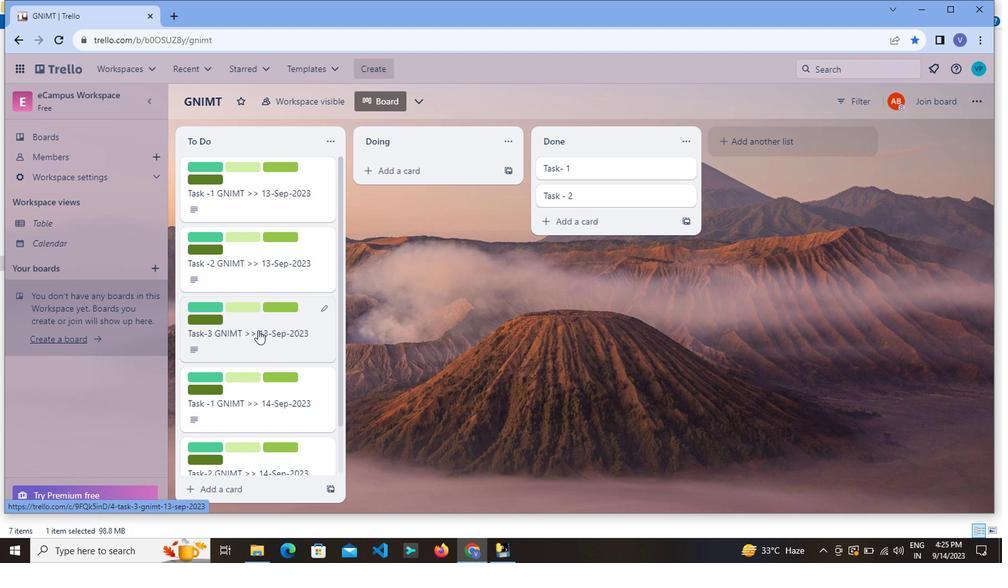 
Action: Mouse scrolled (255, 331) with delta (0, 0)
Screenshot: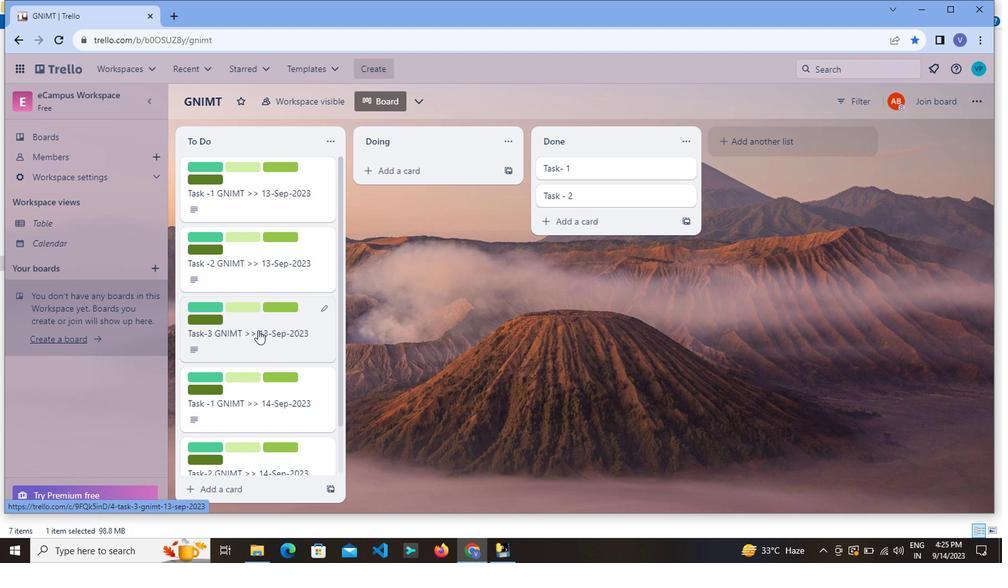 
Action: Mouse scrolled (255, 331) with delta (0, 0)
Screenshot: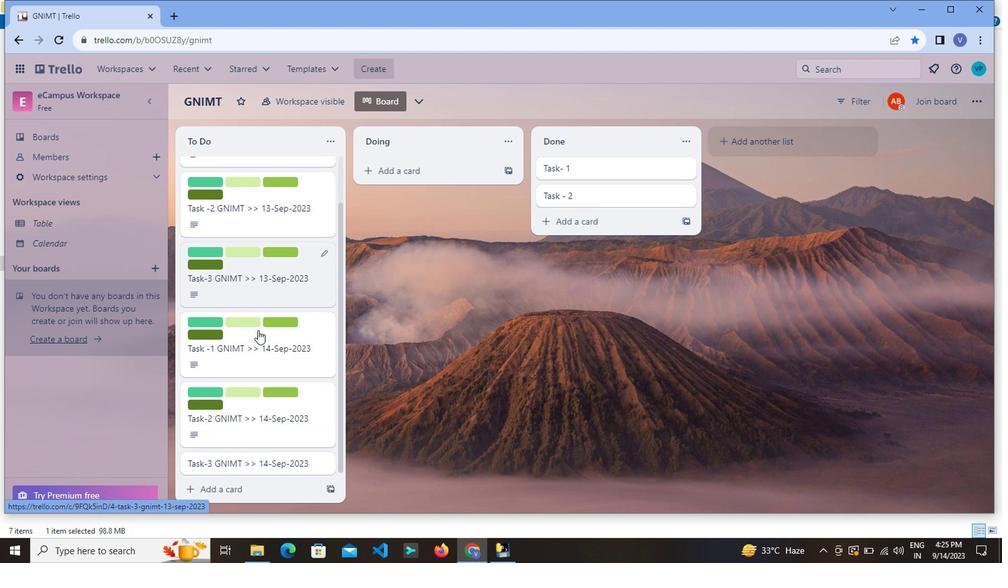 
Action: Mouse scrolled (255, 331) with delta (0, 0)
Screenshot: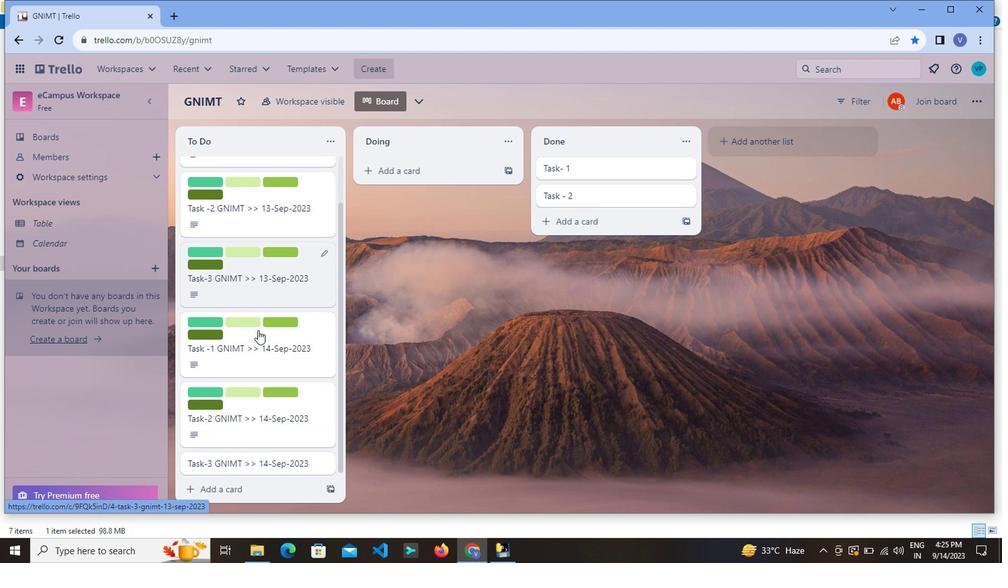 
Action: Mouse scrolled (255, 331) with delta (0, 0)
Screenshot: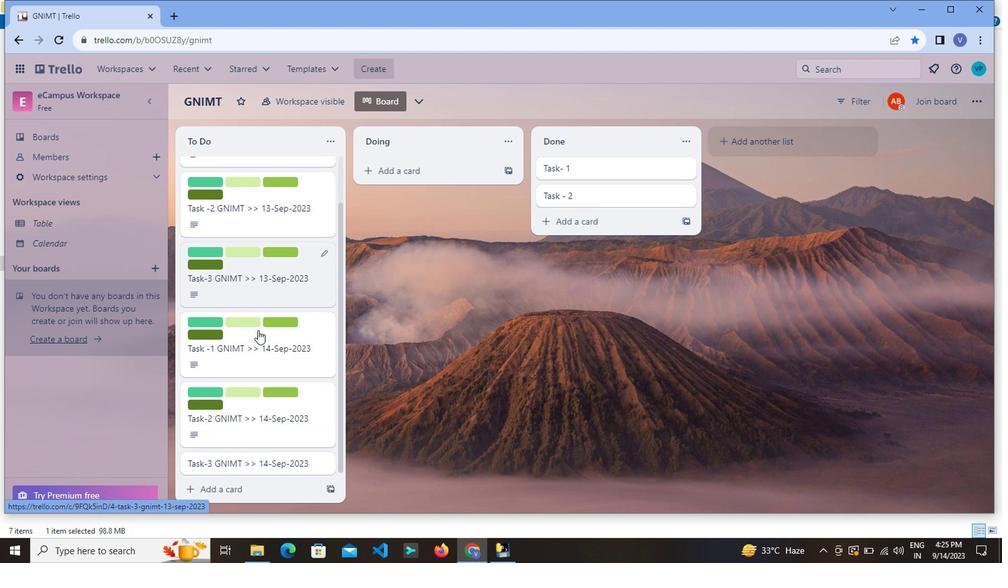 
Action: Mouse scrolled (255, 331) with delta (0, 0)
Screenshot: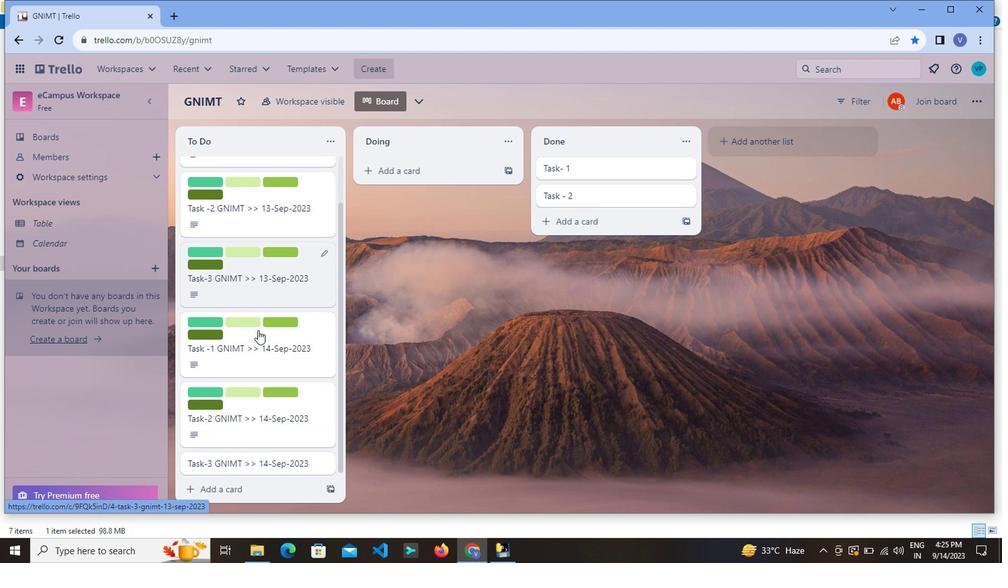 
Action: Mouse scrolled (255, 331) with delta (0, 0)
Screenshot: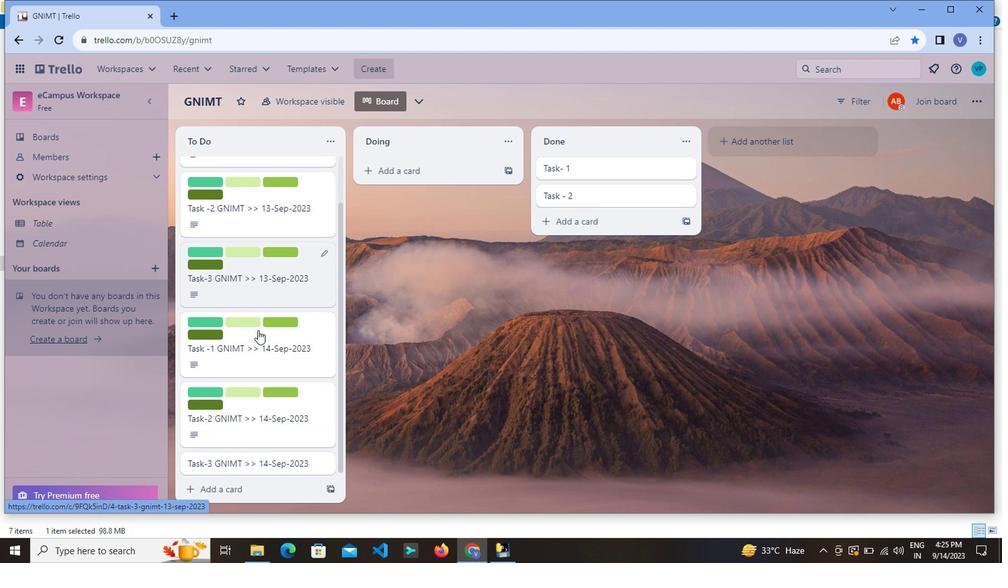 
Action: Mouse moved to (243, 270)
Screenshot: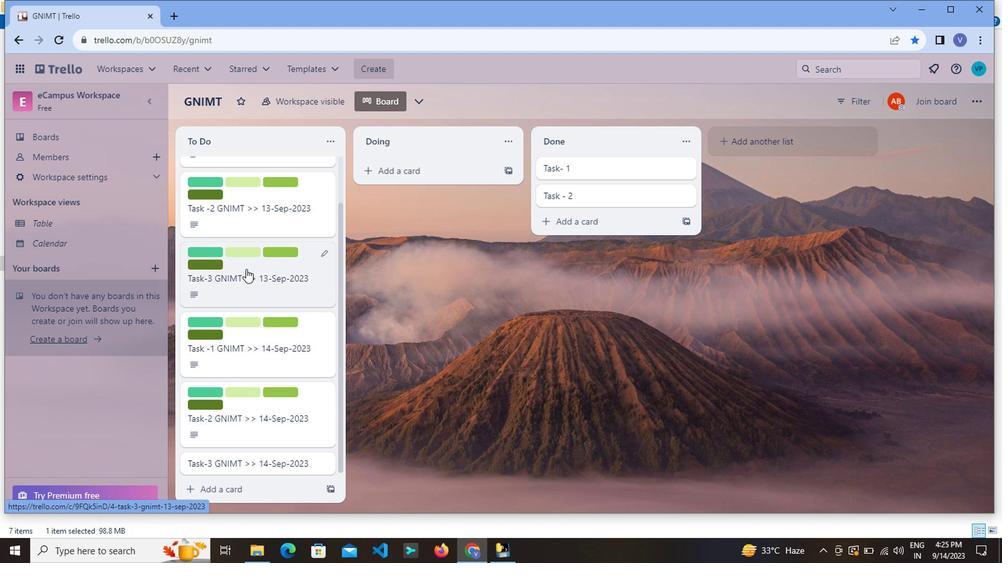 
Action: Mouse scrolled (243, 271) with delta (0, 1)
Screenshot: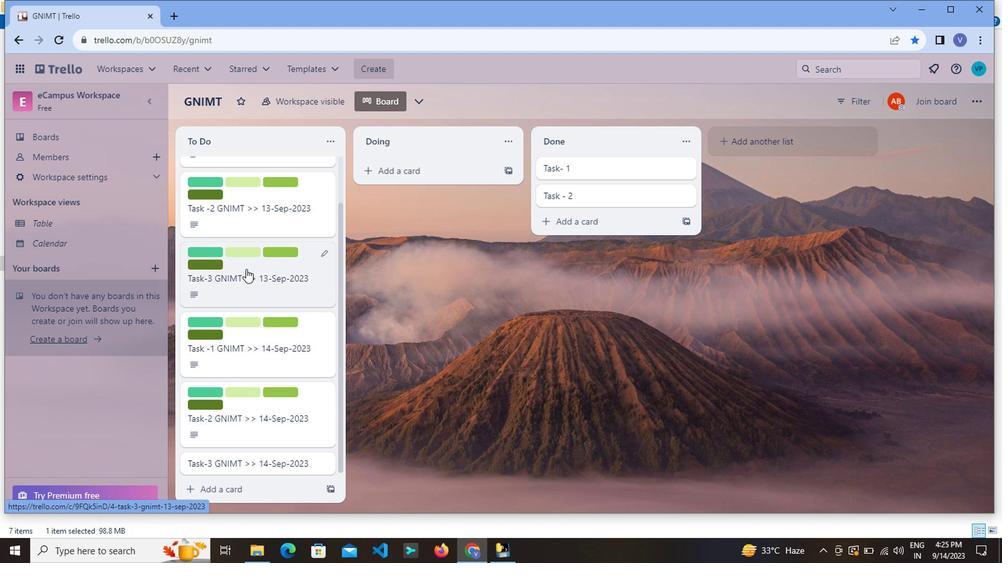 
Action: Mouse scrolled (243, 271) with delta (0, 1)
Screenshot: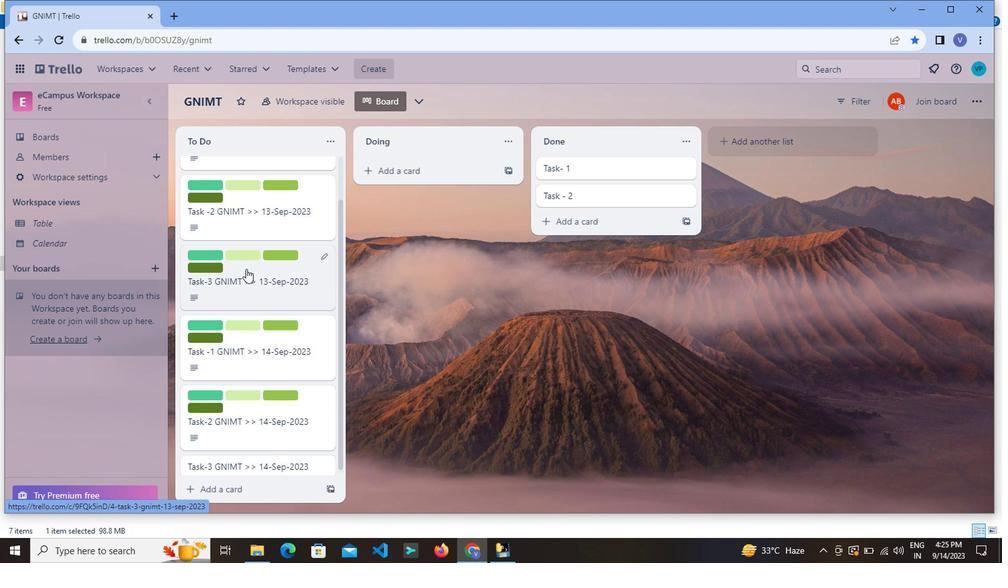 
Action: Mouse moved to (243, 269)
Screenshot: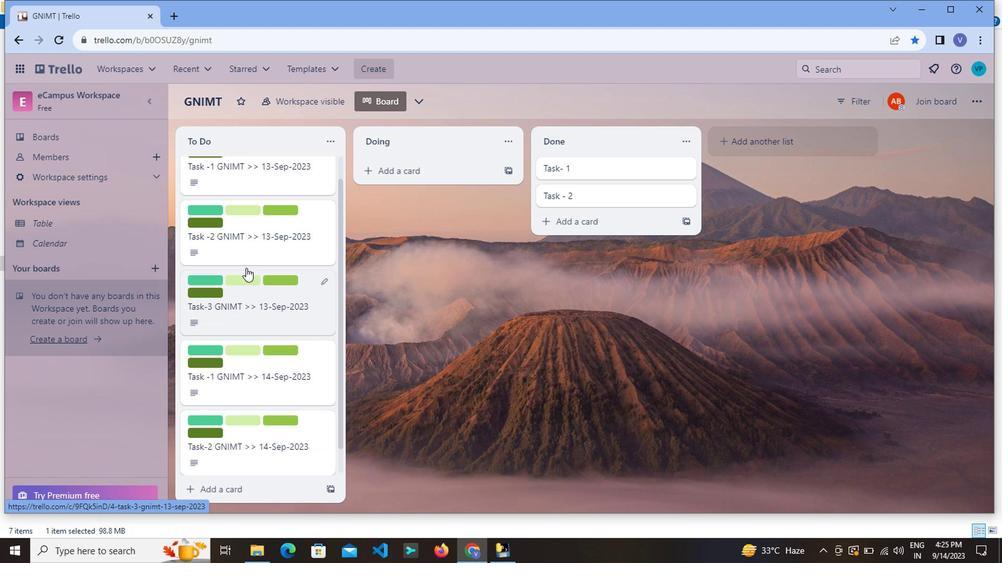 
Action: Mouse scrolled (243, 269) with delta (0, 0)
Screenshot: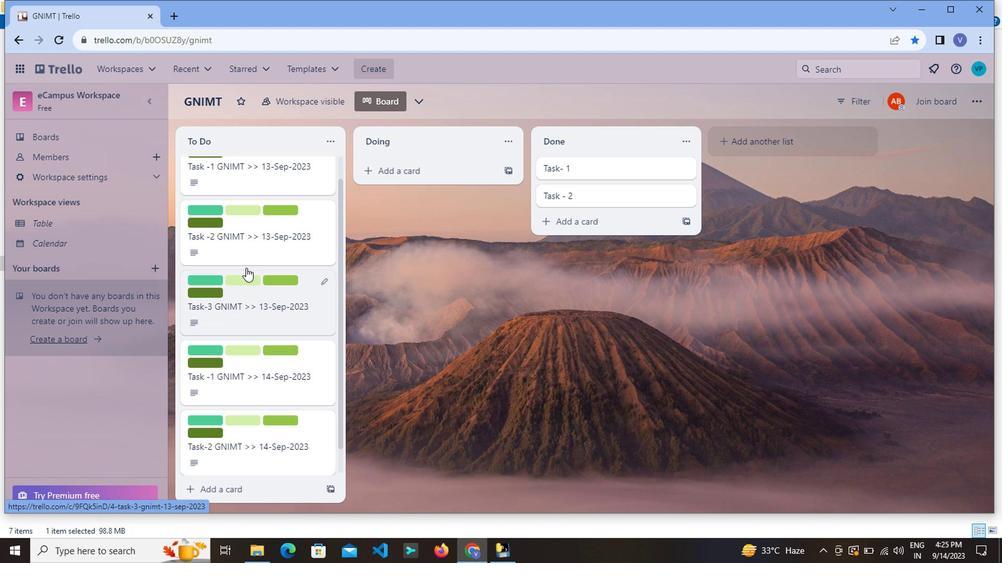 
Action: Mouse scrolled (243, 268) with delta (0, 0)
Screenshot: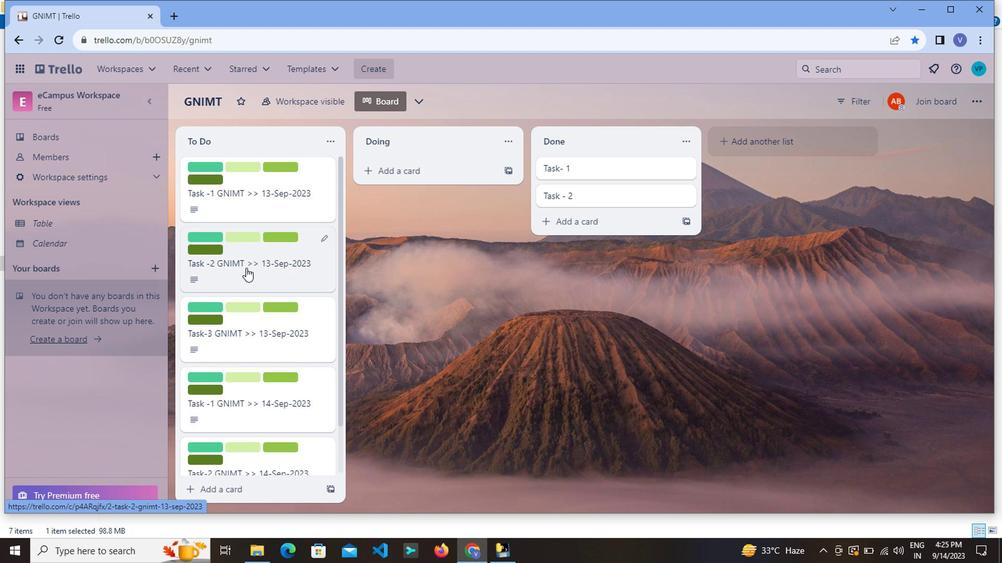 
Action: Mouse scrolled (243, 268) with delta (0, 0)
Screenshot: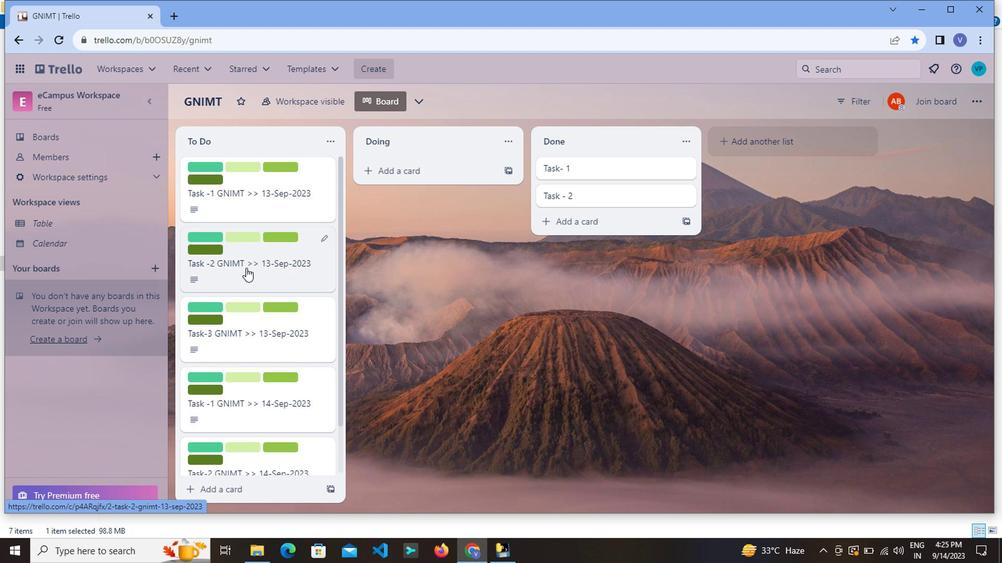 
Action: Mouse scrolled (243, 268) with delta (0, 0)
Screenshot: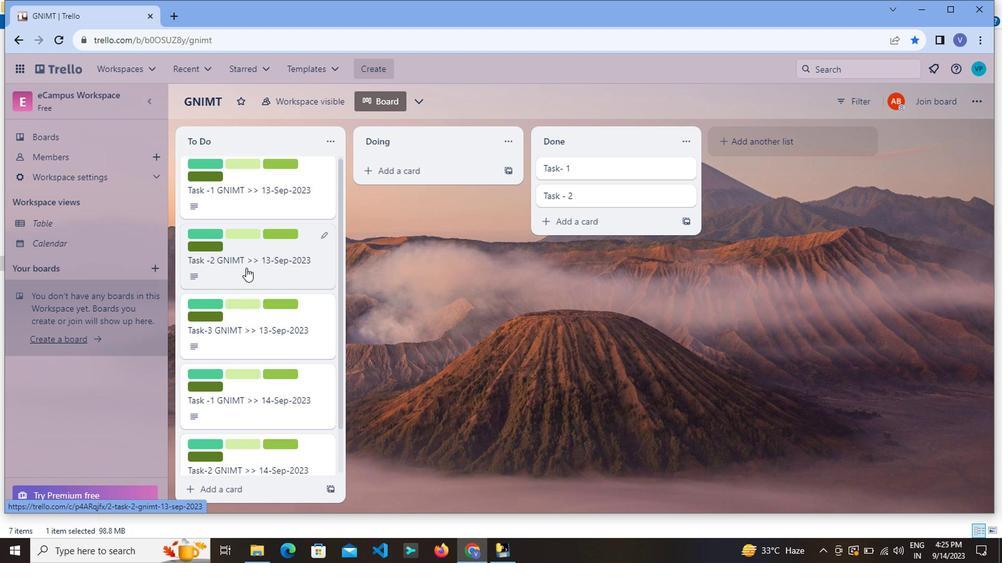 
Action: Mouse moved to (214, 465)
Screenshot: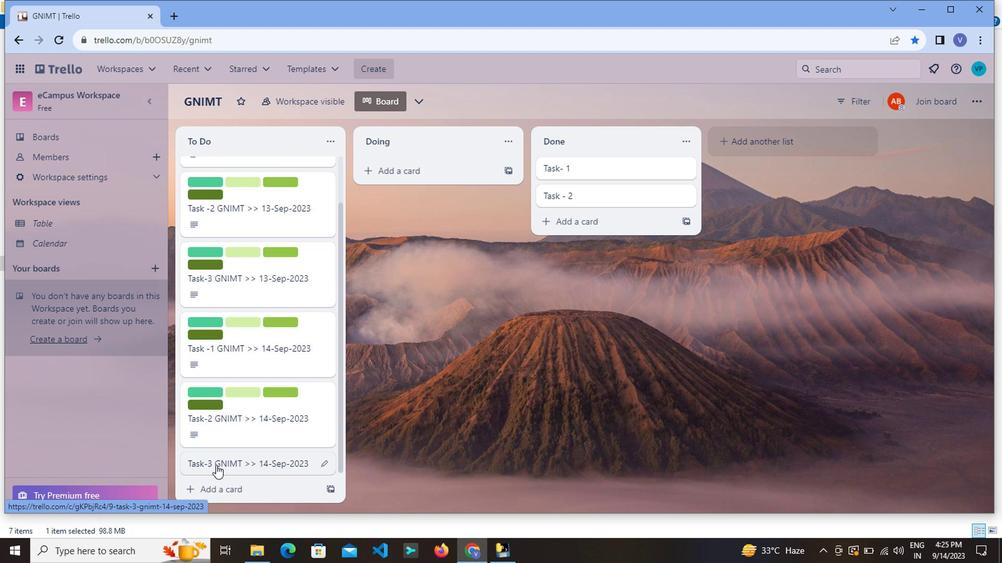 
Action: Mouse pressed left at (214, 465)
Screenshot: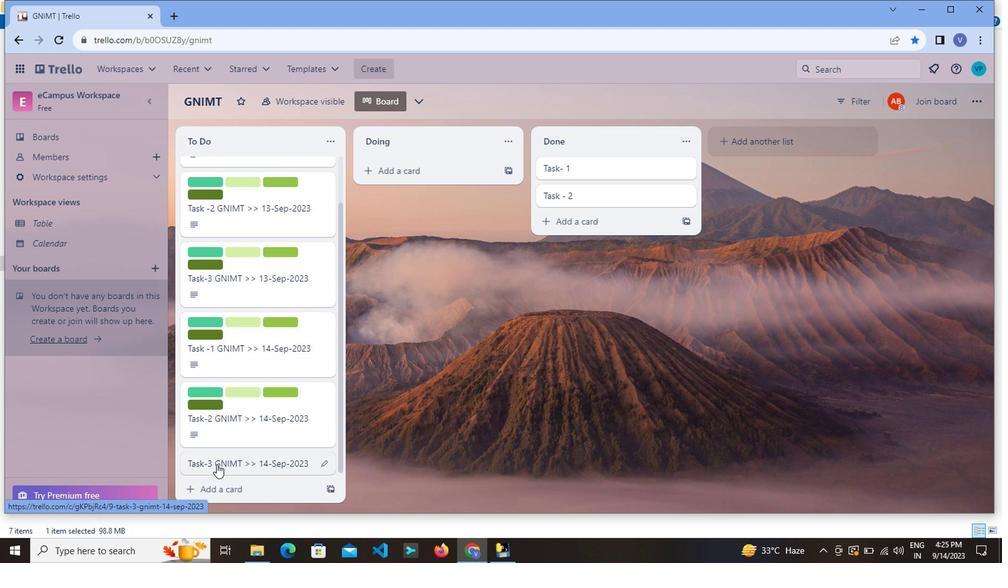 
Action: Mouse moved to (434, 246)
Screenshot: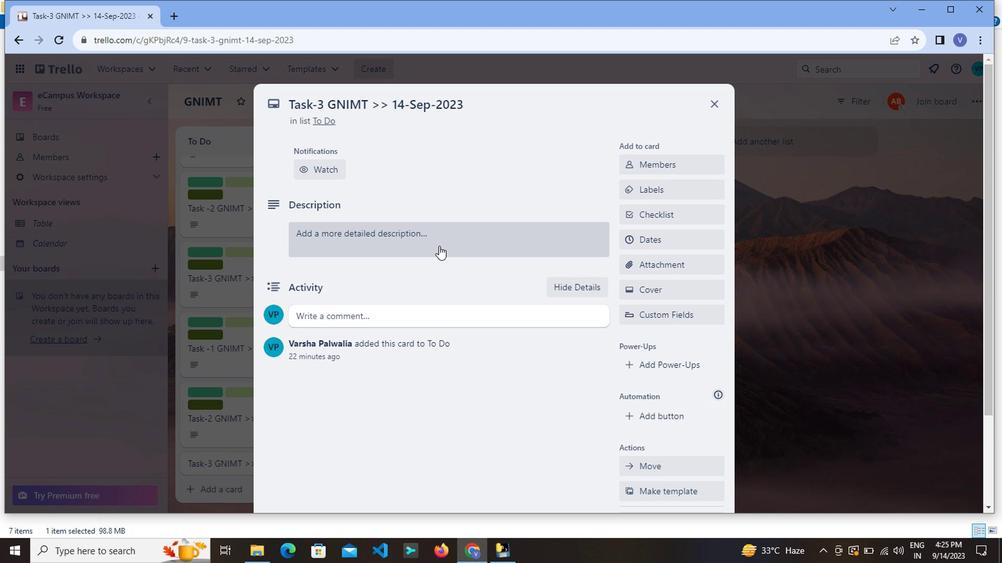 
Action: Mouse pressed left at (434, 246)
Screenshot: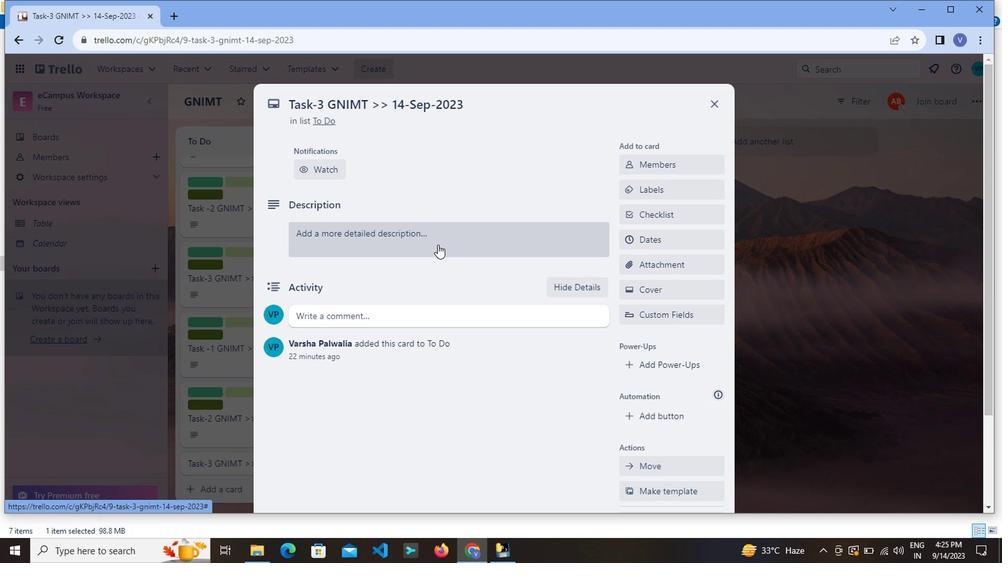 
Action: Mouse moved to (406, 243)
Screenshot: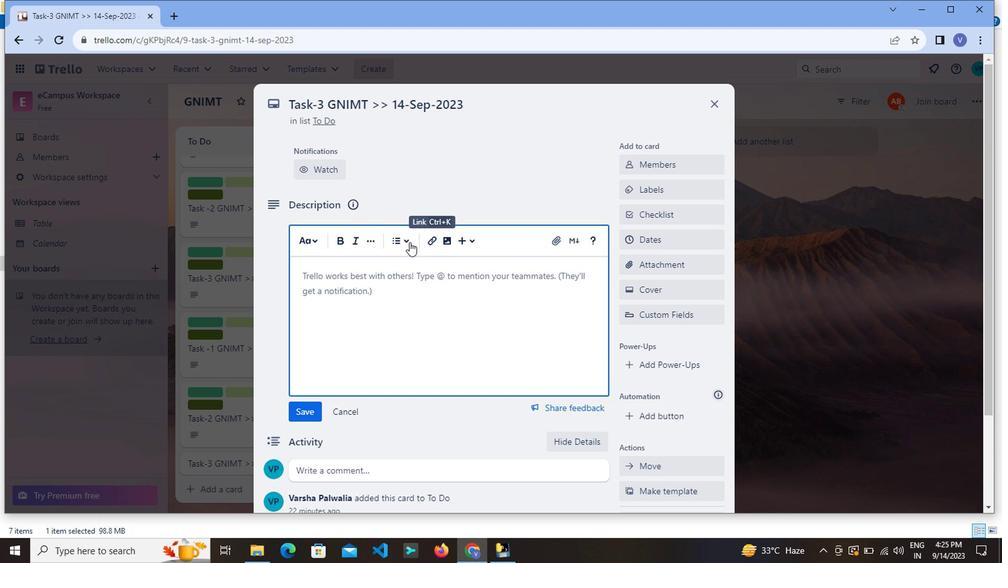 
Action: Mouse pressed left at (406, 243)
Screenshot: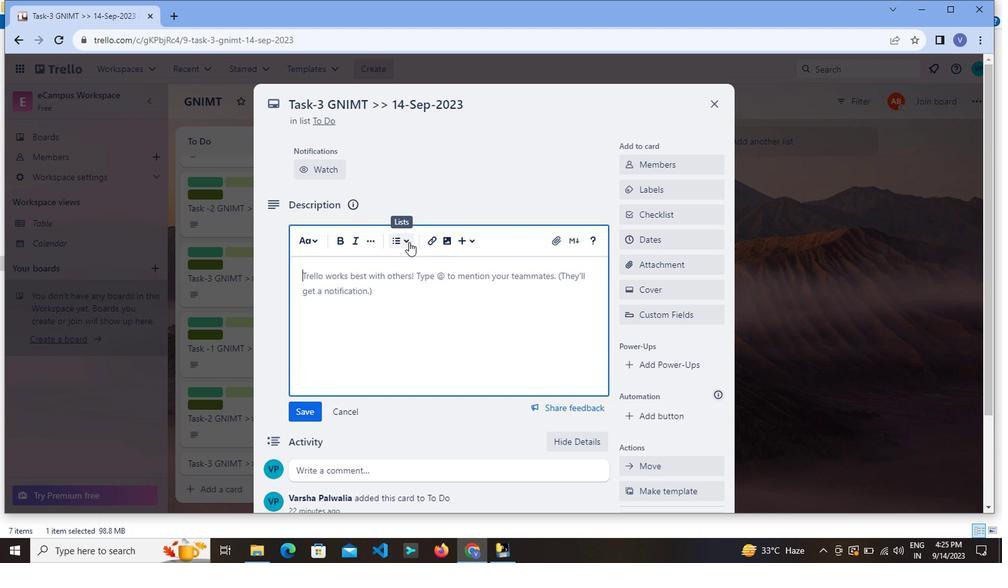 
Action: Mouse moved to (406, 297)
Screenshot: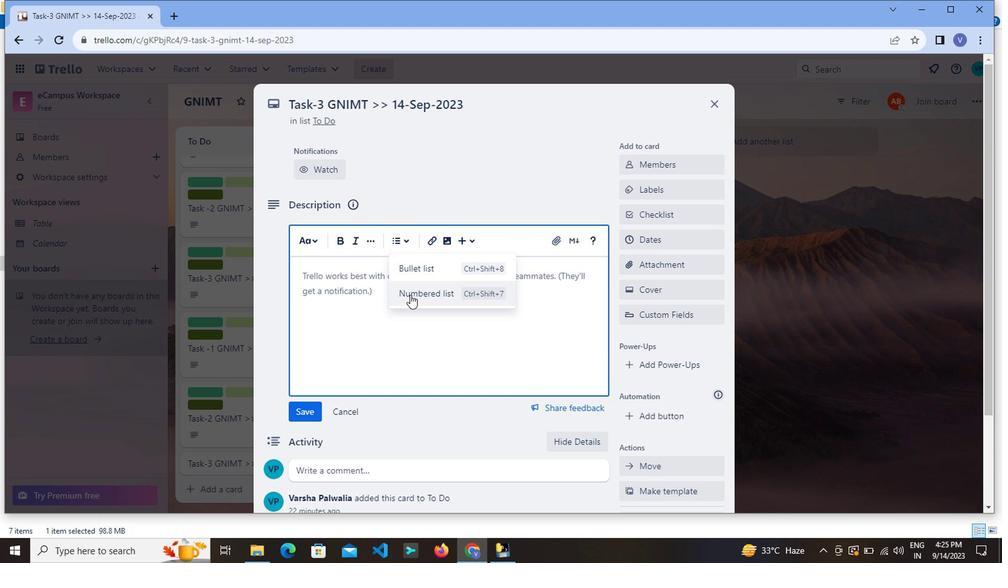 
Action: Mouse pressed left at (406, 297)
Screenshot: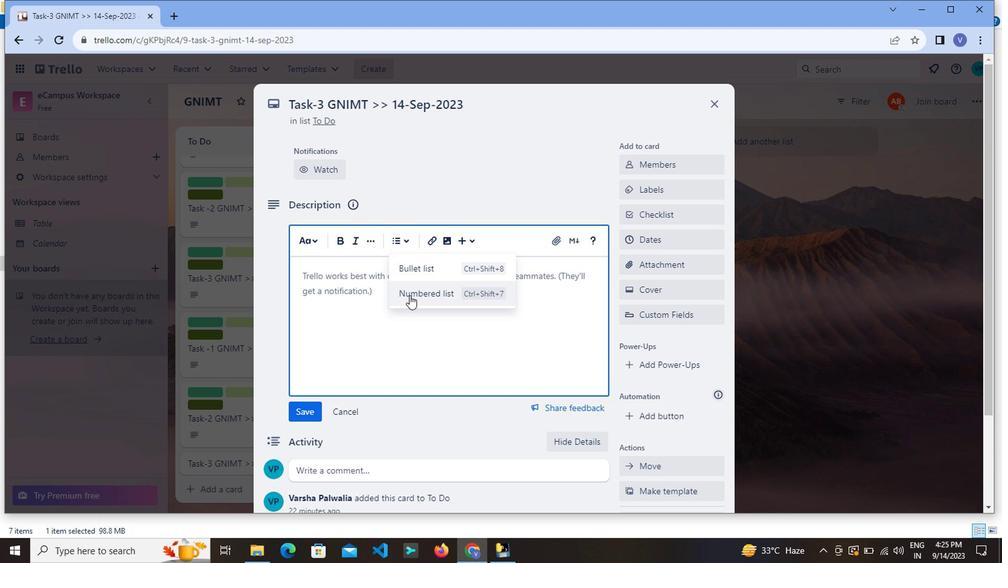 
Action: Mouse moved to (330, 281)
Screenshot: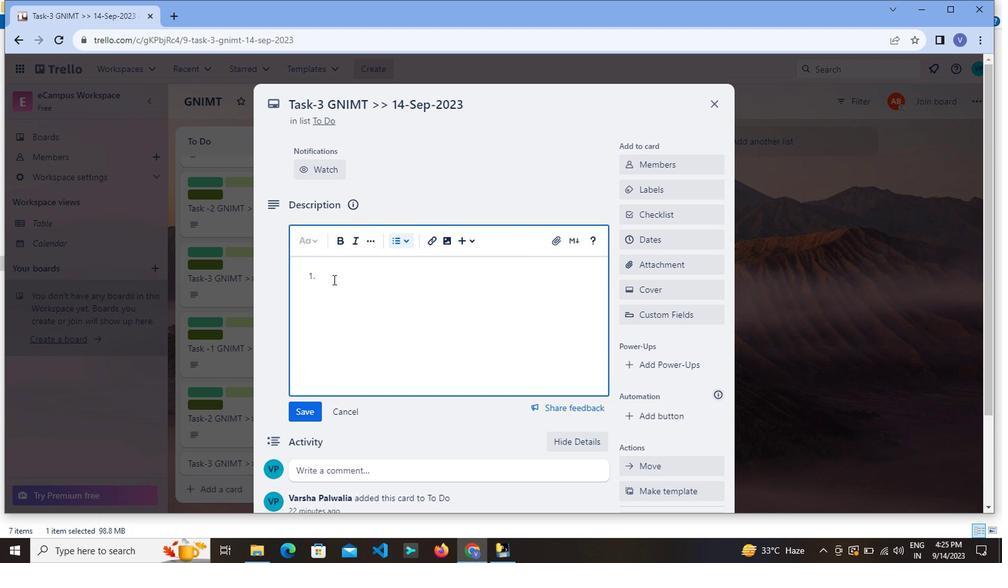 
Action: Mouse pressed left at (330, 281)
Screenshot: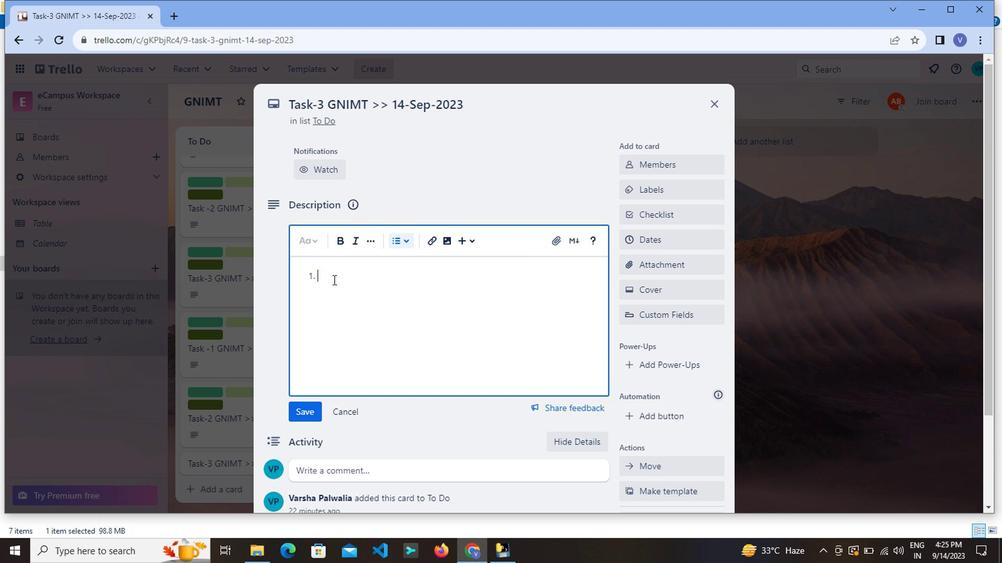 
Action: Mouse moved to (330, 281)
Screenshot: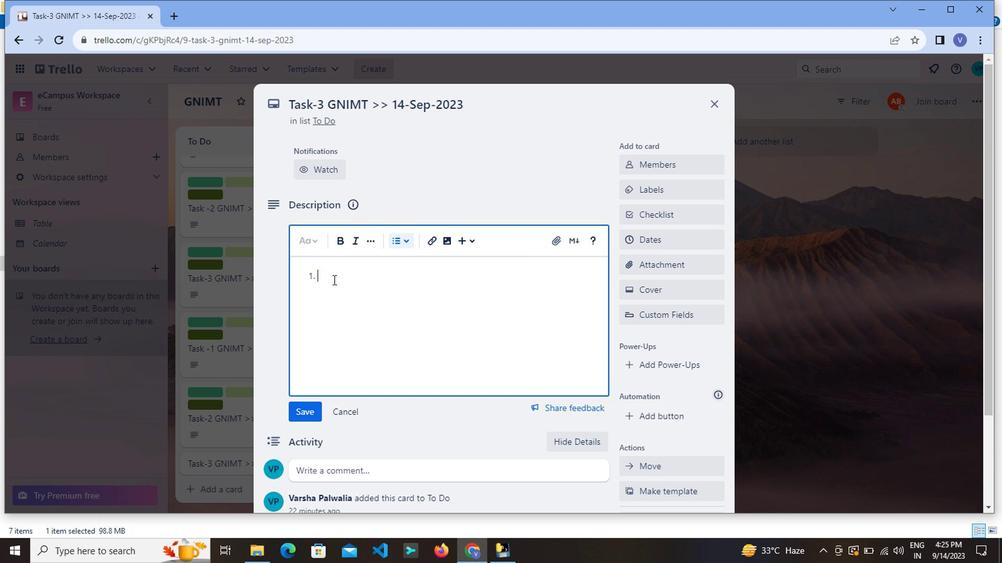 
Action: Key pressed <Key.caps_lock>I<Key.caps_lock>n<Key.space><Key.caps_lock>ERO<Key.backspace>P<Key.space><Key.shift>>><Key.space>D<Key.caps_lock>isable<Key.space><Key.caps_lock>LMS<Key.space><Key.caps_lock>for<Key.space>other<Key.space>organizations<Key.space>also<Key.enter><Key.caps_lock>SE<Key.backspace><Key.caps_lock>ession<Key.space>vise<Key.backspace><Key.backspace><Key.backspace><Key.backspace><Key.backspace><Key.space>wise<Key.backspace><Key.backspace><Key.backspace><Key.backspace><Key.shift>()<Key.left>according<Key.right><Key.enter><Key.caps_lock>E<Key.caps_lock>xcept<Key.space><Key.caps_lock>S<Key.caps_lock>eptember<Key.space>2023<Key.left><Key.left><Key.left><Key.left><Key.left><Key.left><Key.left><Key.left><Key.left><Key.left><Key.left><Key.left><Key.left><Key.left><Key.space>a<Key.backspace>session<Key.space>
Screenshot: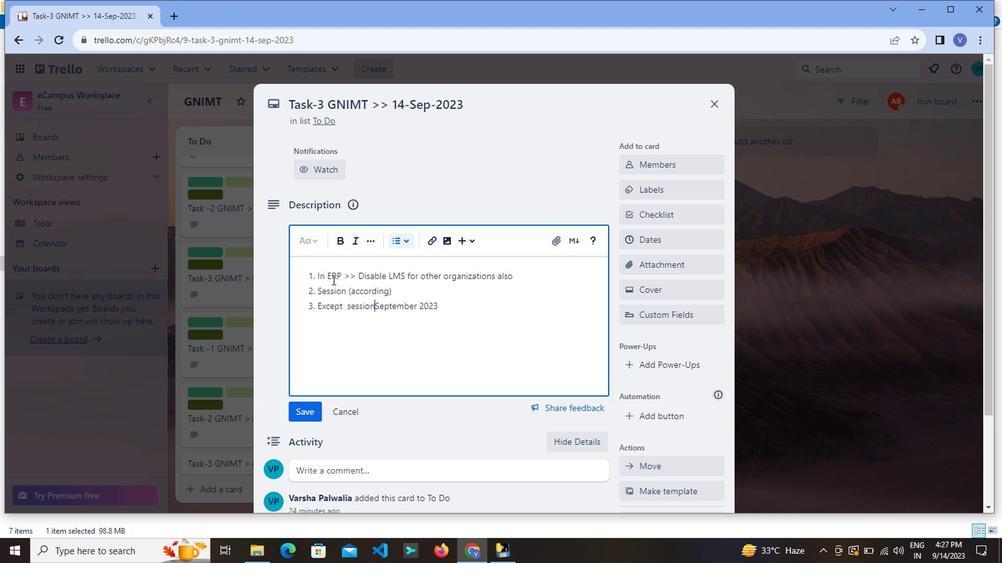 
Action: Mouse moved to (314, 291)
Screenshot: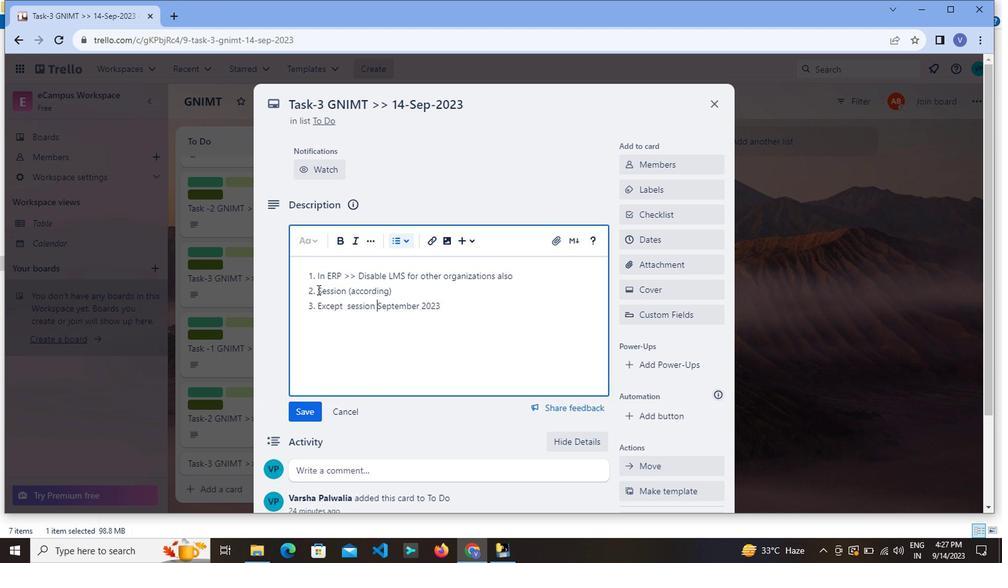 
Action: Mouse pressed left at (314, 291)
Screenshot: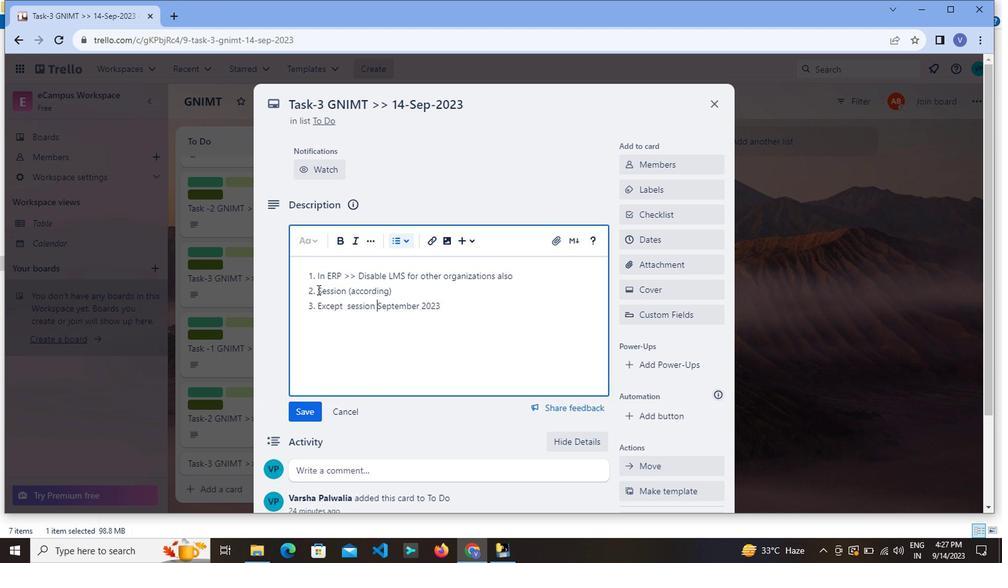 
Action: Mouse moved to (506, 265)
Screenshot: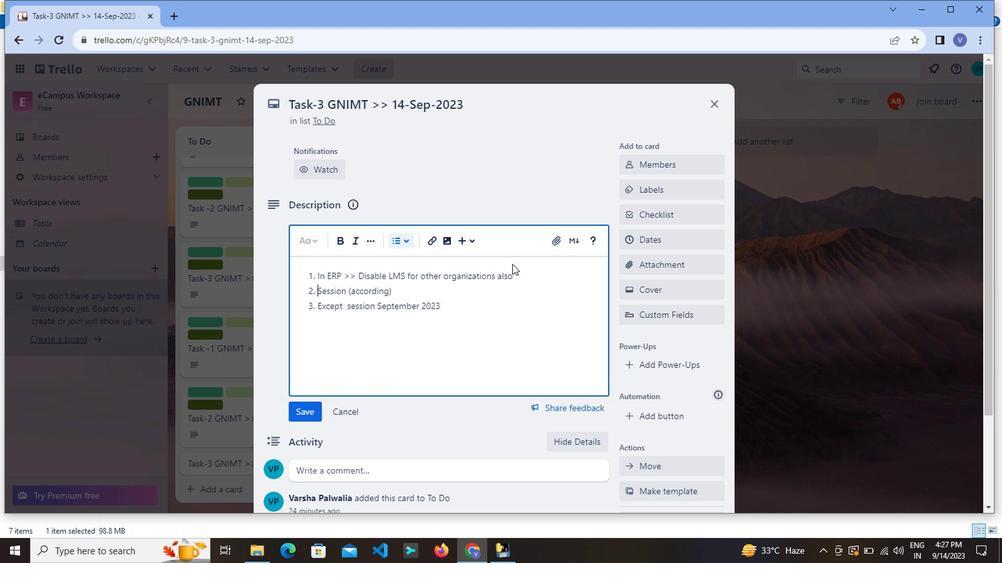 
Action: Key pressed <Key.caps_lock>A<Key.caps_lock>ll<Key.space>
Screenshot: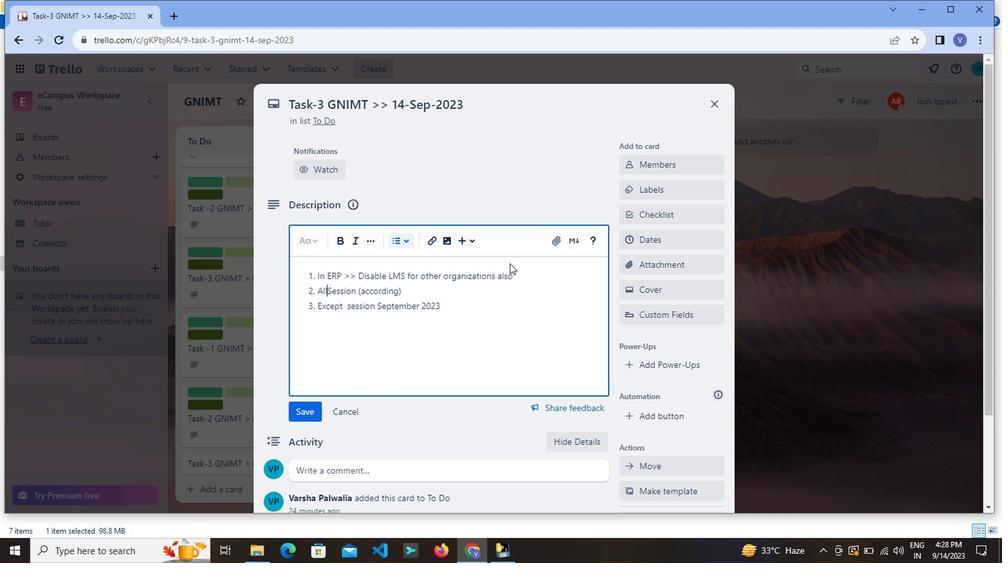 
Action: Mouse moved to (452, 313)
Screenshot: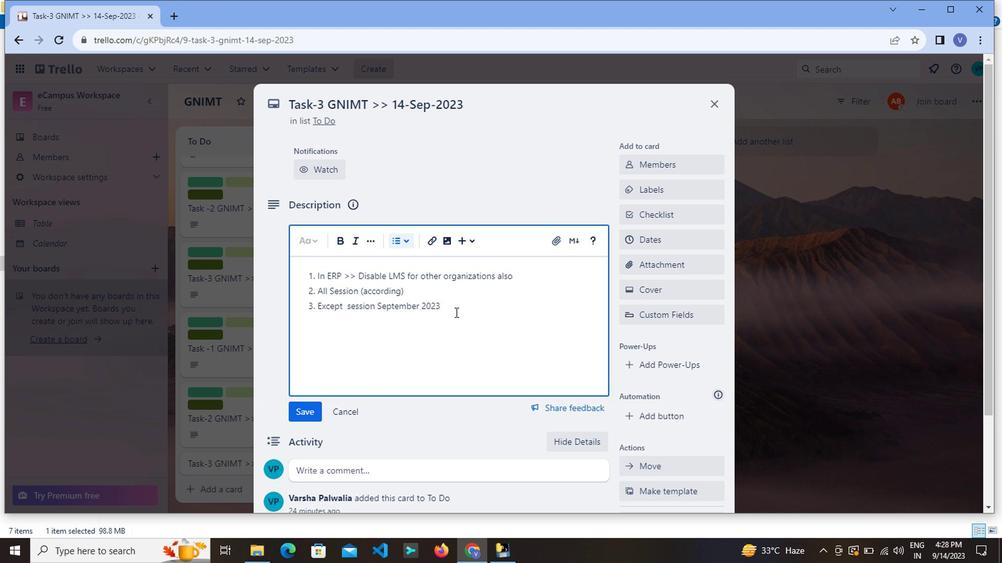 
Action: Mouse pressed left at (452, 313)
